 Task: Do not allow users to edit the policy record if surrendered and claimed.
Action: Mouse moved to (966, 110)
Screenshot: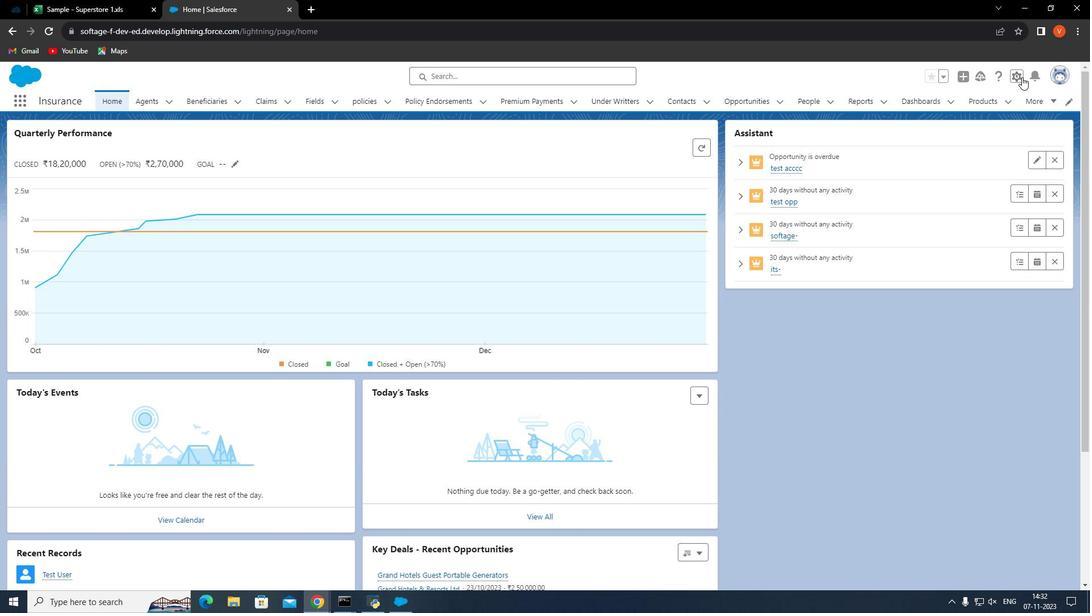 
Action: Mouse pressed left at (966, 110)
Screenshot: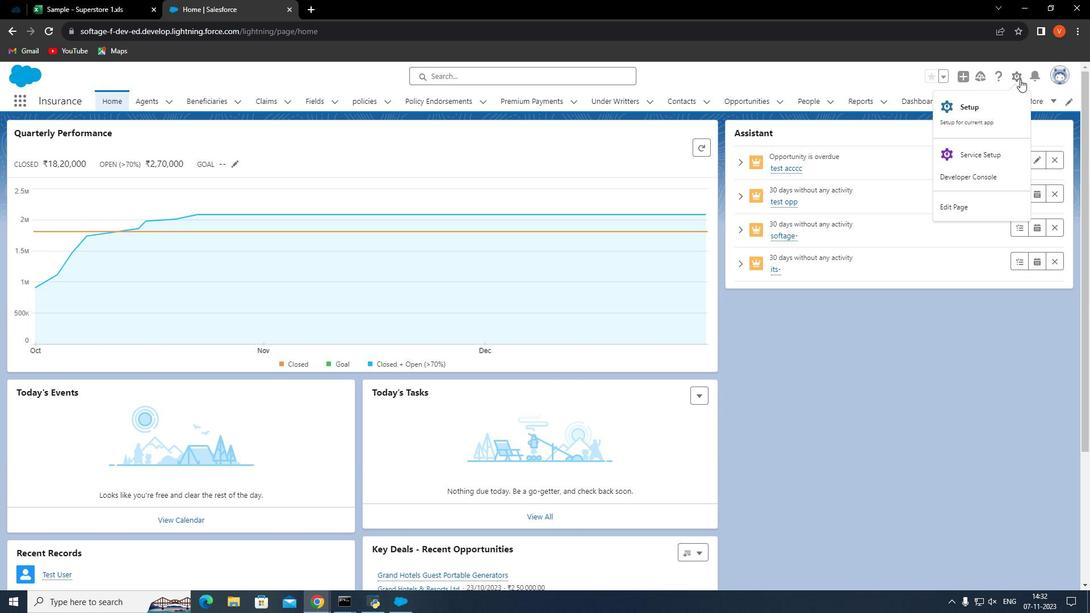 
Action: Mouse moved to (944, 134)
Screenshot: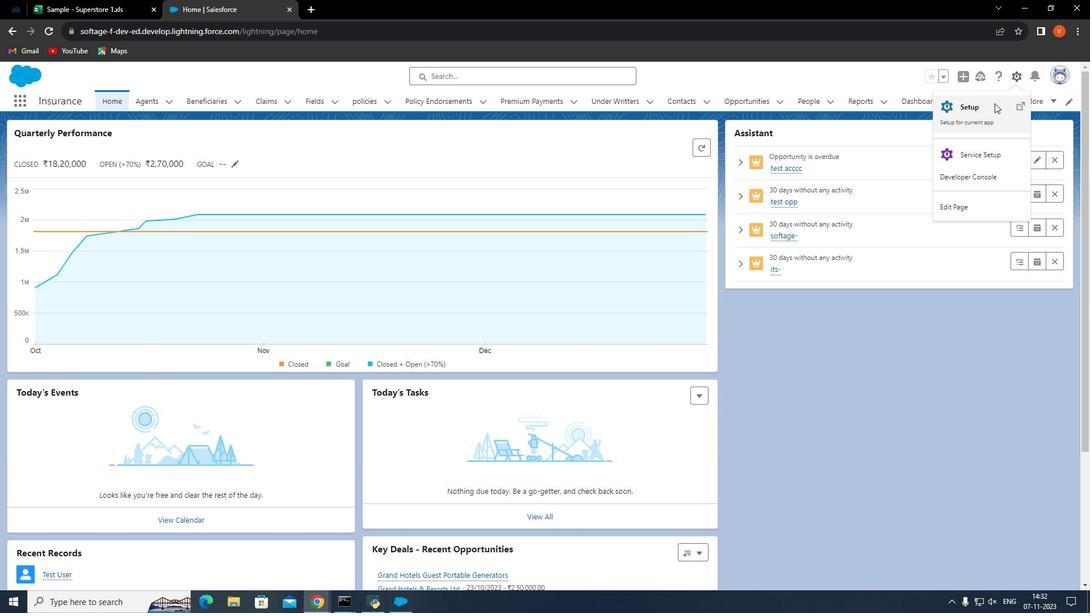 
Action: Mouse pressed left at (944, 134)
Screenshot: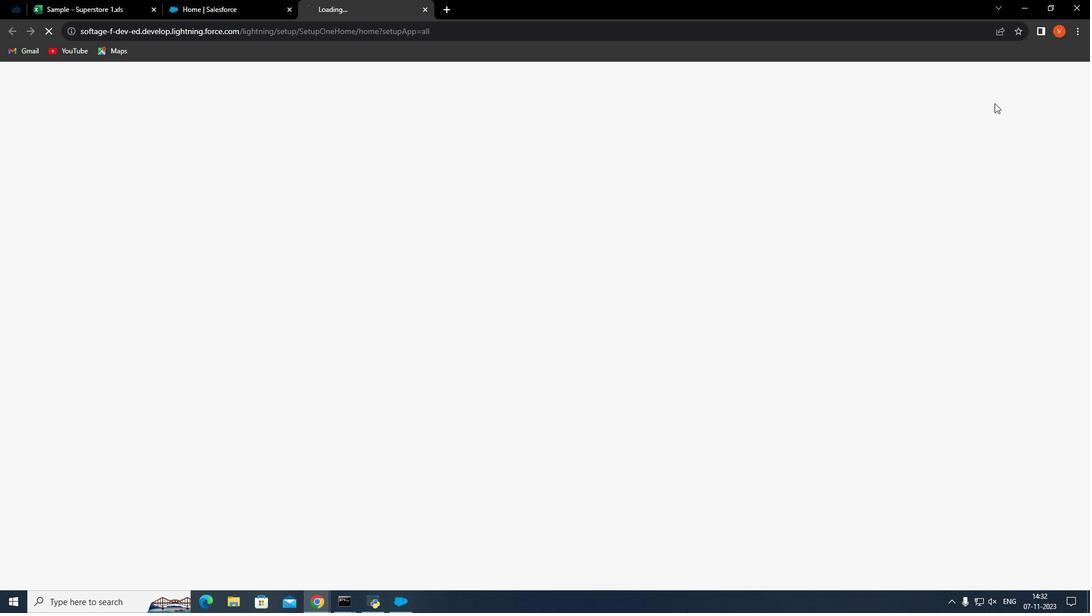 
Action: Mouse moved to (201, 160)
Screenshot: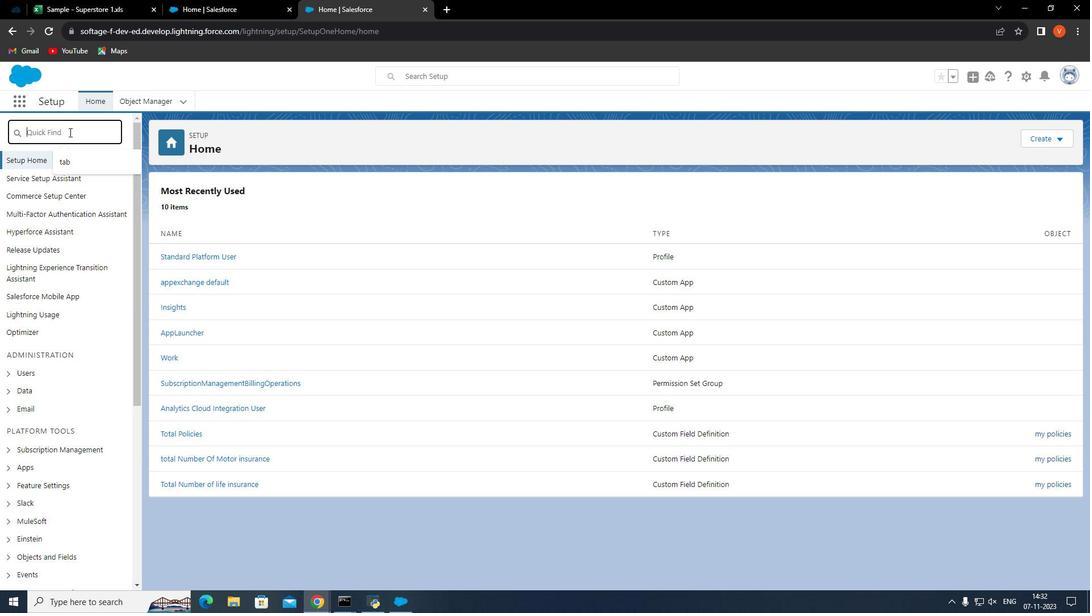 
Action: Mouse pressed left at (201, 160)
Screenshot: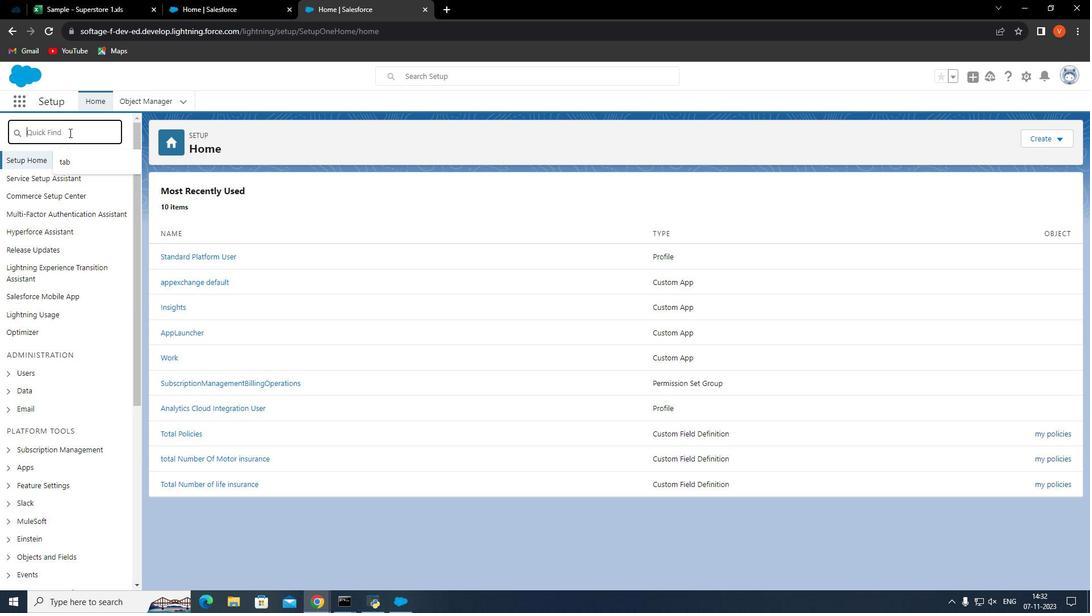 
Action: Mouse moved to (210, 168)
Screenshot: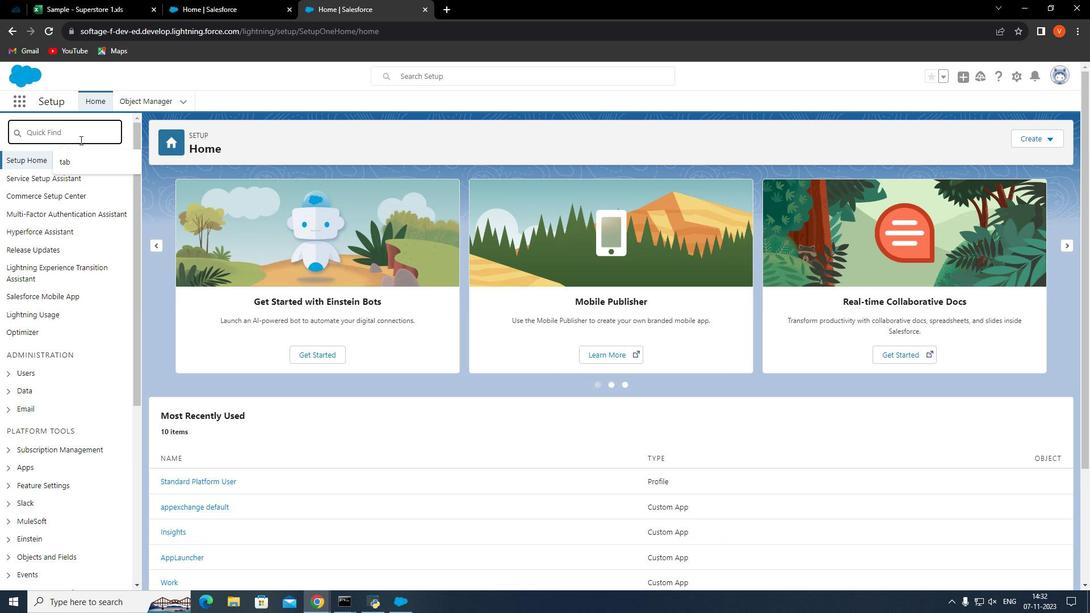 
Action: Key pressed profiles
Screenshot: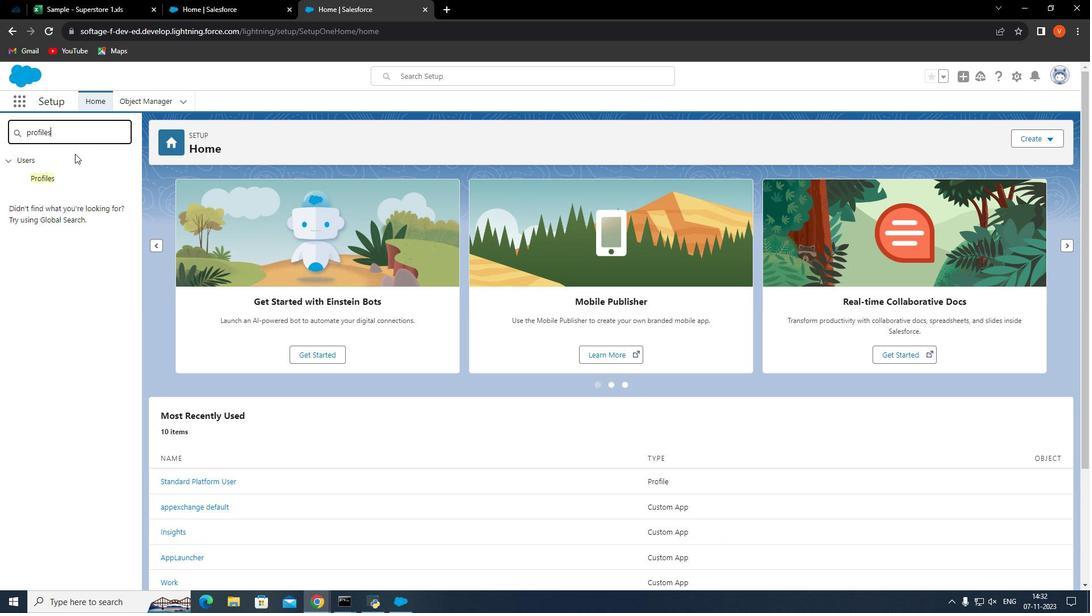 
Action: Mouse moved to (186, 201)
Screenshot: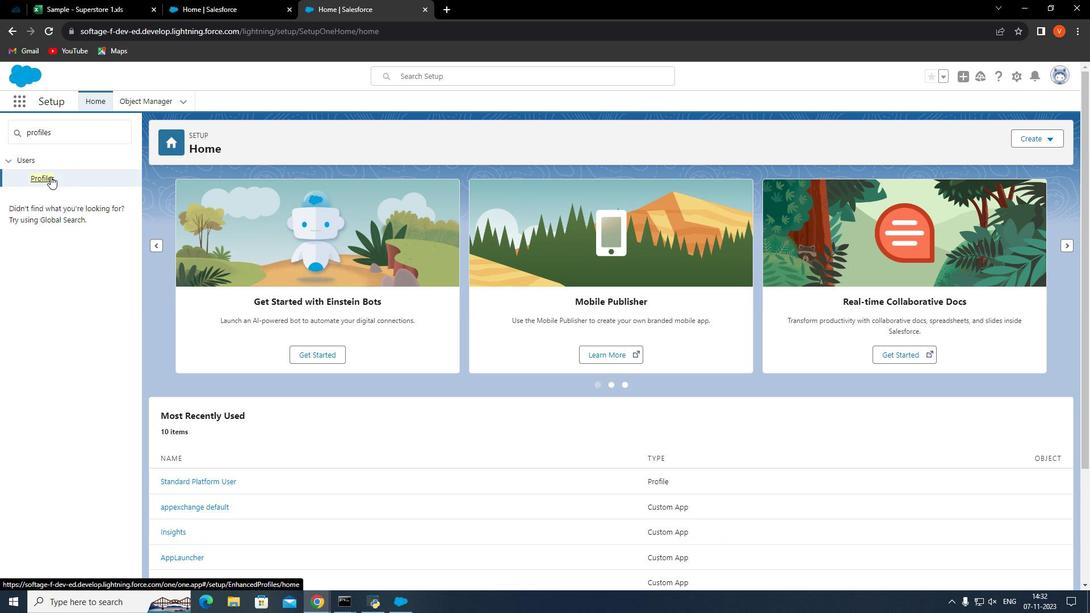 
Action: Mouse pressed left at (186, 201)
Screenshot: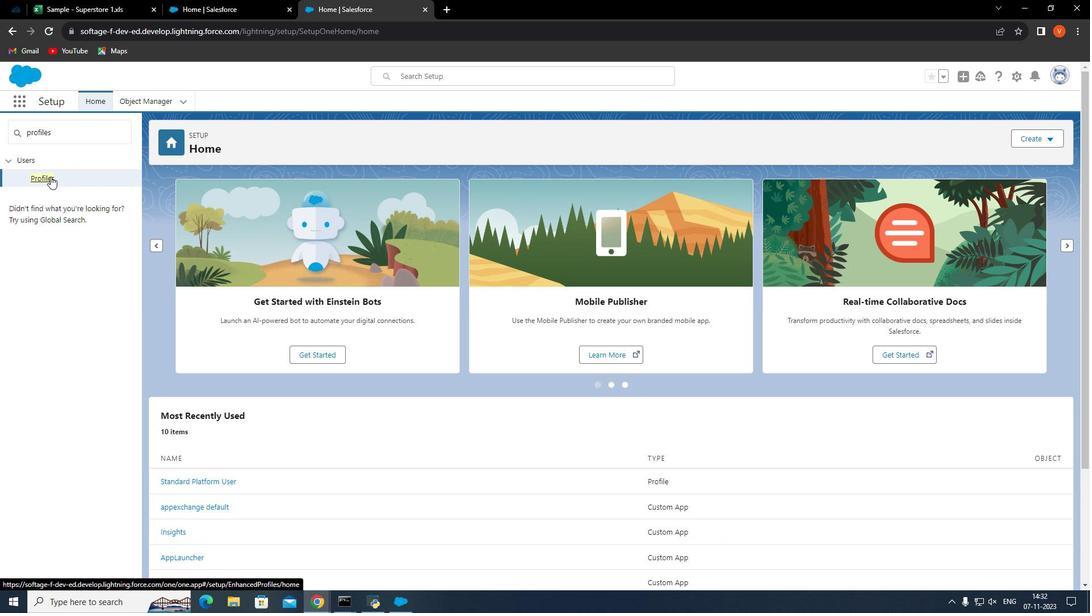 
Action: Mouse moved to (908, 252)
Screenshot: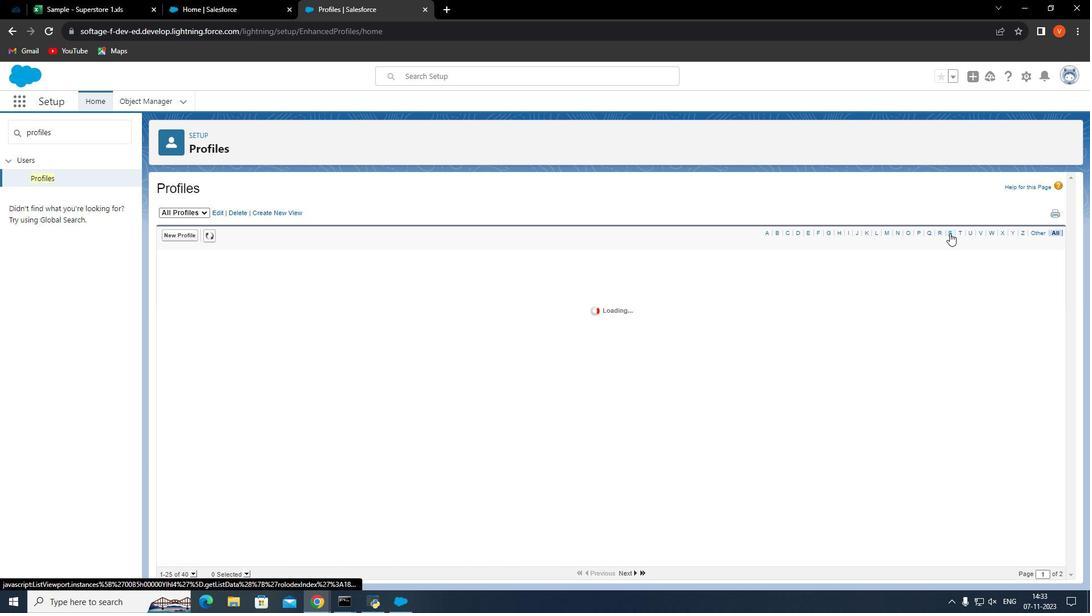 
Action: Mouse pressed left at (908, 252)
Screenshot: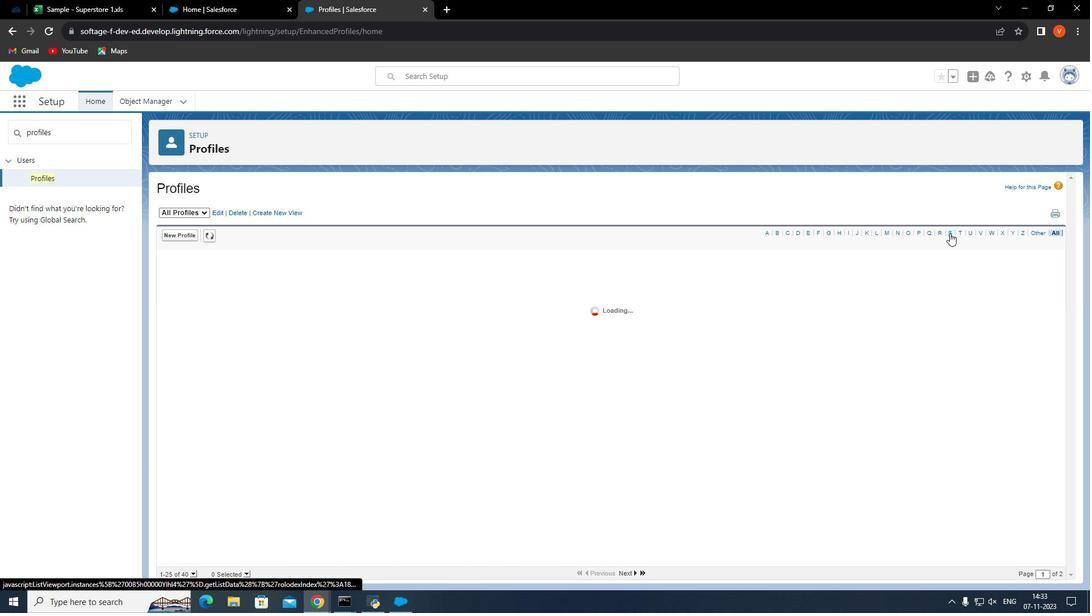 
Action: Mouse moved to (303, 319)
Screenshot: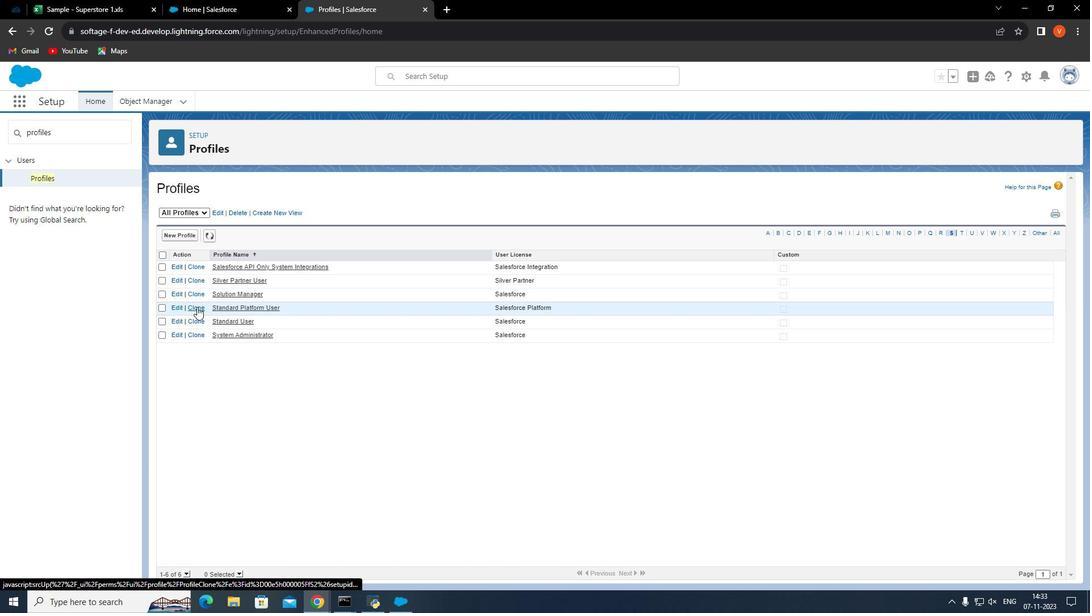 
Action: Mouse pressed left at (303, 319)
Screenshot: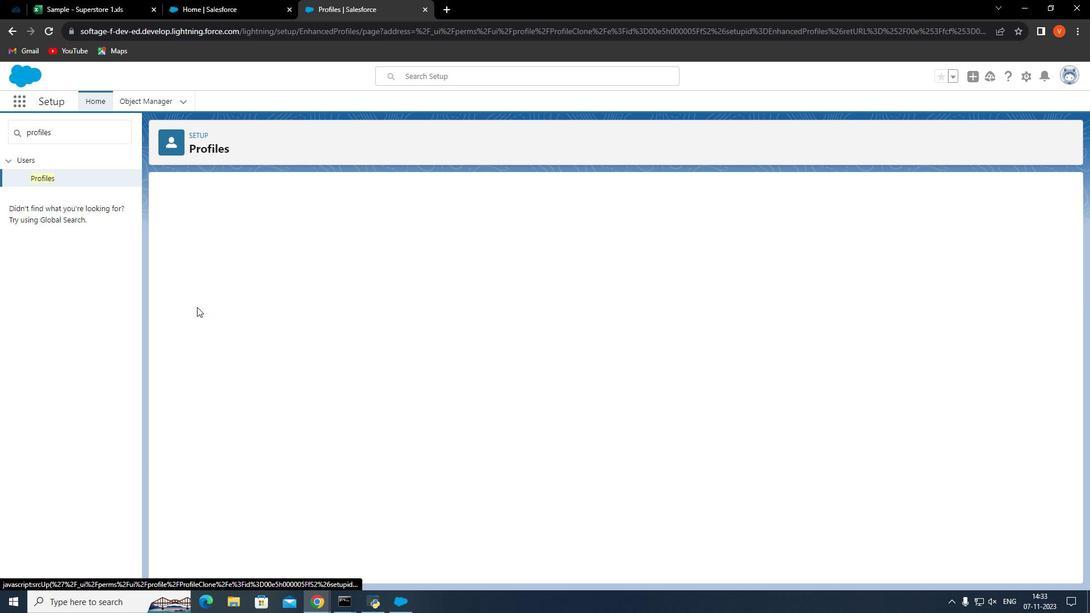 
Action: Mouse moved to (430, 292)
Screenshot: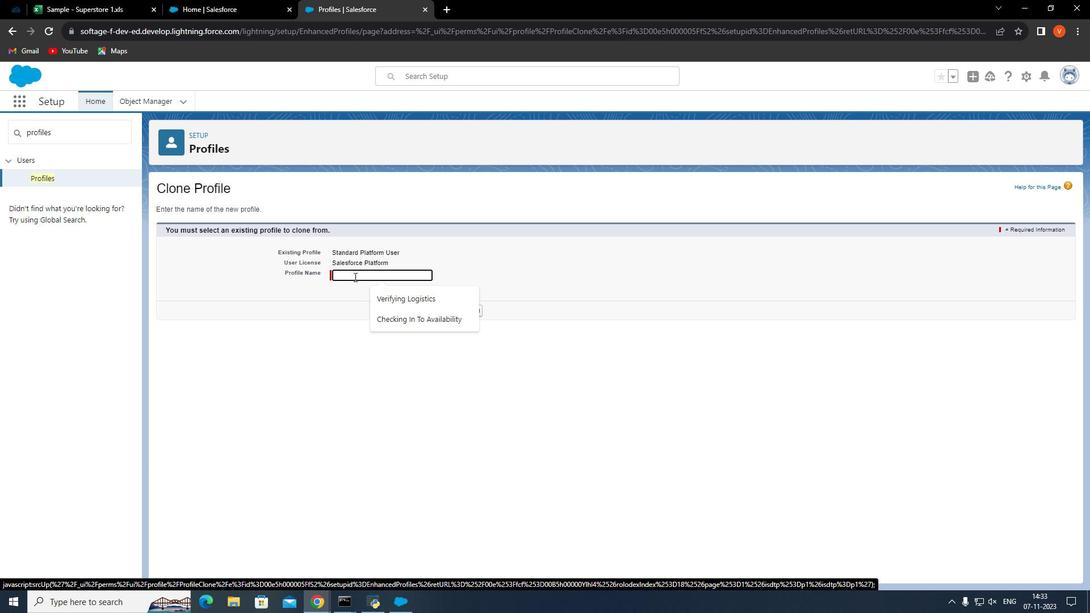 
Action: Mouse pressed left at (430, 292)
Screenshot: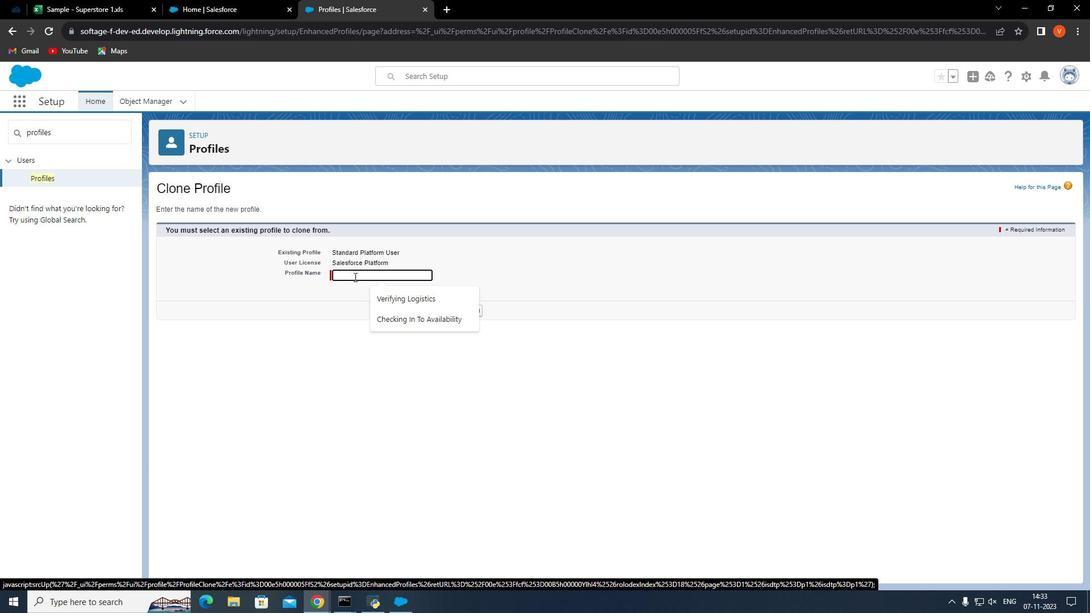 
Action: Mouse moved to (427, 290)
Screenshot: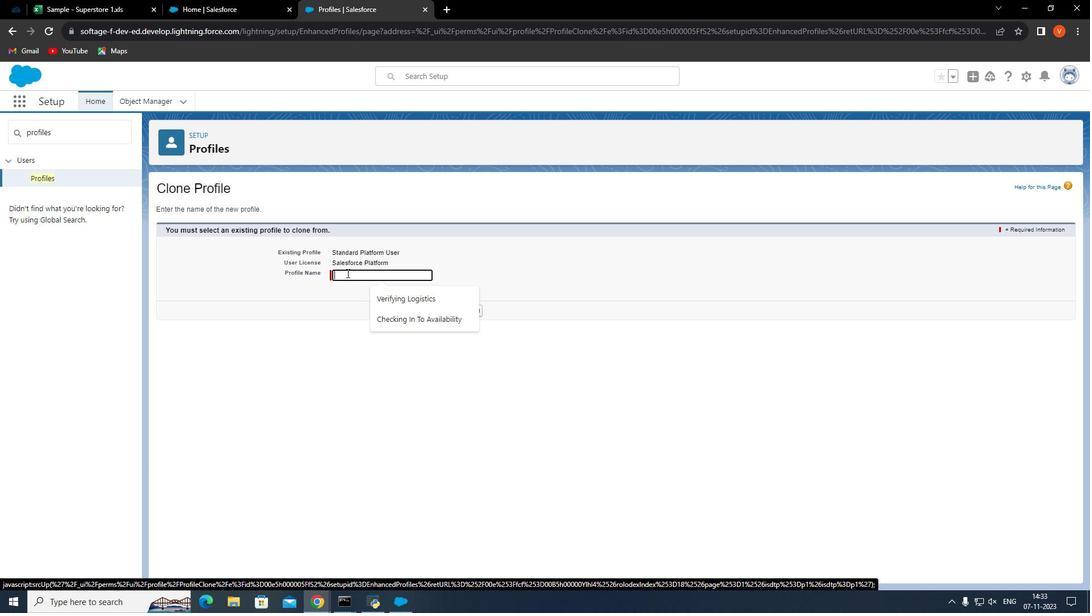 
Action: Key pressed <Key.shift>
Screenshot: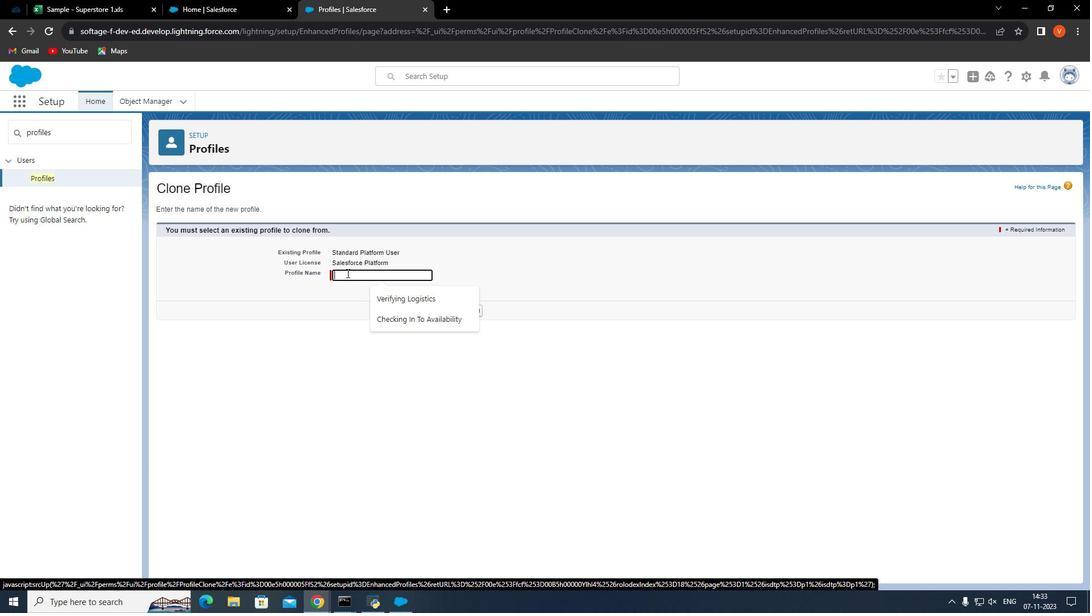 
Action: Mouse moved to (424, 288)
Screenshot: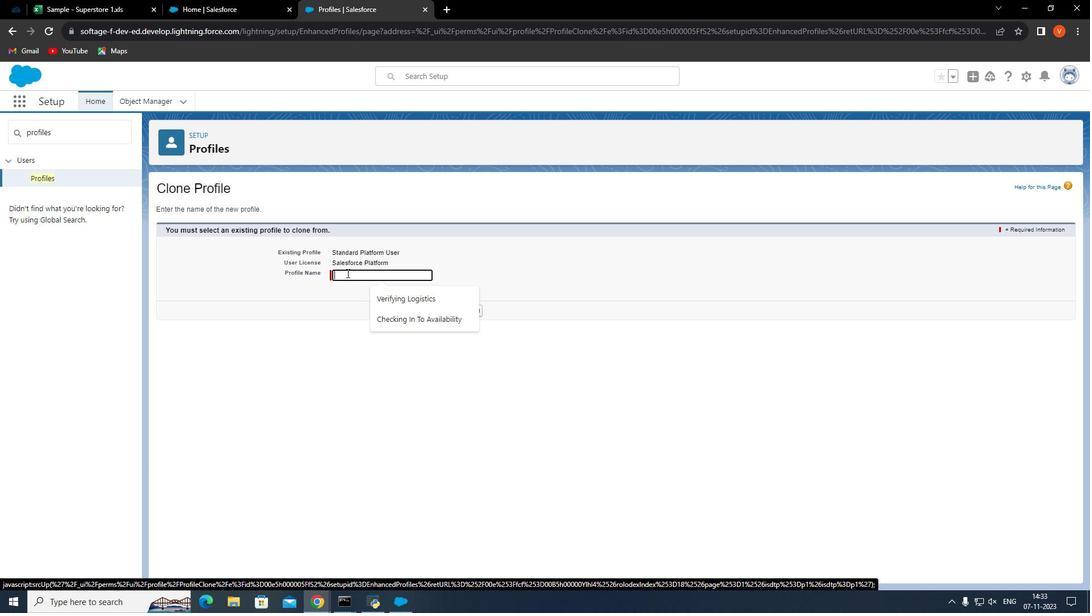 
Action: Key pressed <Key.shift><Key.shift><Key.shift>My<Key.space><Key.shift>Sran<Key.backspace><Key.backspace><Key.backspace>tandard<Key.space><Key.shift>User<Key.space><Key.shift>F<Key.backspace><Key.shift>Profile
Screenshot: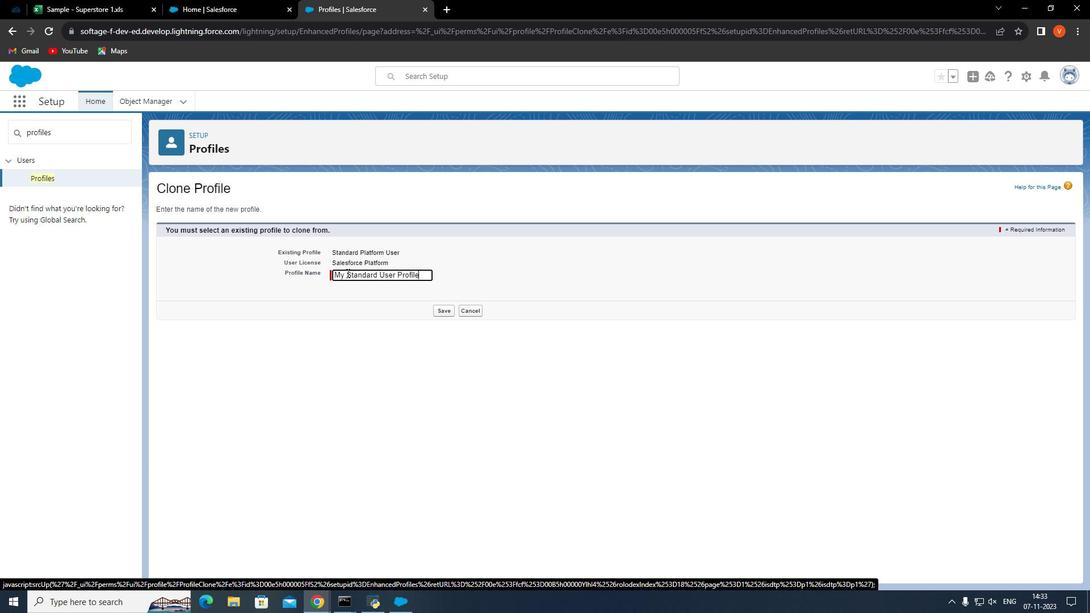
Action: Mouse moved to (508, 320)
Screenshot: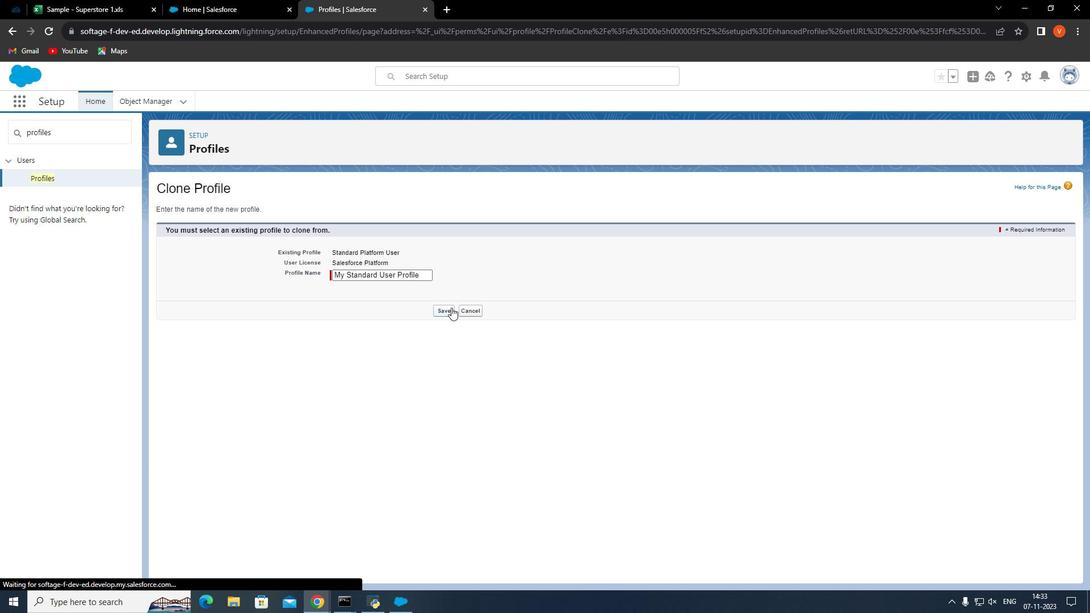 
Action: Mouse pressed left at (508, 320)
Screenshot: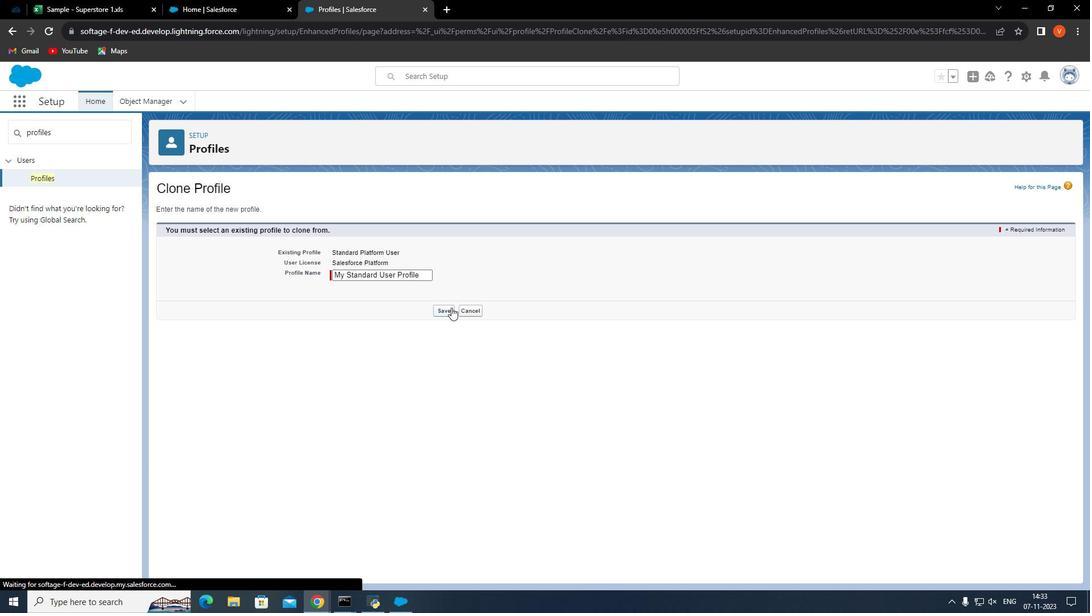 
Action: Mouse moved to (498, 290)
Screenshot: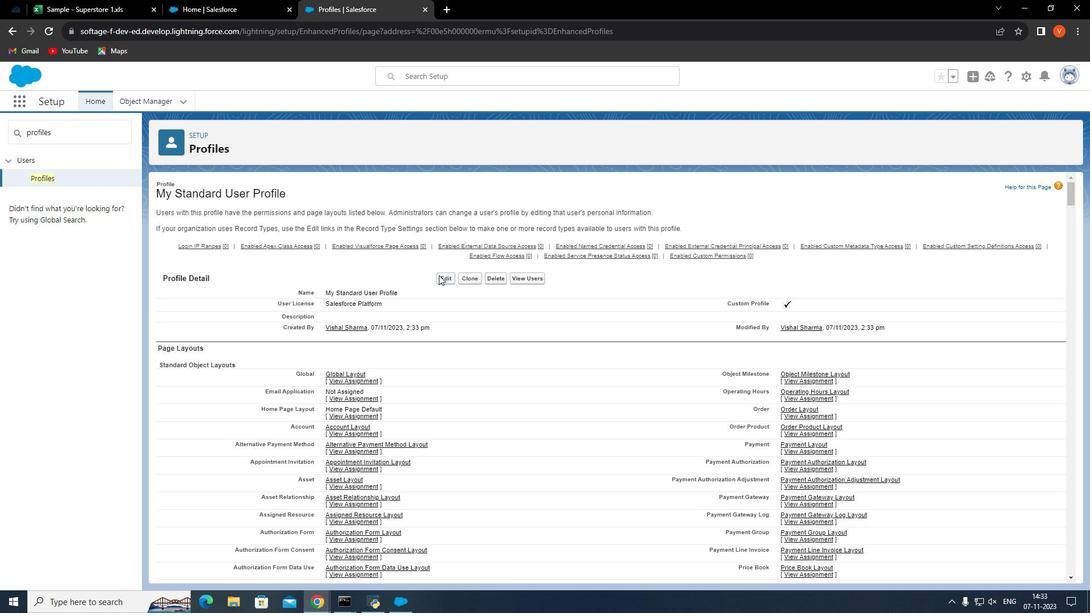 
Action: Mouse pressed left at (498, 290)
Screenshot: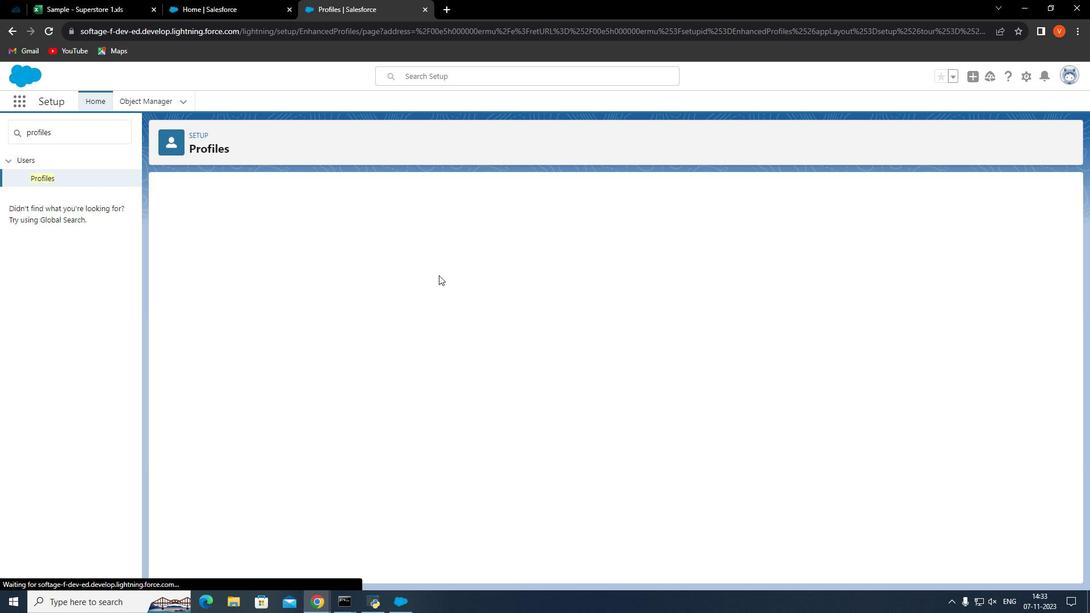 
Action: Mouse moved to (823, 428)
Screenshot: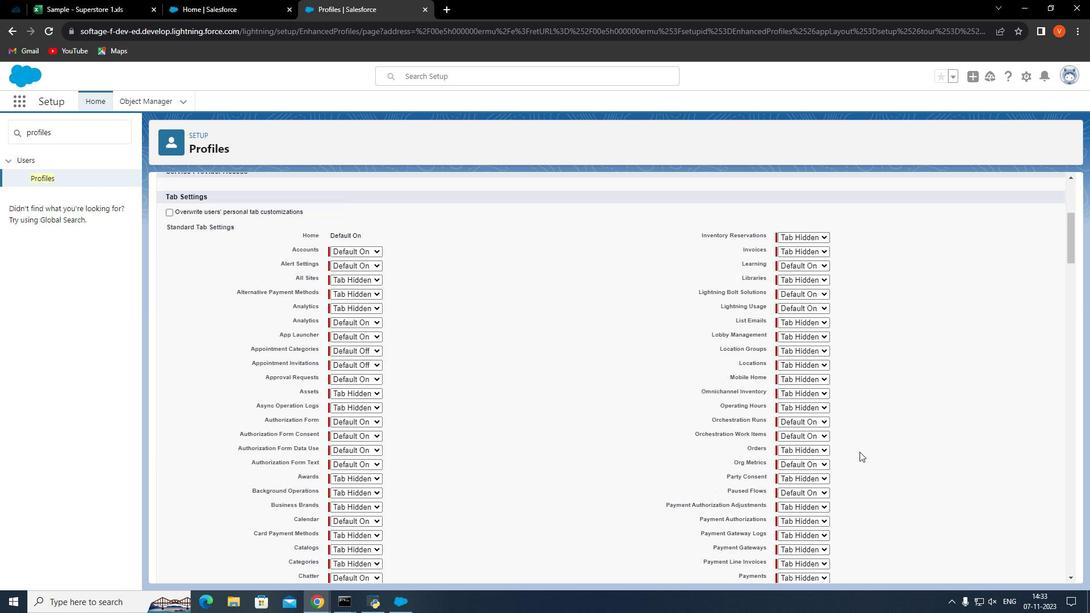 
Action: Mouse scrolled (823, 427) with delta (0, 0)
Screenshot: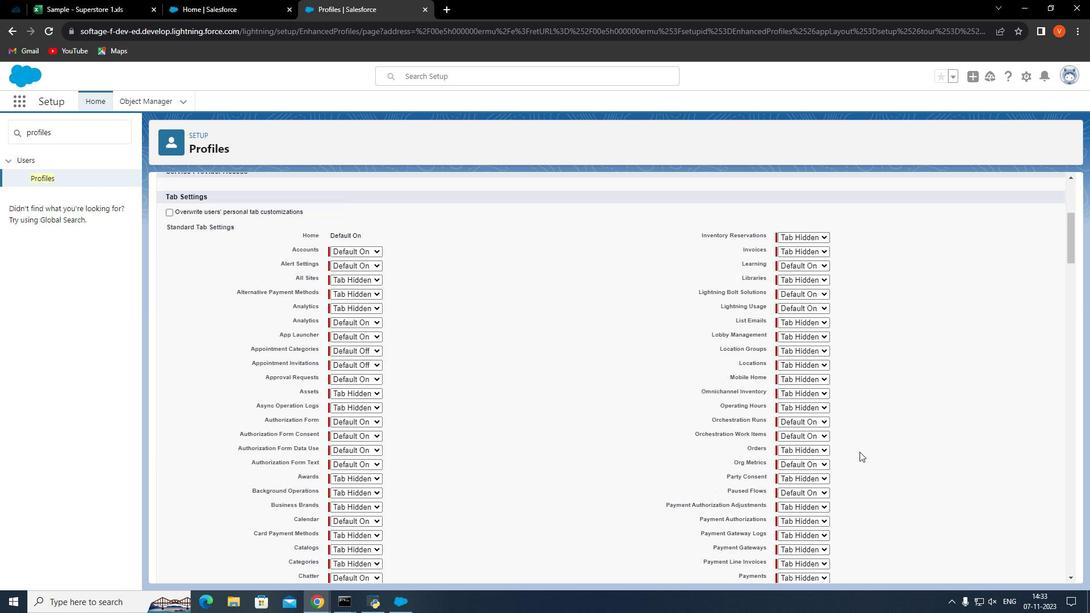 
Action: Mouse moved to (833, 443)
Screenshot: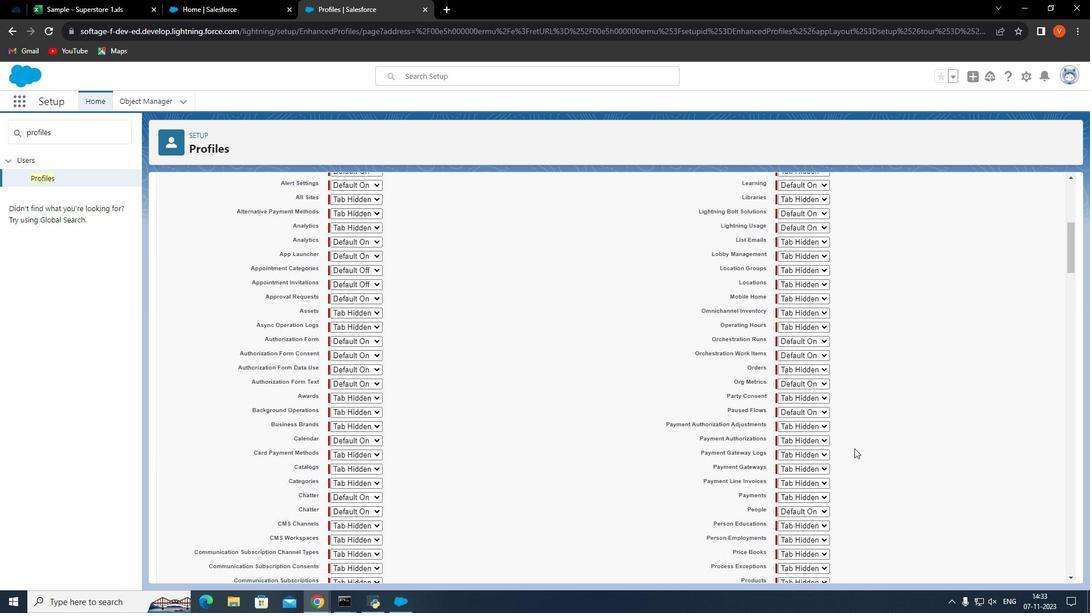 
Action: Mouse scrolled (833, 443) with delta (0, 0)
Screenshot: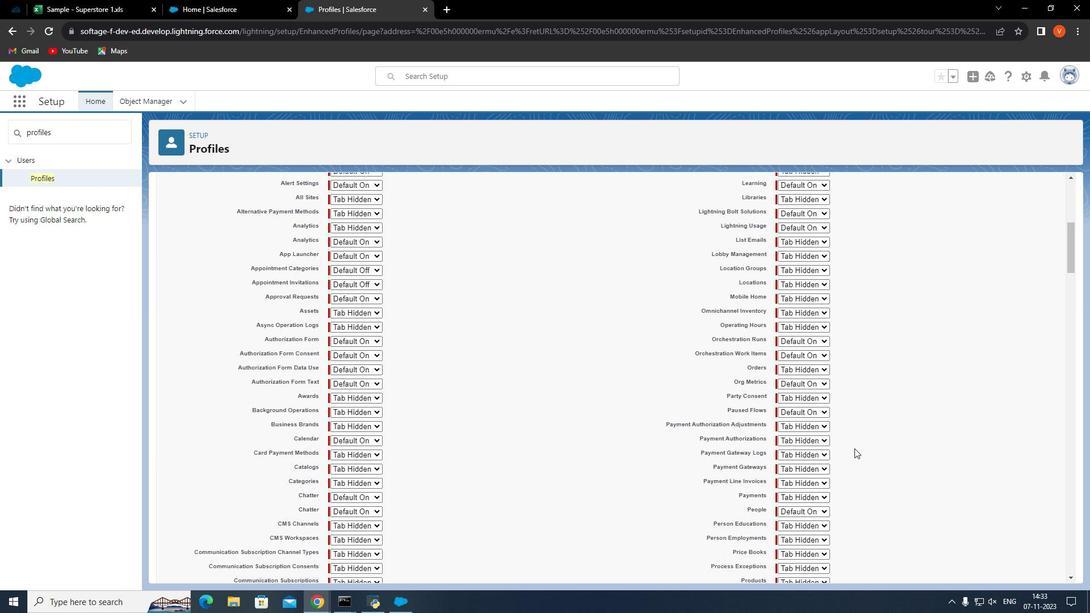 
Action: Mouse moved to (834, 447)
Screenshot: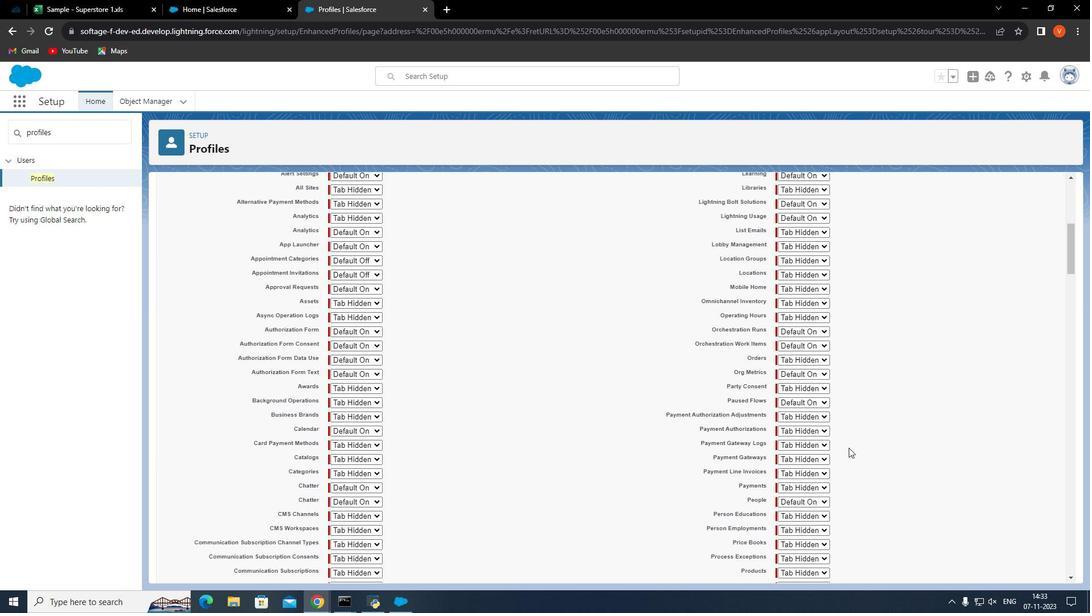 
Action: Mouse scrolled (834, 446) with delta (0, 0)
Screenshot: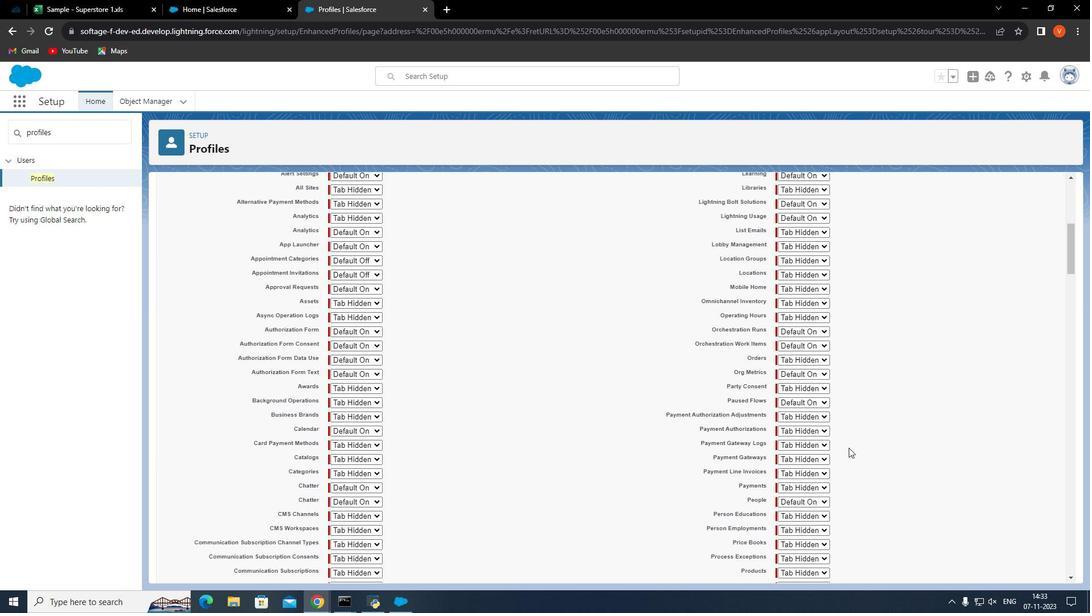 
Action: Mouse moved to (834, 448)
Screenshot: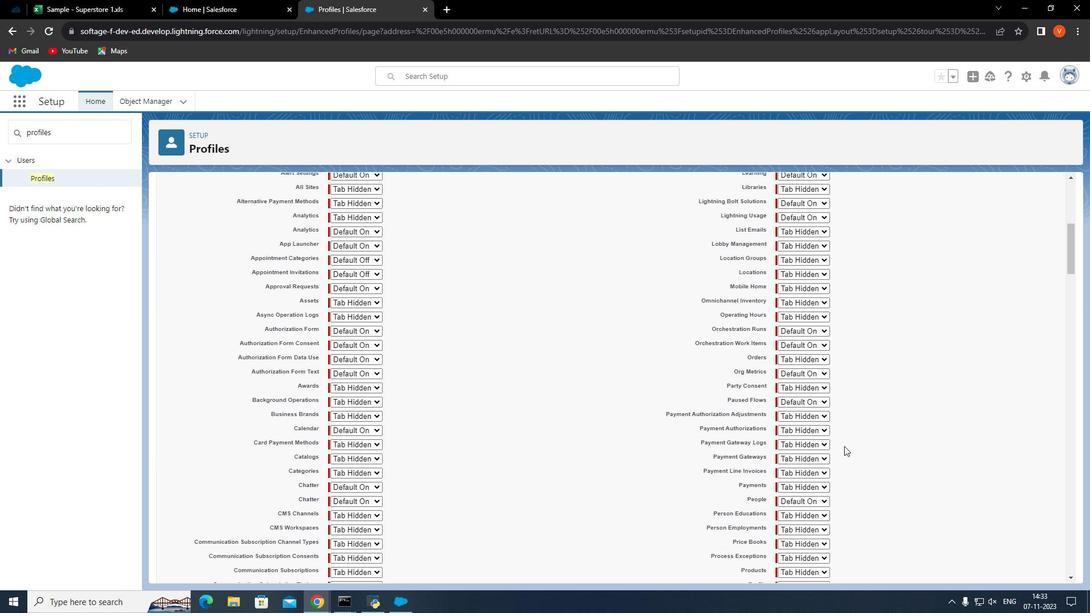 
Action: Mouse scrolled (834, 448) with delta (0, 0)
Screenshot: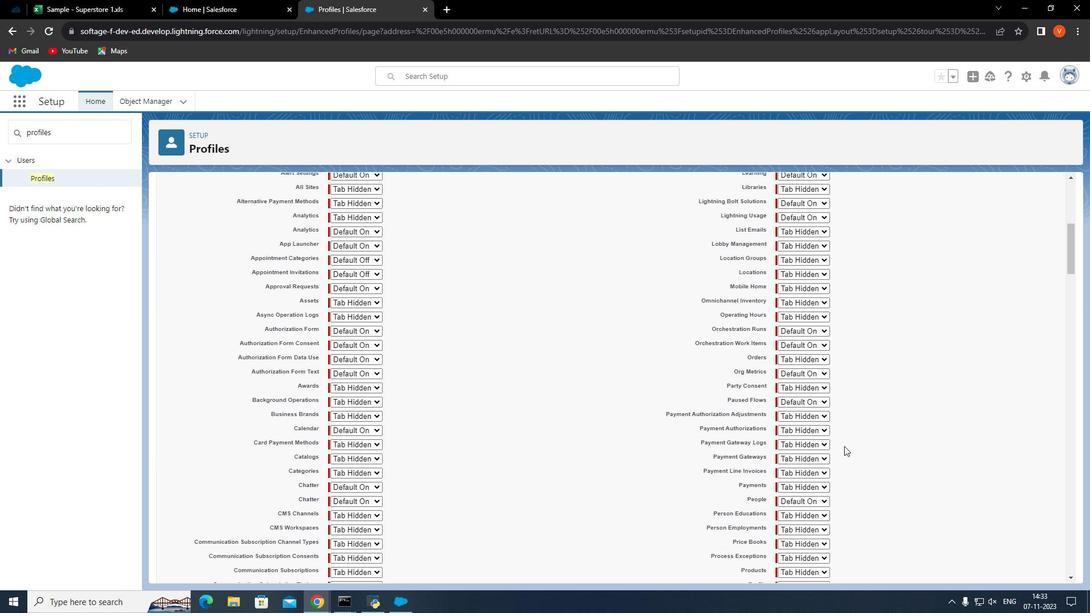 
Action: Mouse moved to (834, 450)
Screenshot: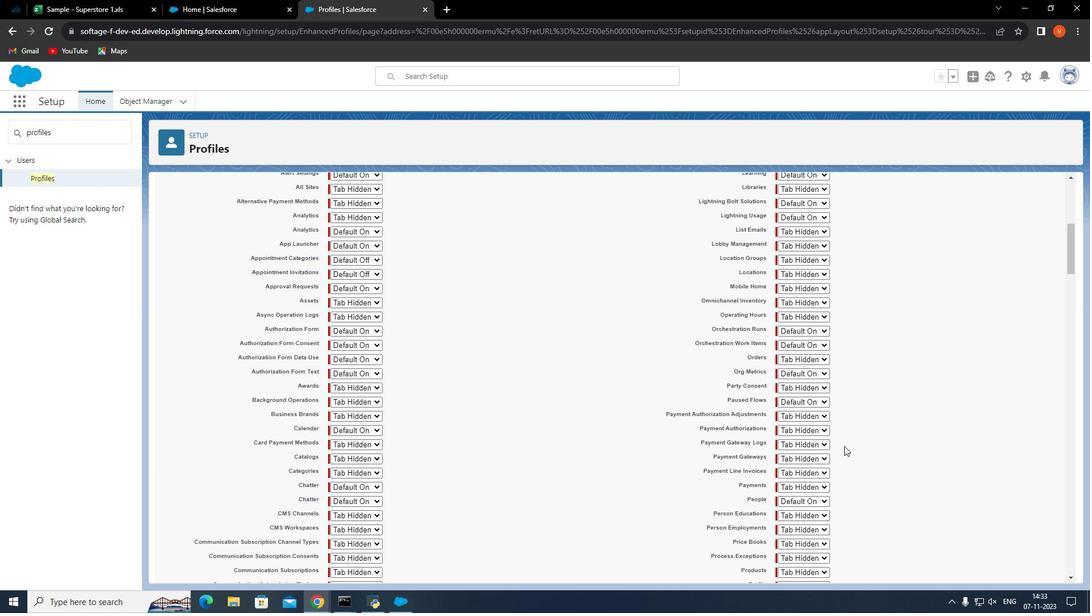 
Action: Mouse scrolled (834, 449) with delta (0, 0)
Screenshot: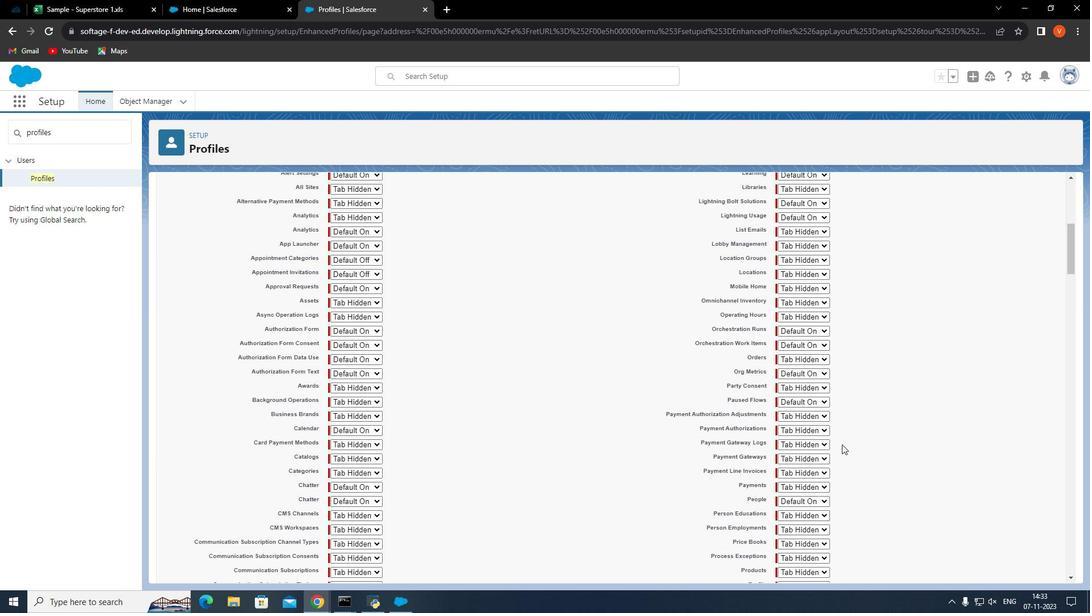 
Action: Mouse moved to (835, 451)
Screenshot: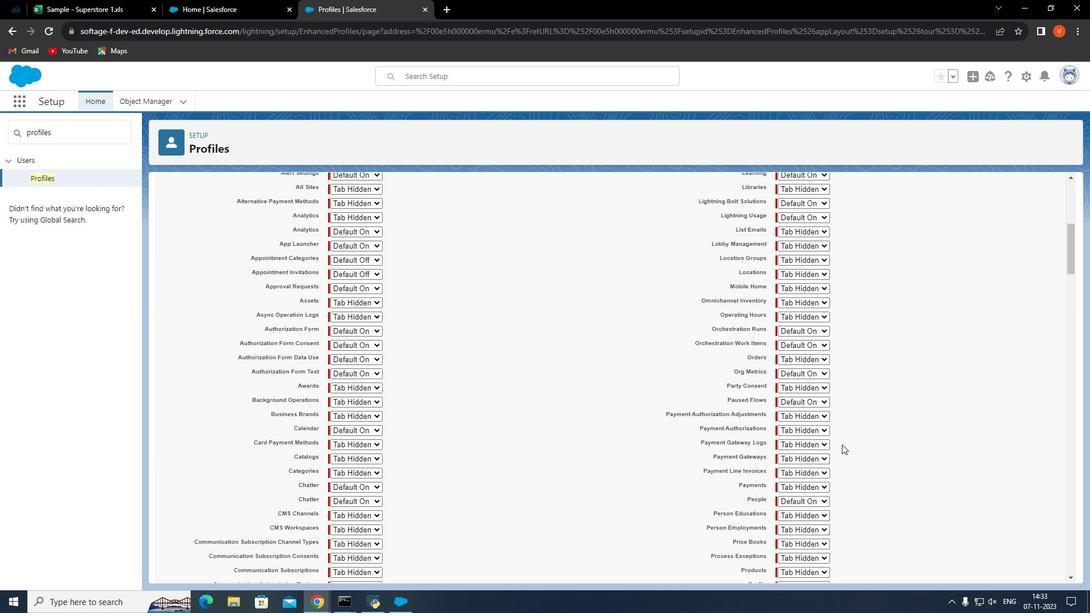 
Action: Mouse scrolled (835, 450) with delta (0, 0)
Screenshot: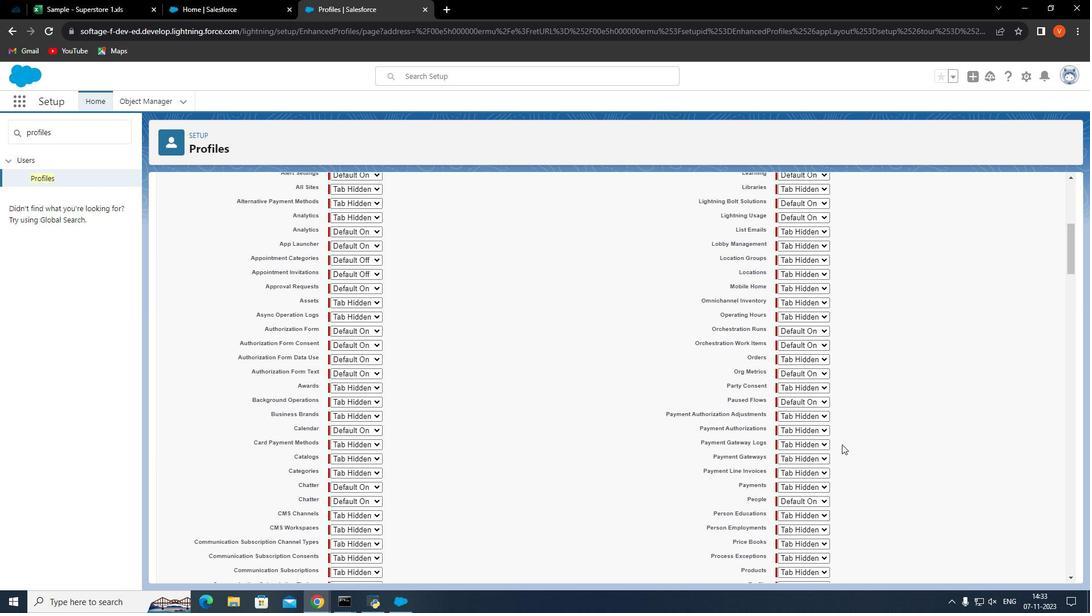 
Action: Mouse moved to (822, 444)
Screenshot: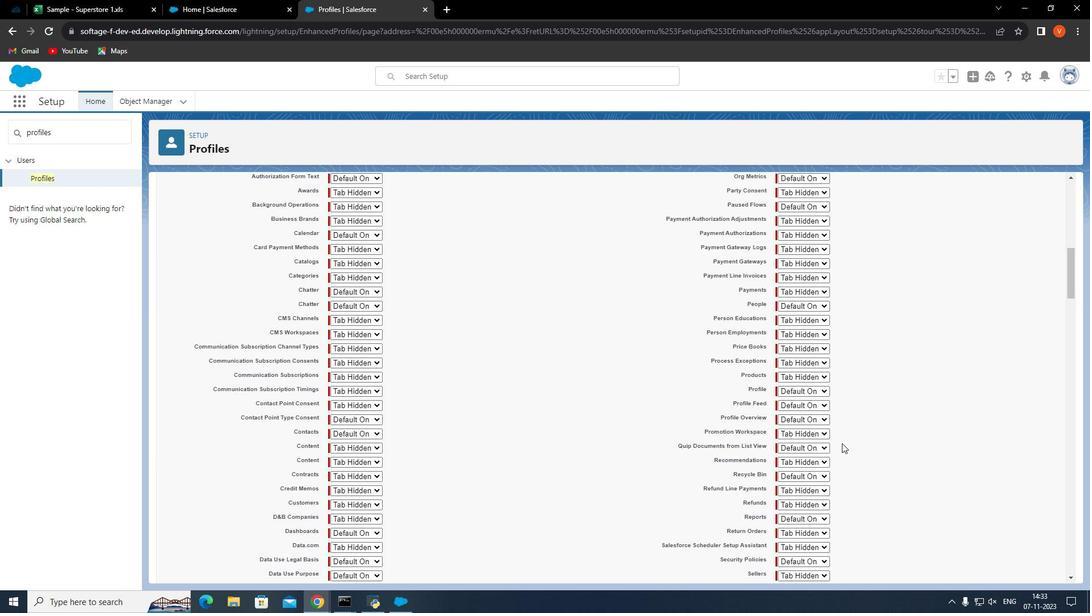 
Action: Mouse scrolled (822, 443) with delta (0, 0)
Screenshot: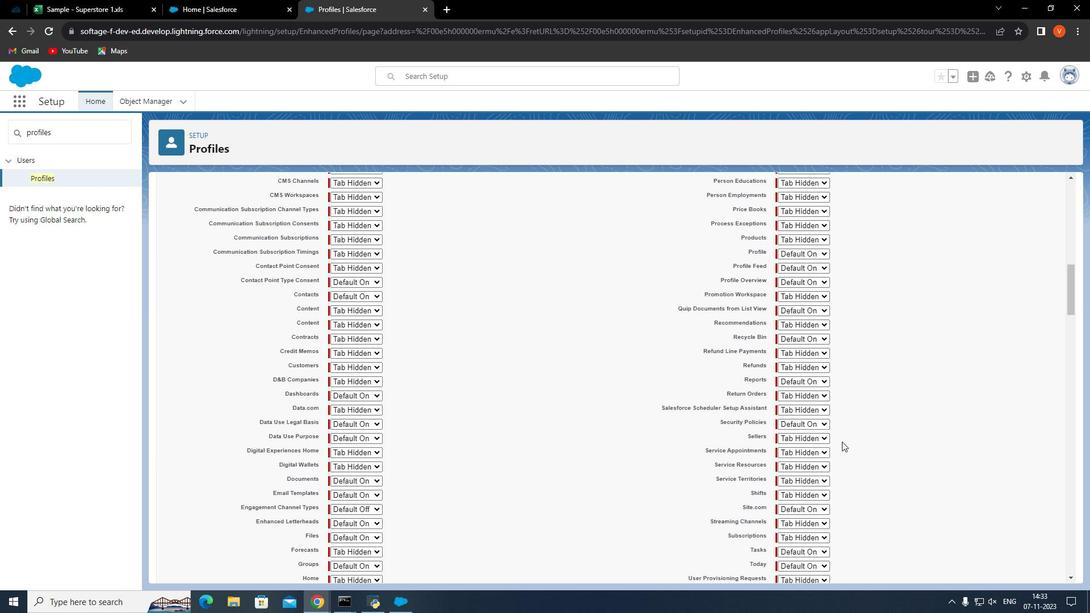 
Action: Mouse scrolled (822, 443) with delta (0, 0)
Screenshot: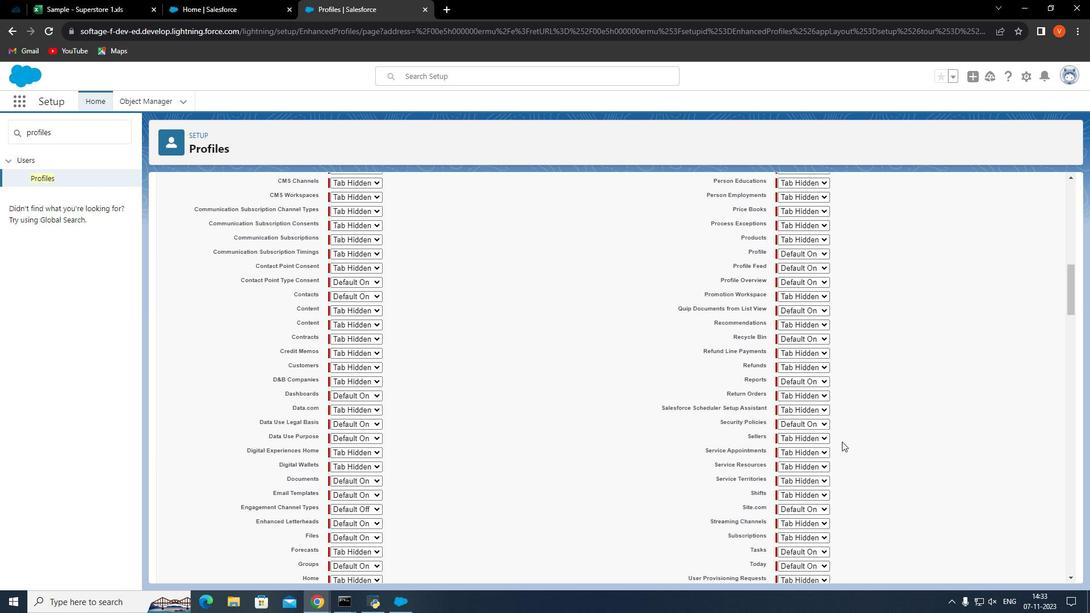 
Action: Mouse scrolled (822, 443) with delta (0, 0)
Screenshot: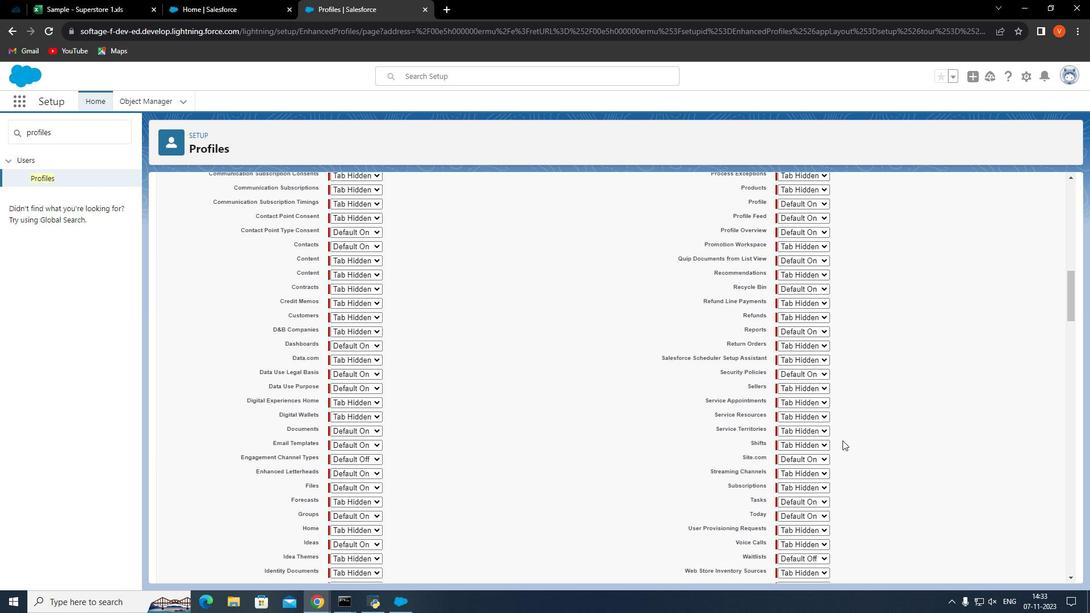 
Action: Mouse scrolled (822, 443) with delta (0, 0)
Screenshot: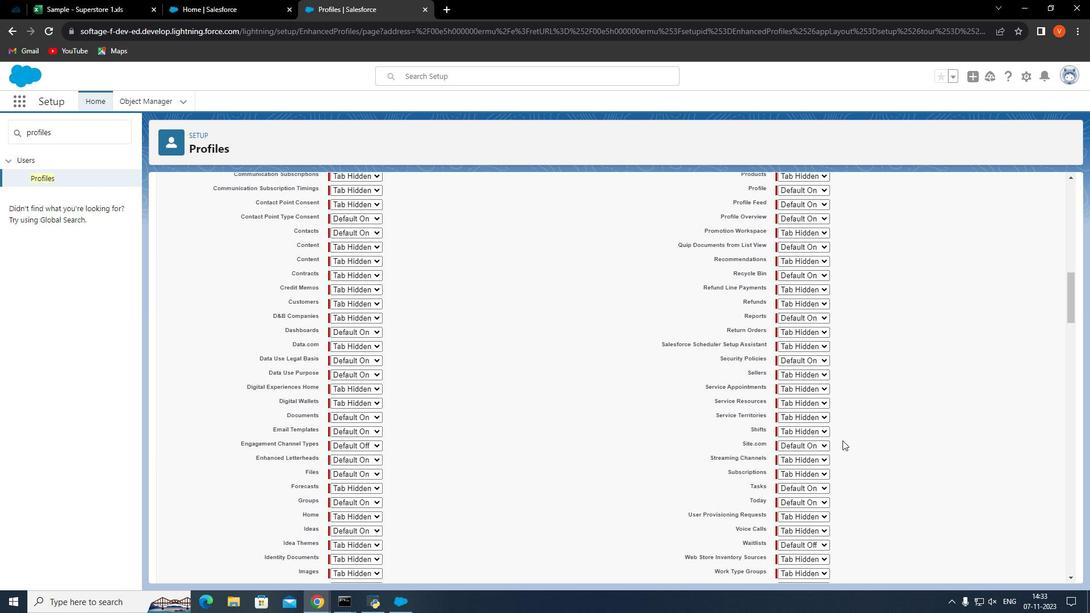 
Action: Mouse scrolled (822, 443) with delta (0, 0)
Screenshot: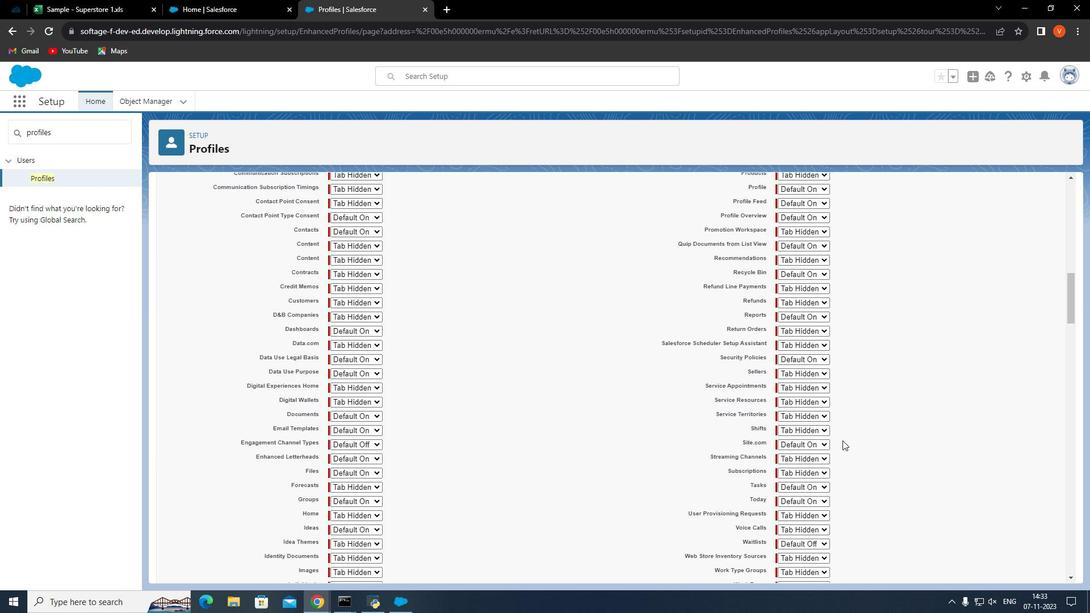 
Action: Mouse moved to (822, 443)
Screenshot: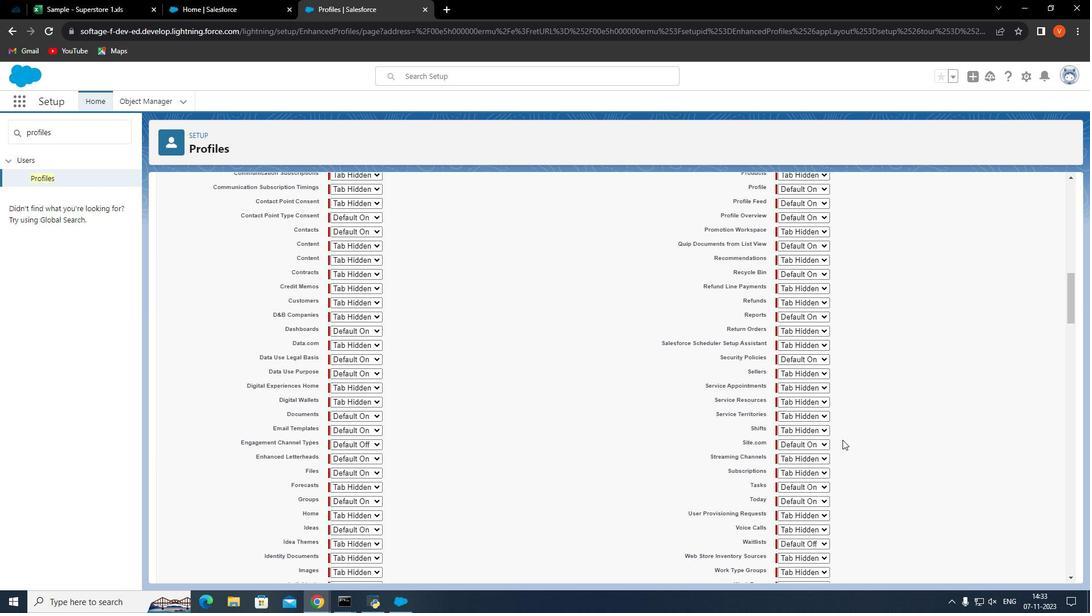 
Action: Mouse scrolled (822, 443) with delta (0, 0)
Screenshot: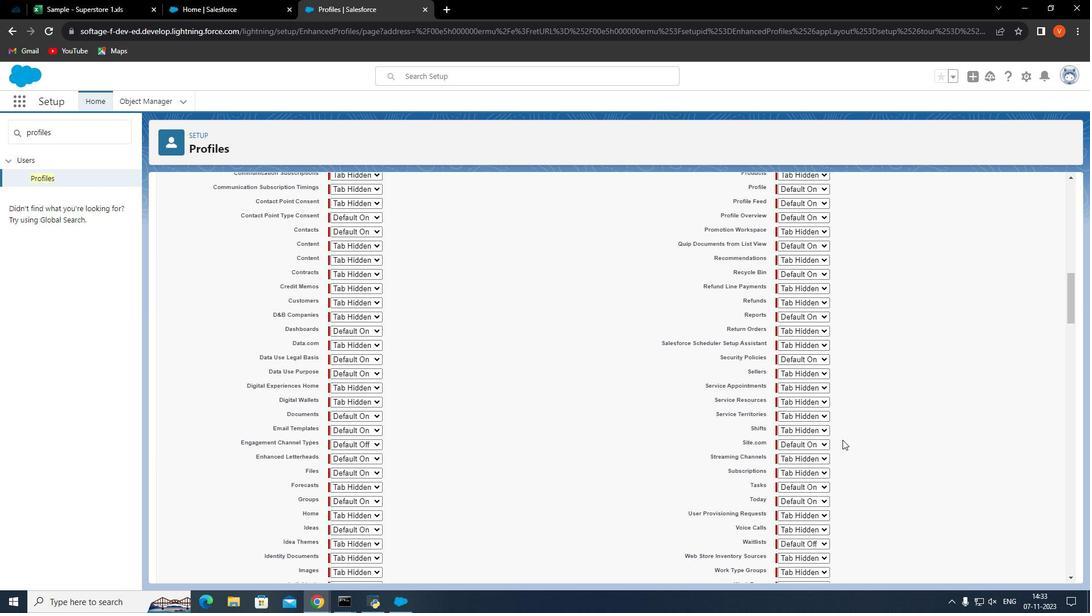 
Action: Mouse moved to (822, 442)
Screenshot: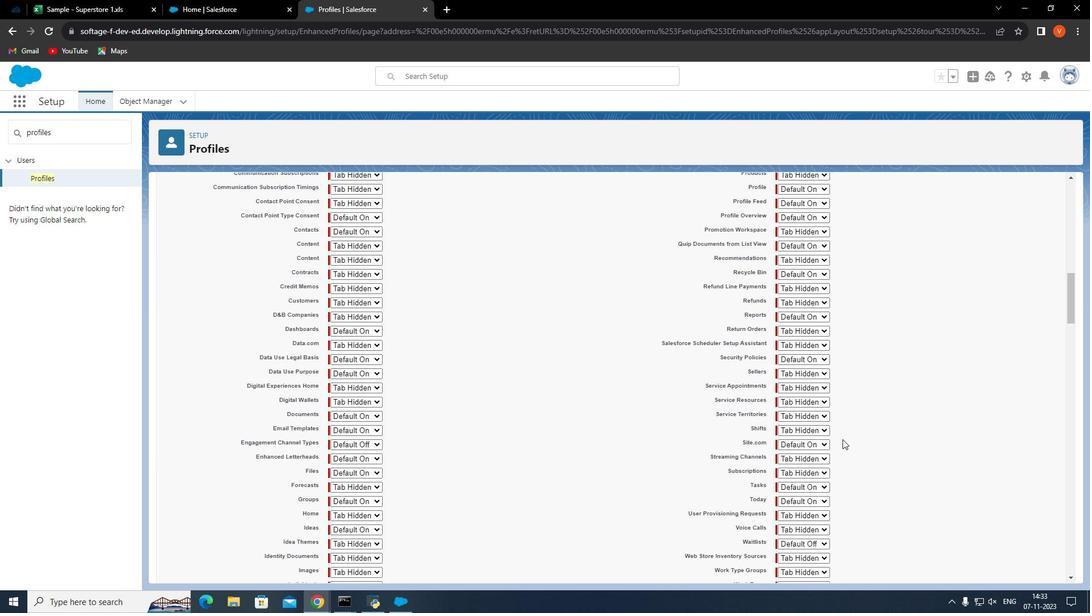 
Action: Mouse scrolled (822, 442) with delta (0, 0)
Screenshot: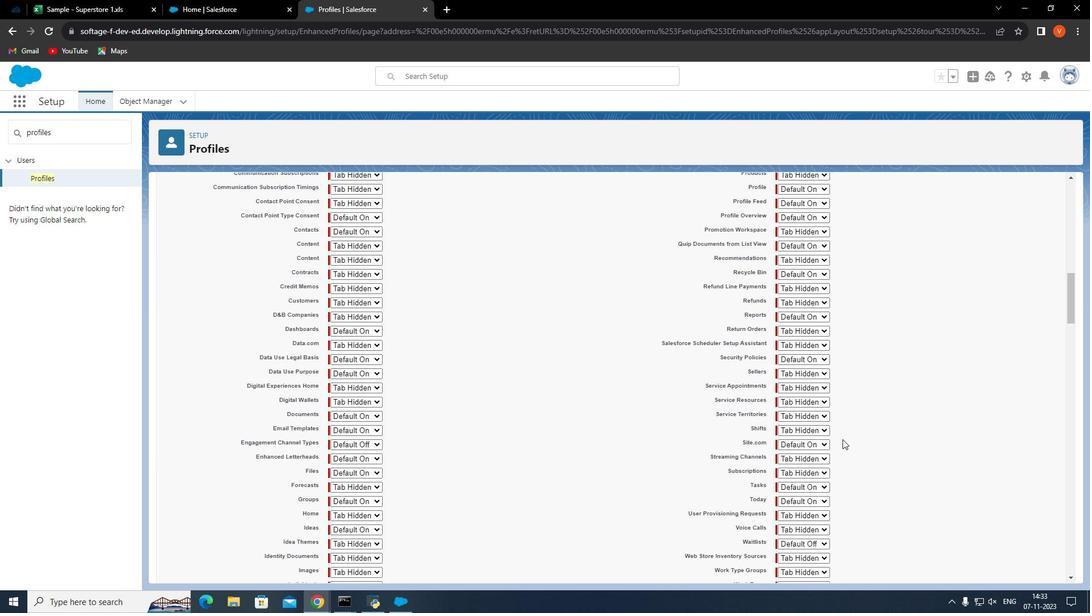 
Action: Mouse moved to (822, 439)
Screenshot: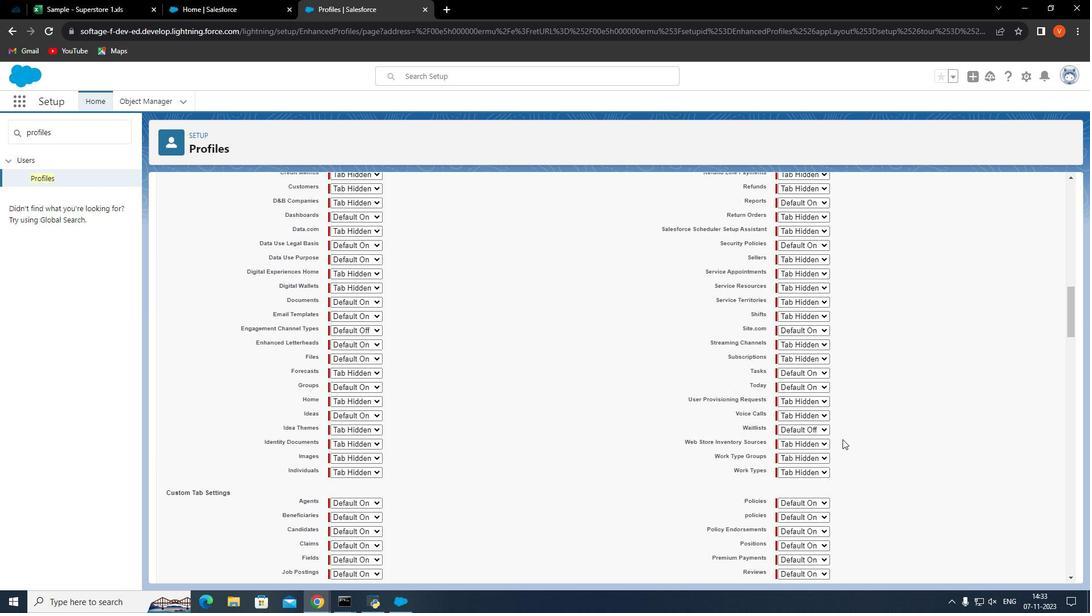 
Action: Mouse scrolled (822, 439) with delta (0, 0)
Screenshot: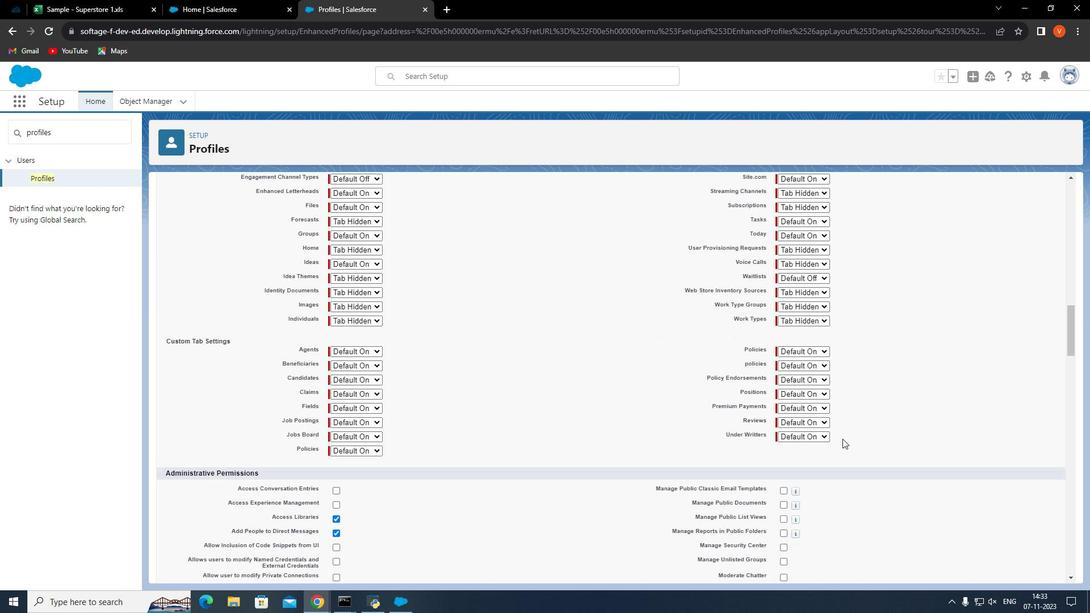 
Action: Mouse scrolled (822, 439) with delta (0, 0)
Screenshot: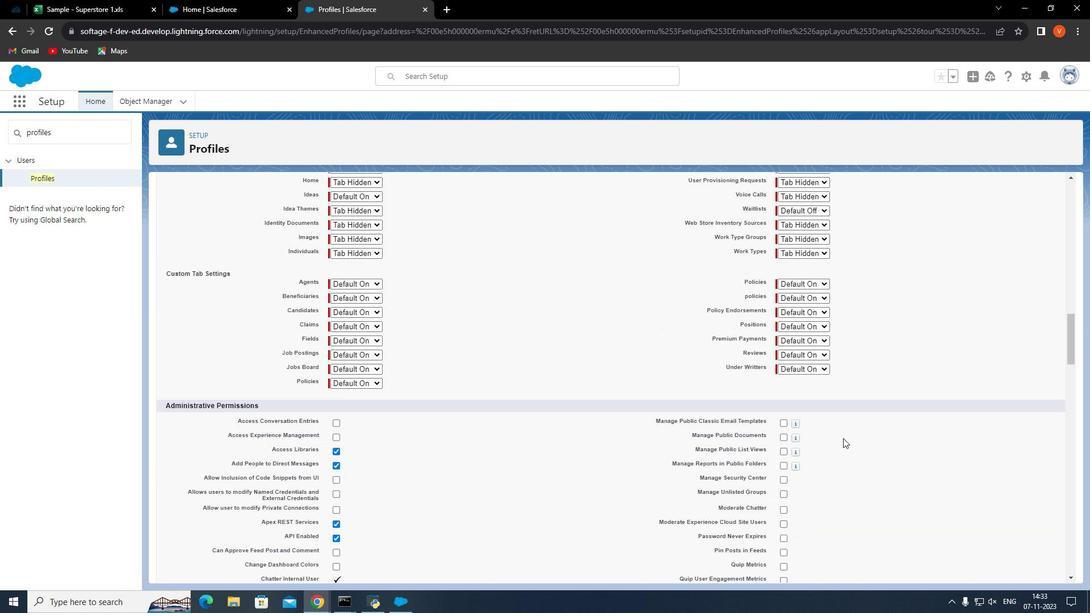 
Action: Mouse scrolled (822, 439) with delta (0, 0)
Screenshot: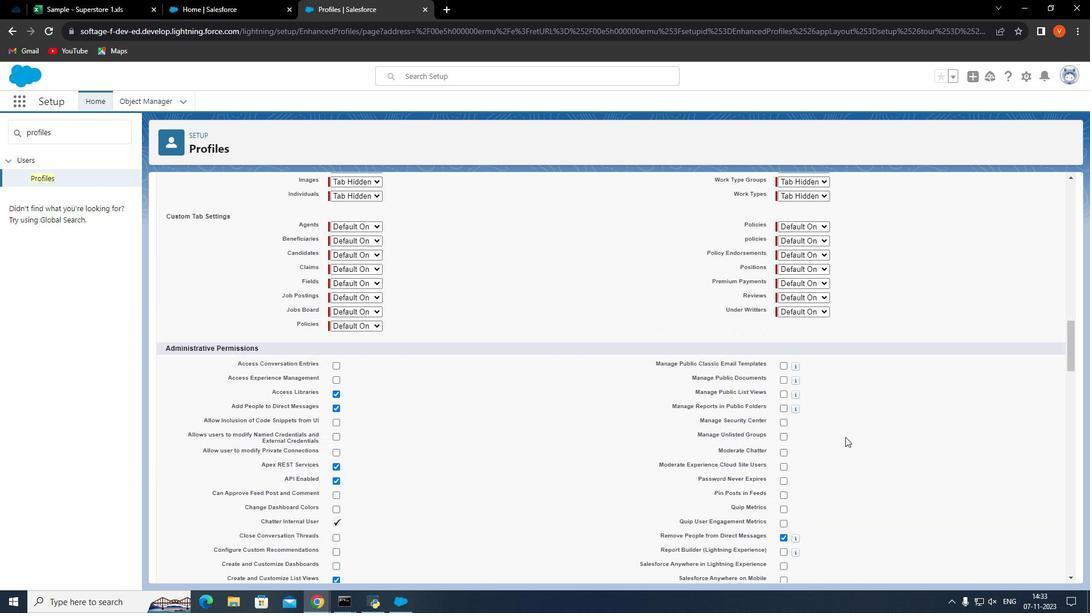 
Action: Mouse scrolled (822, 439) with delta (0, 0)
Screenshot: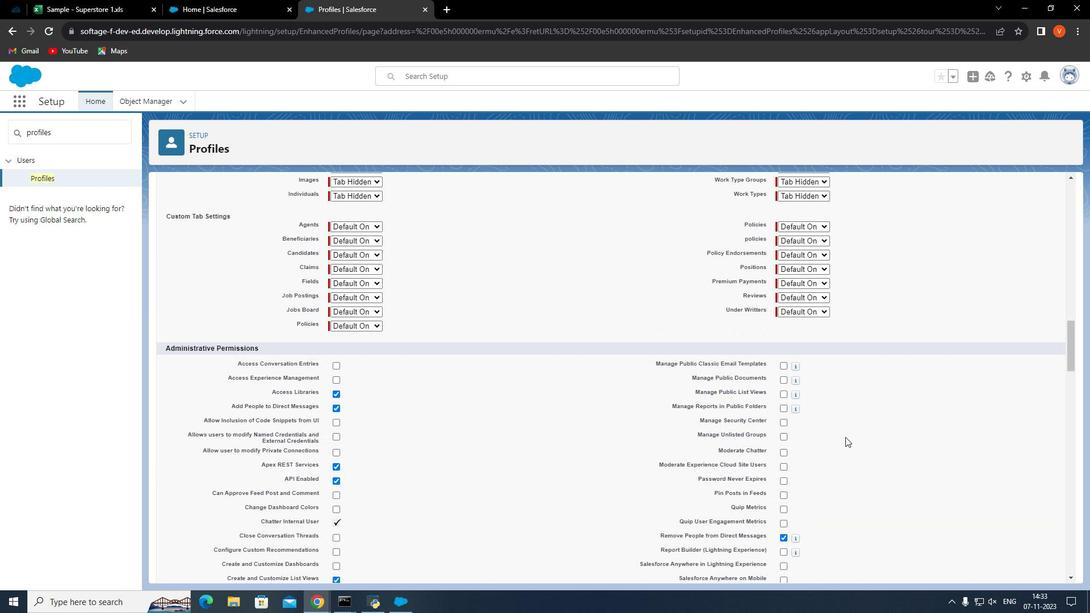 
Action: Mouse scrolled (822, 439) with delta (0, 0)
Screenshot: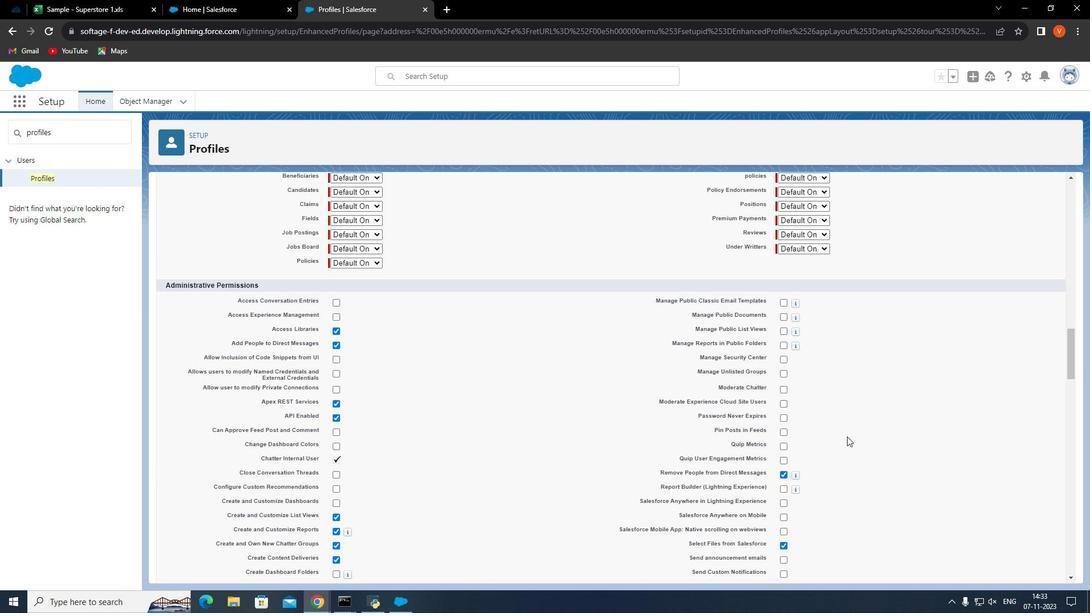 
Action: Mouse scrolled (822, 439) with delta (0, 0)
Screenshot: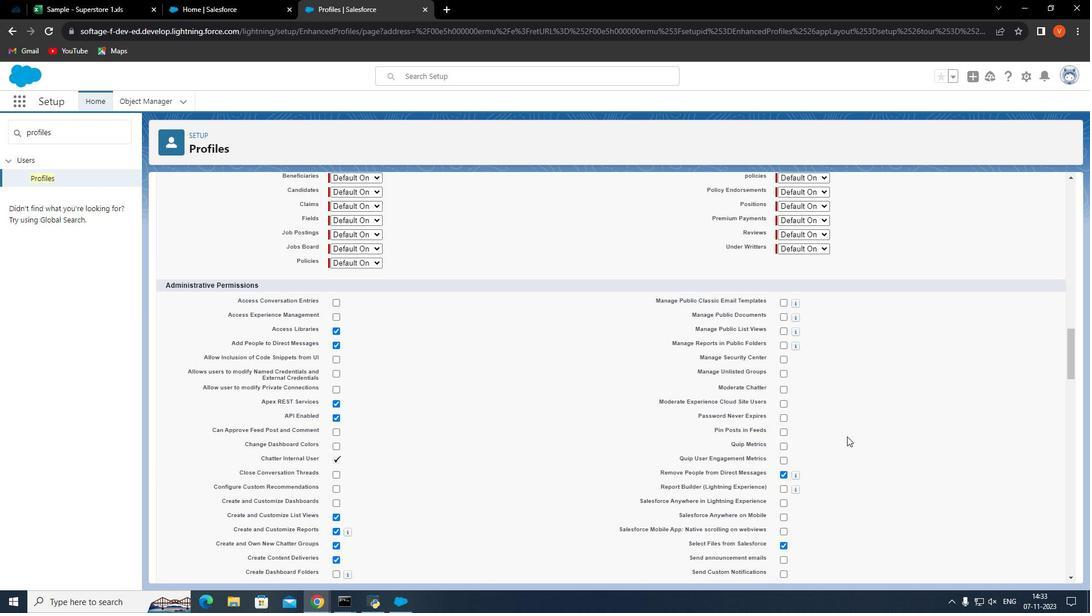 
Action: Mouse scrolled (822, 439) with delta (0, 0)
Screenshot: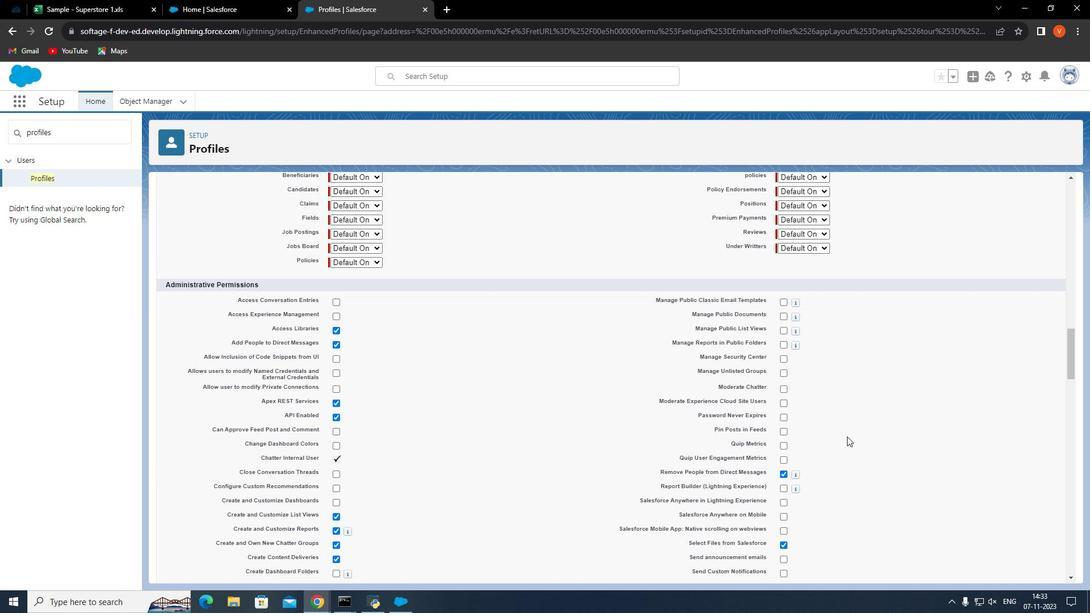 
Action: Mouse moved to (823, 438)
Screenshot: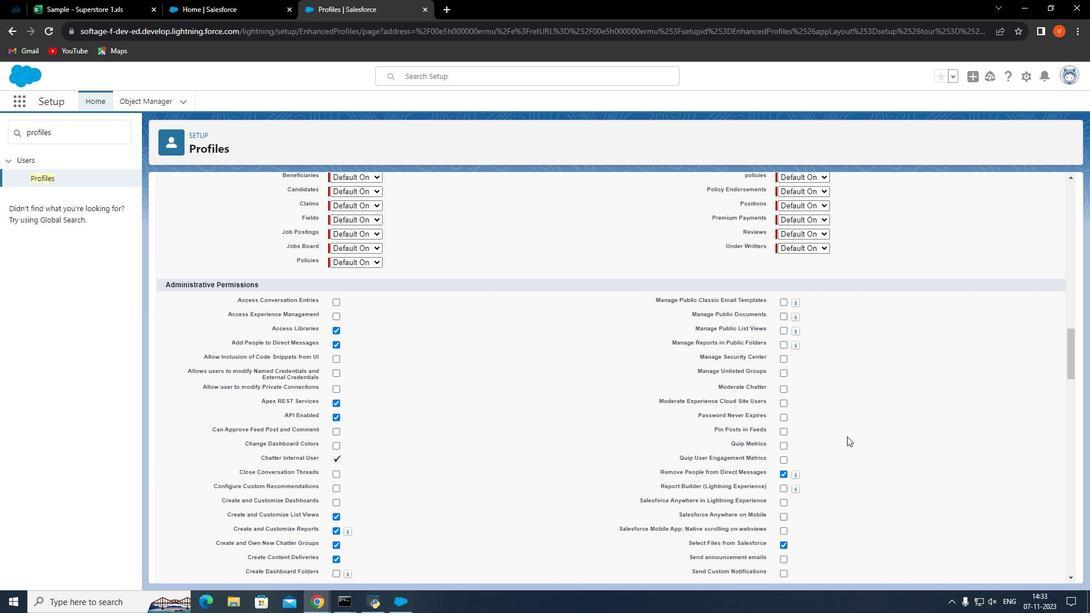 
Action: Mouse scrolled (823, 438) with delta (0, 0)
Screenshot: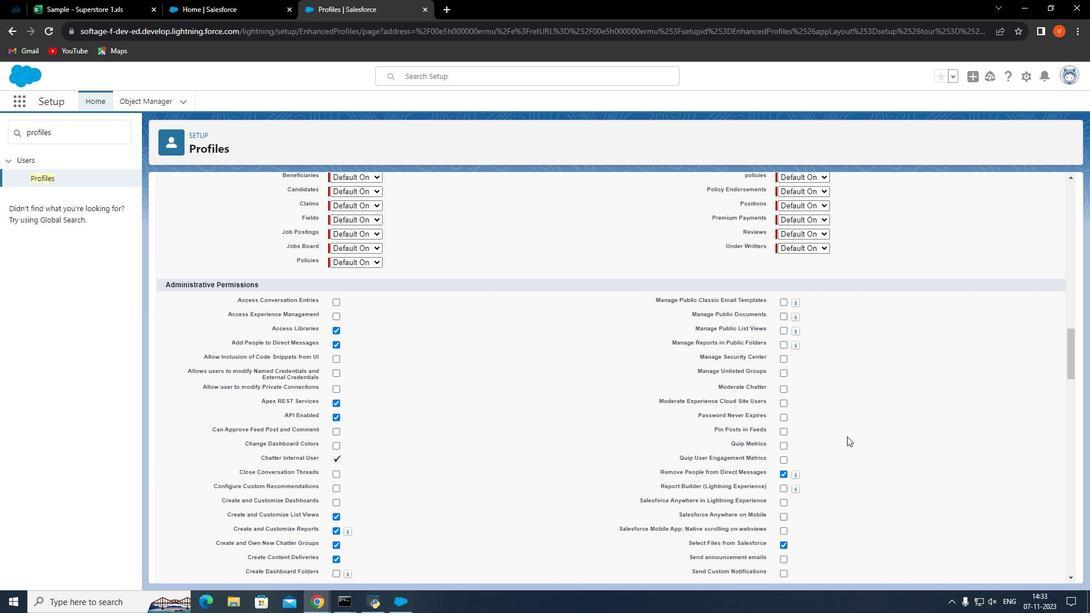
Action: Mouse moved to (826, 436)
Screenshot: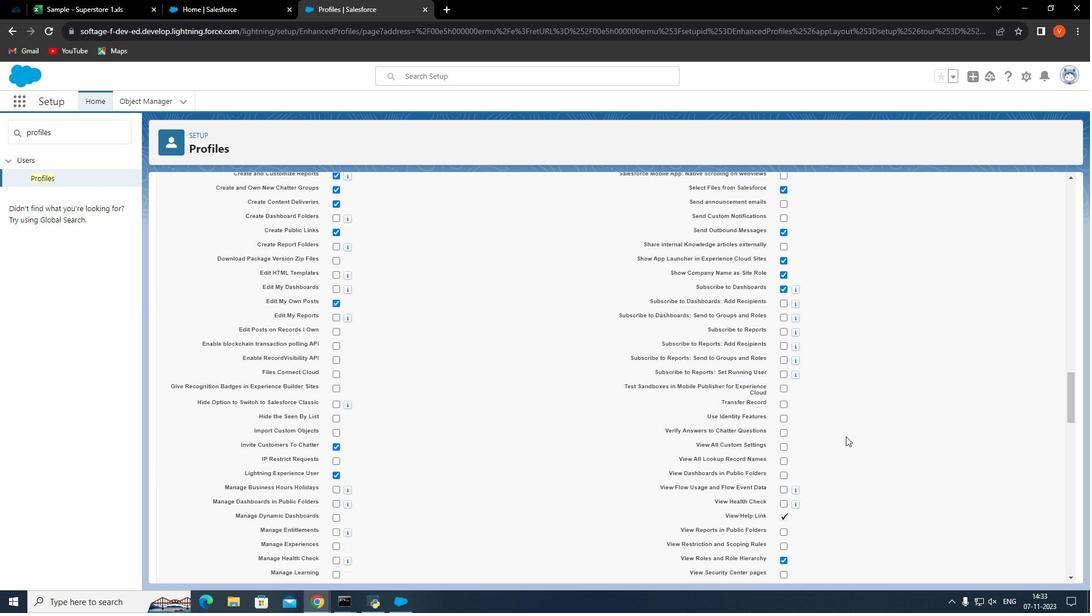 
Action: Mouse scrolled (826, 436) with delta (0, 0)
Screenshot: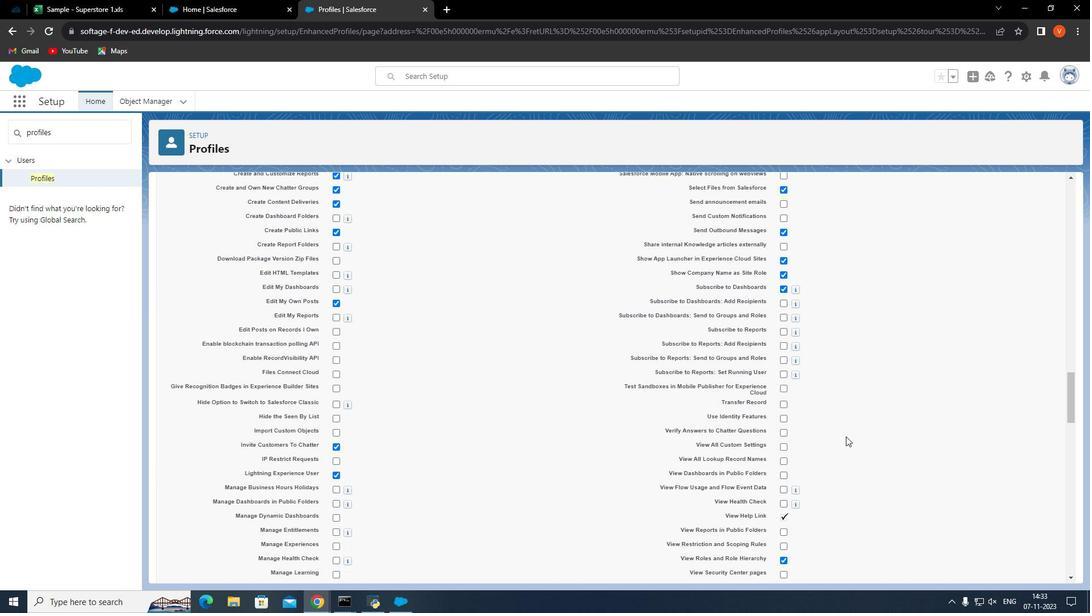 
Action: Mouse scrolled (826, 436) with delta (0, 0)
Screenshot: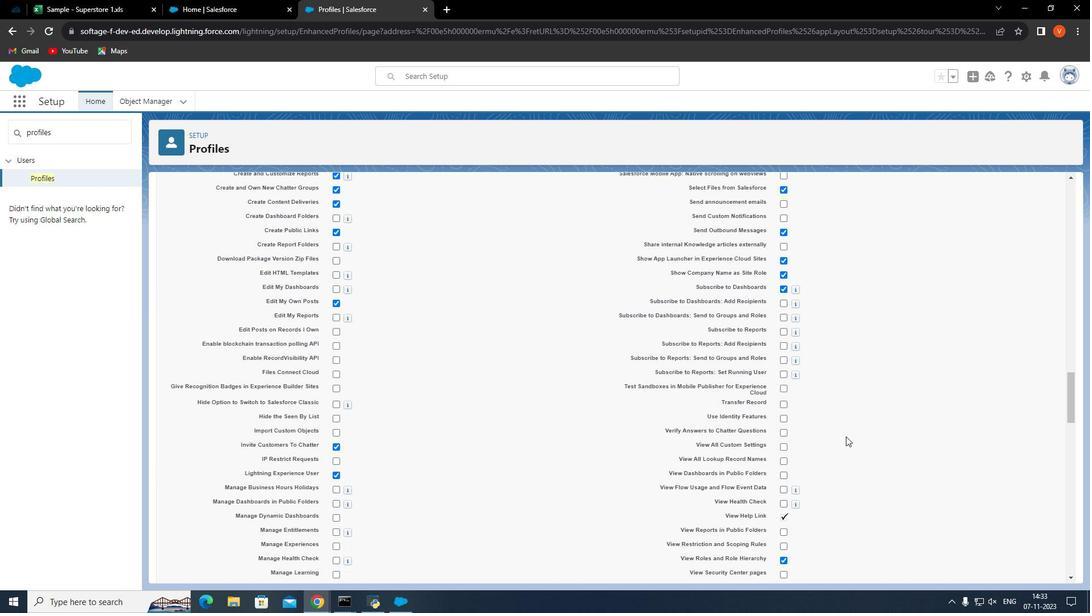 
Action: Mouse scrolled (826, 436) with delta (0, 0)
Screenshot: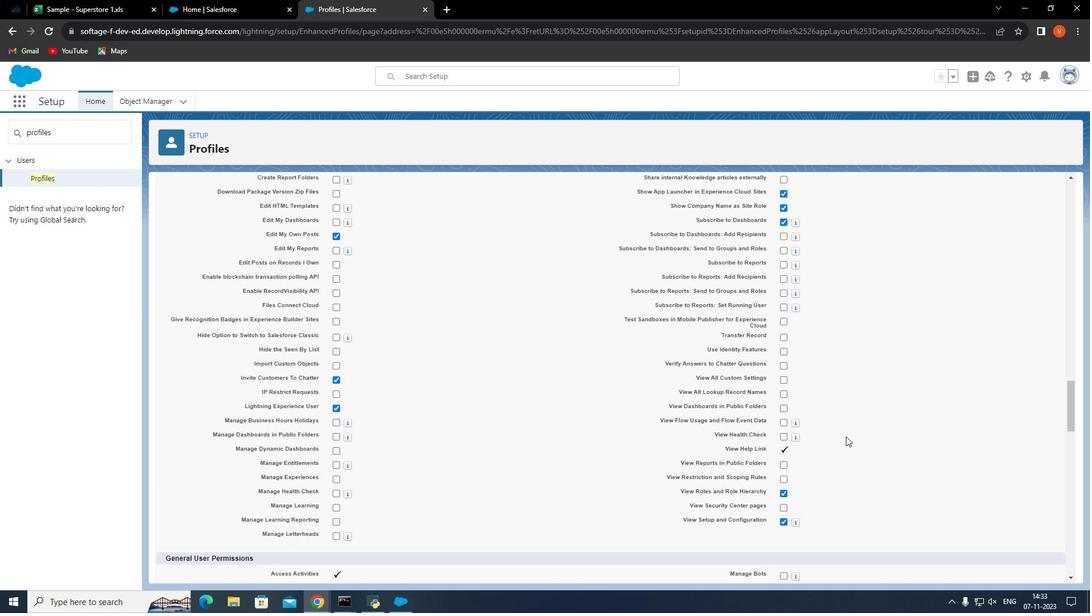 
Action: Mouse scrolled (826, 436) with delta (0, 0)
Screenshot: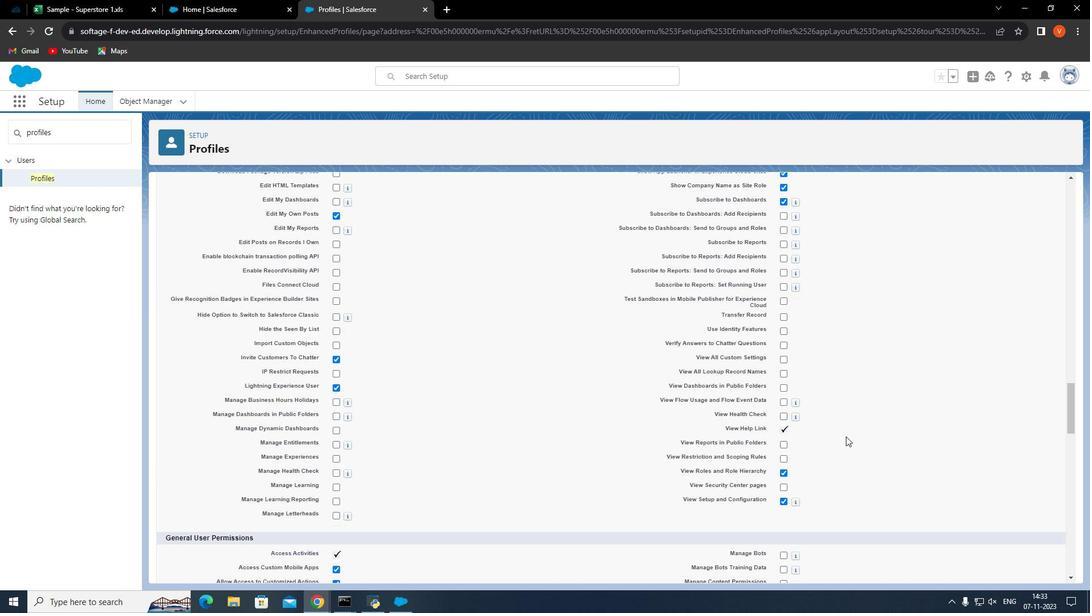 
Action: Mouse scrolled (826, 436) with delta (0, 0)
Screenshot: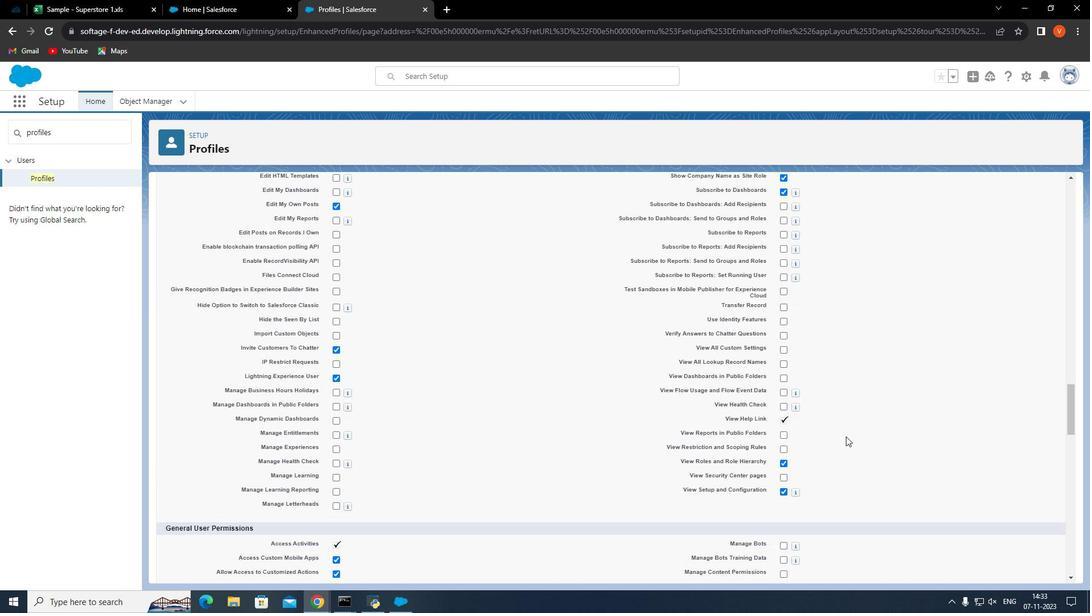 
Action: Mouse scrolled (826, 436) with delta (0, 0)
Screenshot: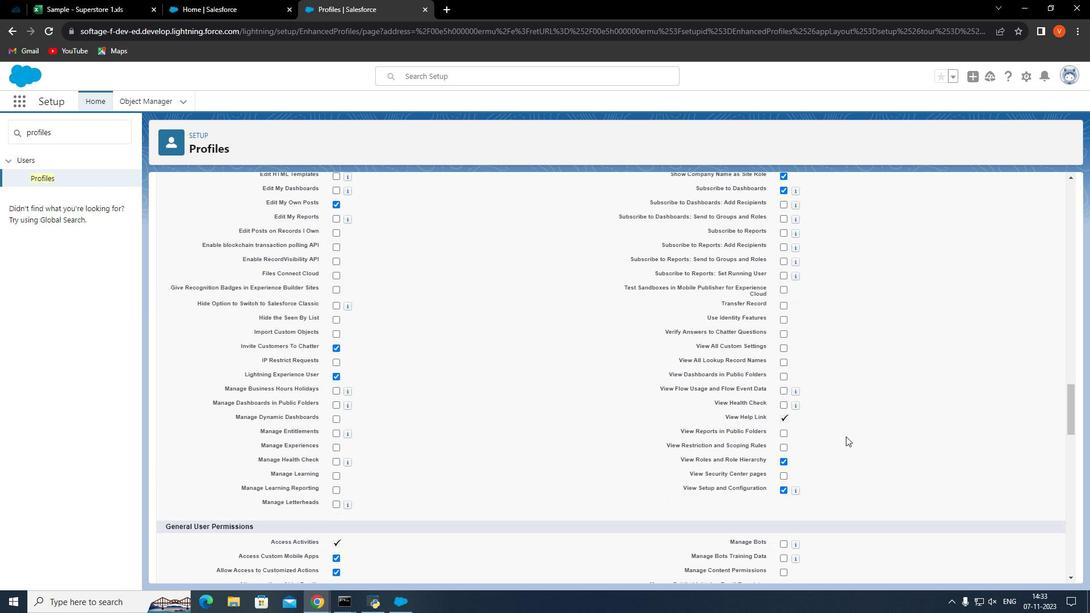 
Action: Mouse moved to (825, 436)
Screenshot: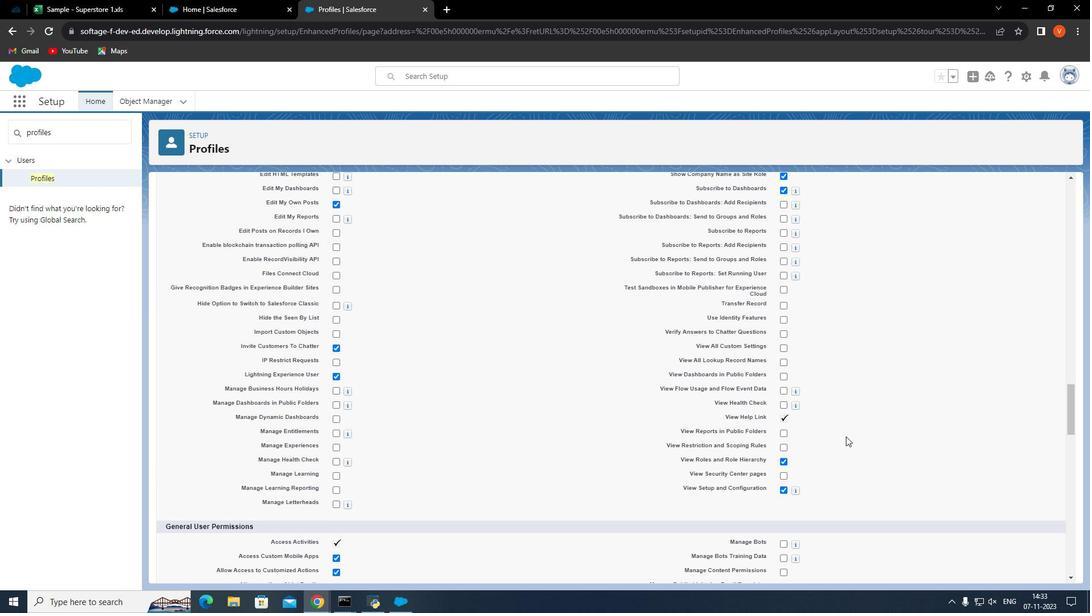 
Action: Mouse scrolled (825, 436) with delta (0, 0)
Screenshot: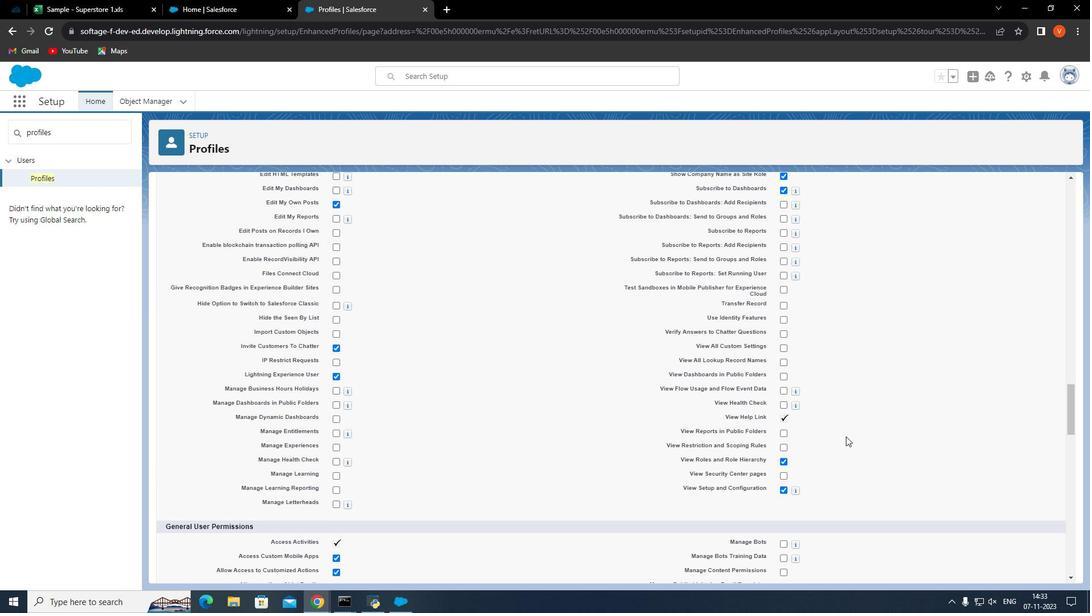 
Action: Mouse scrolled (825, 436) with delta (0, 0)
Screenshot: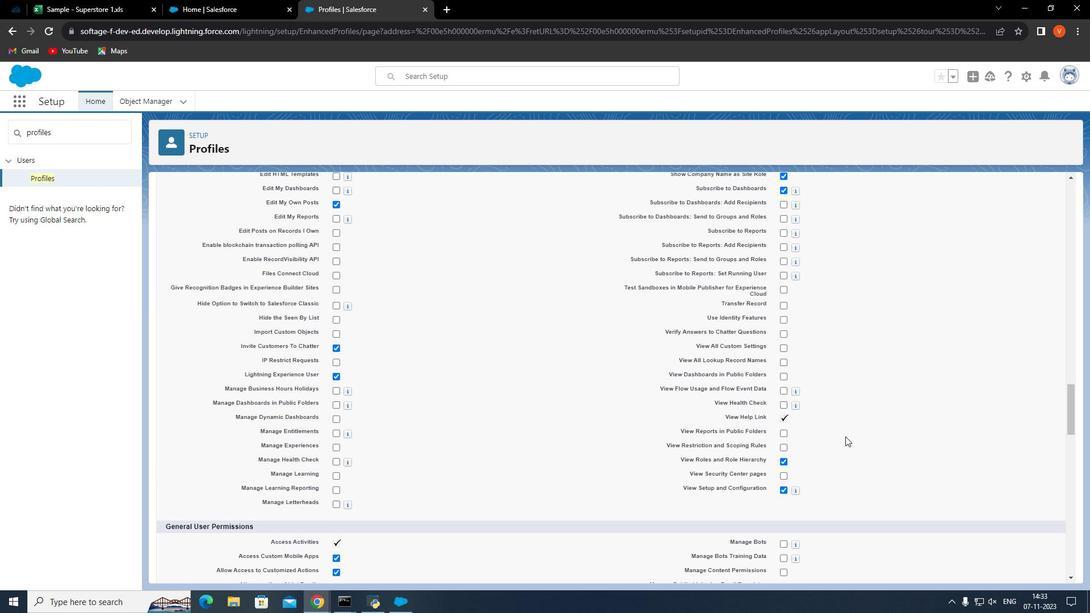 
Action: Mouse moved to (824, 436)
Screenshot: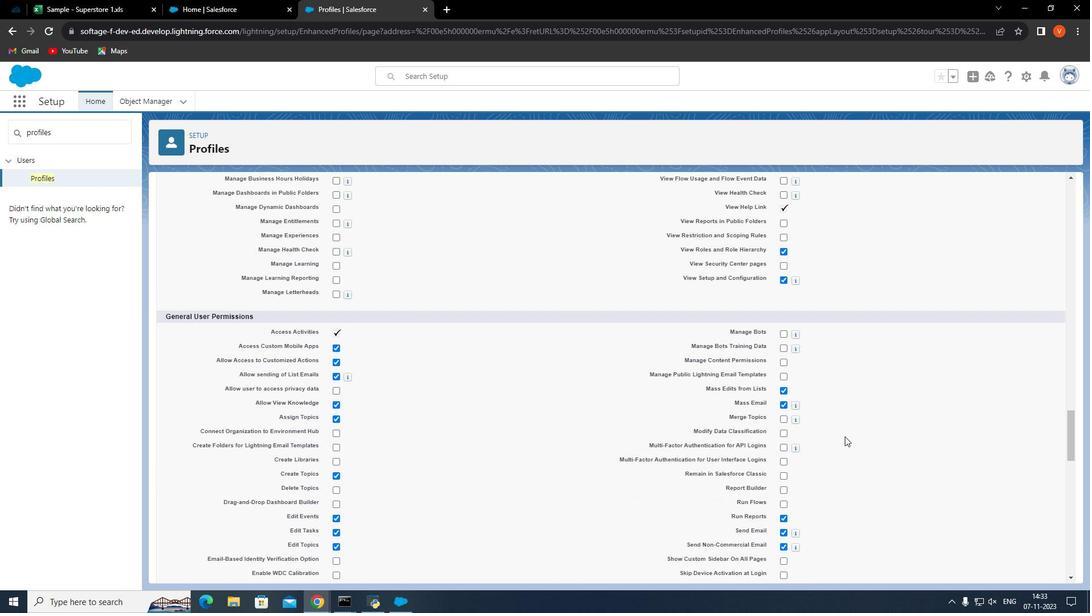 
Action: Mouse scrolled (824, 436) with delta (0, 0)
Screenshot: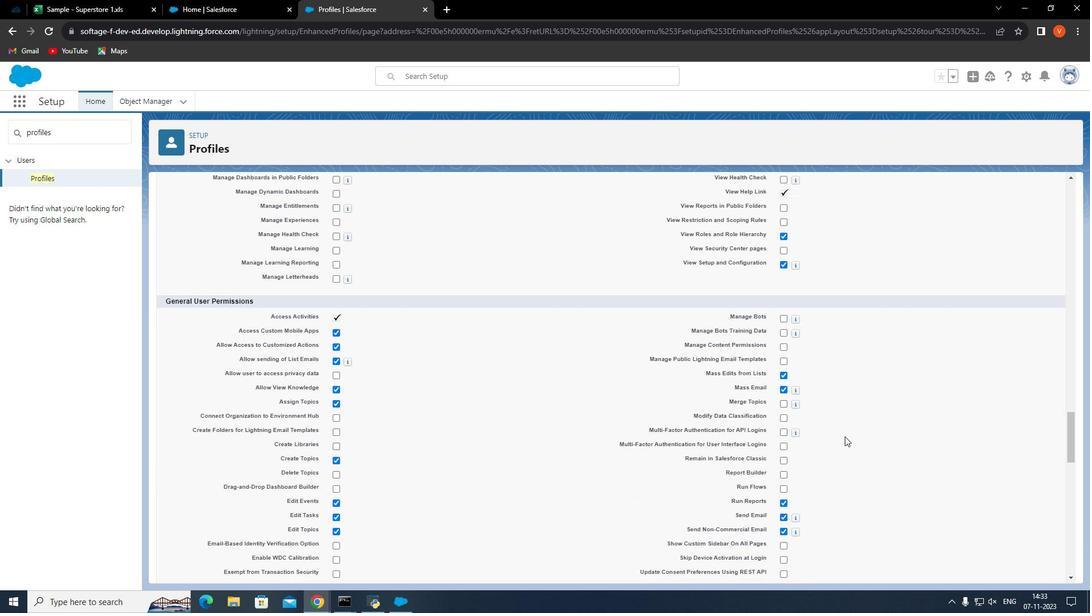 
Action: Mouse scrolled (824, 436) with delta (0, 0)
Screenshot: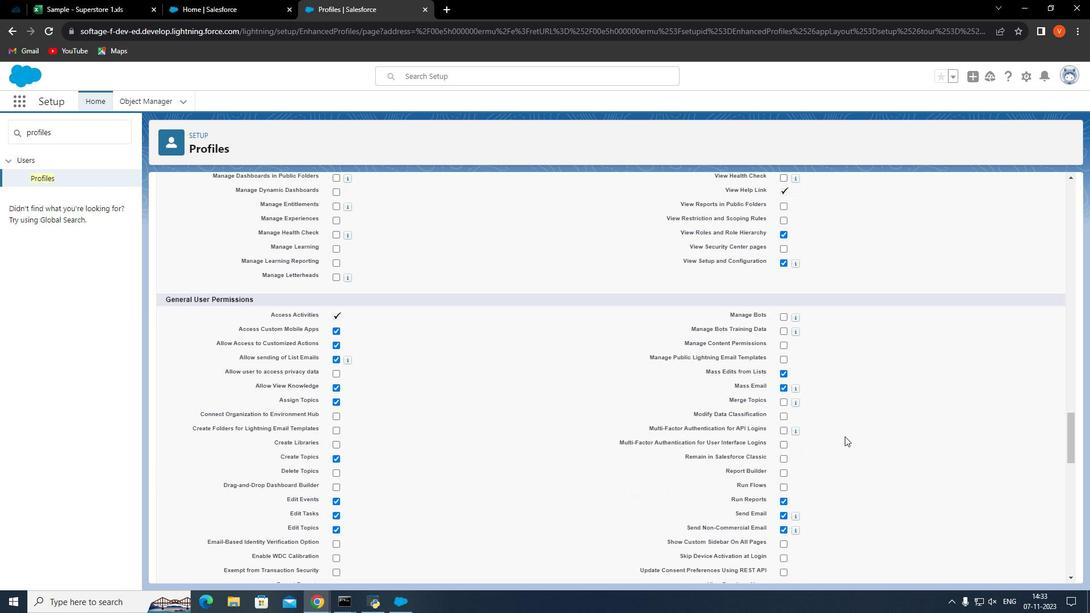 
Action: Mouse scrolled (824, 436) with delta (0, 0)
Screenshot: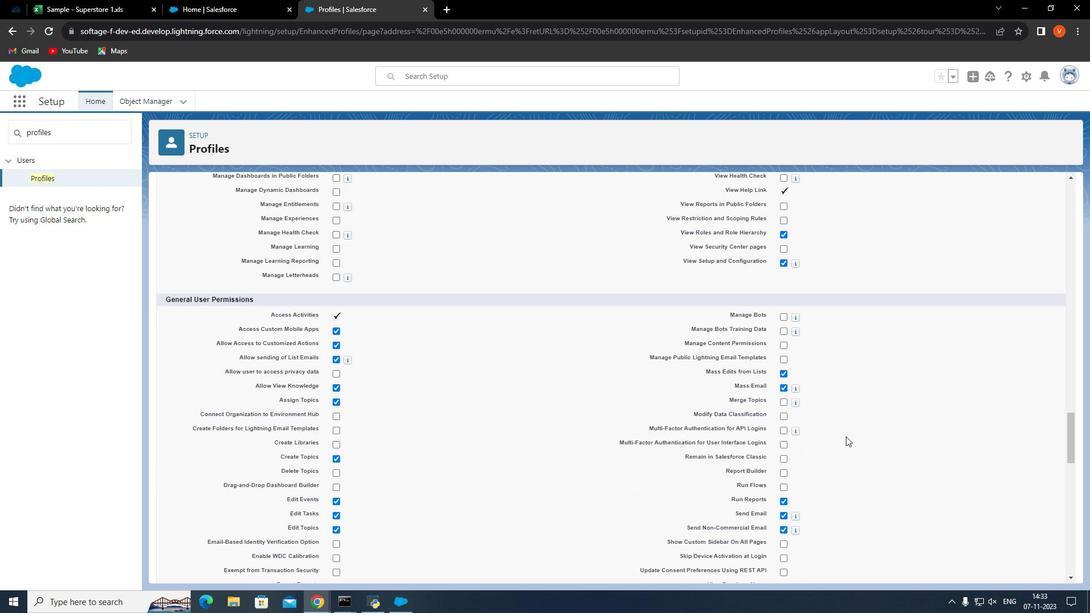 
Action: Mouse scrolled (824, 436) with delta (0, 0)
Screenshot: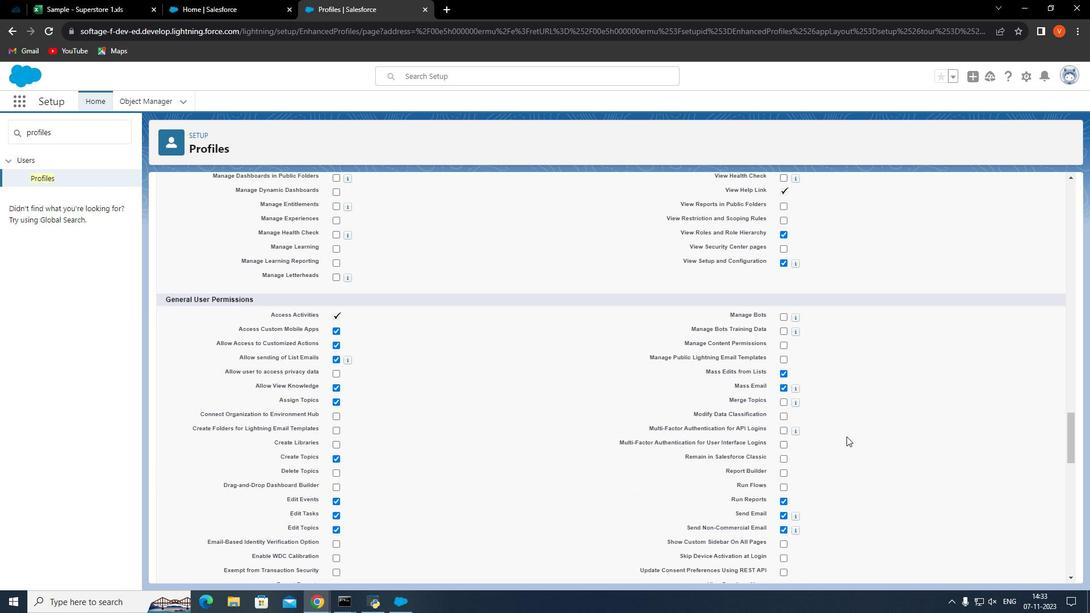 
Action: Mouse moved to (825, 436)
Screenshot: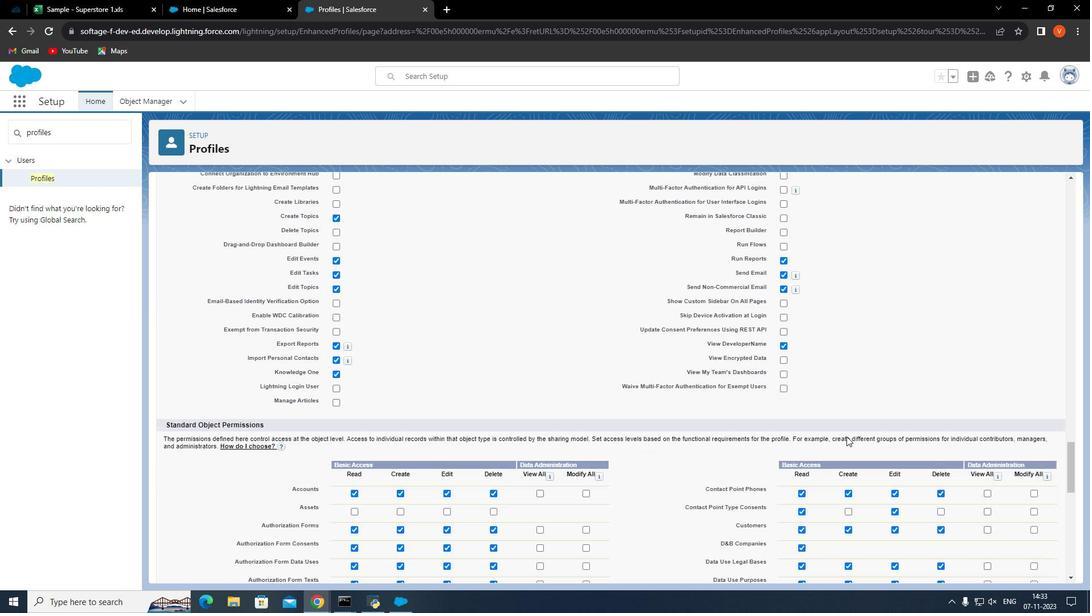 
Action: Mouse scrolled (825, 436) with delta (0, 0)
Screenshot: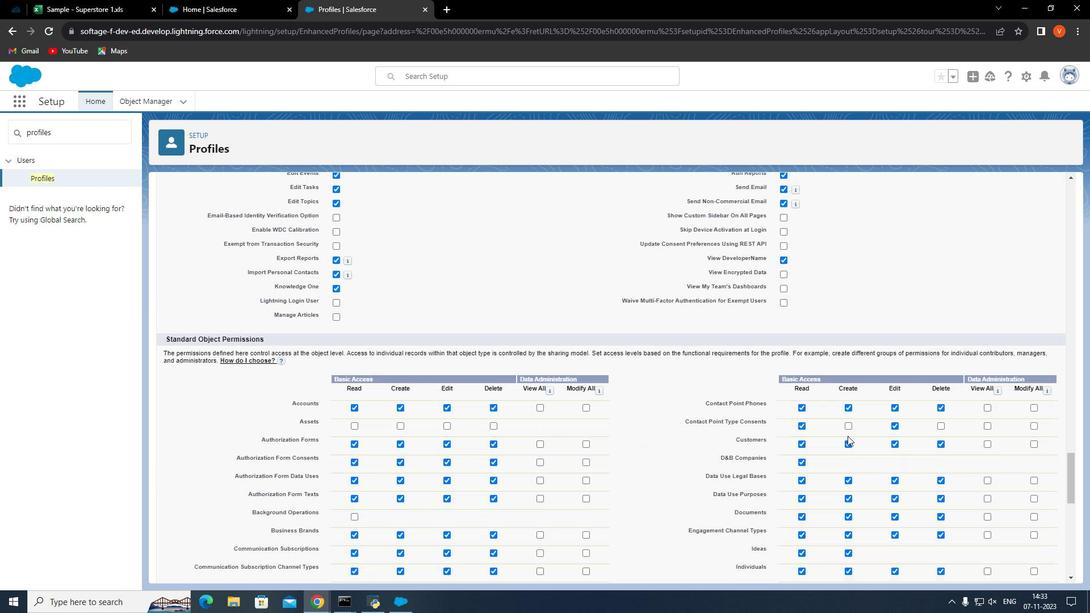 
Action: Mouse scrolled (825, 436) with delta (0, 0)
Screenshot: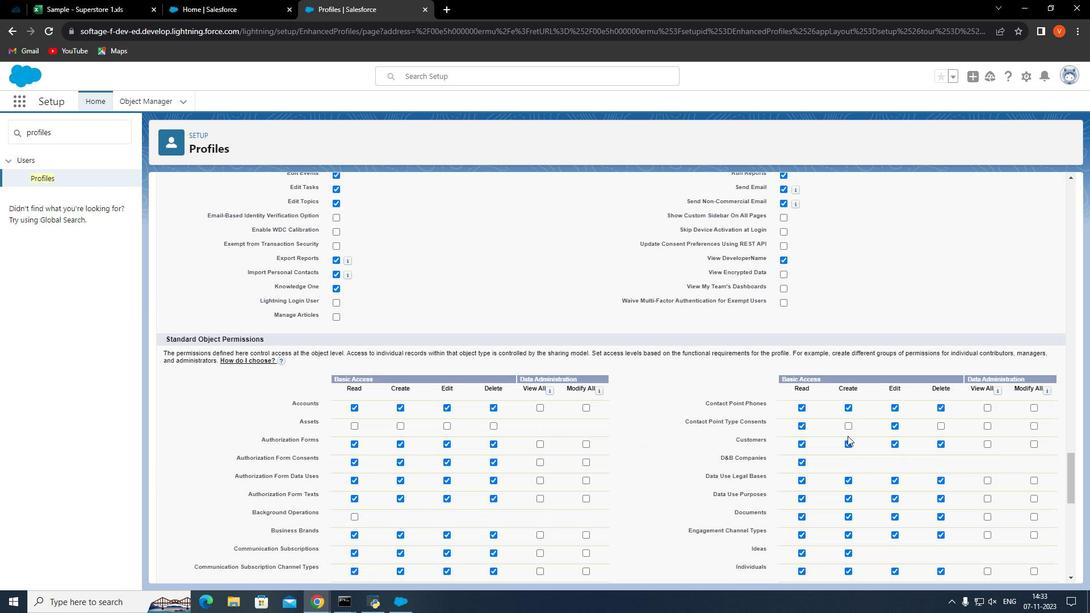 
Action: Mouse scrolled (825, 436) with delta (0, 0)
Screenshot: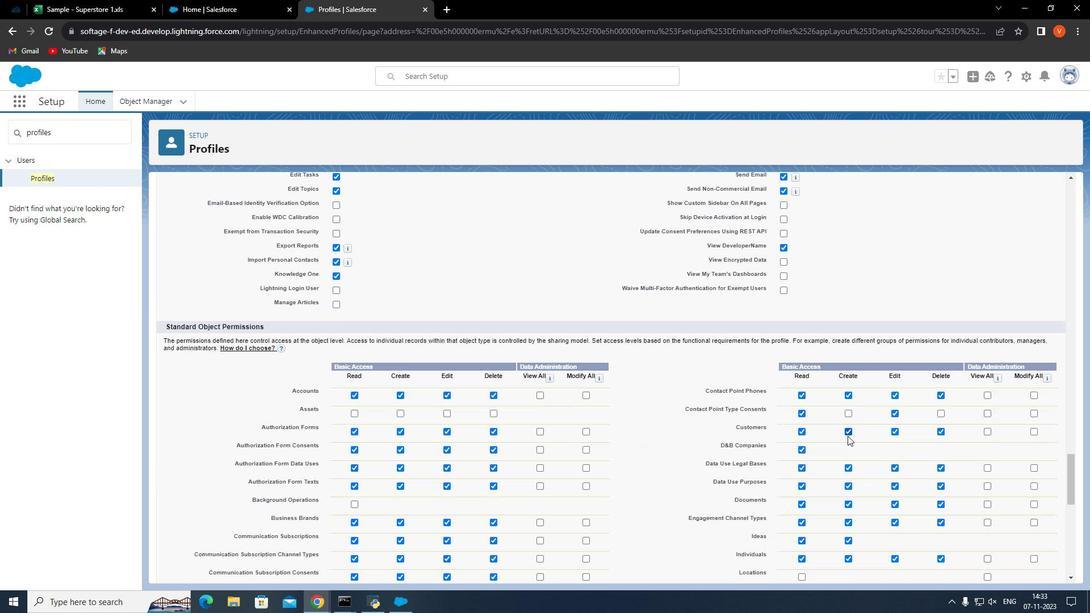 
Action: Mouse scrolled (825, 436) with delta (0, 0)
Screenshot: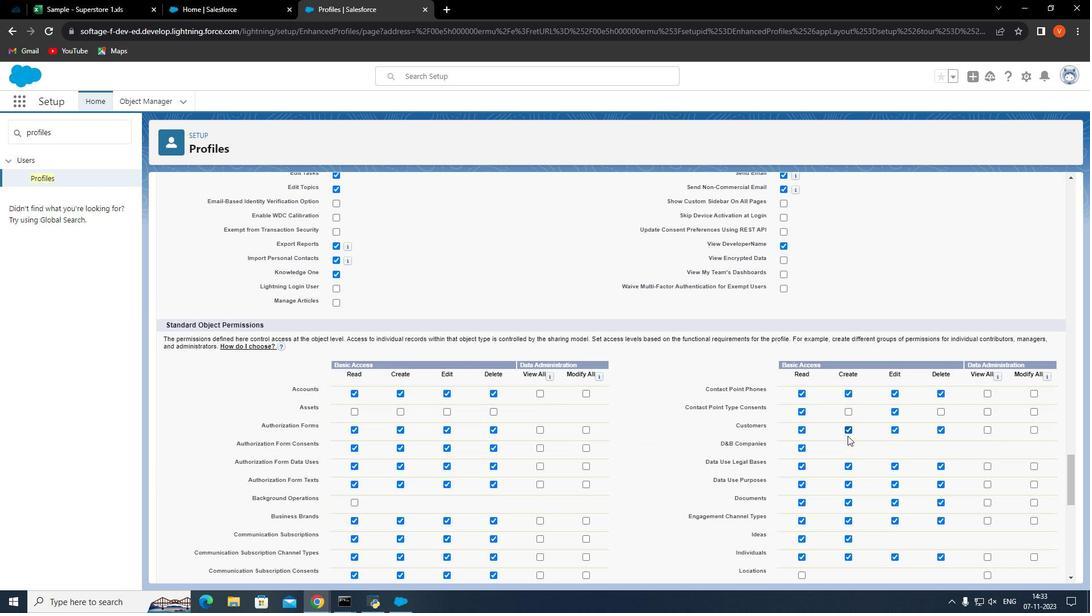
Action: Mouse scrolled (825, 436) with delta (0, 0)
Screenshot: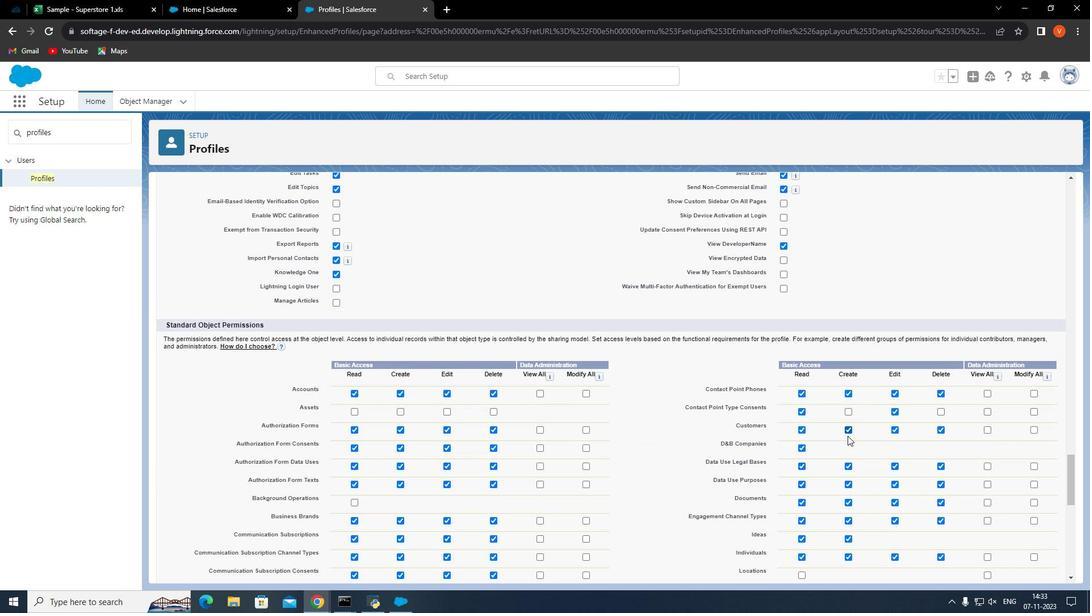 
Action: Mouse scrolled (825, 436) with delta (0, 0)
Screenshot: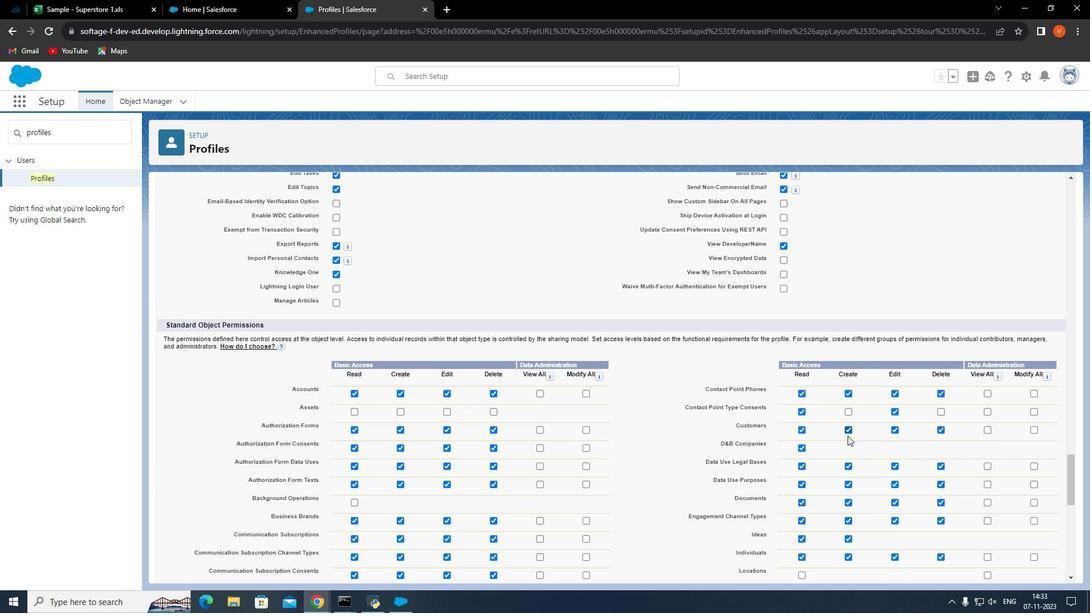 
Action: Mouse moved to (797, 418)
Screenshot: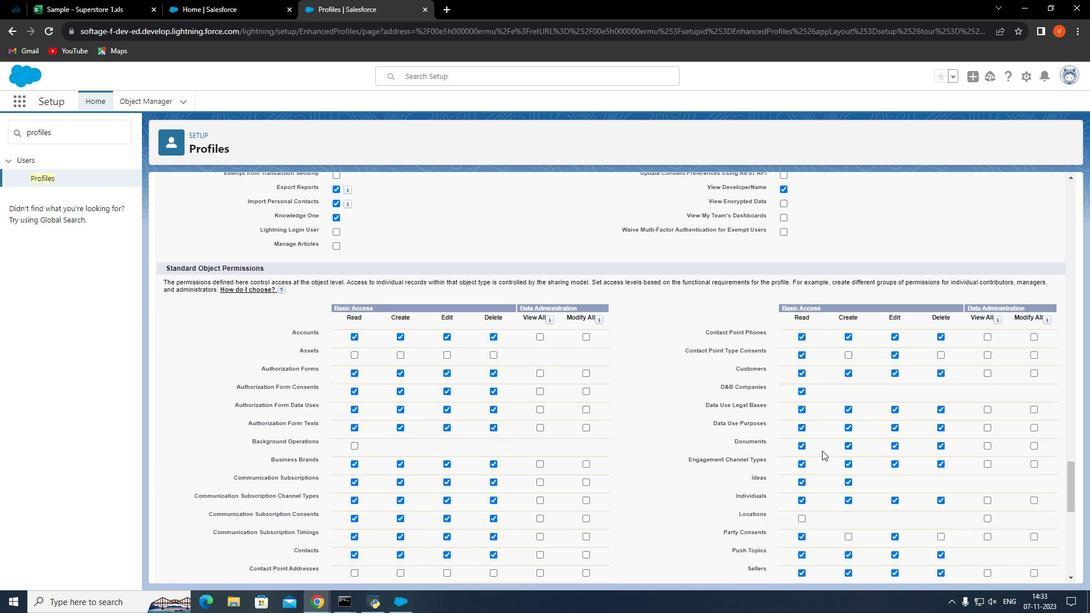 
Action: Mouse scrolled (797, 418) with delta (0, 0)
Screenshot: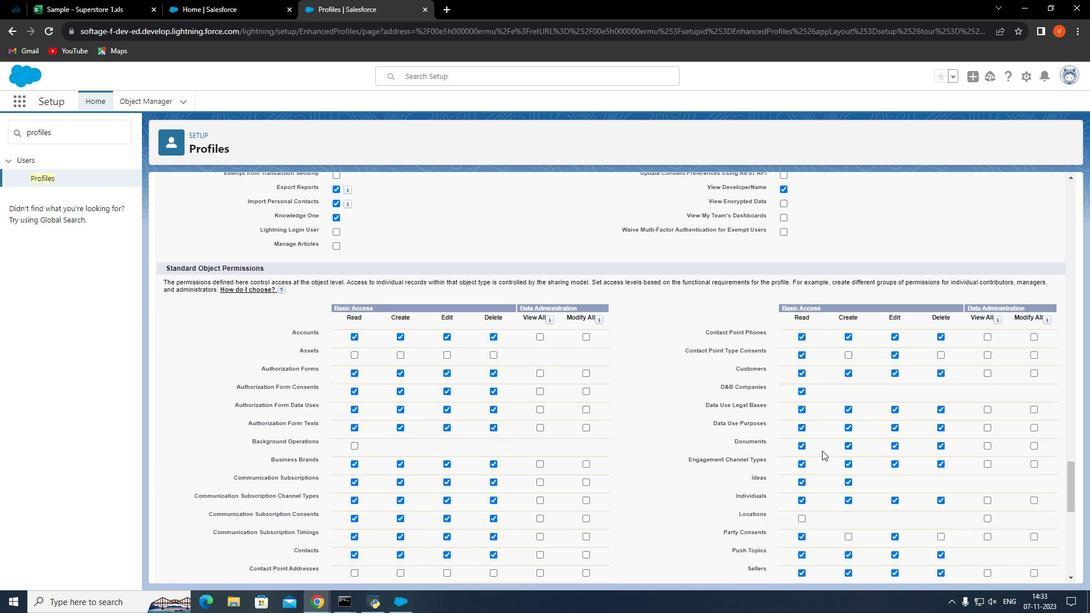 
Action: Mouse moved to (811, 473)
Screenshot: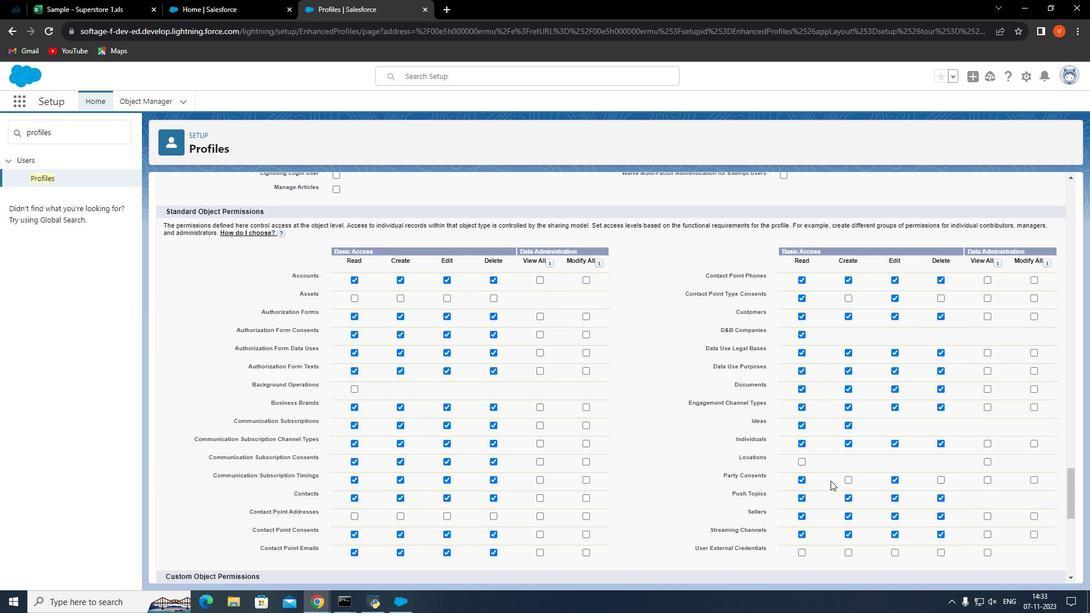 
Action: Mouse scrolled (811, 473) with delta (0, 0)
Screenshot: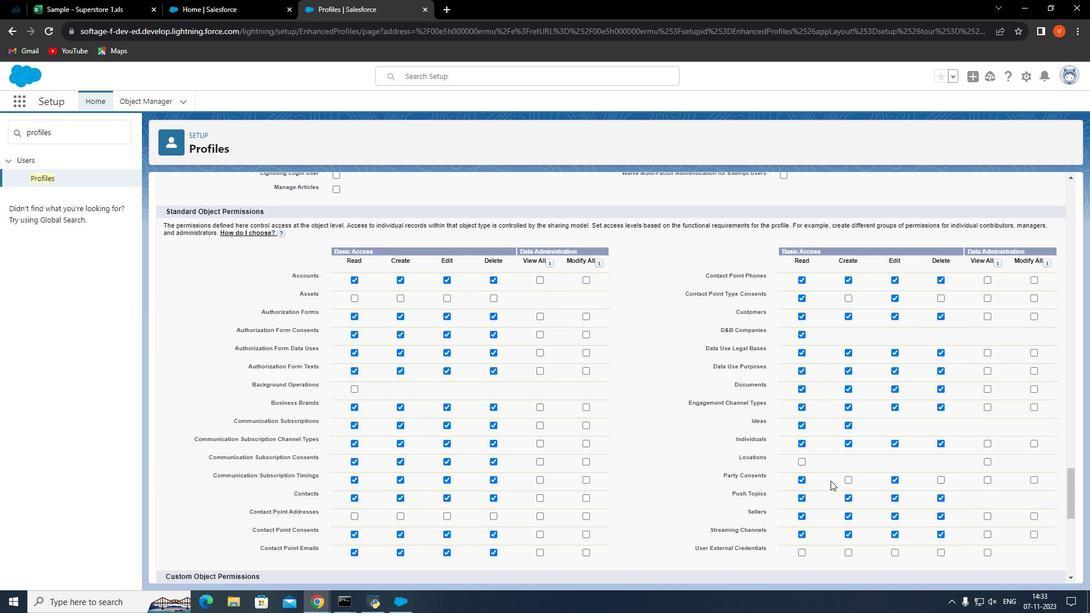 
Action: Mouse moved to (813, 476)
Screenshot: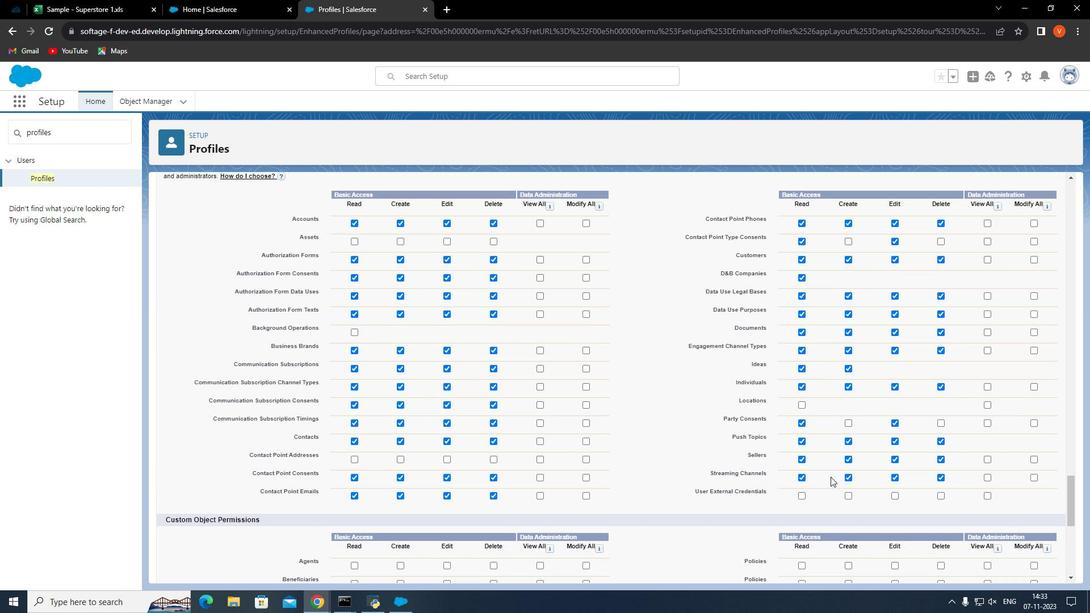 
Action: Mouse scrolled (813, 476) with delta (0, 0)
Screenshot: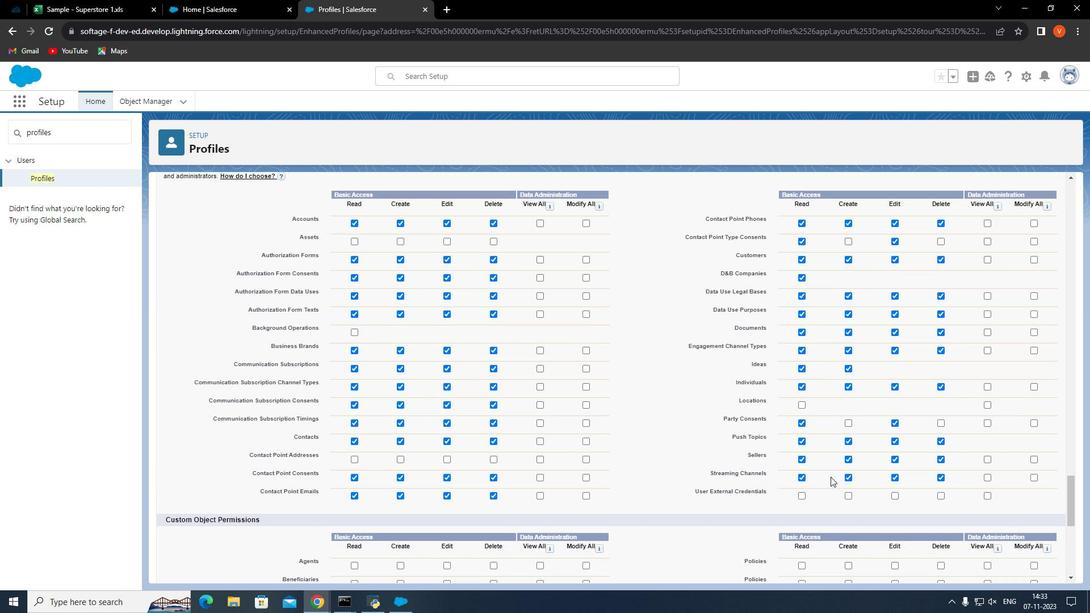 
Action: Mouse moved to (742, 499)
Screenshot: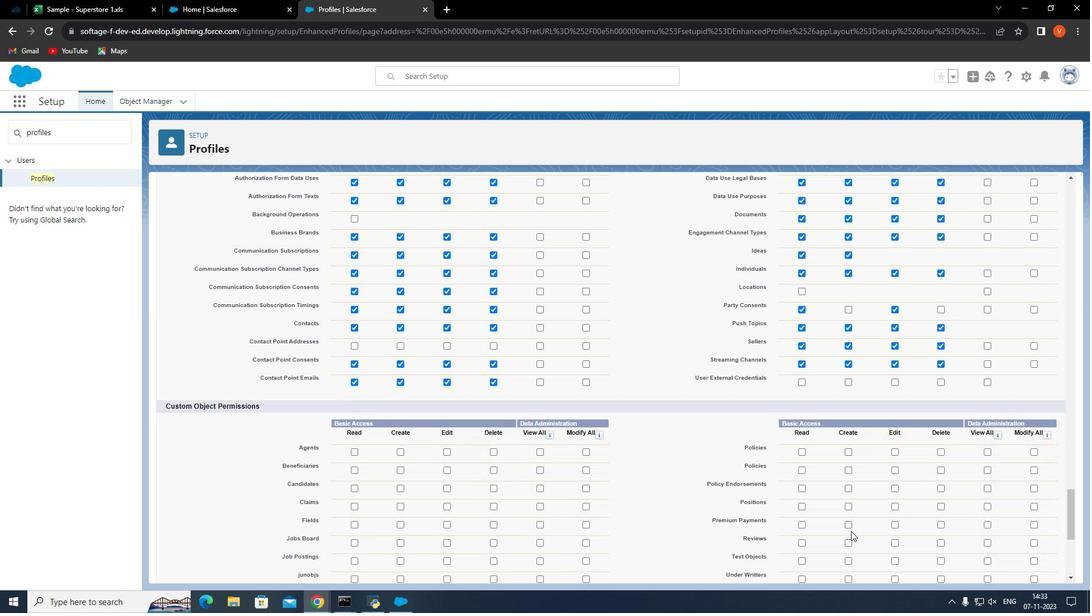 
Action: Mouse scrolled (742, 499) with delta (0, 0)
Screenshot: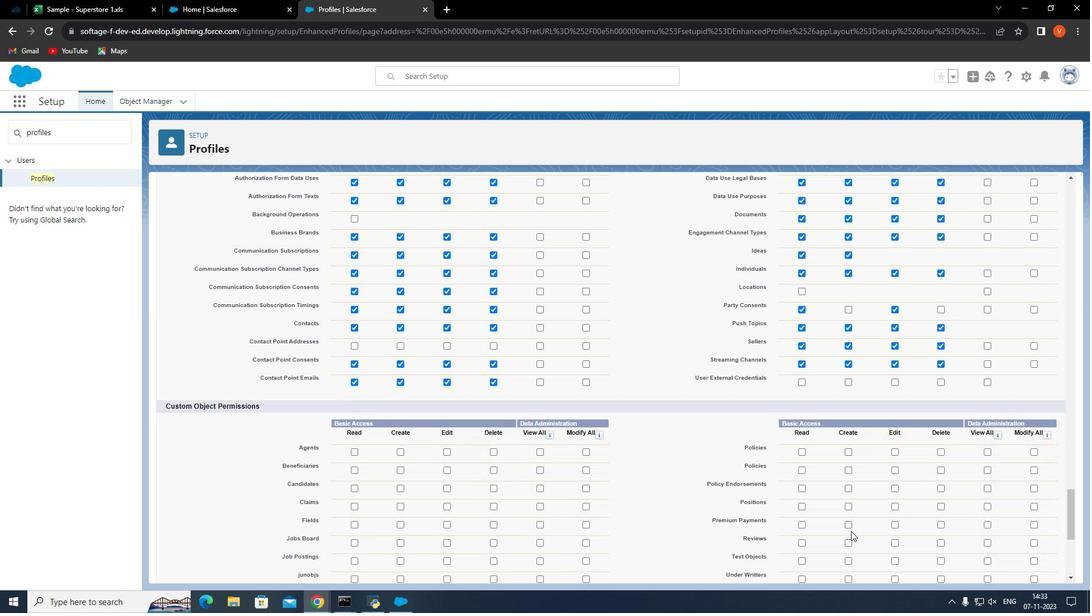 
Action: Mouse moved to (805, 519)
Screenshot: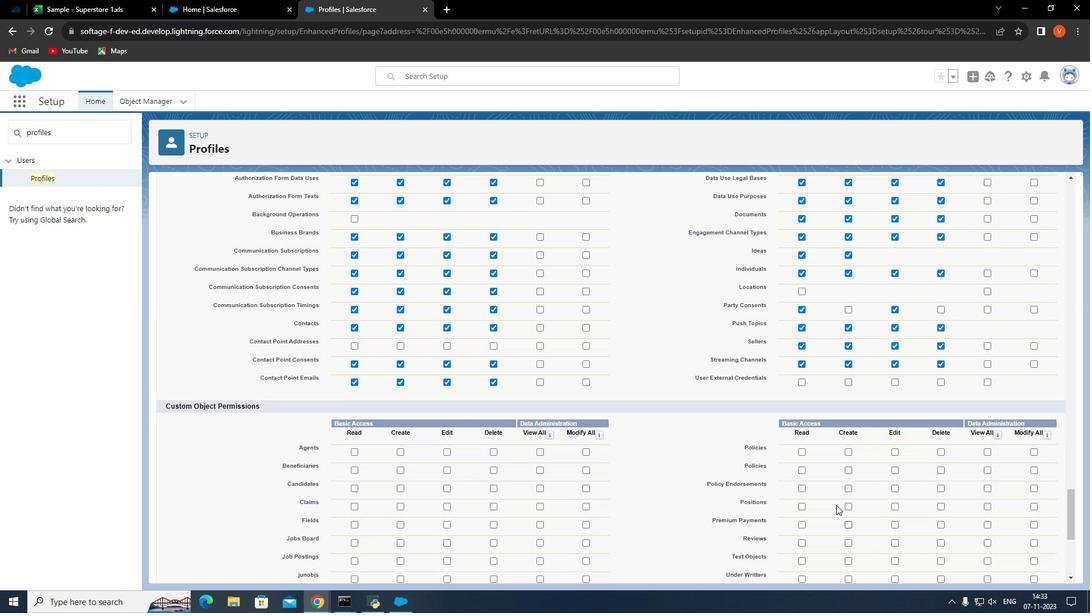 
Action: Mouse scrolled (805, 519) with delta (0, 0)
Screenshot: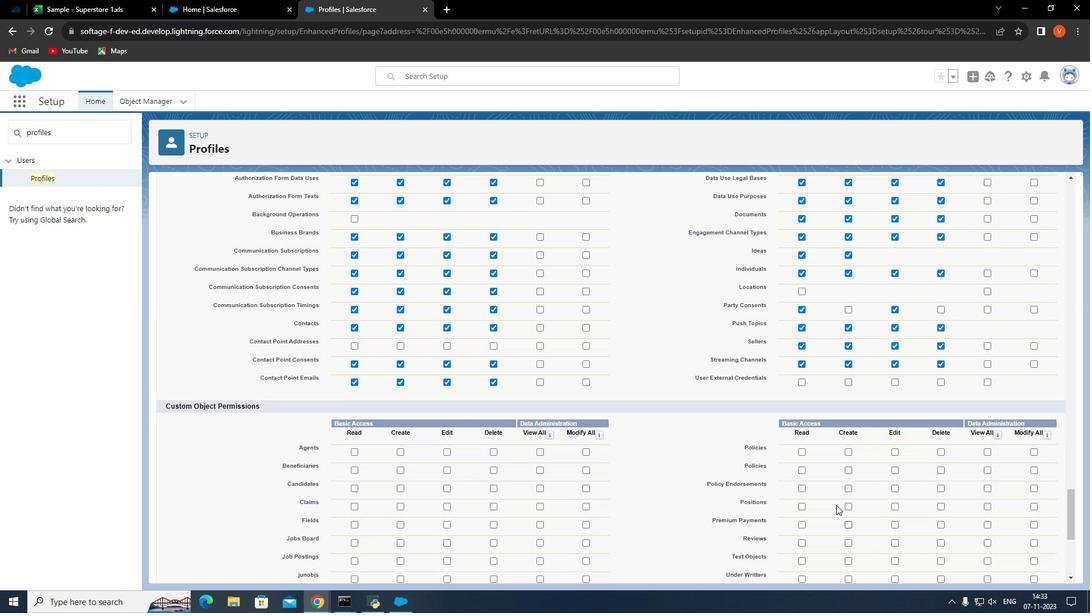 
Action: Mouse moved to (790, 453)
Screenshot: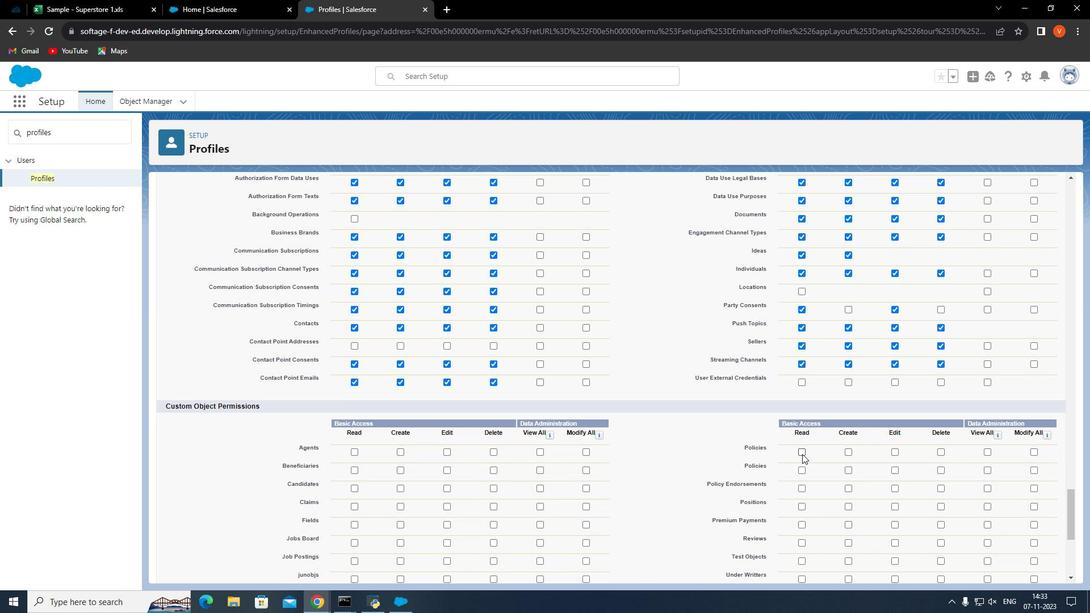 
Action: Mouse pressed left at (790, 453)
Screenshot: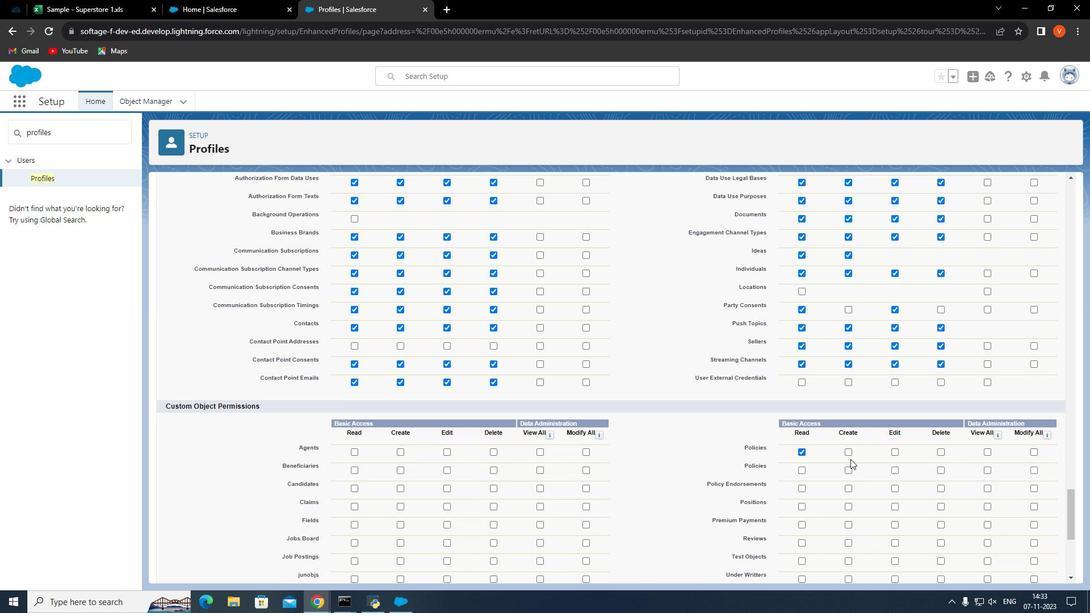 
Action: Mouse moved to (827, 449)
Screenshot: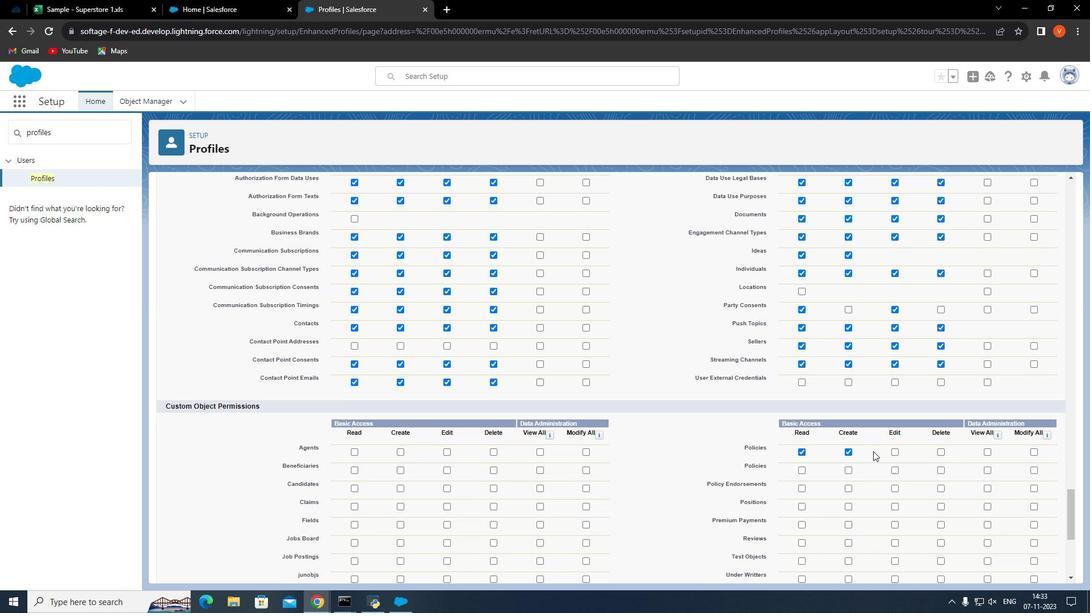 
Action: Mouse pressed left at (827, 449)
Screenshot: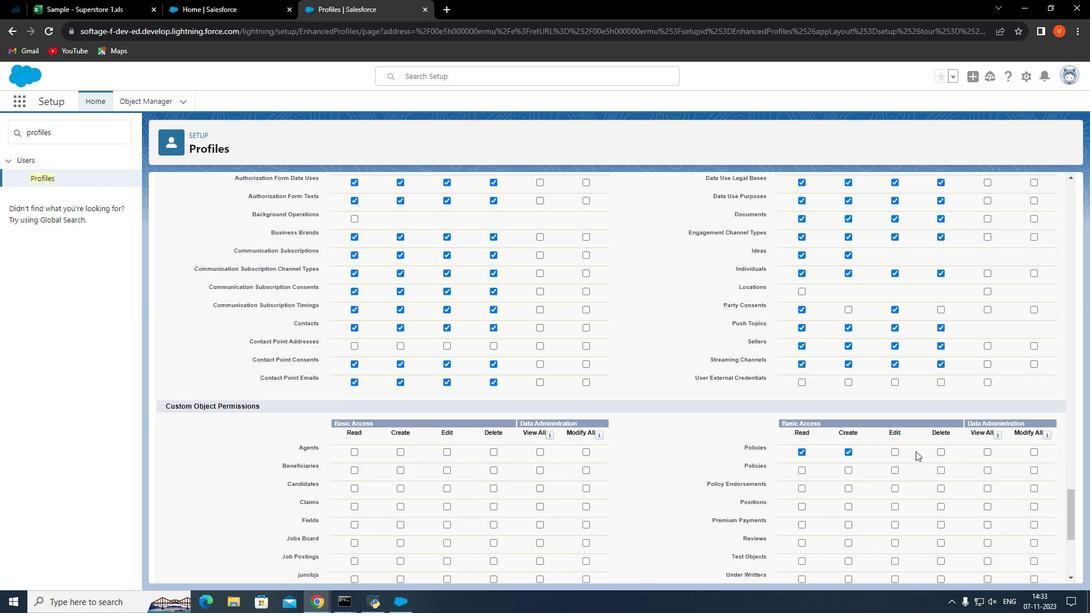 
Action: Mouse moved to (903, 451)
Screenshot: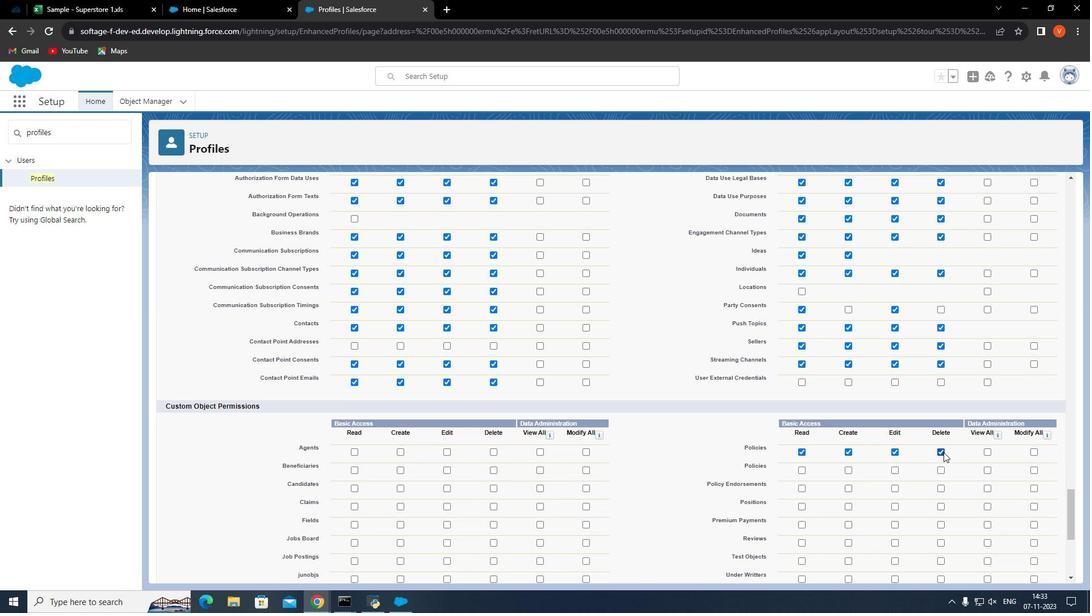 
Action: Mouse pressed left at (903, 451)
Screenshot: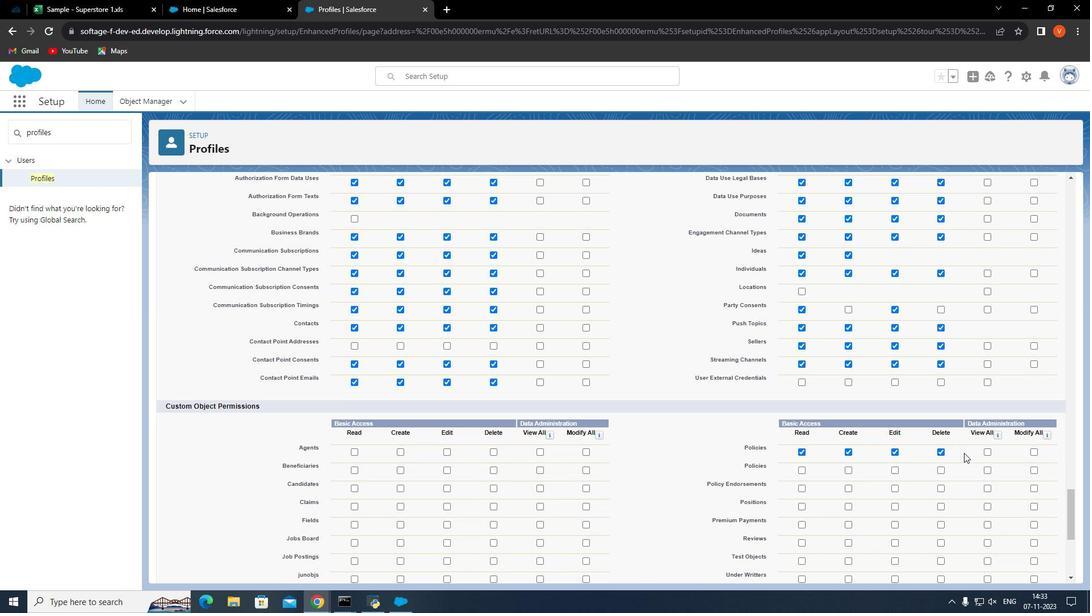 
Action: Mouse moved to (899, 451)
Screenshot: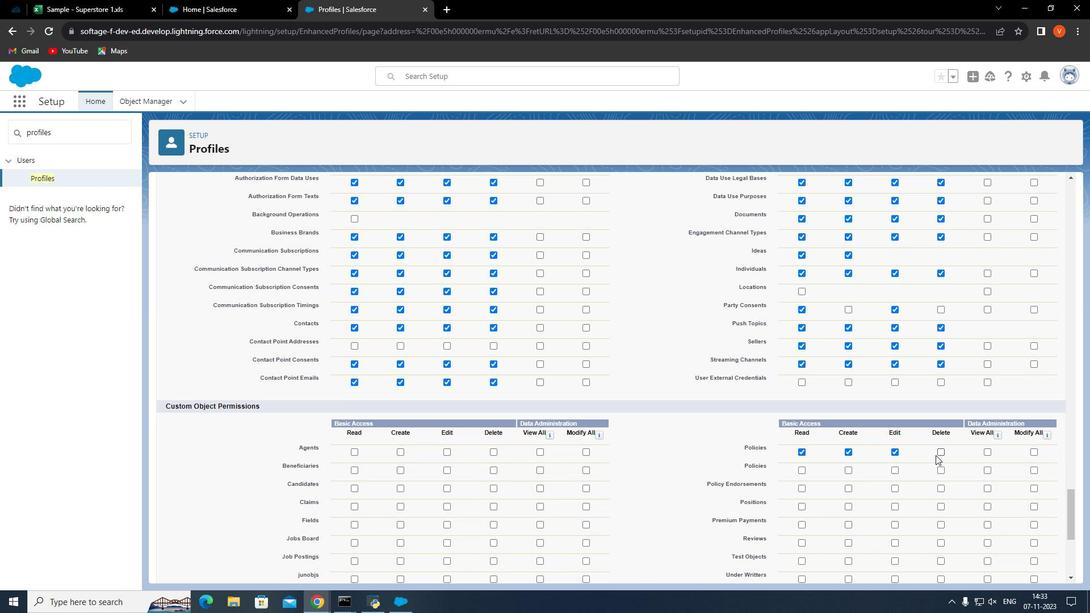 
Action: Mouse pressed left at (899, 451)
Screenshot: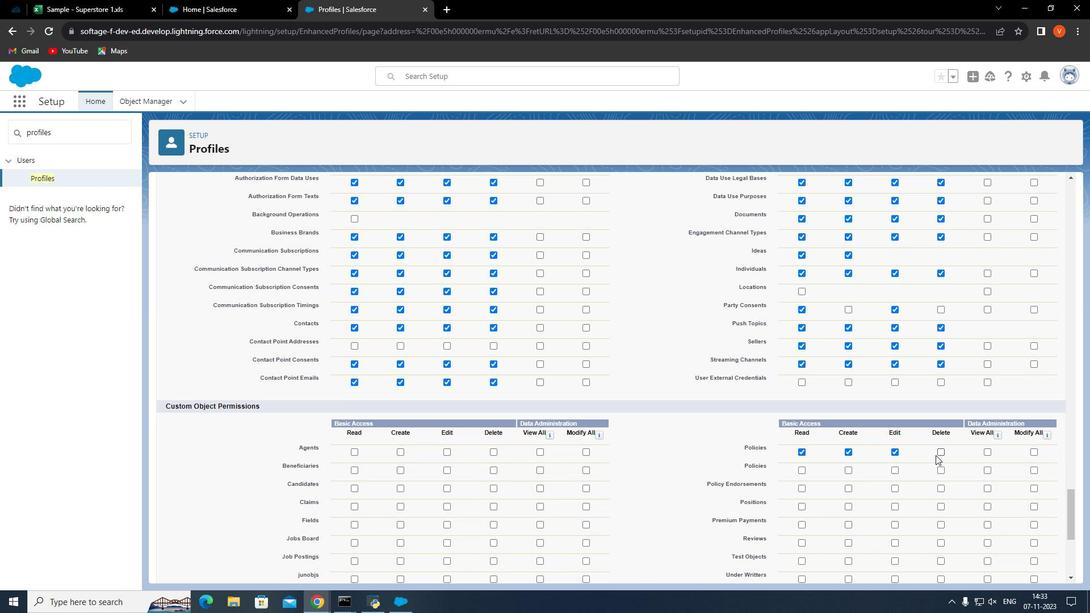 
Action: Mouse moved to (866, 452)
Screenshot: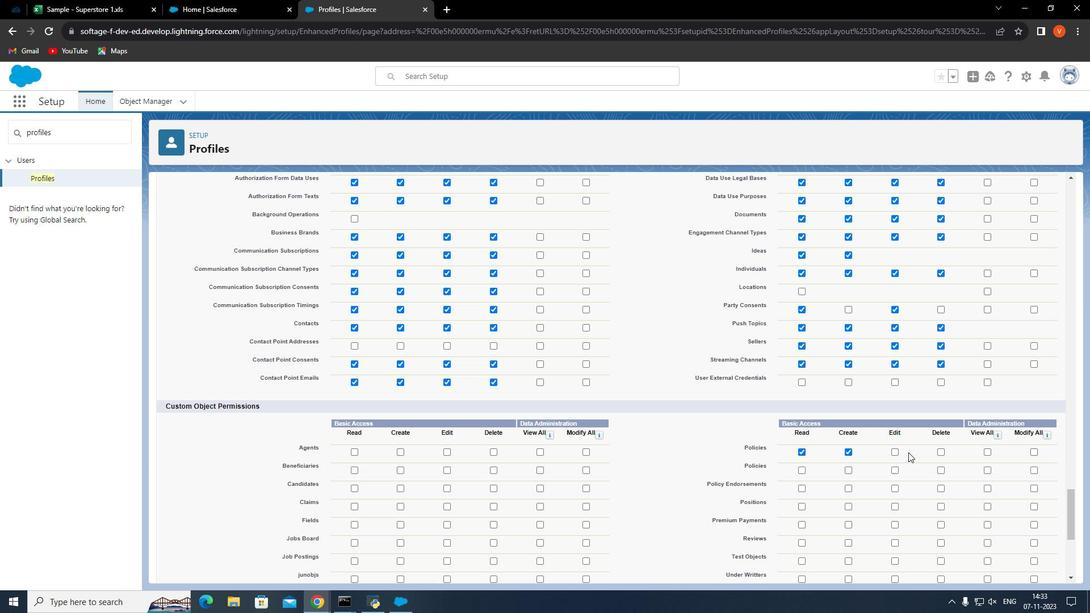 
Action: Mouse pressed left at (866, 452)
Screenshot: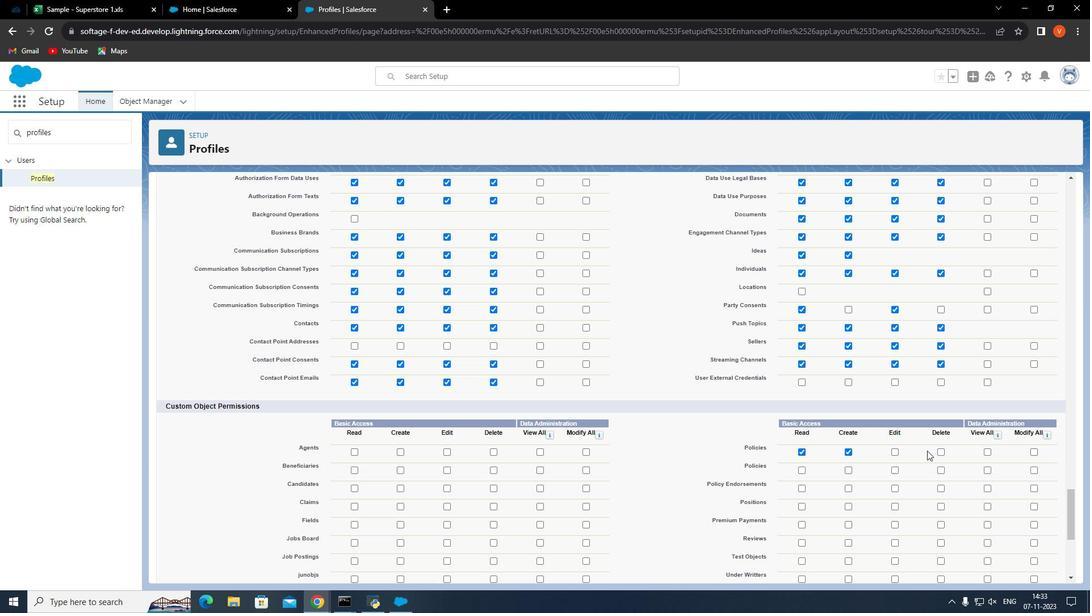 
Action: Mouse moved to (937, 453)
Screenshot: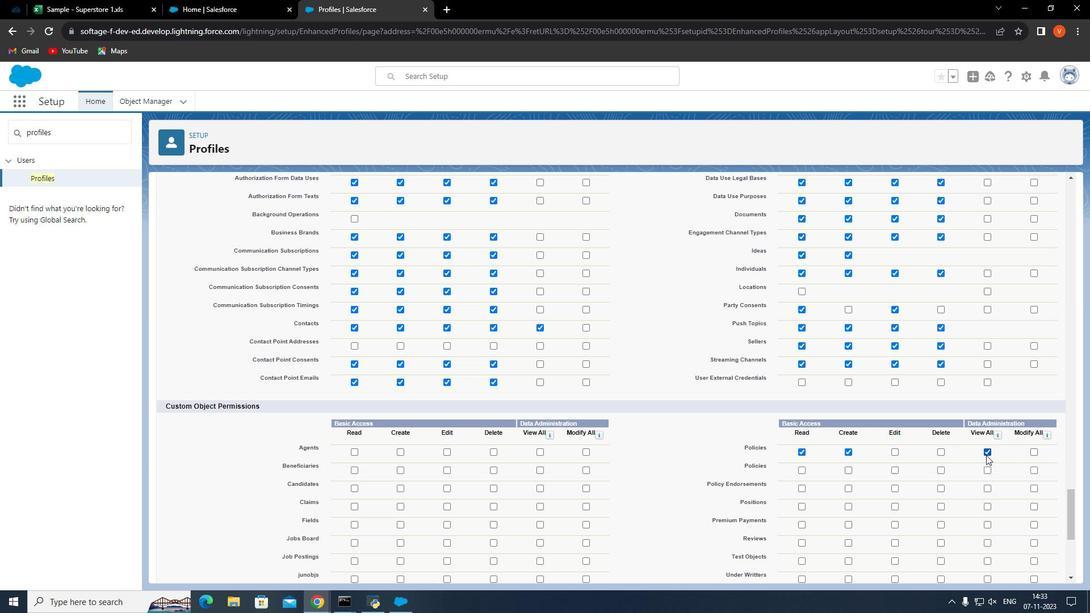 
Action: Mouse pressed left at (937, 453)
Screenshot: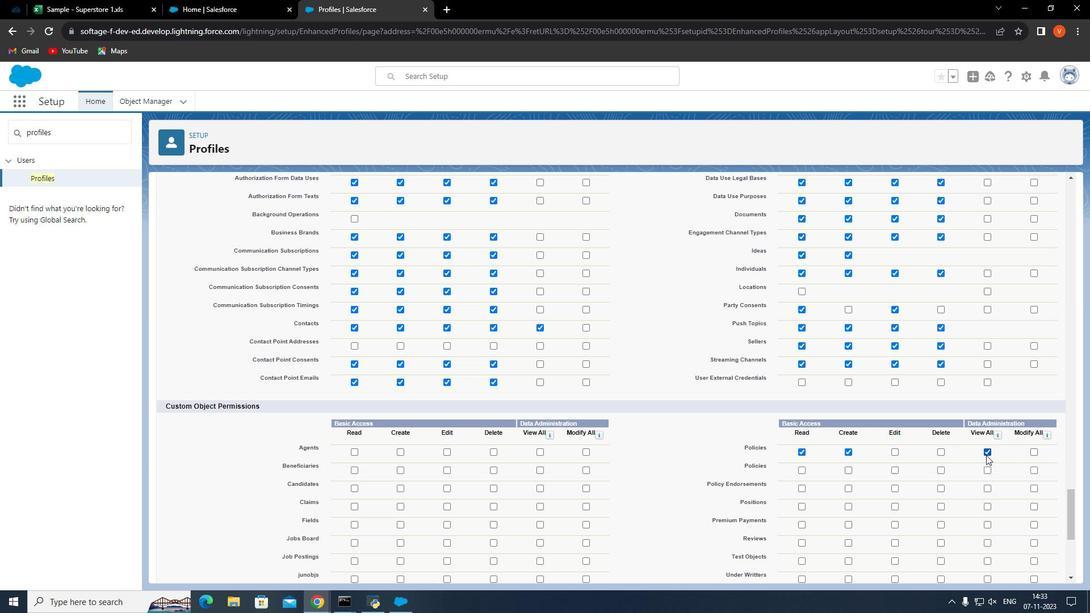 
Action: Mouse moved to (790, 470)
Screenshot: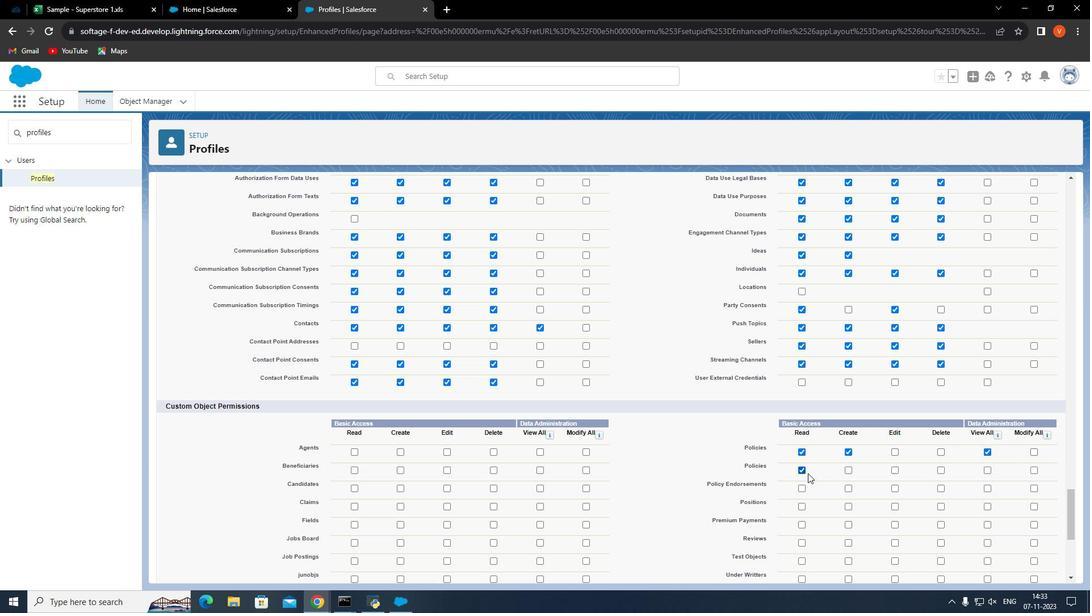 
Action: Mouse pressed left at (790, 470)
Screenshot: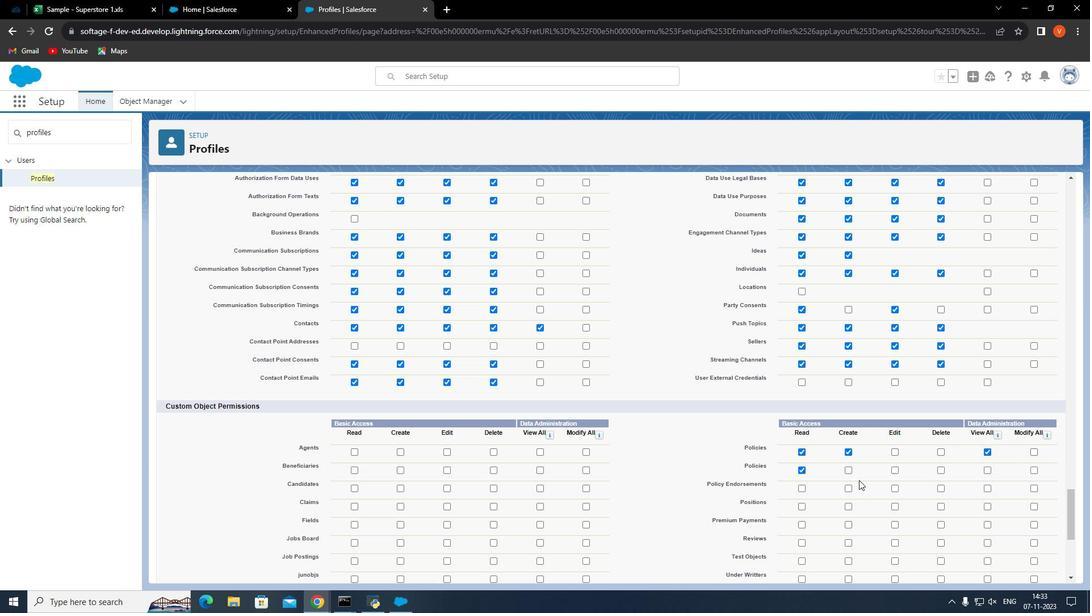 
Action: Mouse moved to (825, 467)
Screenshot: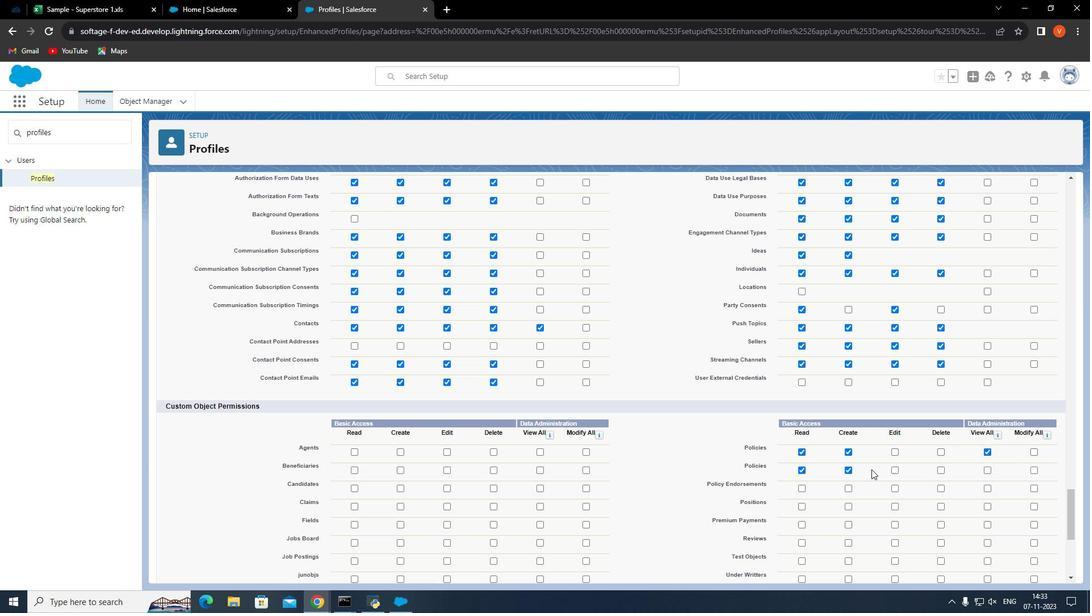 
Action: Mouse pressed left at (825, 467)
Screenshot: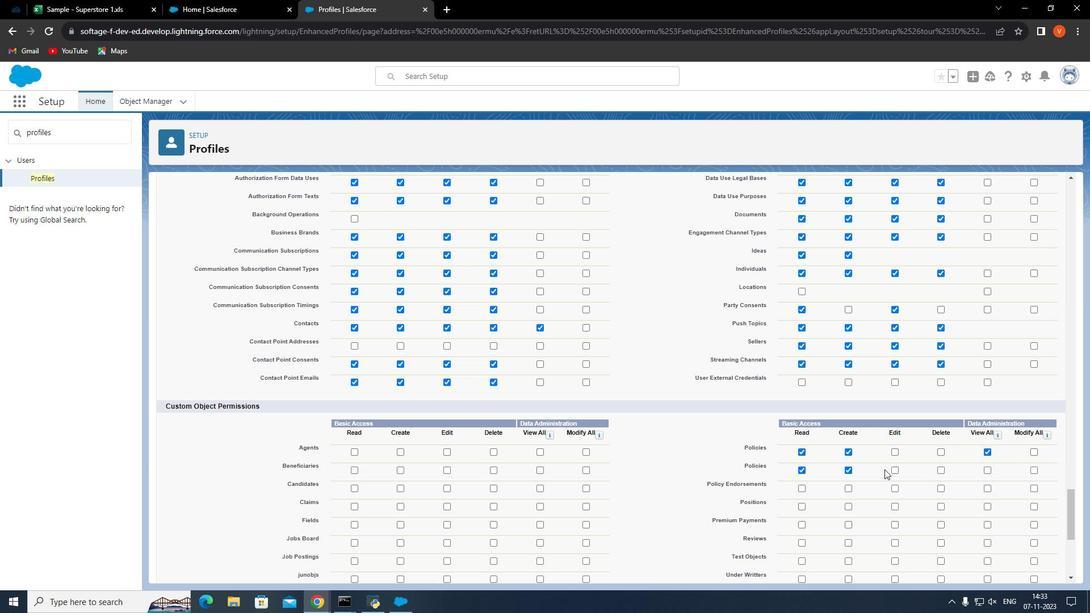 
Action: Mouse moved to (939, 470)
Screenshot: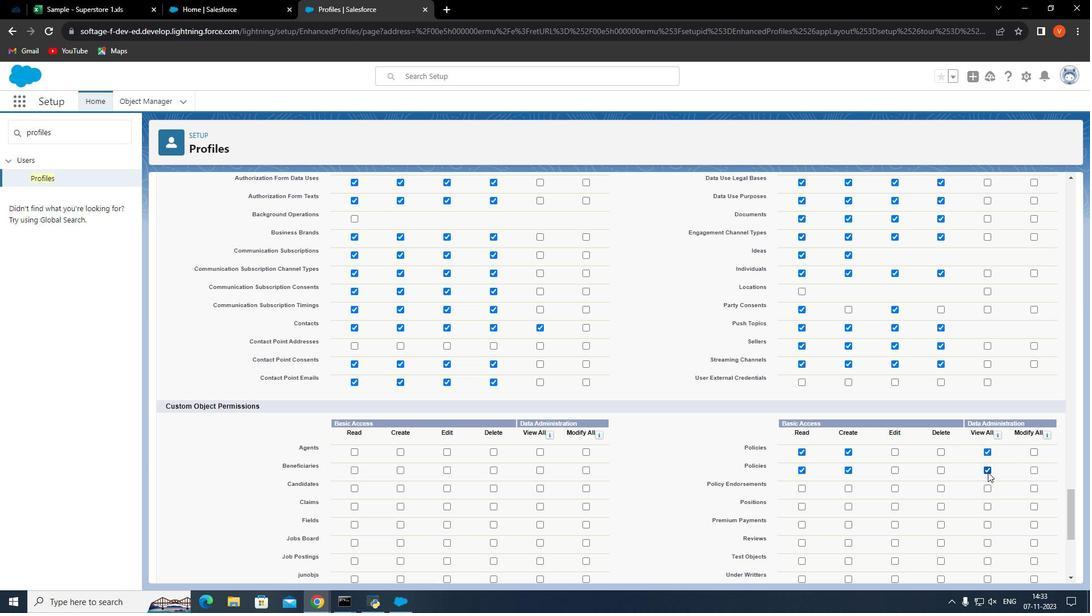 
Action: Mouse pressed left at (939, 470)
Screenshot: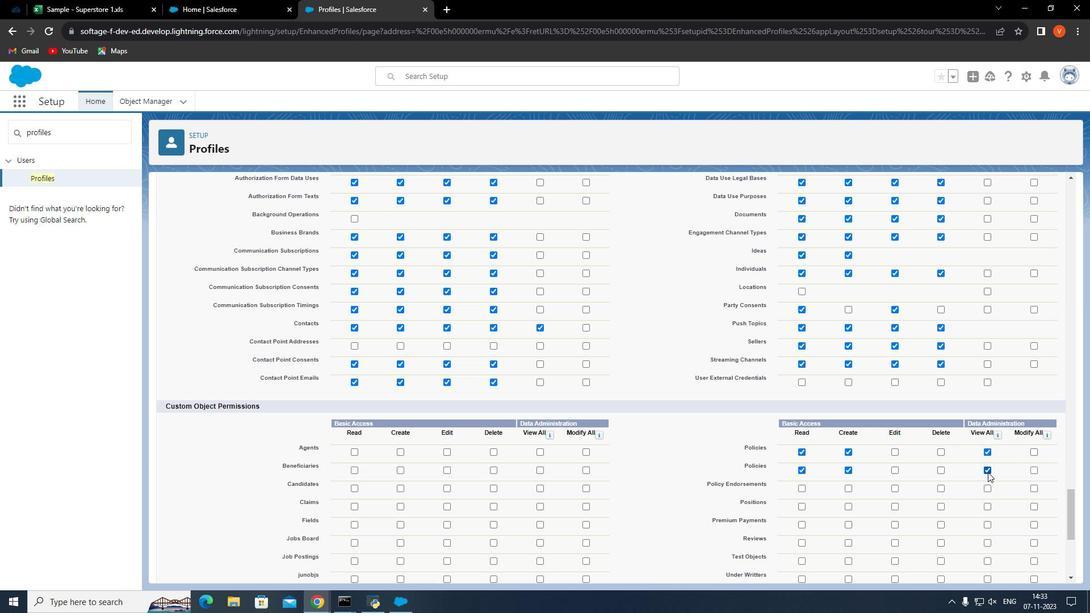 
Action: Mouse moved to (766, 497)
Screenshot: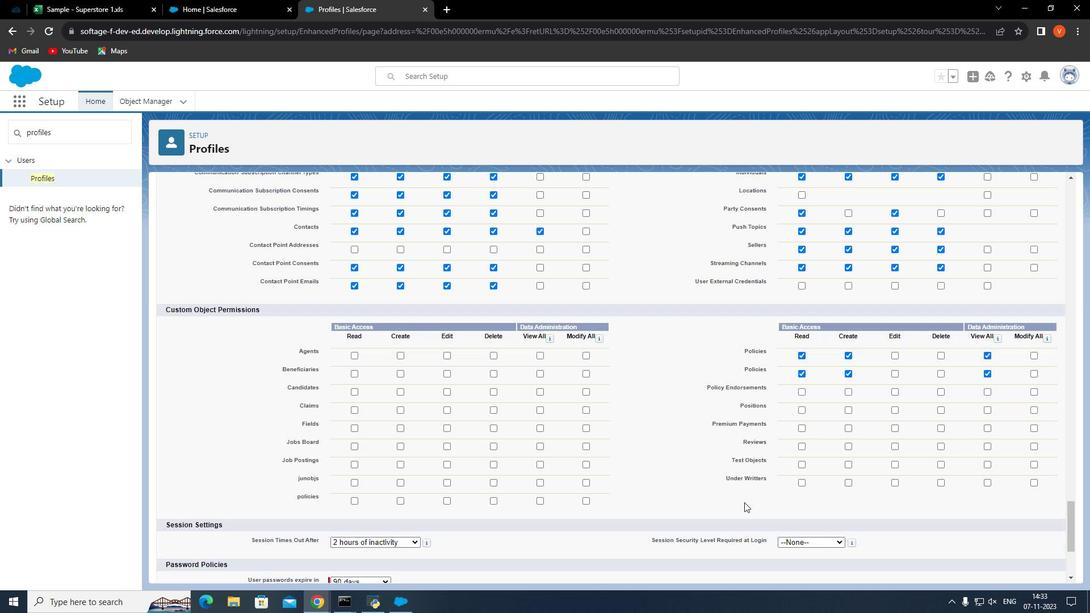 
Action: Mouse scrolled (766, 497) with delta (0, 0)
Screenshot: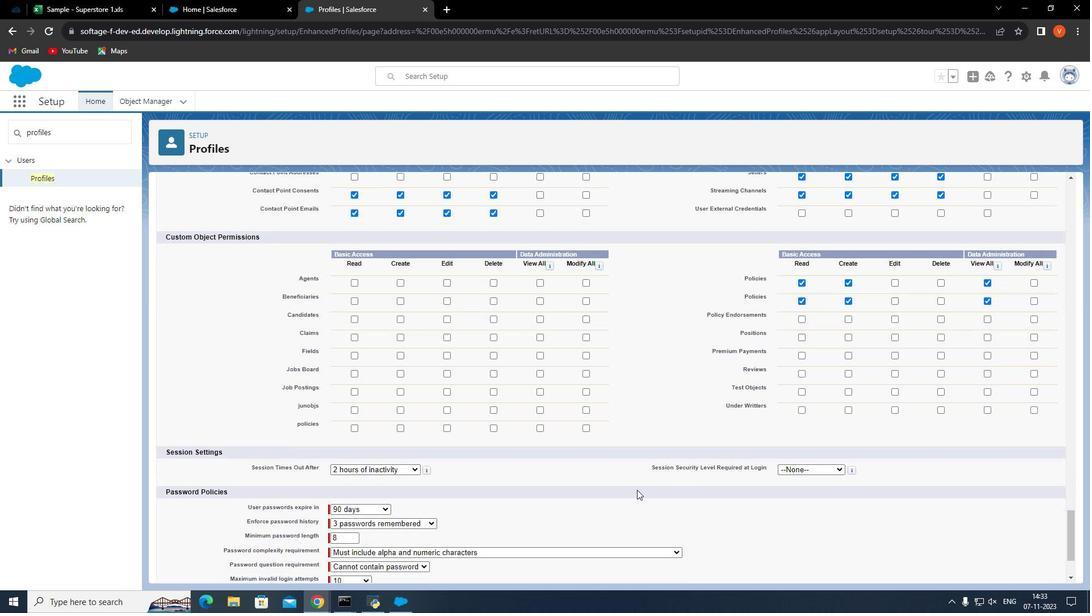 
Action: Mouse moved to (761, 498)
Screenshot: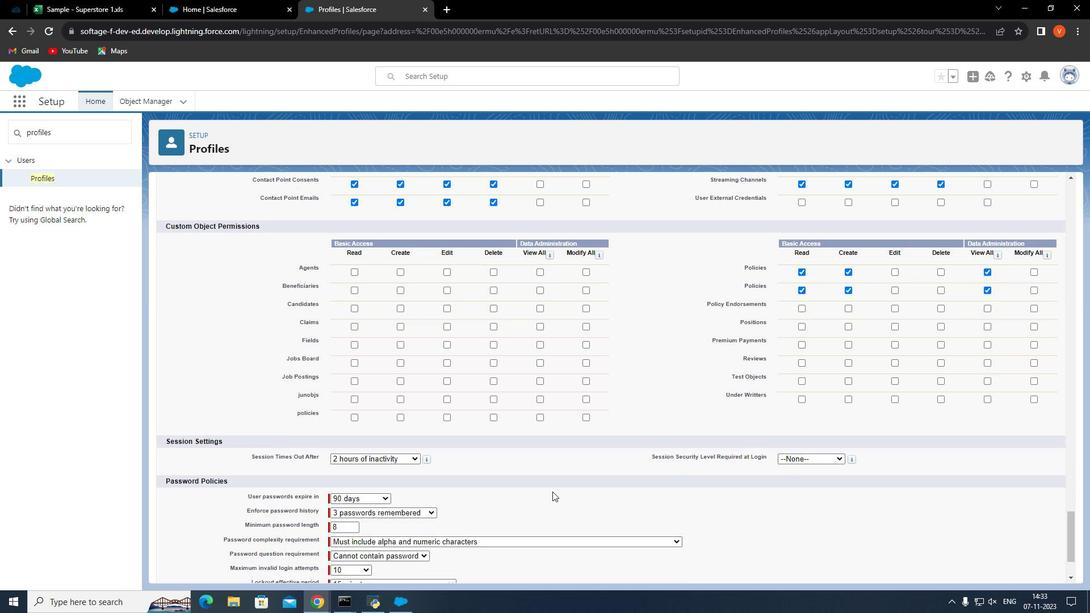 
Action: Mouse scrolled (761, 497) with delta (0, 0)
Screenshot: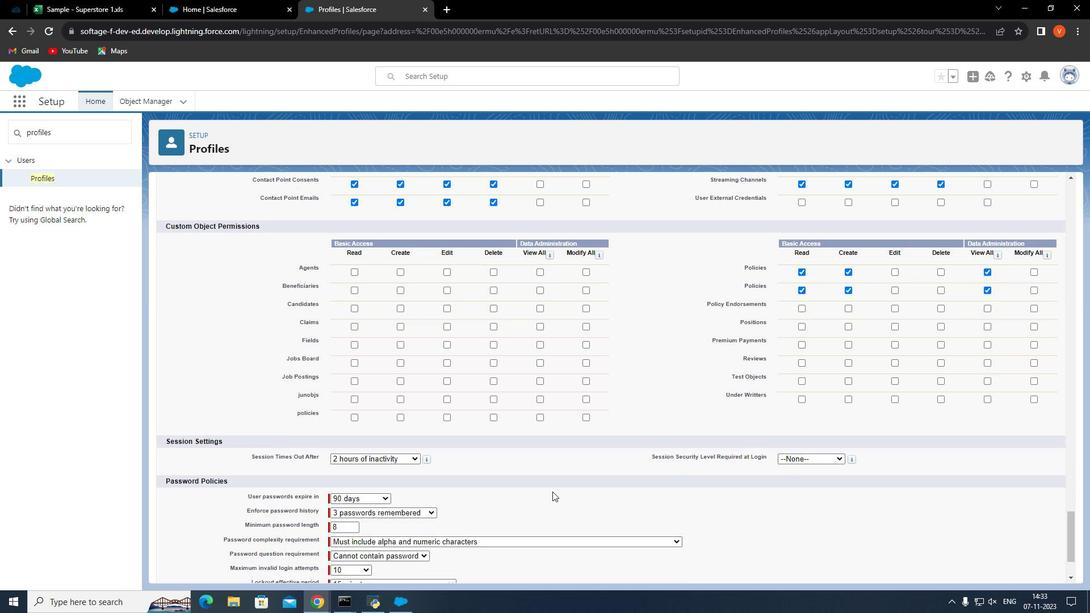 
Action: Mouse moved to (751, 497)
Screenshot: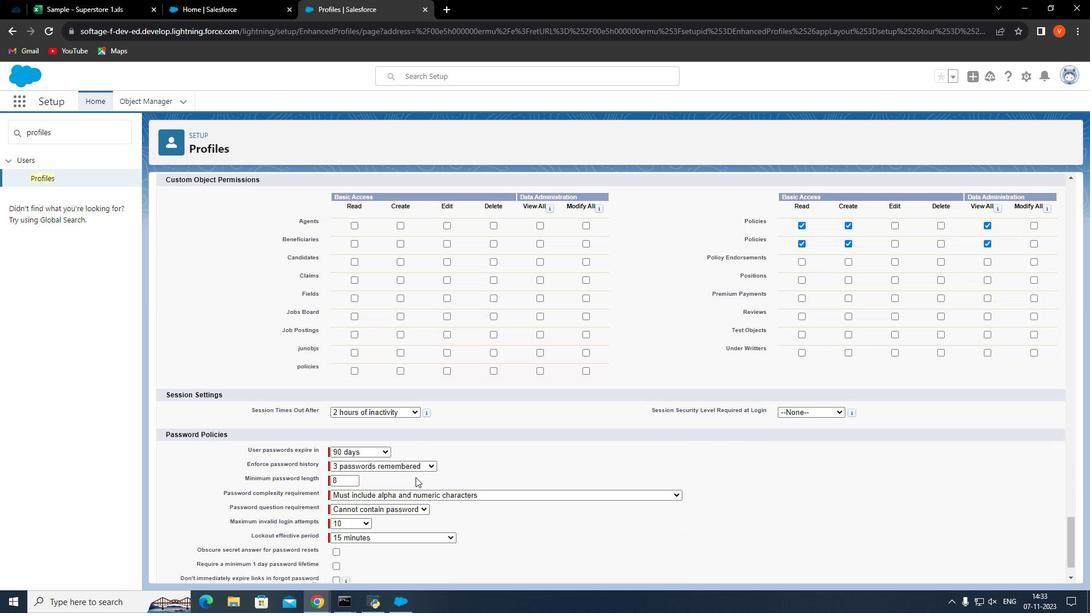 
Action: Mouse scrolled (751, 497) with delta (0, 0)
Screenshot: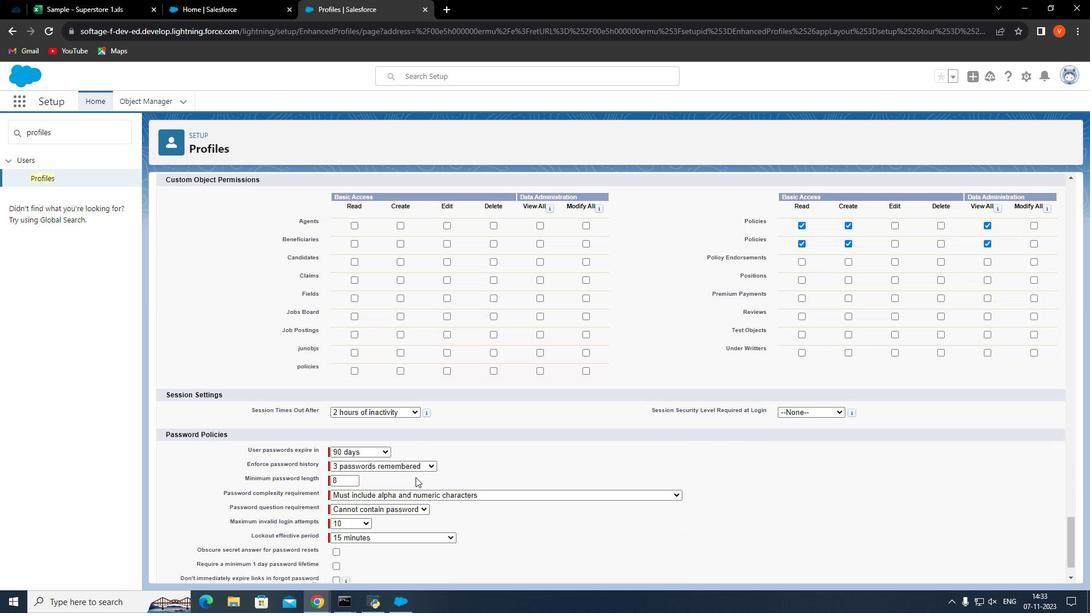 
Action: Mouse moved to (677, 486)
Screenshot: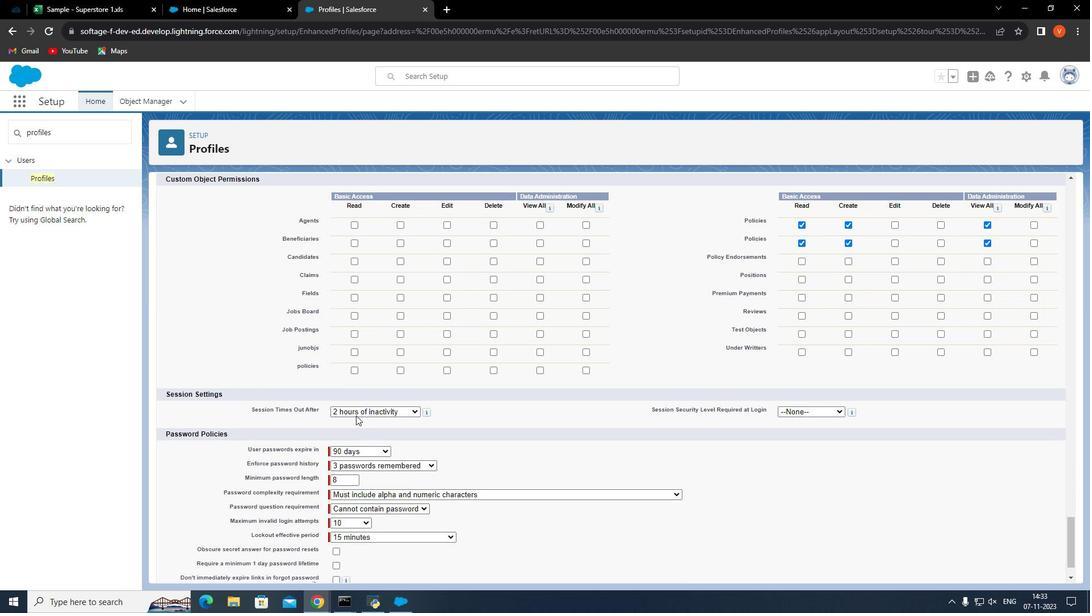 
Action: Mouse scrolled (677, 486) with delta (0, 0)
Screenshot: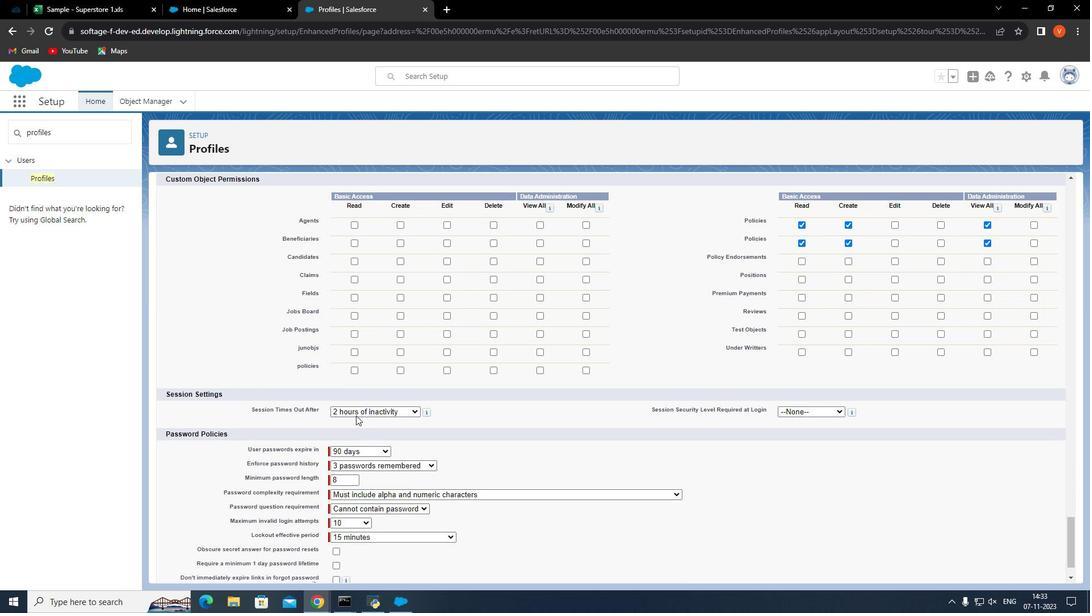 
Action: Mouse moved to (430, 376)
Screenshot: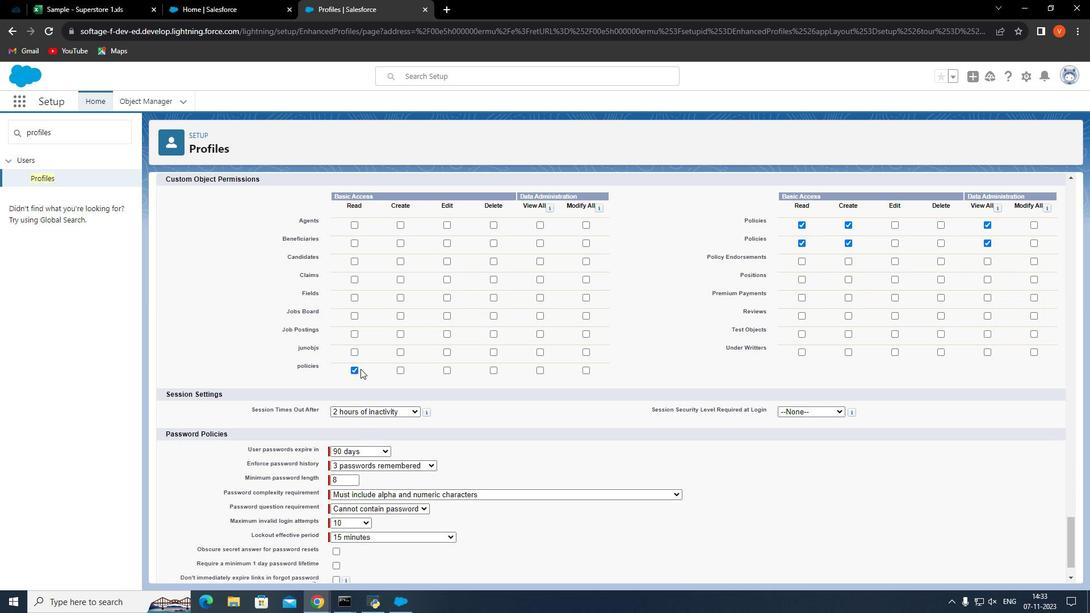 
Action: Mouse pressed left at (430, 376)
Screenshot: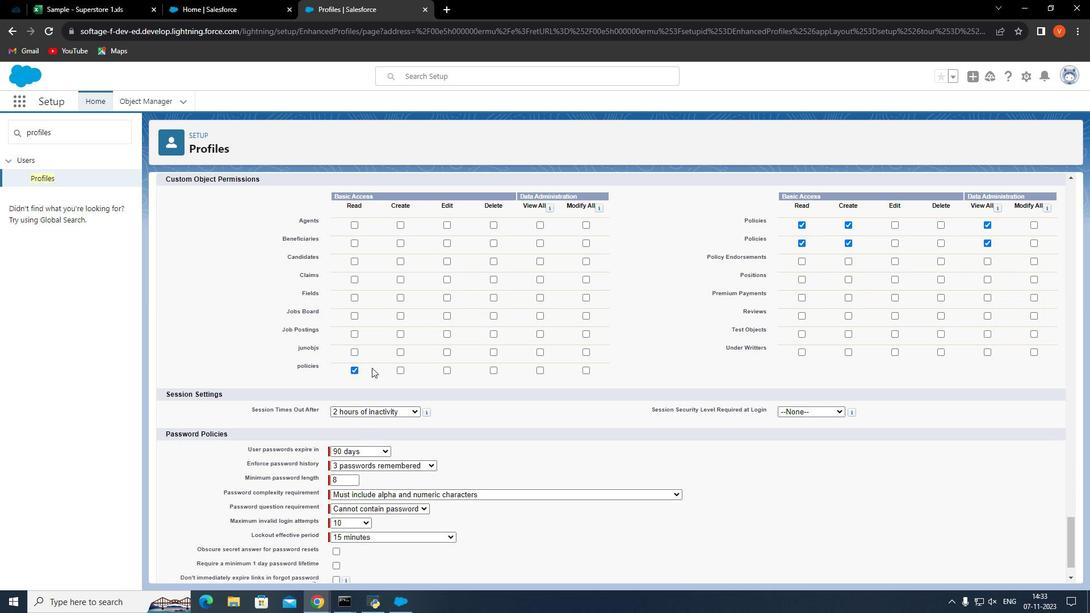 
Action: Mouse moved to (466, 376)
Screenshot: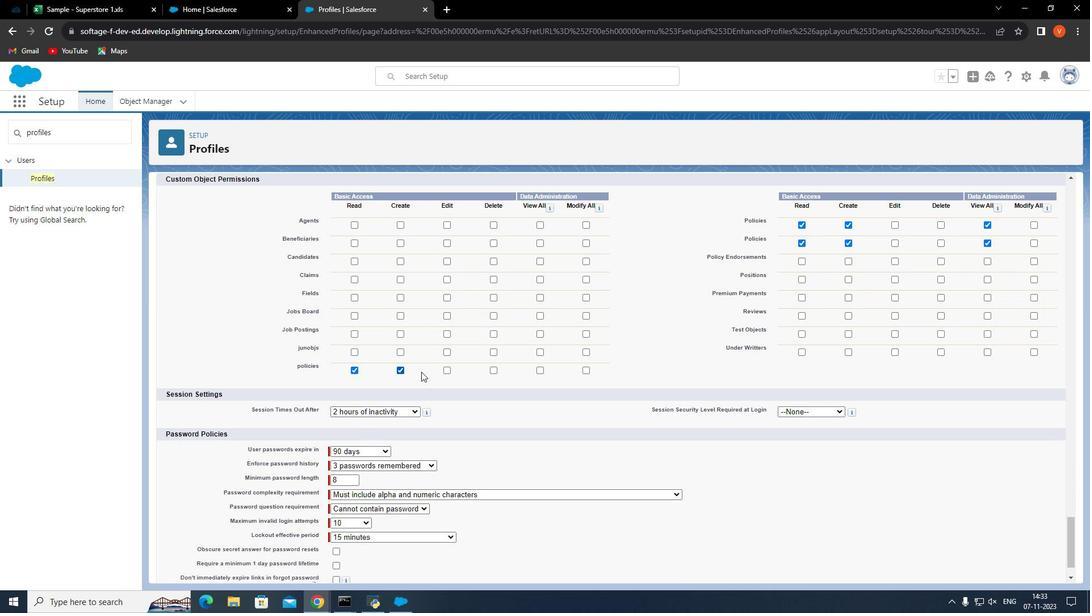 
Action: Mouse pressed left at (466, 376)
Screenshot: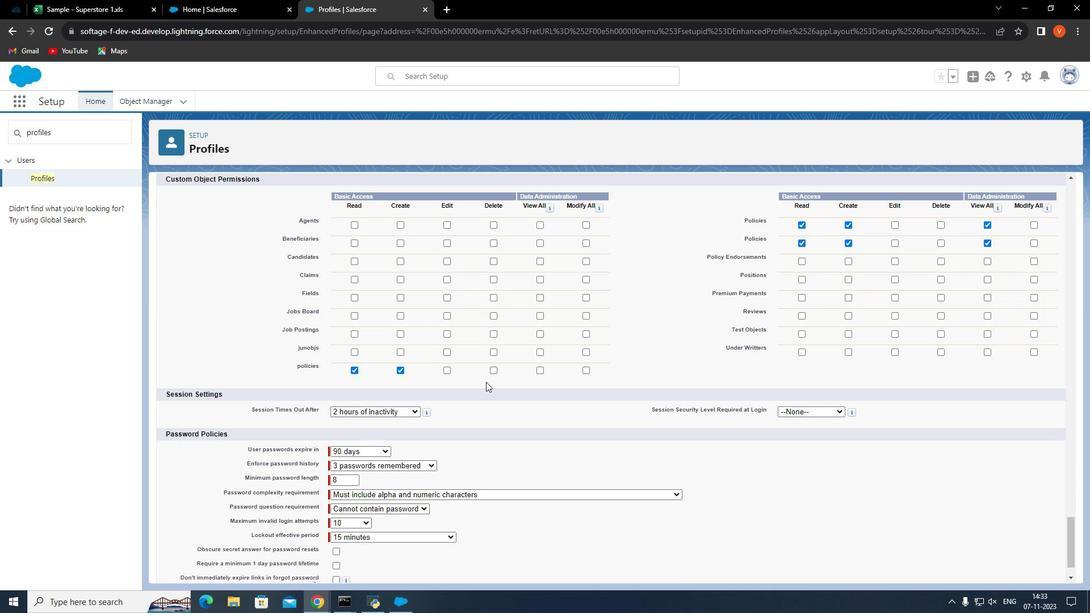 
Action: Mouse moved to (581, 376)
Screenshot: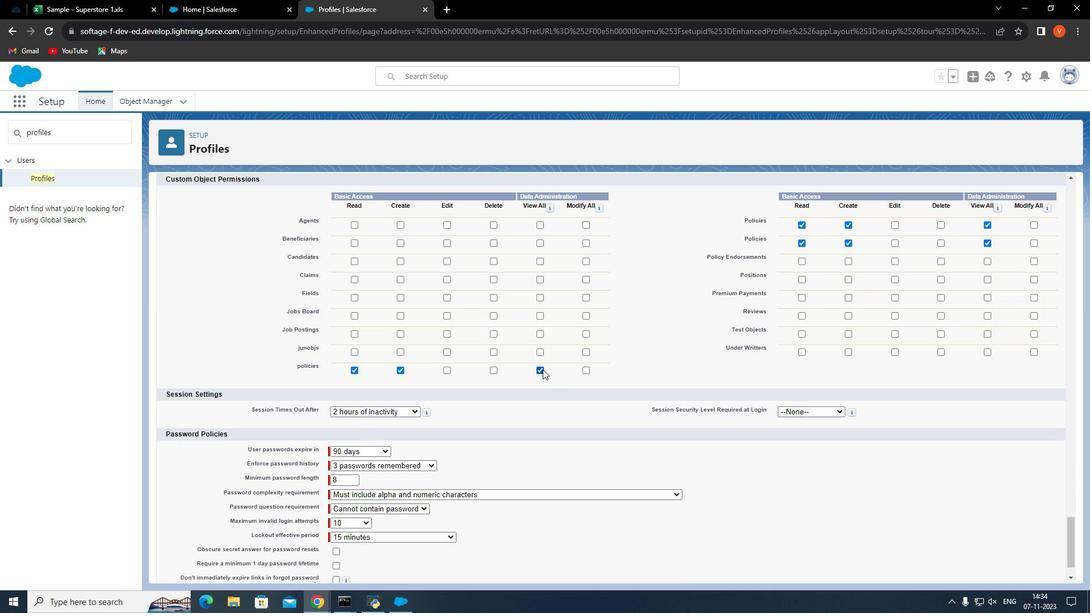 
Action: Mouse pressed left at (581, 376)
Screenshot: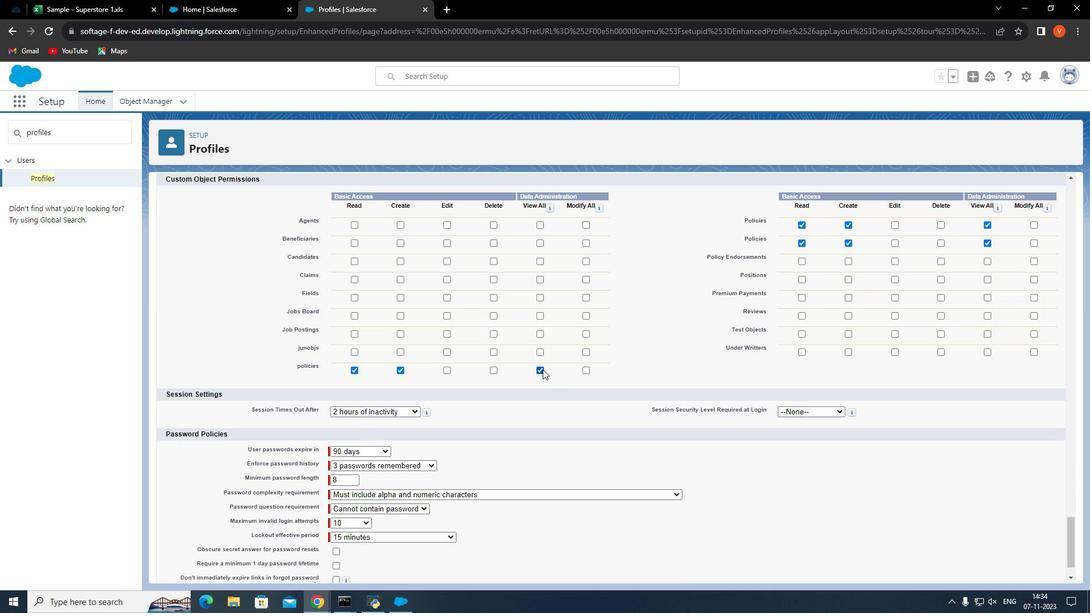 
Action: Mouse moved to (781, 417)
Screenshot: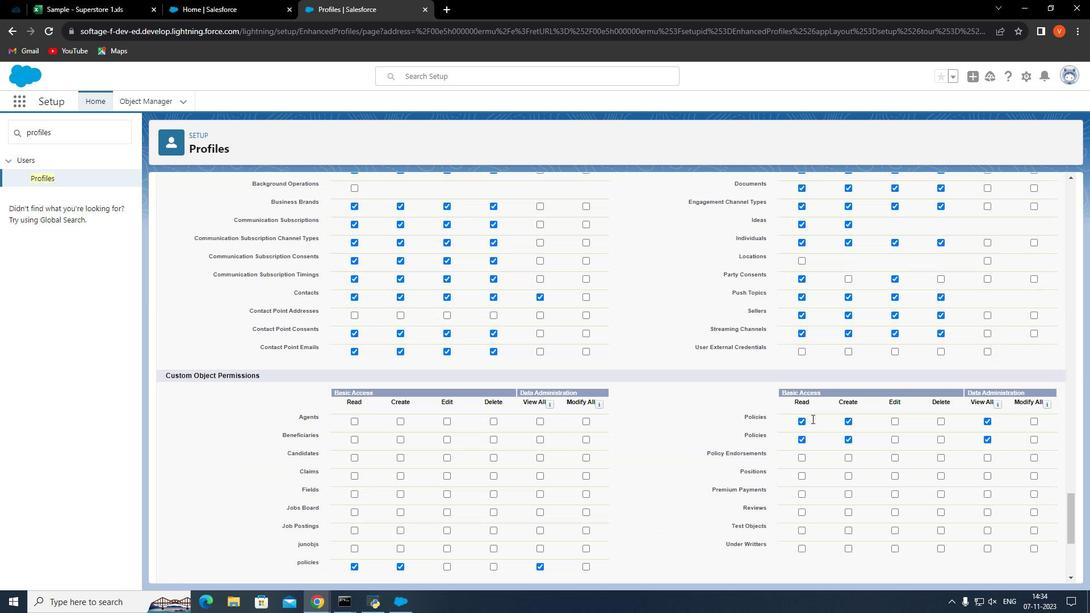 
Action: Mouse scrolled (781, 418) with delta (0, 0)
Screenshot: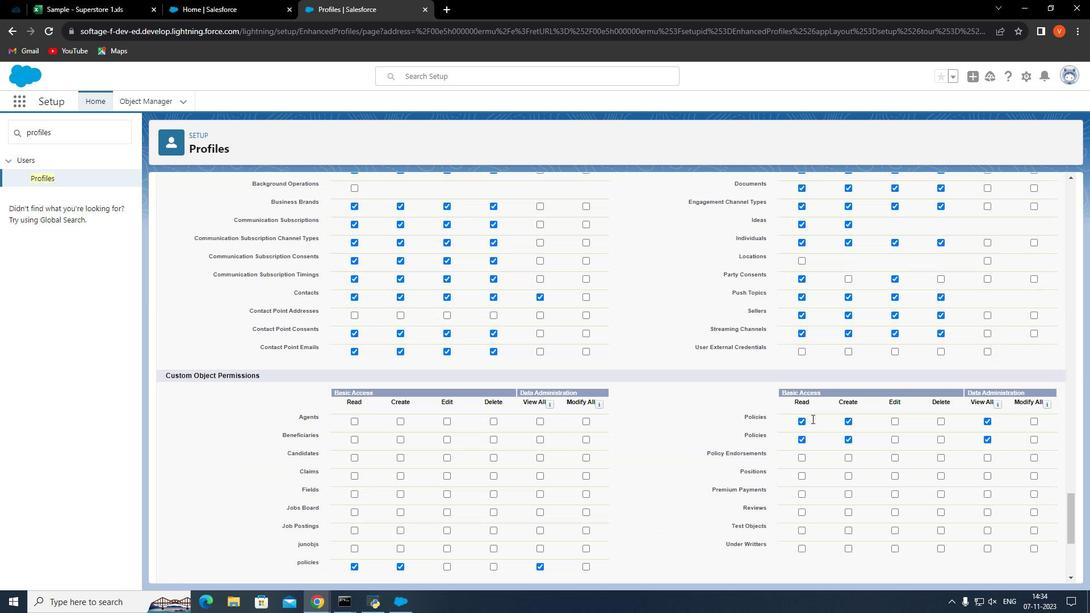 
Action: Mouse moved to (783, 417)
Screenshot: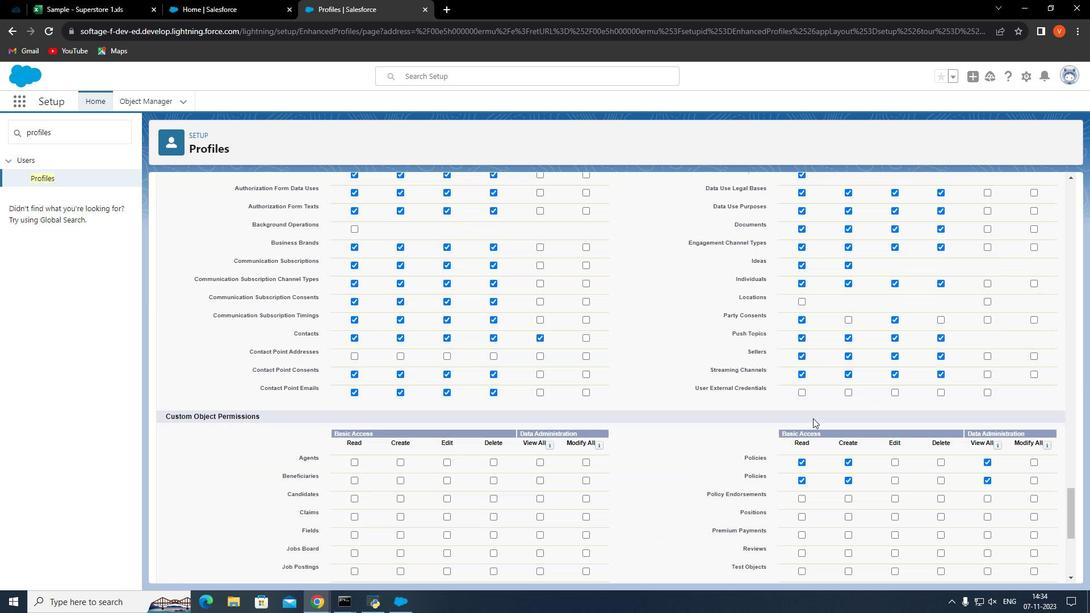 
Action: Mouse scrolled (783, 418) with delta (0, 0)
Screenshot: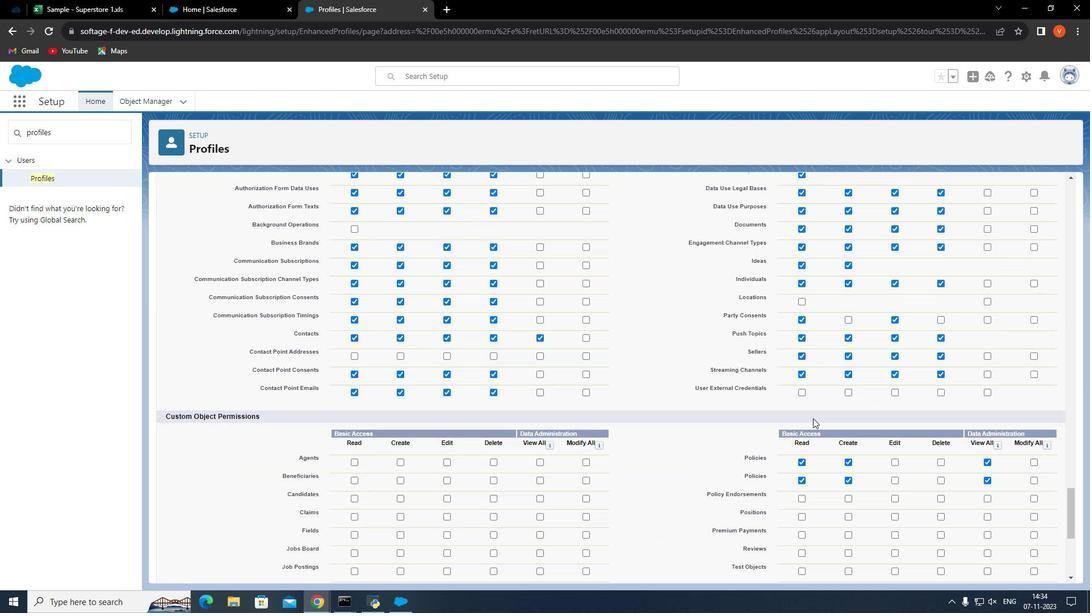 
Action: Mouse moved to (784, 418)
Screenshot: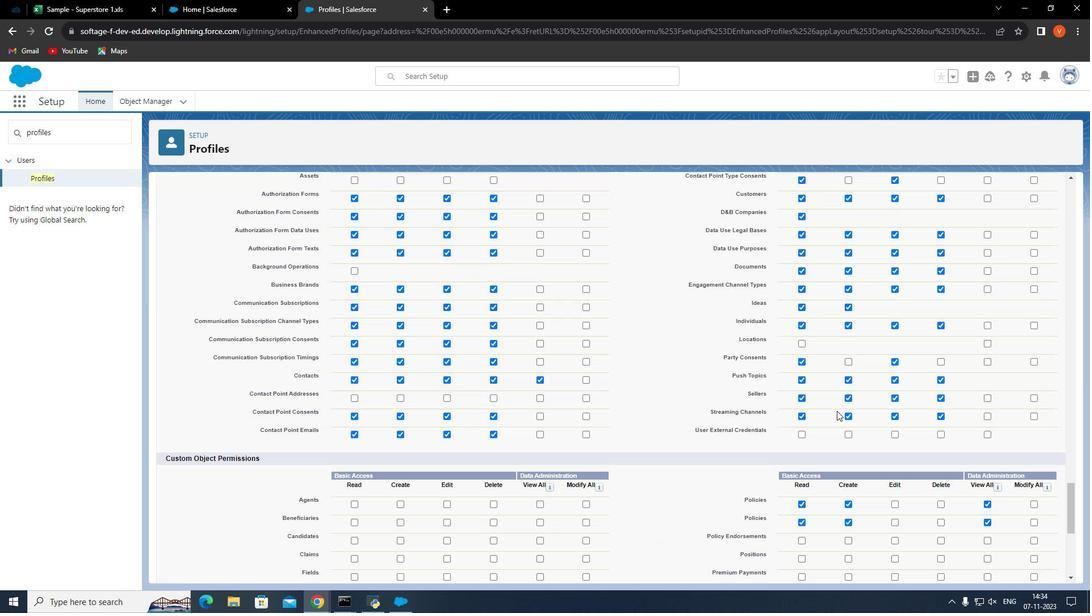 
Action: Mouse scrolled (784, 418) with delta (0, 0)
Screenshot: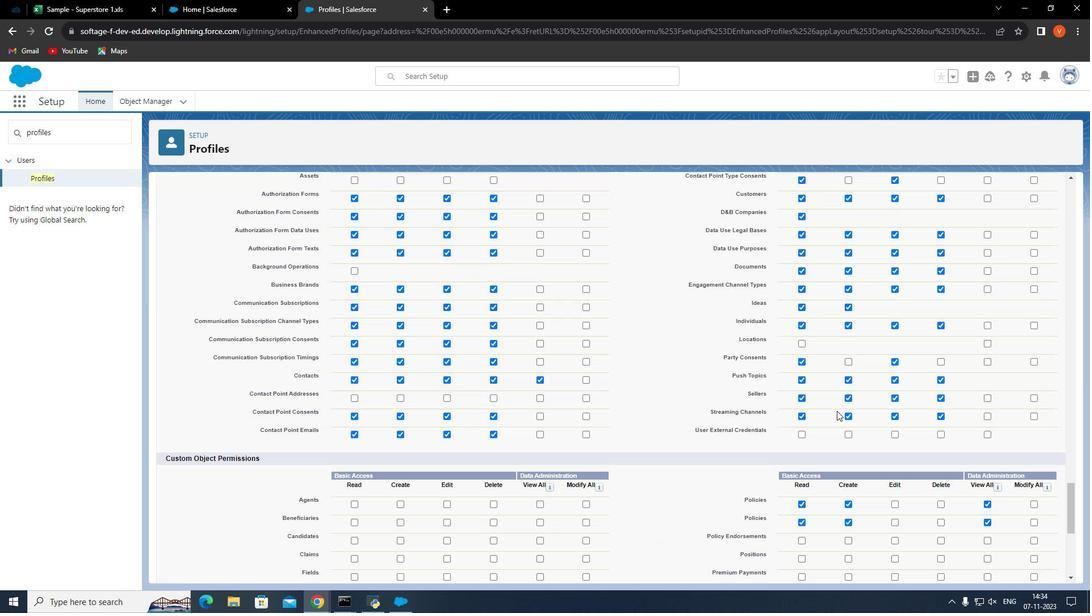
Action: Mouse moved to (789, 422)
Screenshot: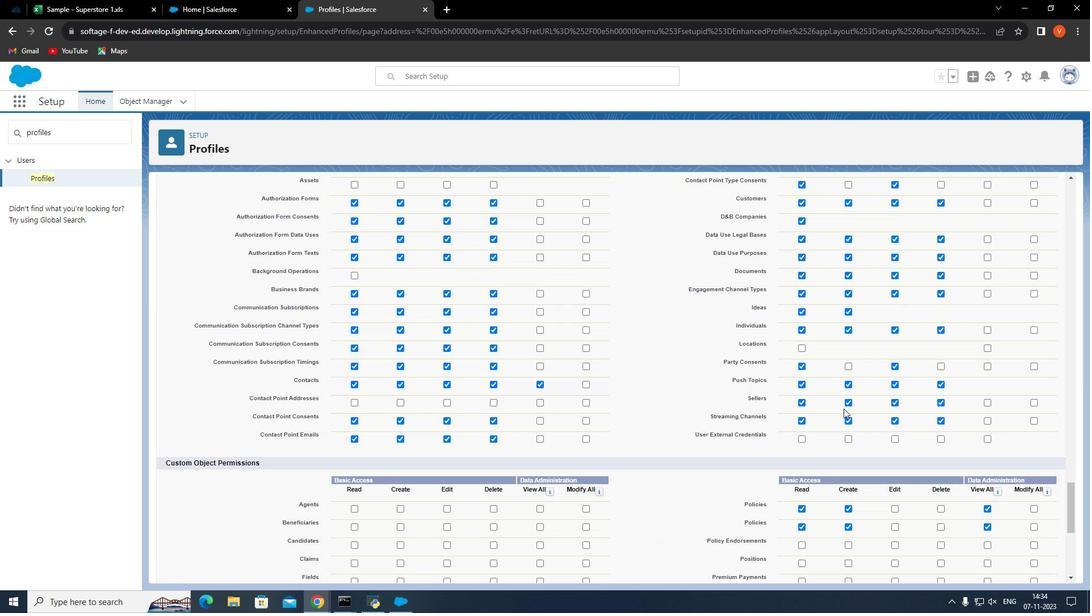 
Action: Mouse scrolled (789, 423) with delta (0, 0)
Screenshot: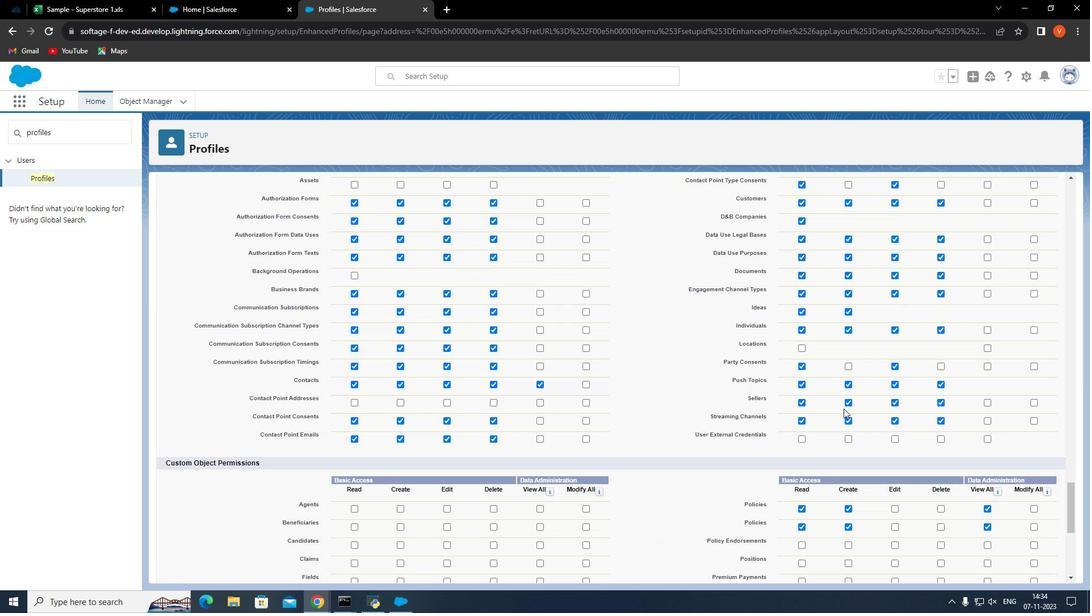 
Action: Mouse moved to (797, 420)
Screenshot: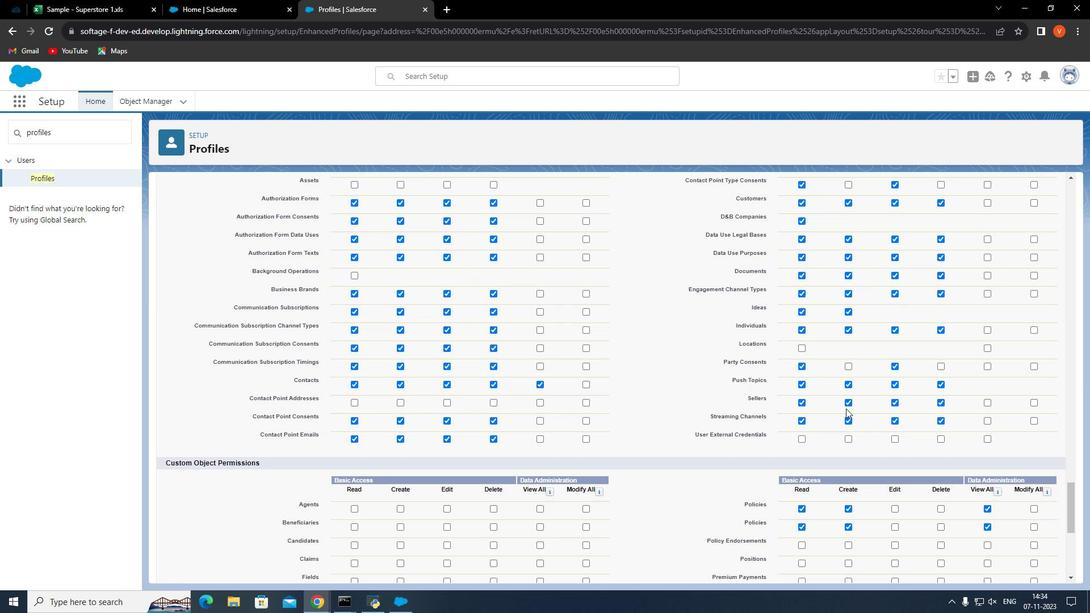 
Action: Mouse scrolled (797, 421) with delta (0, 0)
Screenshot: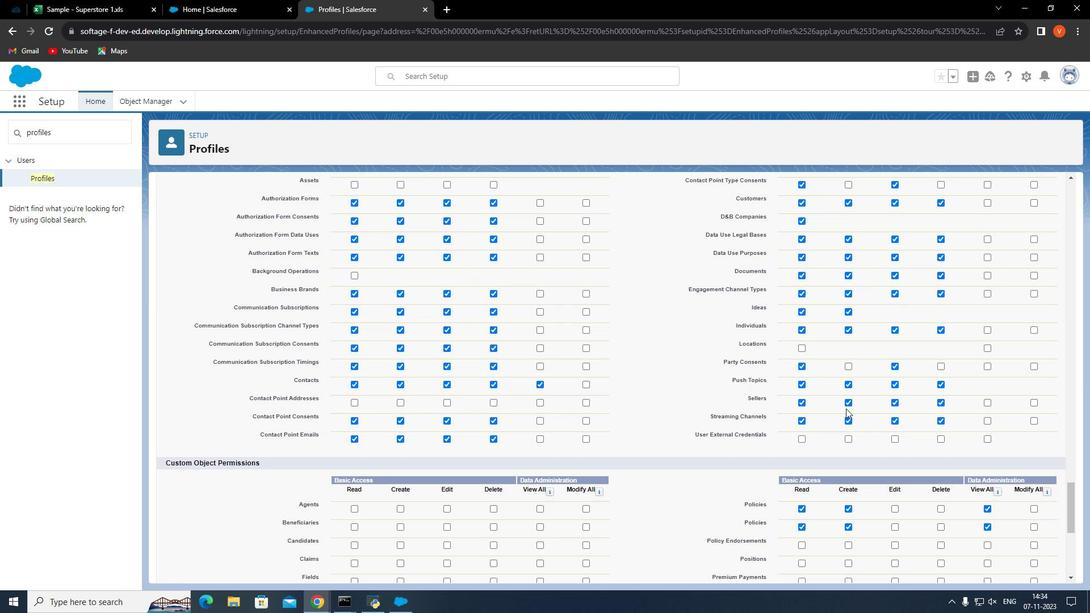 
Action: Mouse moved to (826, 411)
Screenshot: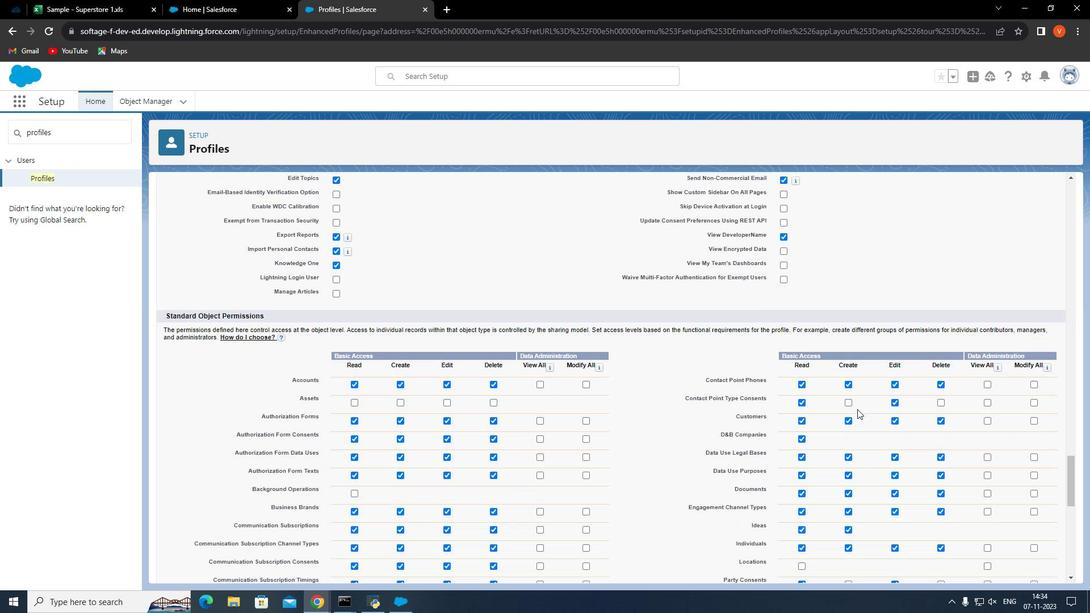 
Action: Mouse scrolled (826, 412) with delta (0, 0)
Screenshot: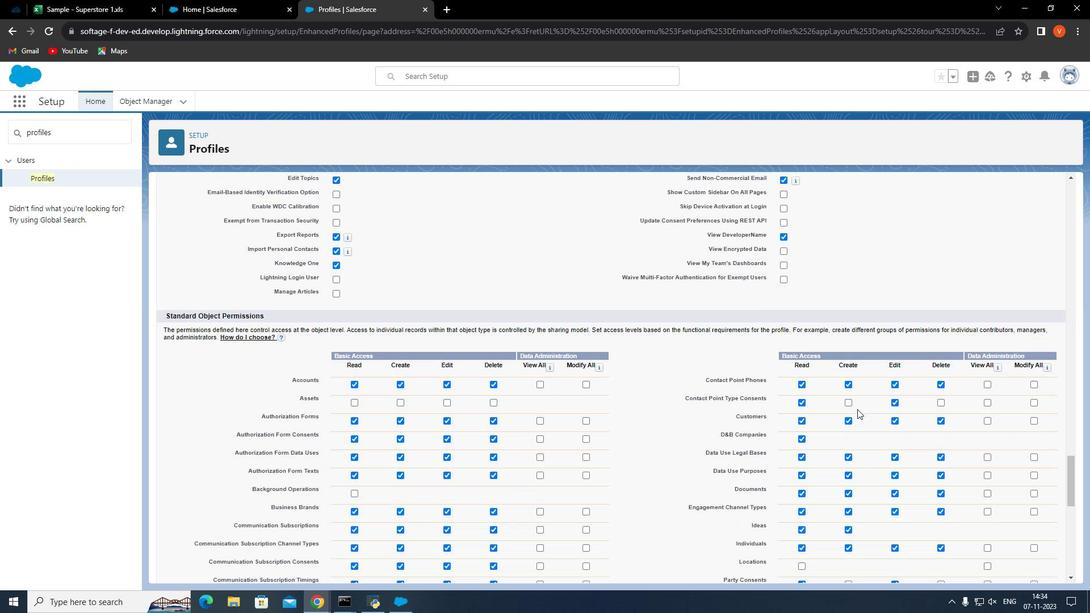 
Action: Mouse moved to (827, 411)
Screenshot: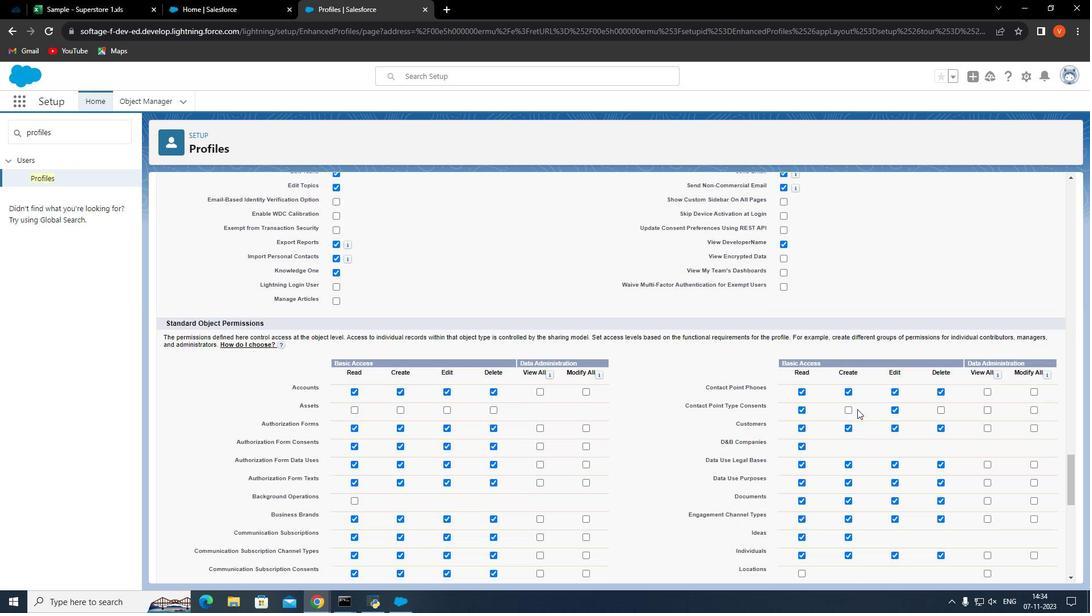
Action: Mouse scrolled (827, 412) with delta (0, 0)
Screenshot: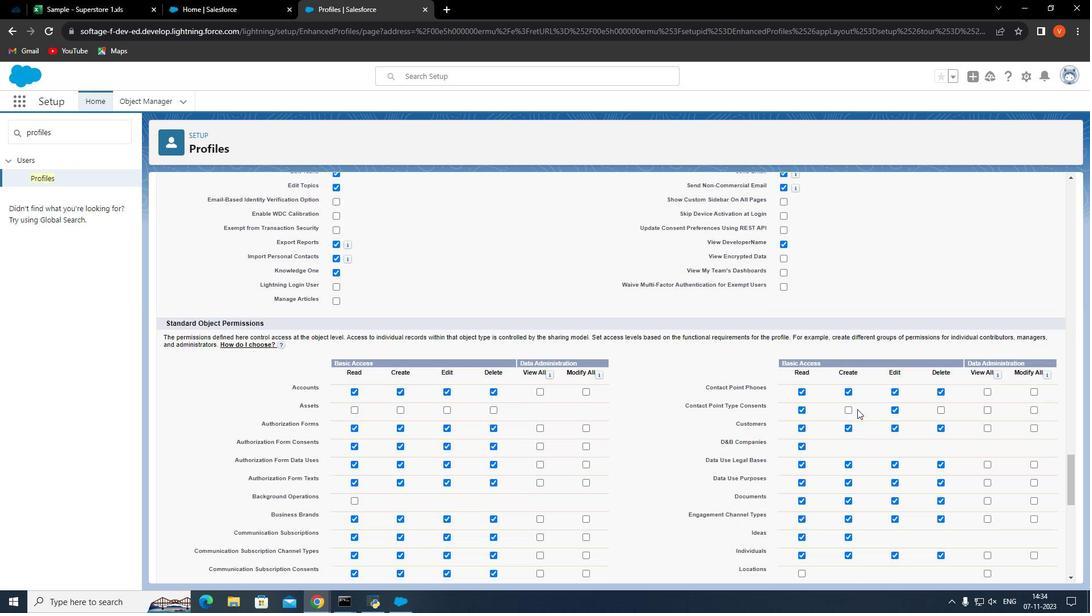 
Action: Mouse moved to (829, 412)
Screenshot: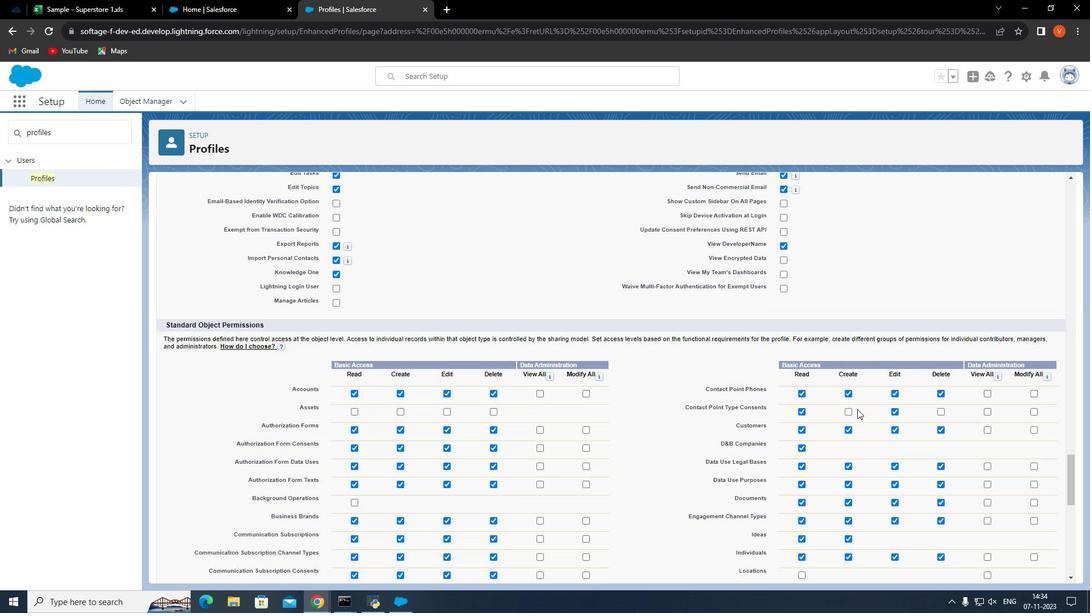 
Action: Mouse scrolled (829, 413) with delta (0, 0)
Screenshot: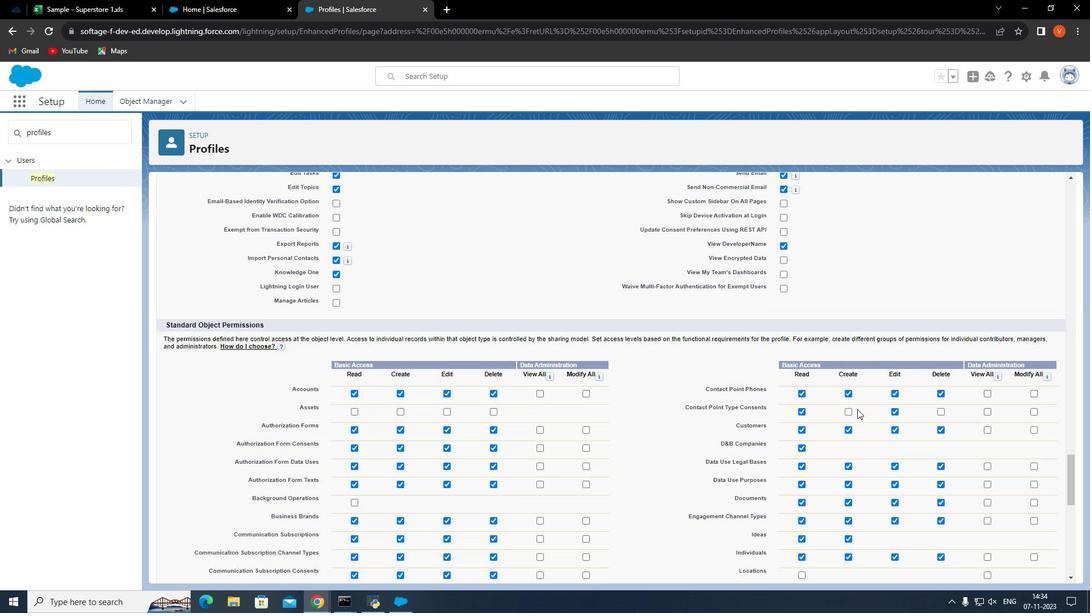 
Action: Mouse moved to (831, 412)
Screenshot: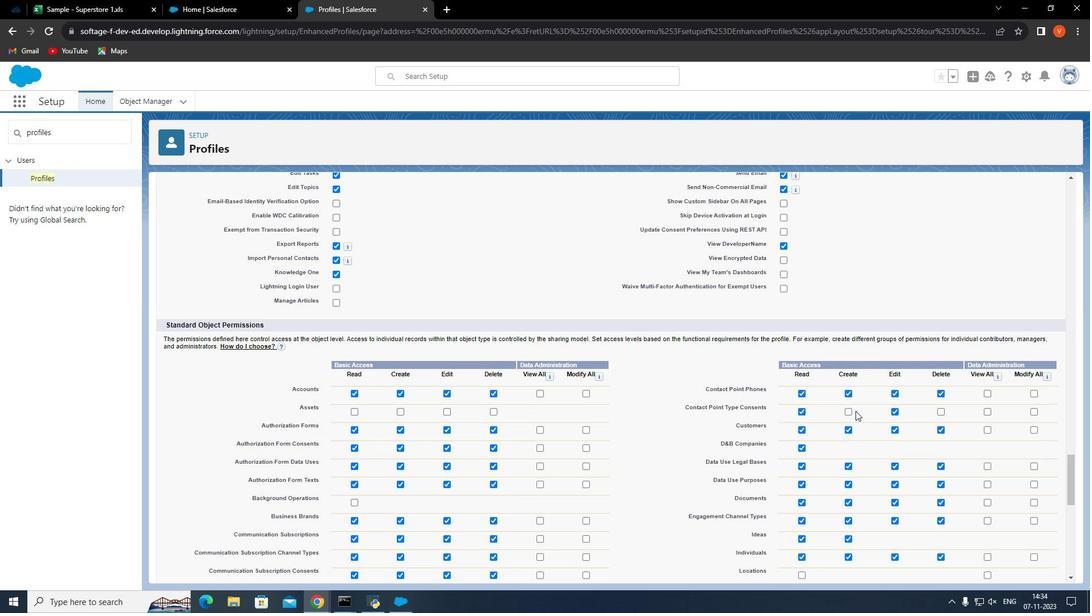 
Action: Mouse scrolled (831, 413) with delta (0, 0)
Screenshot: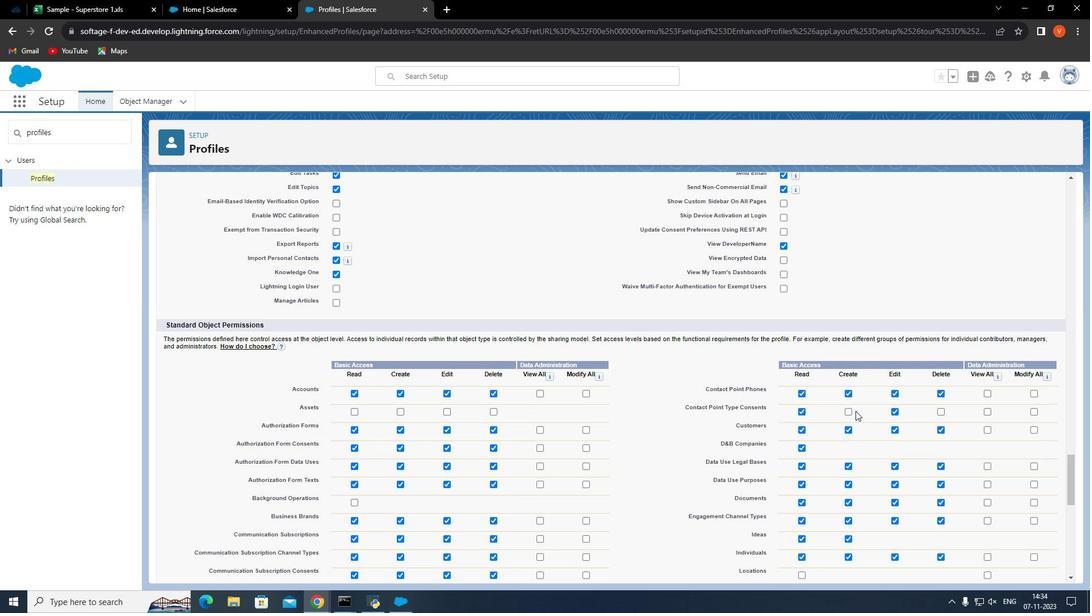 
Action: Mouse moved to (832, 414)
Screenshot: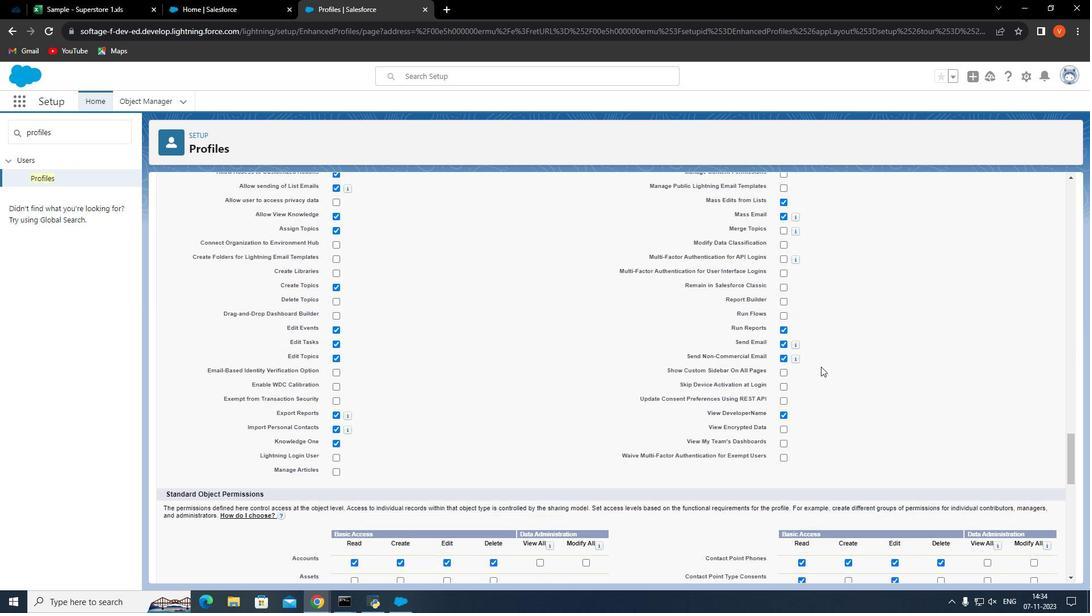
Action: Mouse scrolled (832, 414) with delta (0, 0)
Screenshot: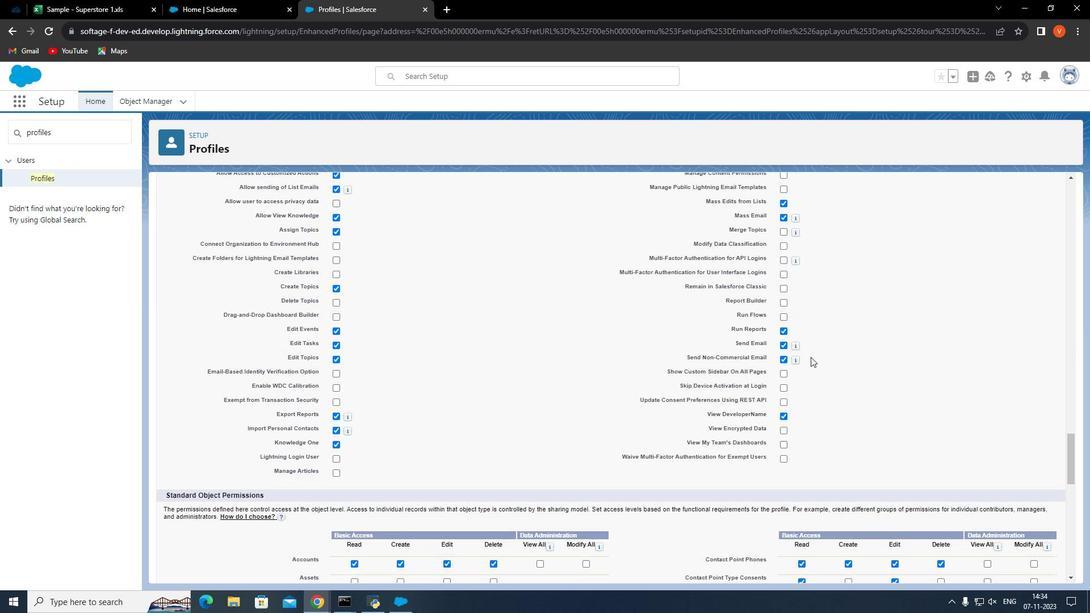 
Action: Mouse moved to (832, 414)
Screenshot: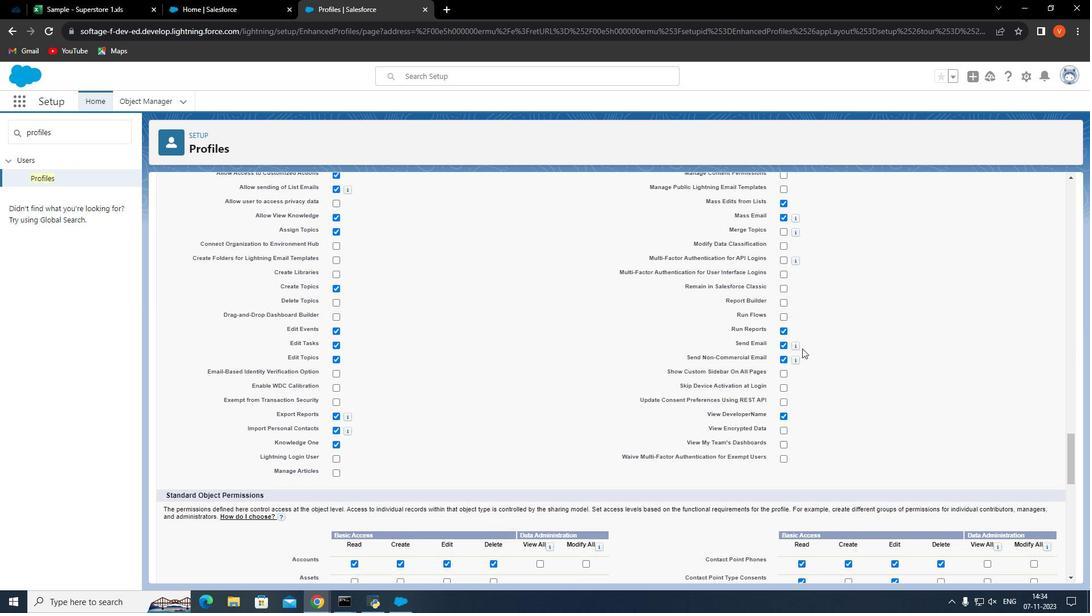 
Action: Mouse scrolled (832, 414) with delta (0, 0)
Screenshot: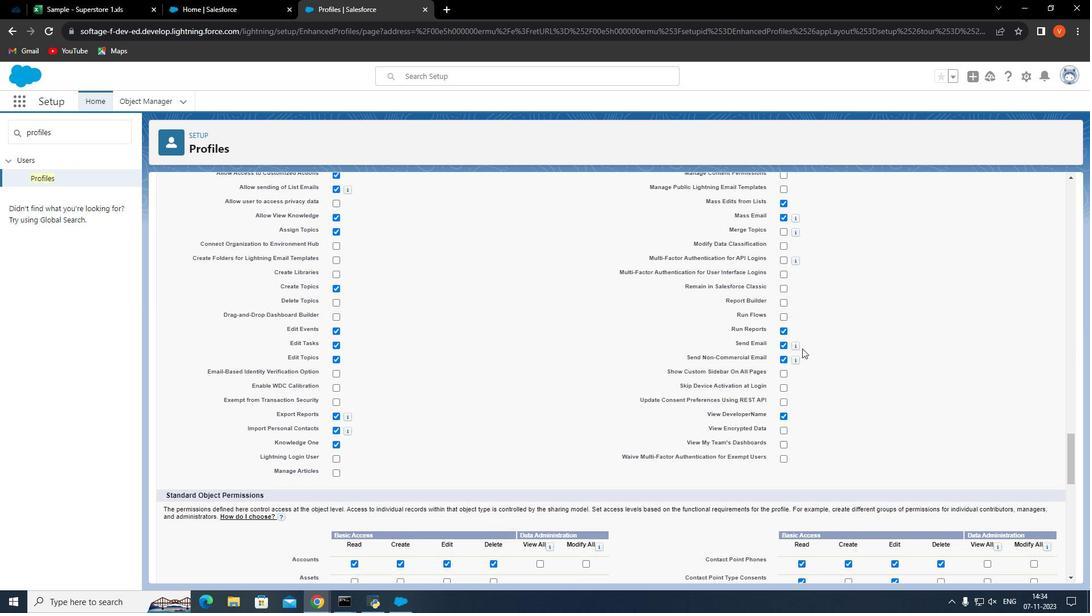 
Action: Mouse moved to (831, 413)
Screenshot: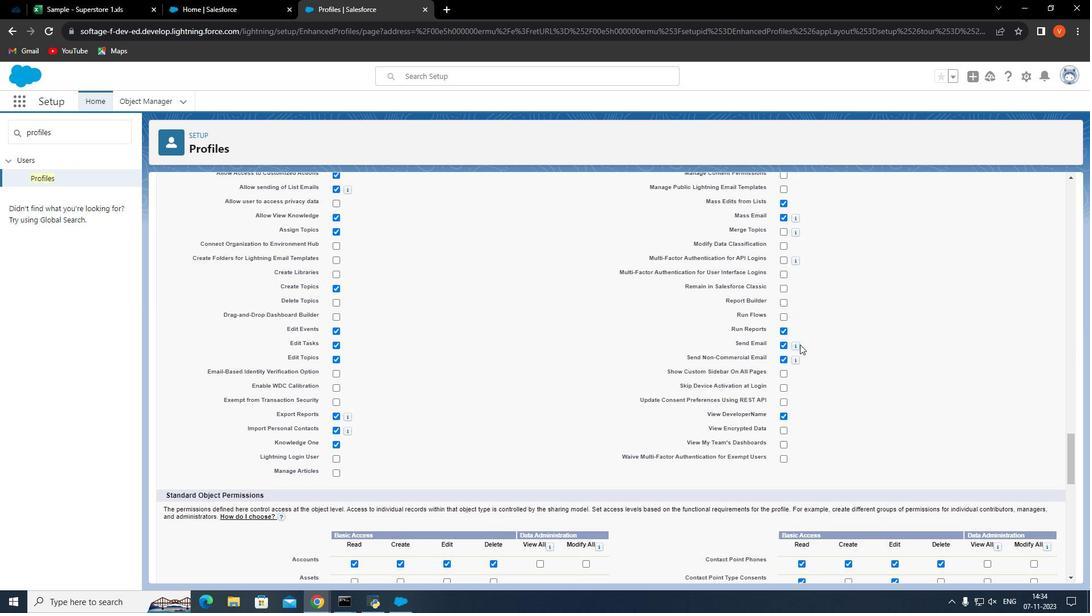 
Action: Mouse scrolled (831, 414) with delta (0, 0)
Screenshot: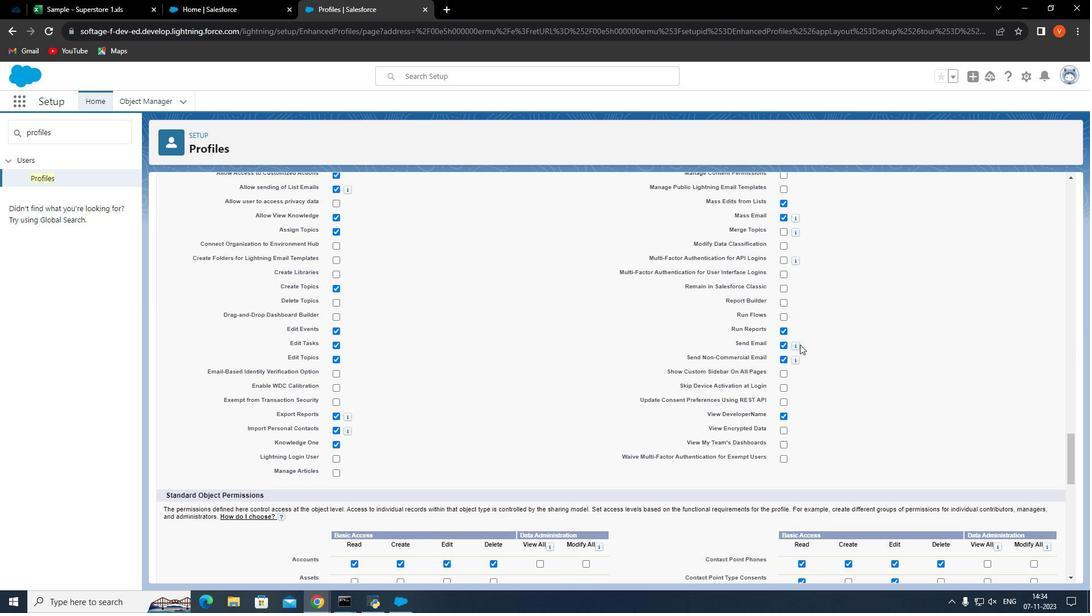 
Action: Mouse moved to (788, 353)
Screenshot: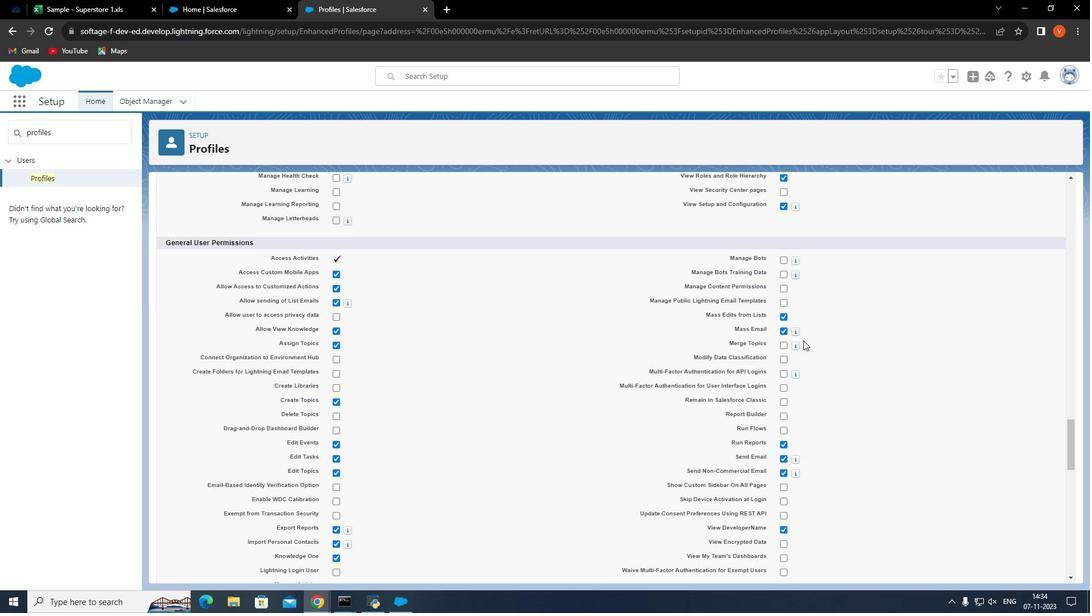 
Action: Mouse scrolled (788, 353) with delta (0, 0)
Screenshot: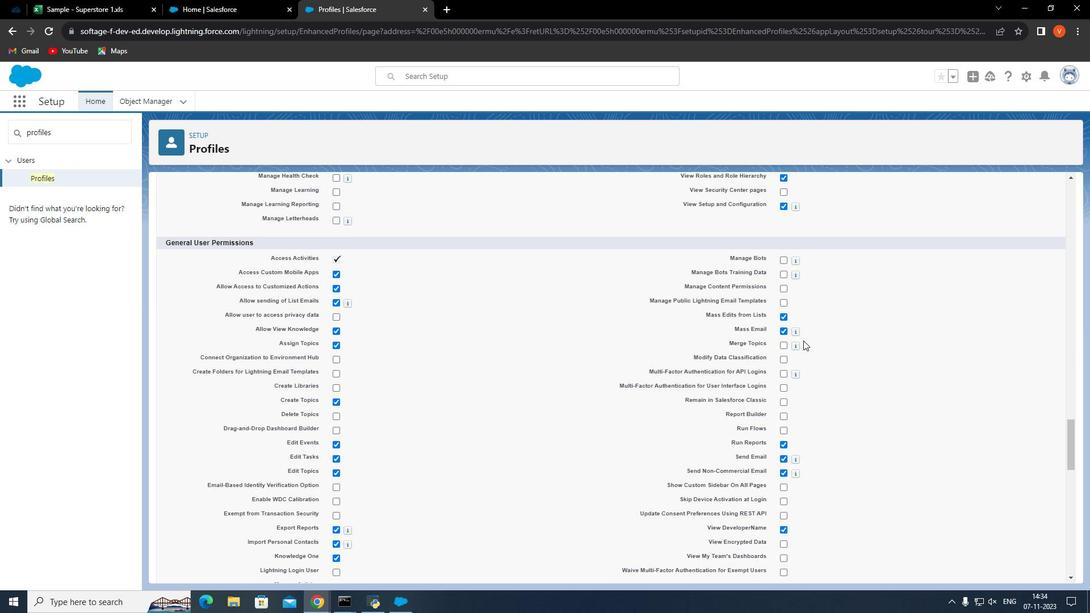 
Action: Mouse moved to (789, 351)
Screenshot: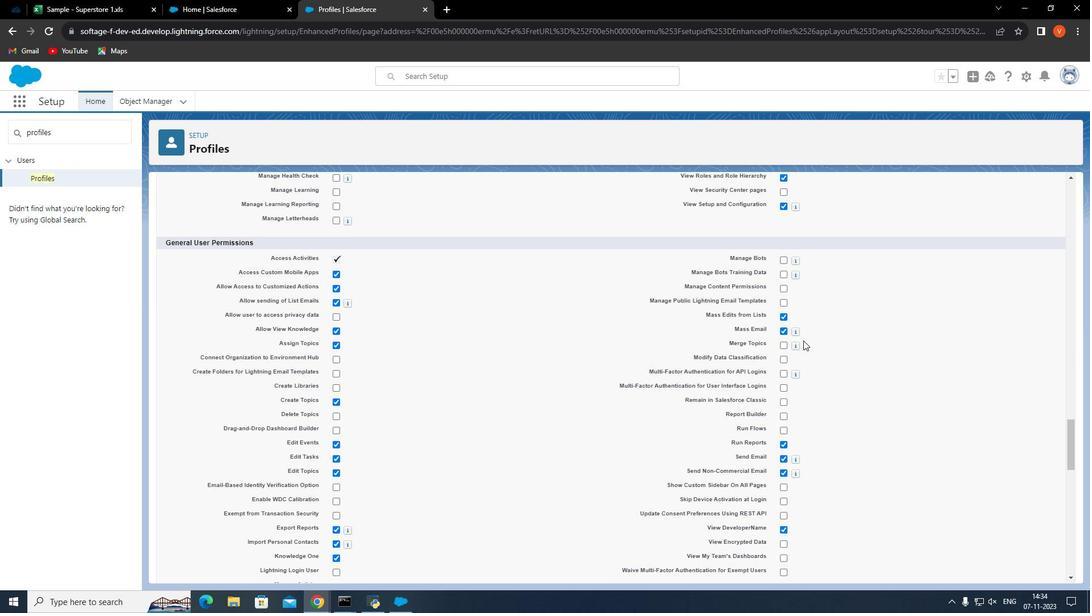 
Action: Mouse scrolled (789, 352) with delta (0, 0)
Screenshot: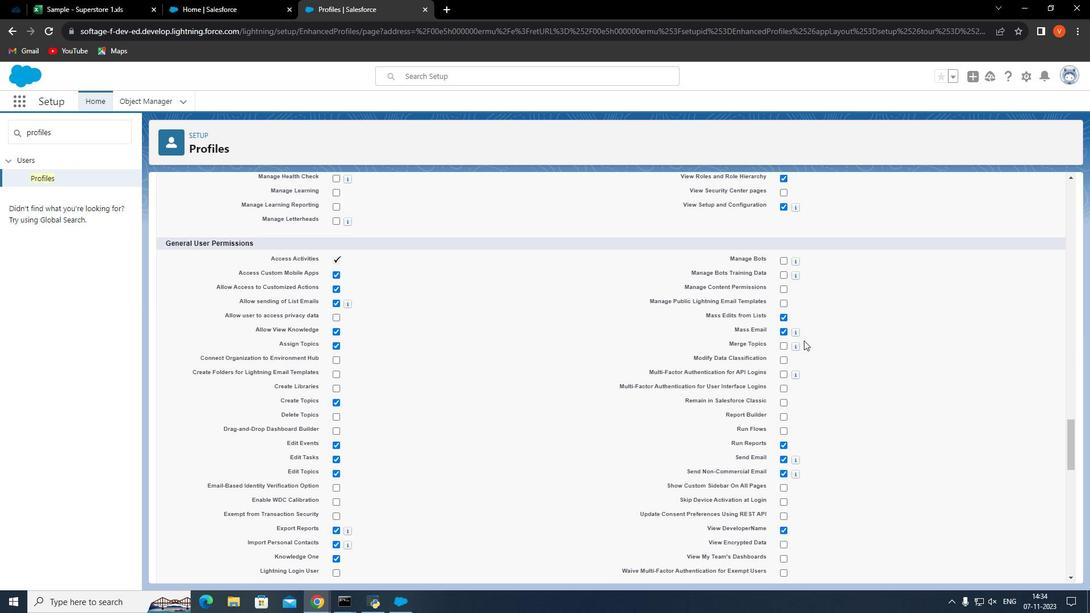 
Action: Mouse moved to (790, 349)
Screenshot: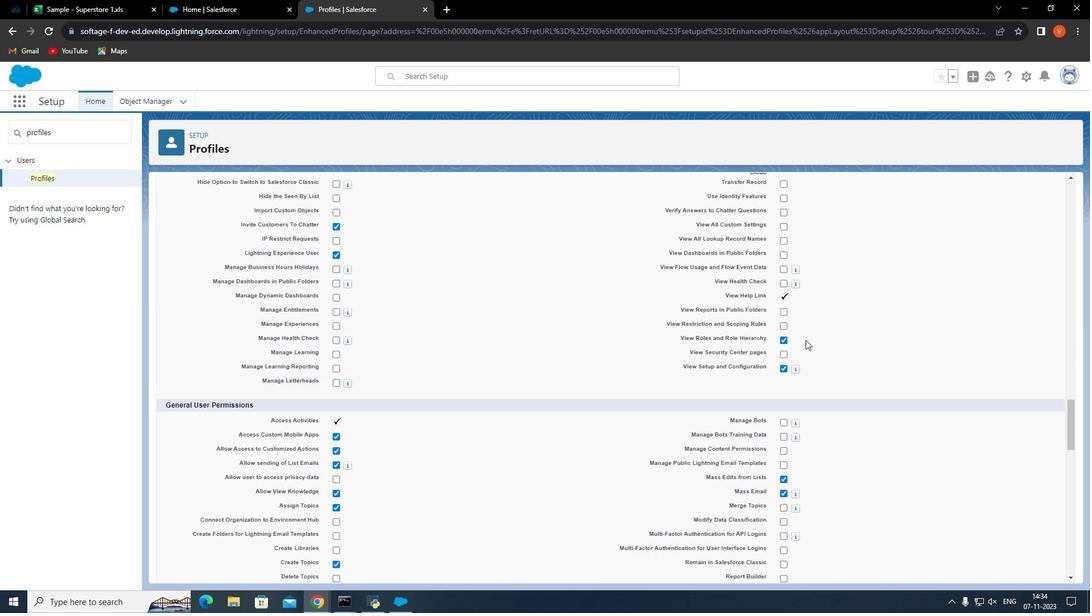 
Action: Mouse scrolled (790, 350) with delta (0, 0)
Screenshot: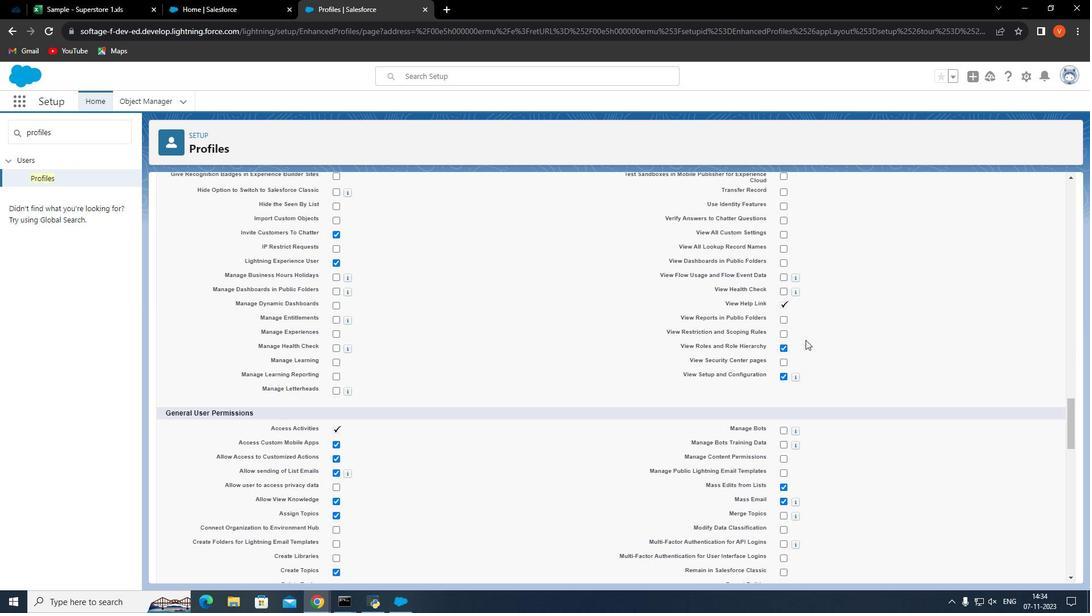 
Action: Mouse moved to (791, 349)
Screenshot: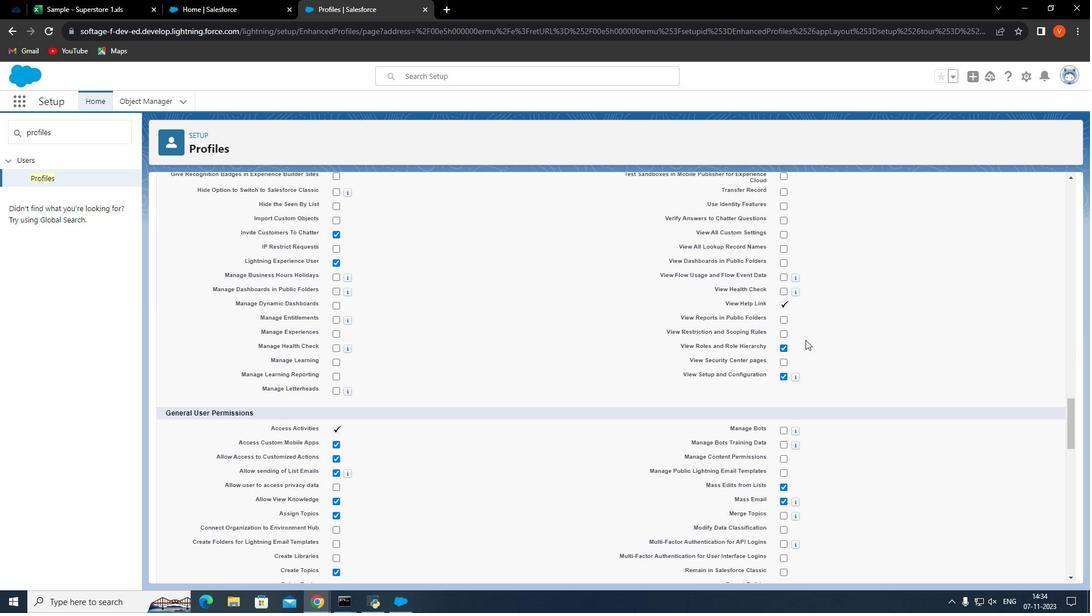 
Action: Mouse scrolled (791, 350) with delta (0, 0)
Screenshot: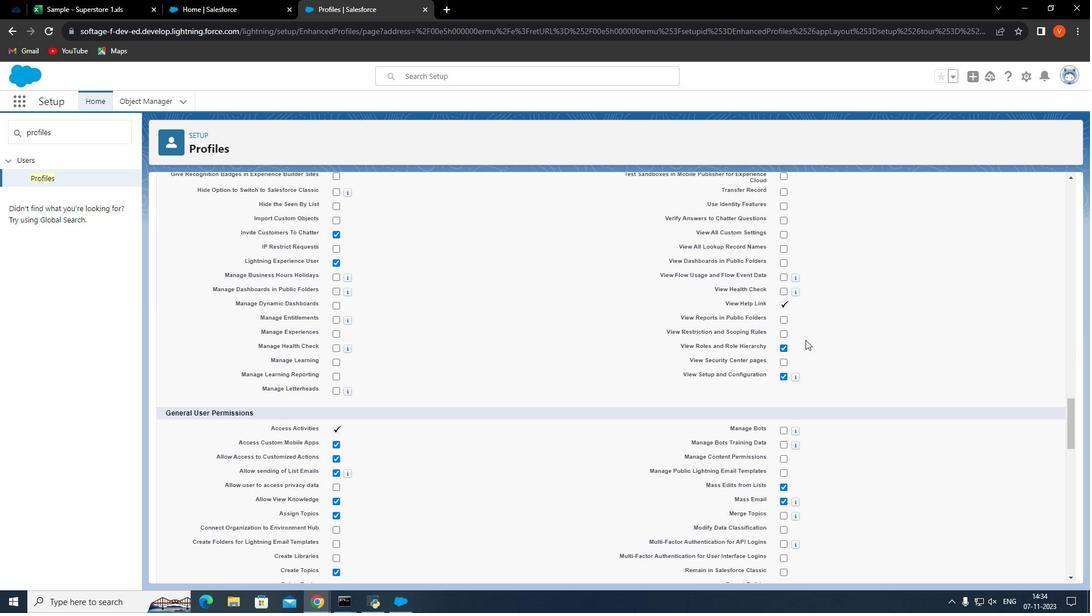 
Action: Mouse moved to (791, 349)
Screenshot: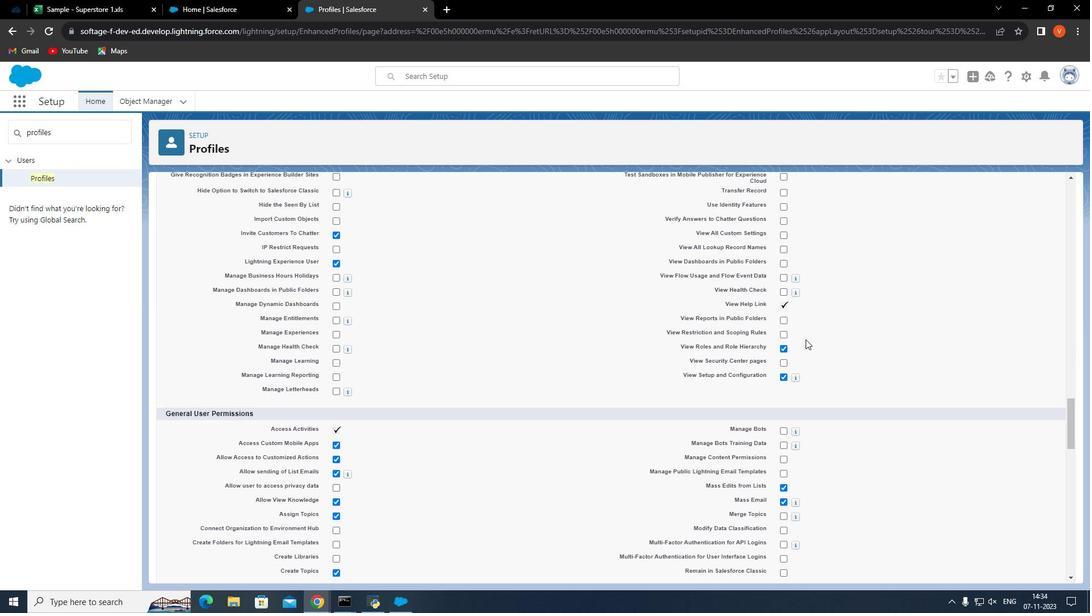 
Action: Mouse scrolled (791, 350) with delta (0, 0)
Screenshot: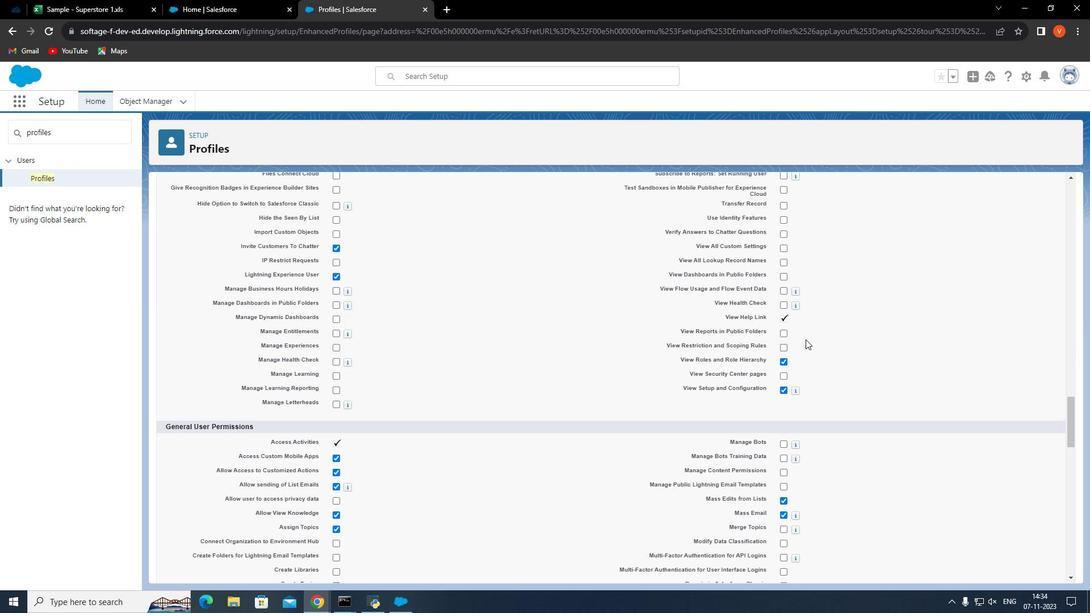 
Action: Mouse moved to (793, 349)
Screenshot: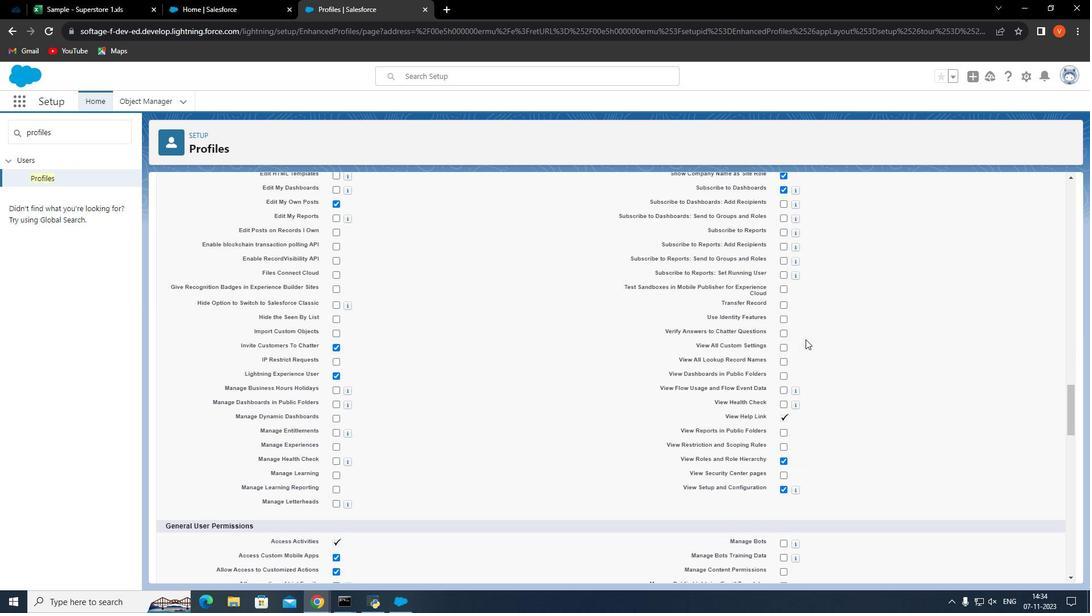 
Action: Mouse scrolled (793, 349) with delta (0, 0)
Screenshot: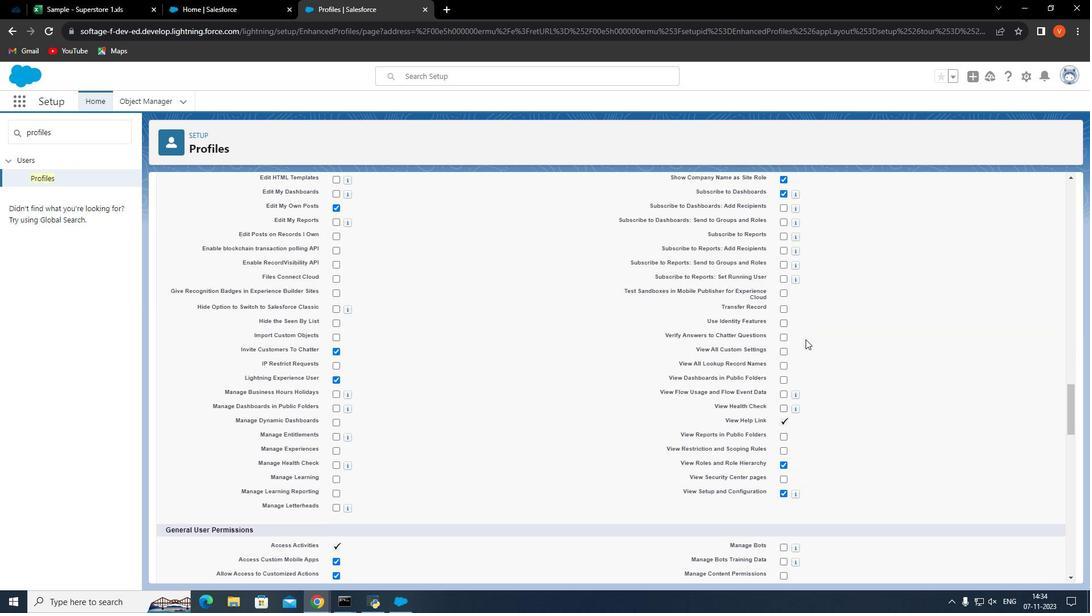 
Action: Mouse moved to (793, 348)
Screenshot: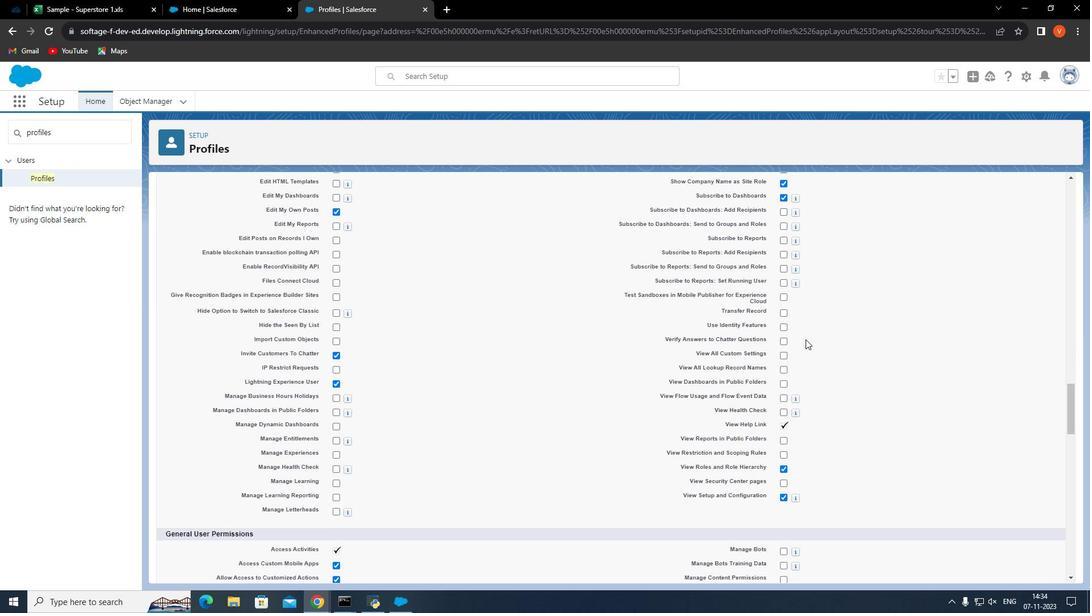 
Action: Mouse scrolled (793, 349) with delta (0, 0)
Screenshot: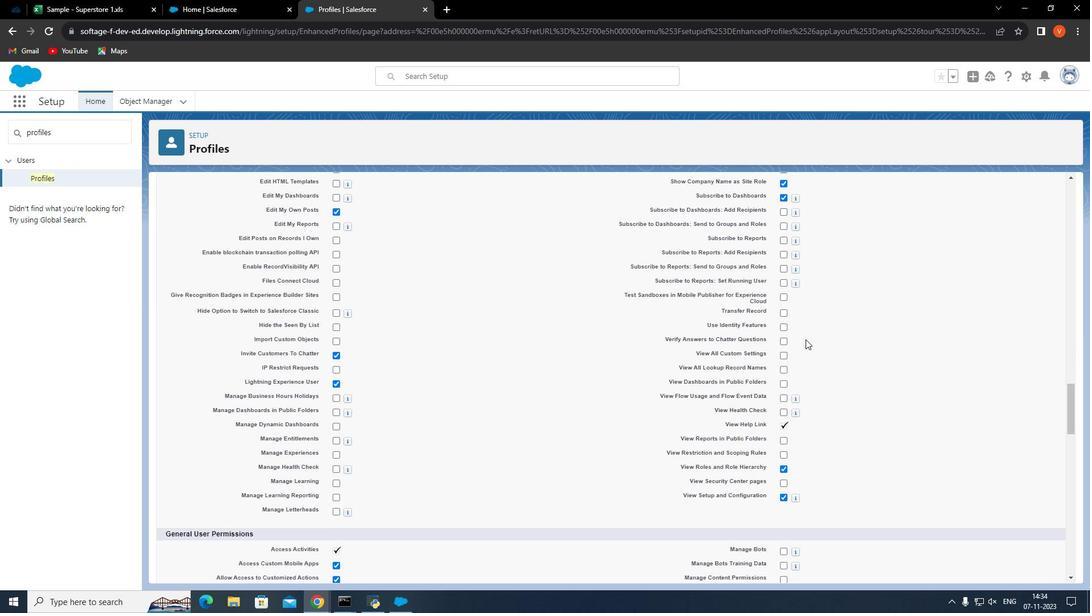 
Action: Mouse scrolled (793, 349) with delta (0, 0)
Screenshot: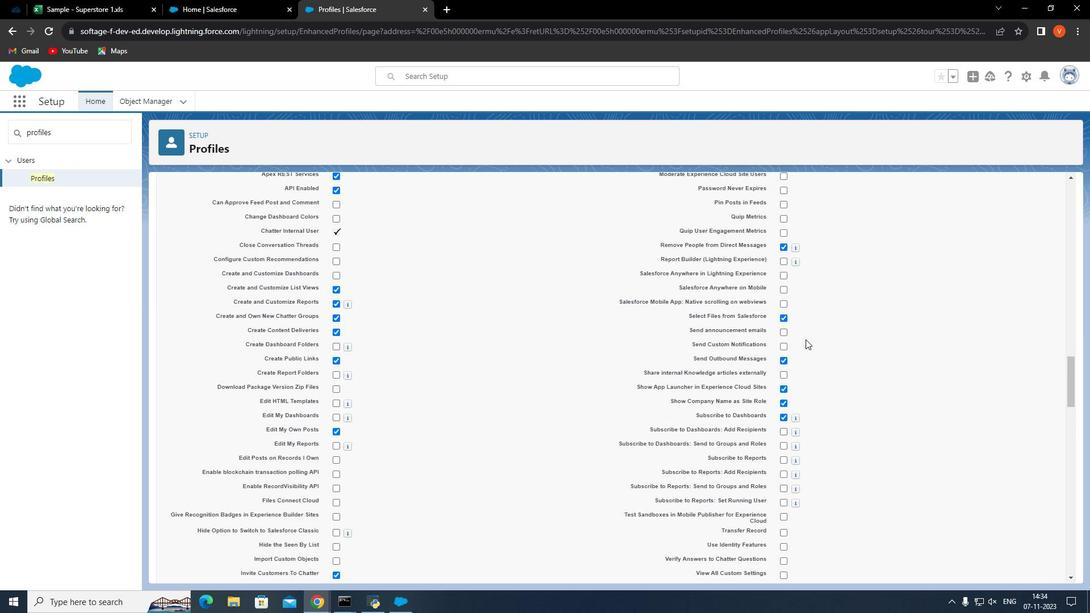 
Action: Mouse scrolled (793, 349) with delta (0, 0)
Screenshot: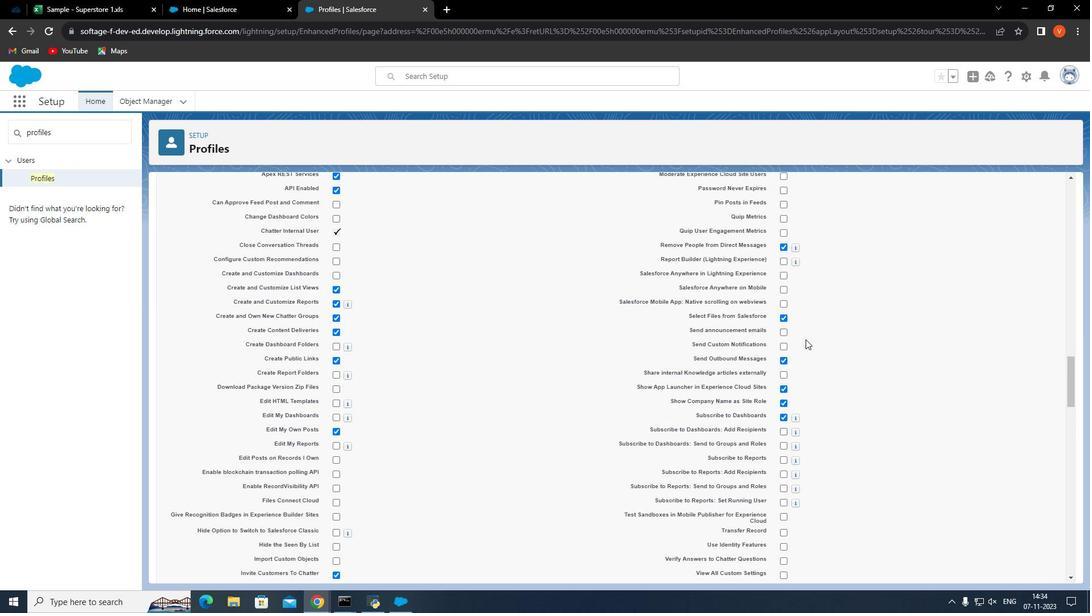 
Action: Mouse scrolled (793, 349) with delta (0, 0)
Screenshot: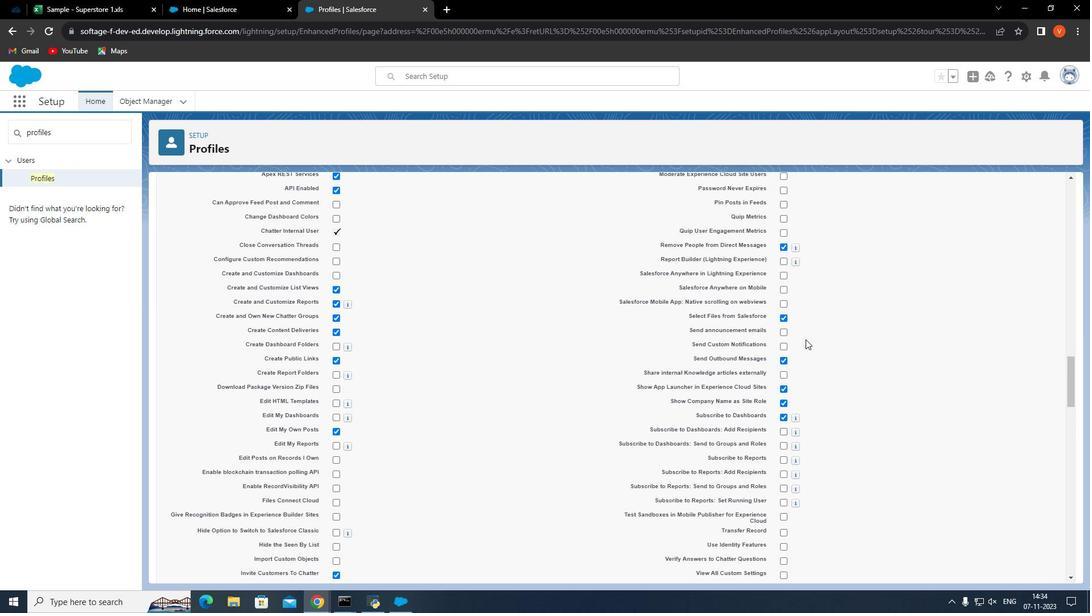 
Action: Mouse scrolled (793, 349) with delta (0, 0)
Screenshot: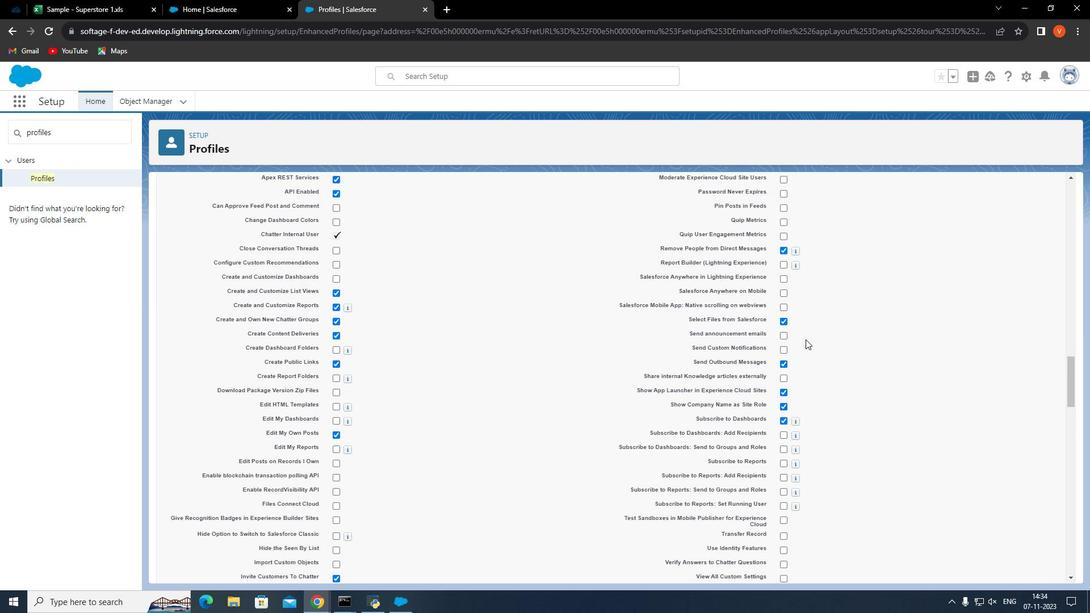 
Action: Mouse scrolled (793, 349) with delta (0, 0)
Screenshot: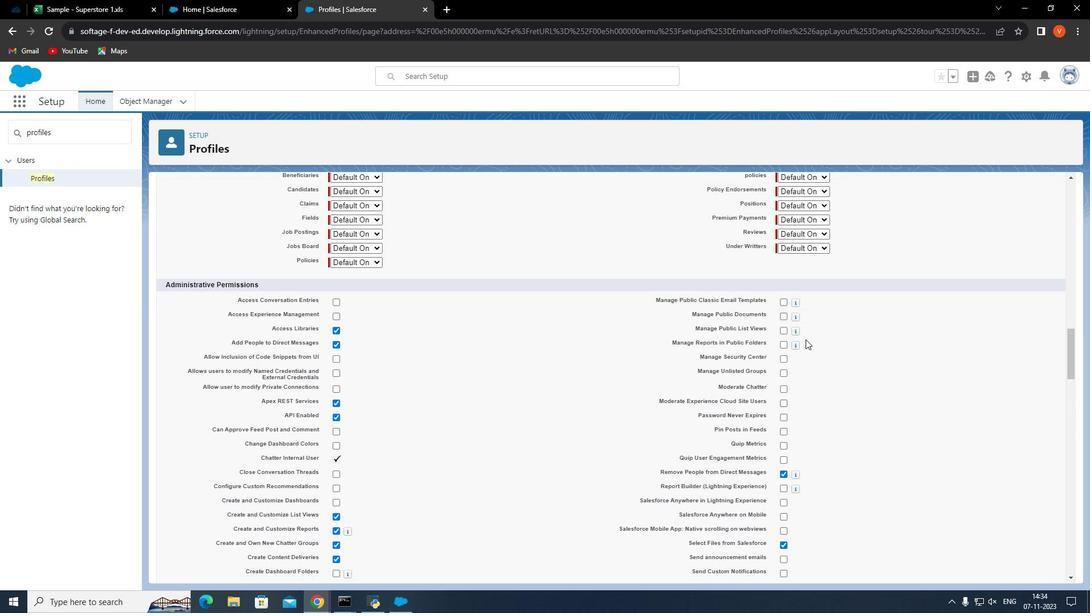 
Action: Mouse scrolled (793, 349) with delta (0, 0)
Screenshot: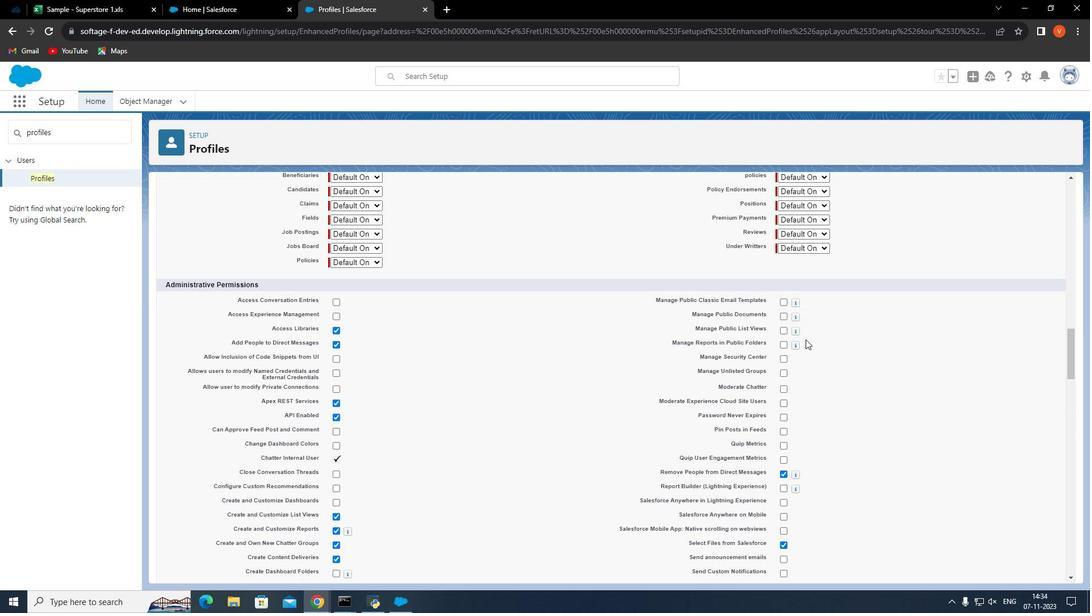 
Action: Mouse scrolled (793, 349) with delta (0, 0)
Screenshot: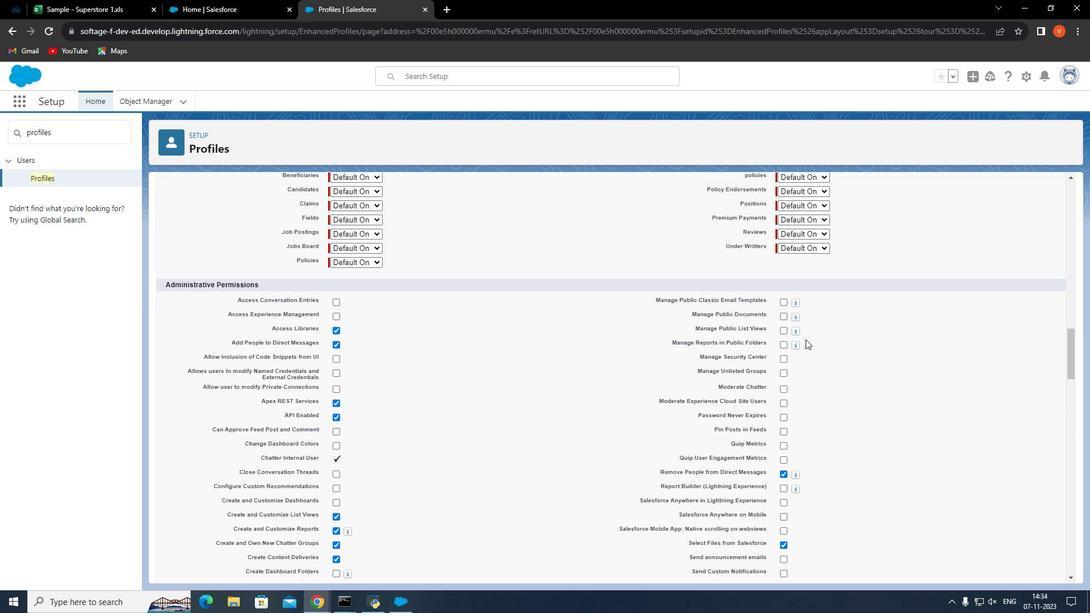 
Action: Mouse scrolled (793, 349) with delta (0, 0)
Screenshot: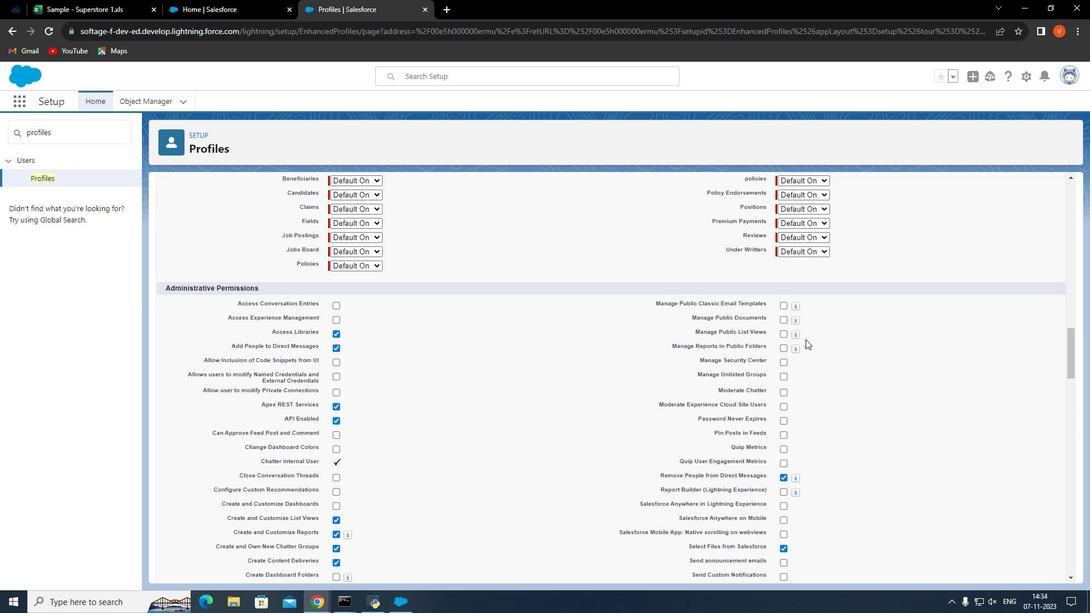 
Action: Mouse scrolled (793, 349) with delta (0, 0)
Screenshot: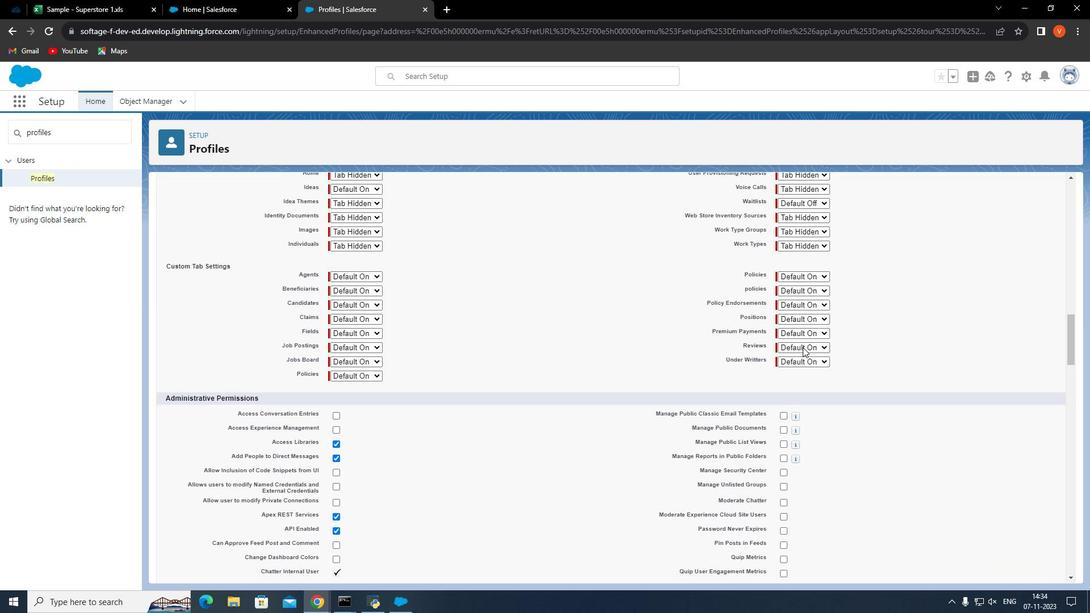 
Action: Mouse scrolled (793, 349) with delta (0, 0)
Screenshot: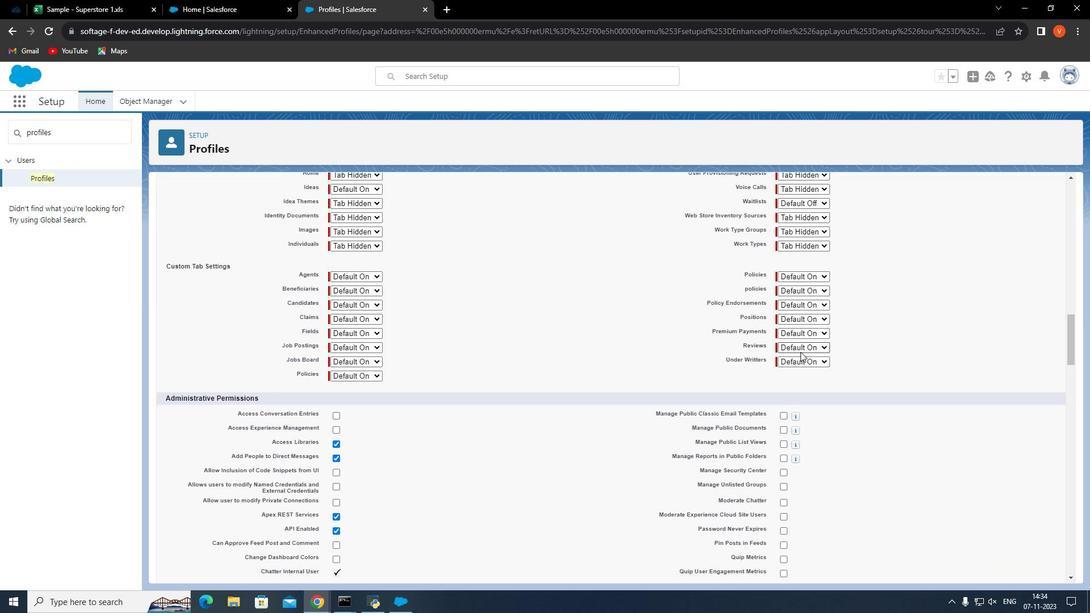 
Action: Mouse moved to (797, 359)
Screenshot: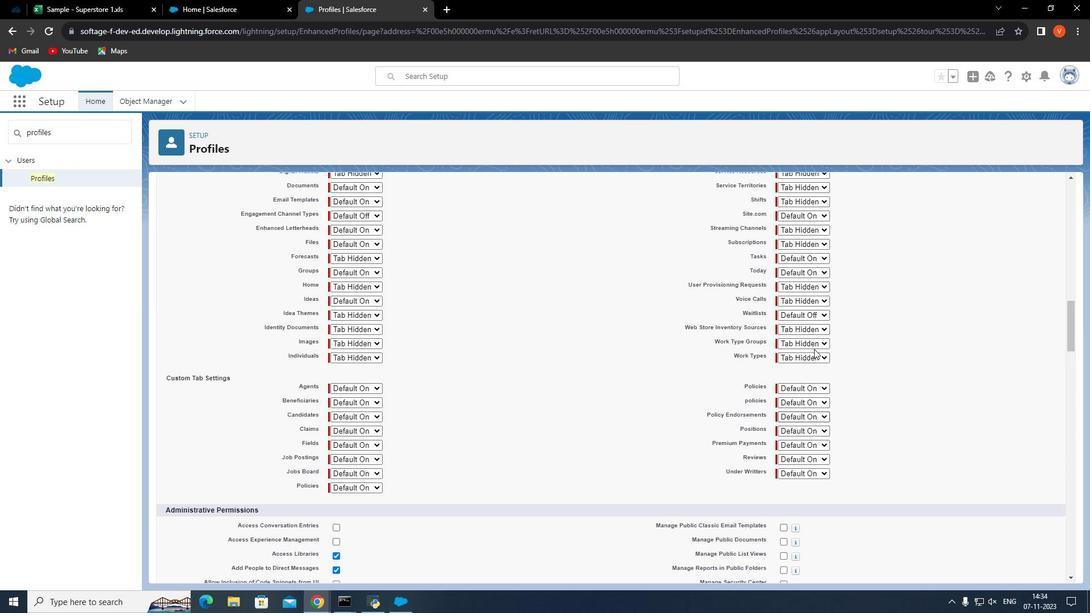 
Action: Mouse scrolled (797, 359) with delta (0, 0)
Screenshot: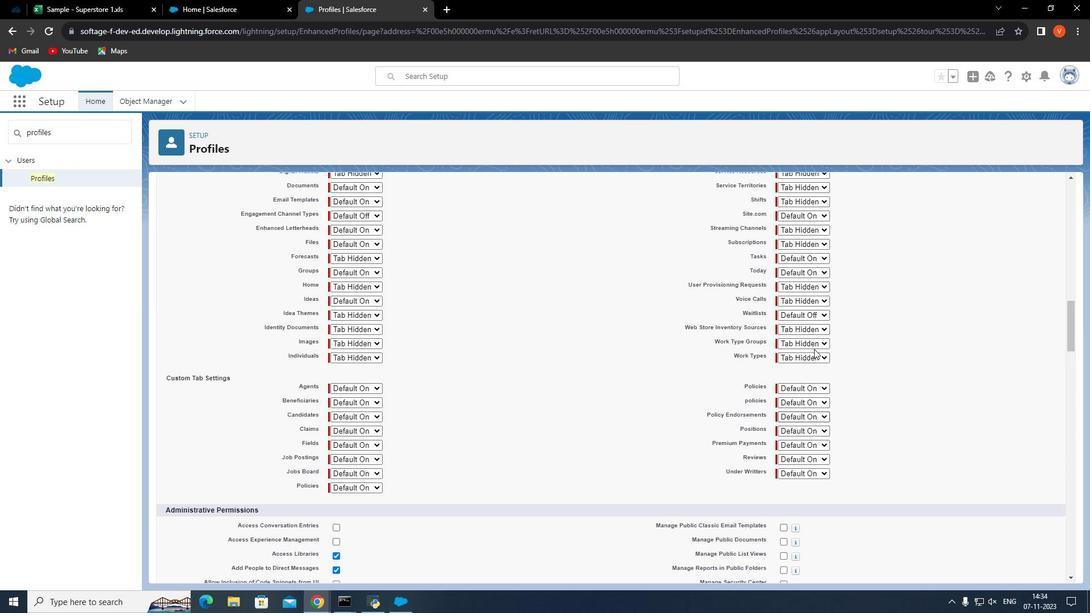 
Action: Mouse moved to (799, 357)
Screenshot: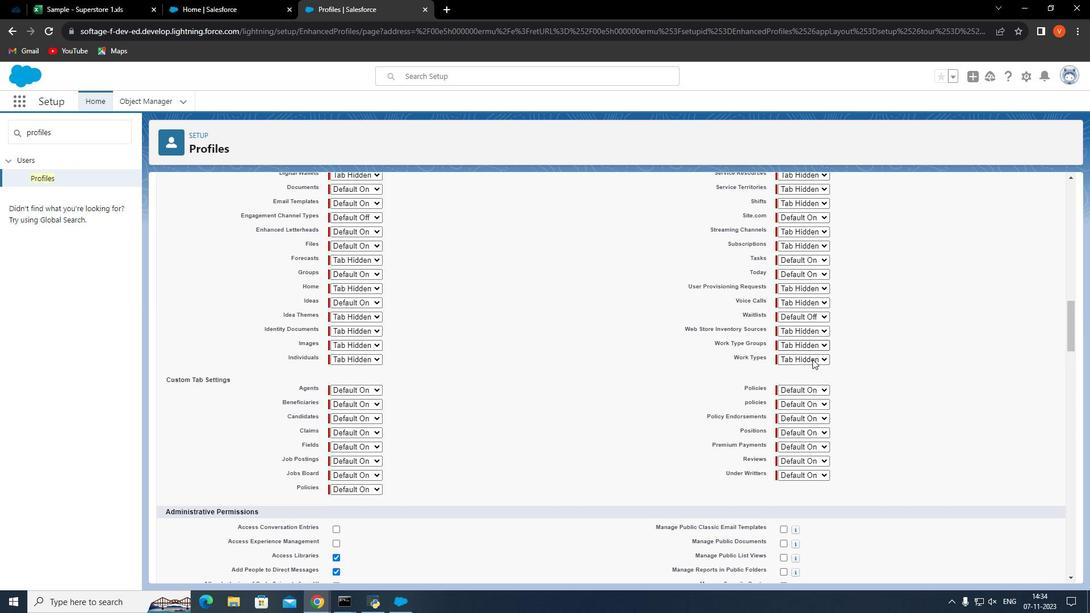 
Action: Mouse scrolled (799, 358) with delta (0, 0)
Screenshot: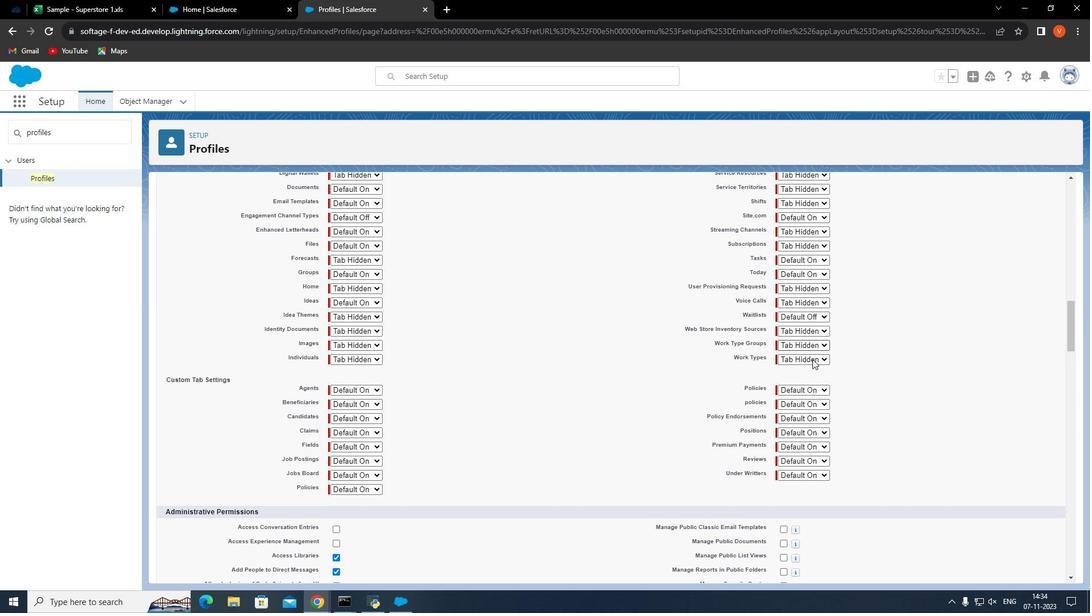 
Action: Mouse moved to (802, 392)
Screenshot: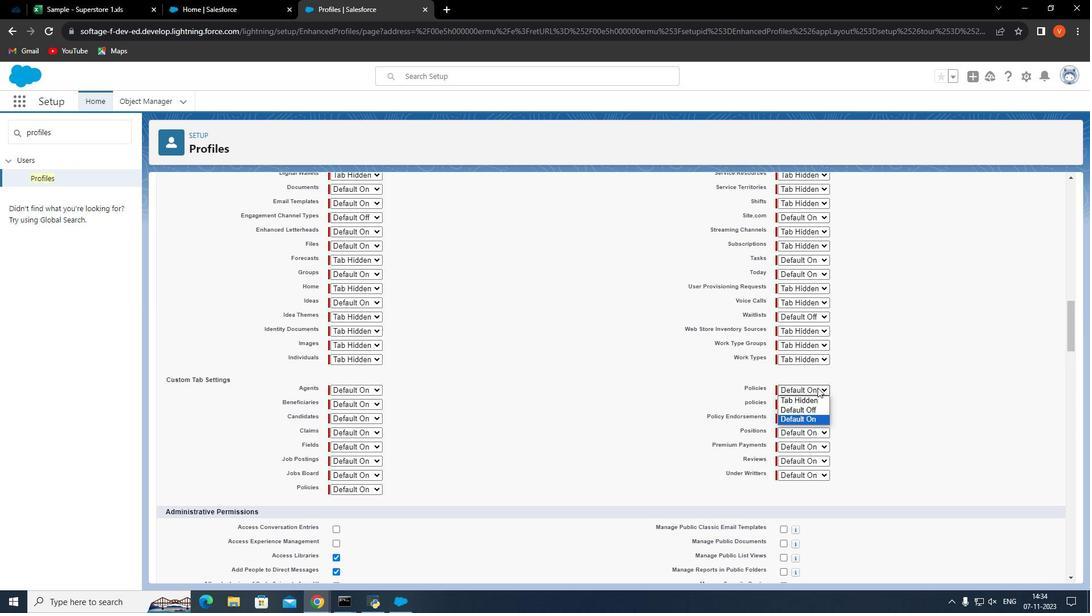 
Action: Mouse pressed left at (802, 392)
Screenshot: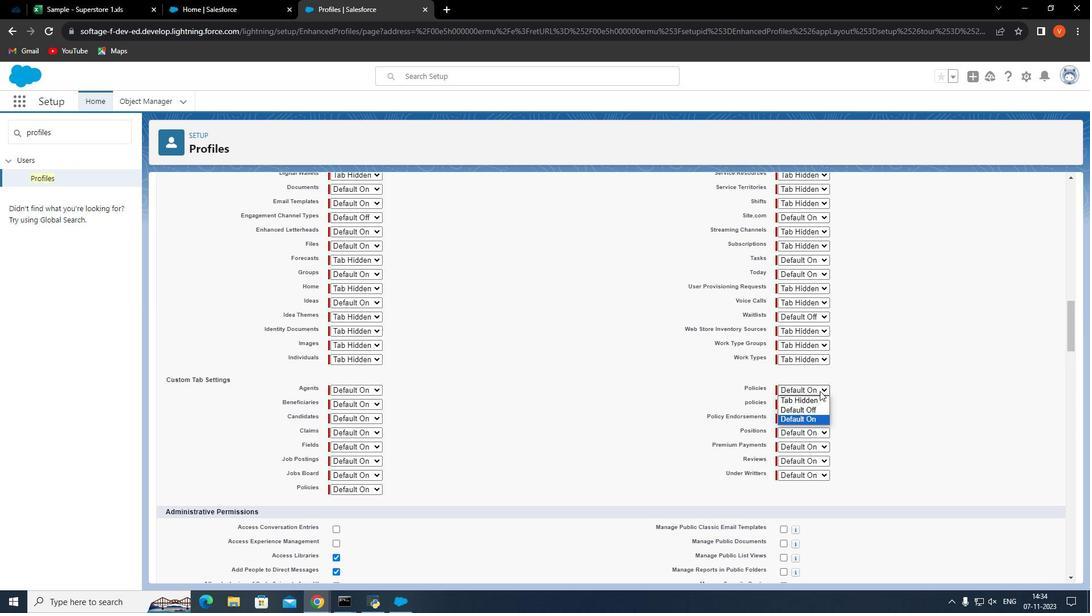 
Action: Mouse moved to (805, 411)
Screenshot: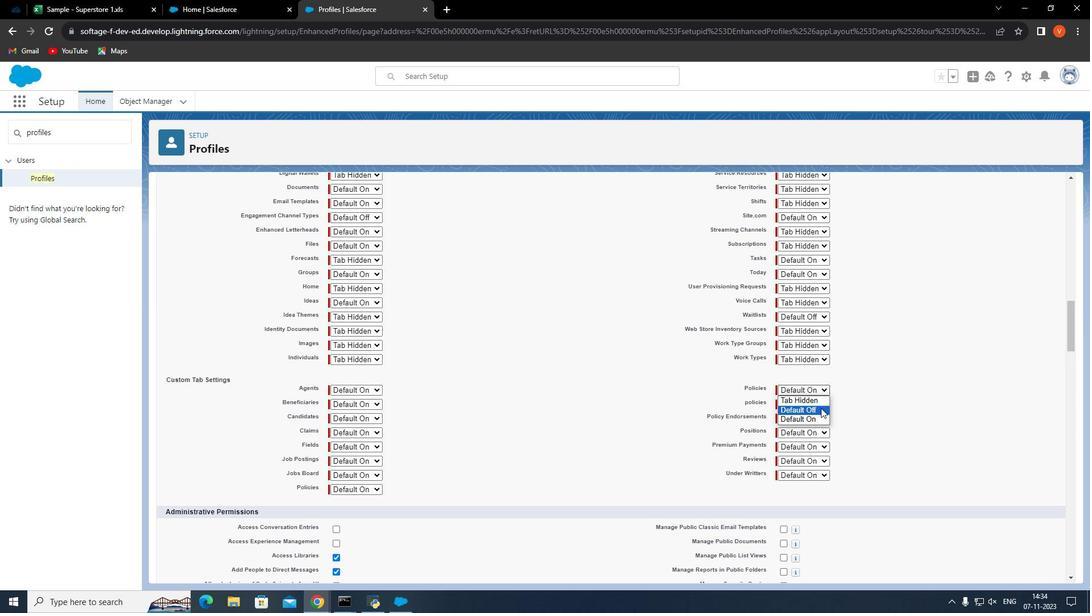 
Action: Mouse pressed left at (805, 411)
Screenshot: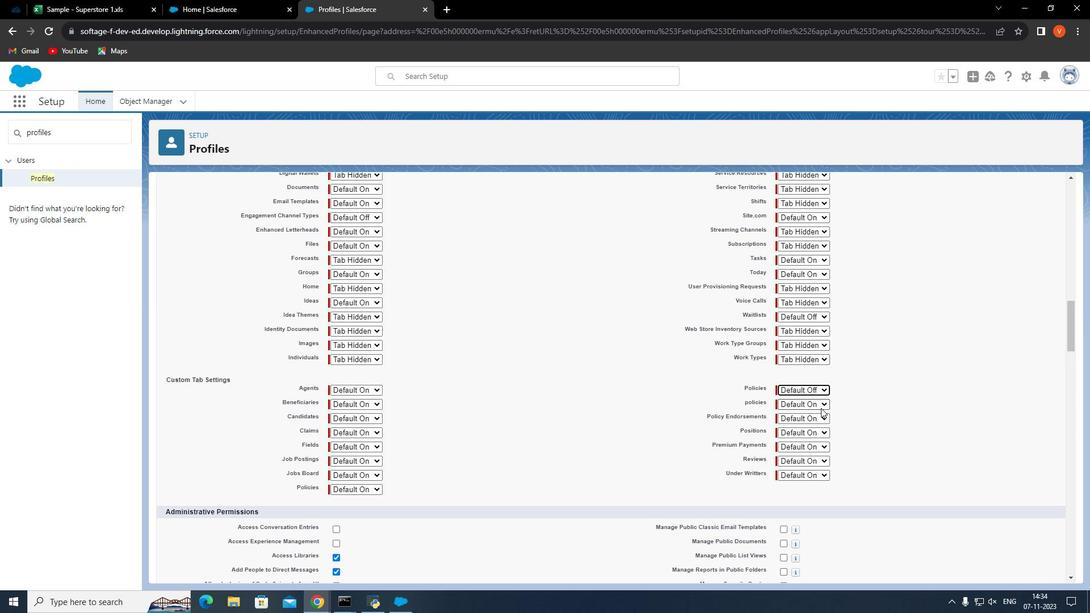 
Action: Mouse moved to (799, 409)
Screenshot: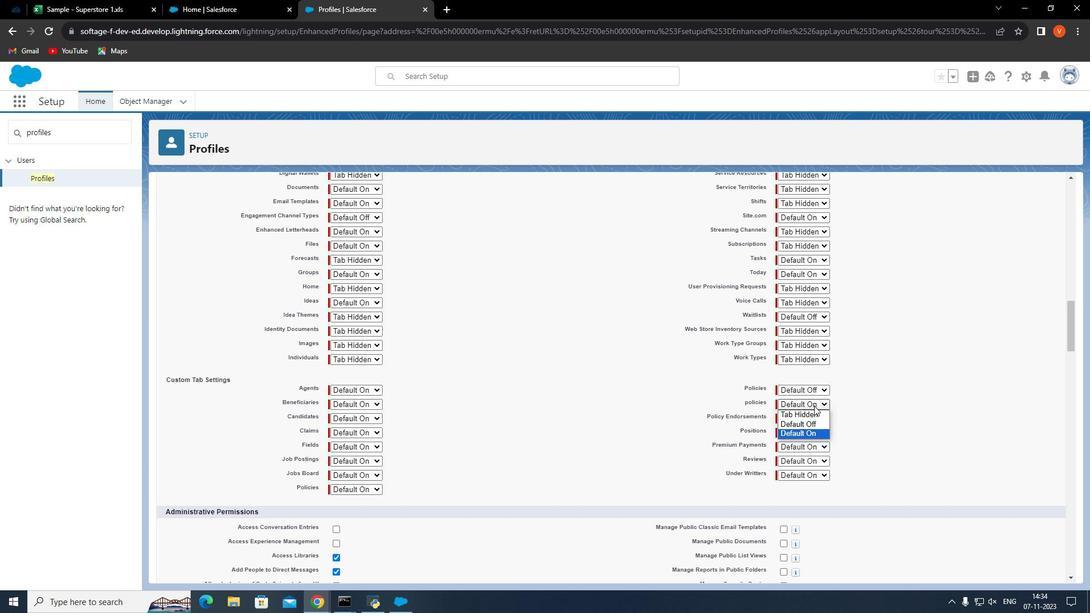 
Action: Mouse pressed left at (799, 409)
Screenshot: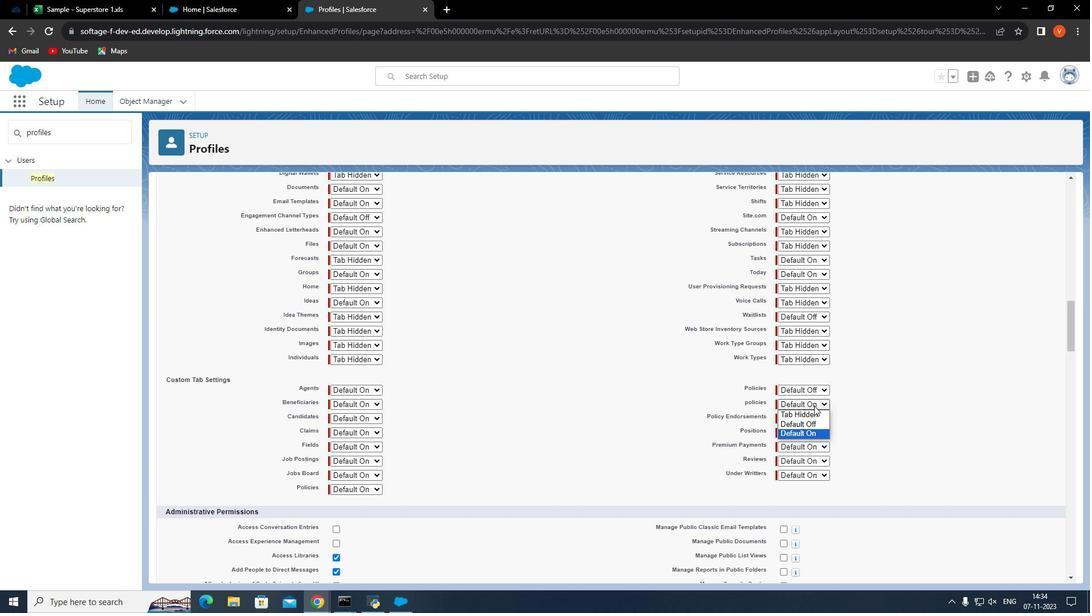 
Action: Mouse moved to (797, 427)
Screenshot: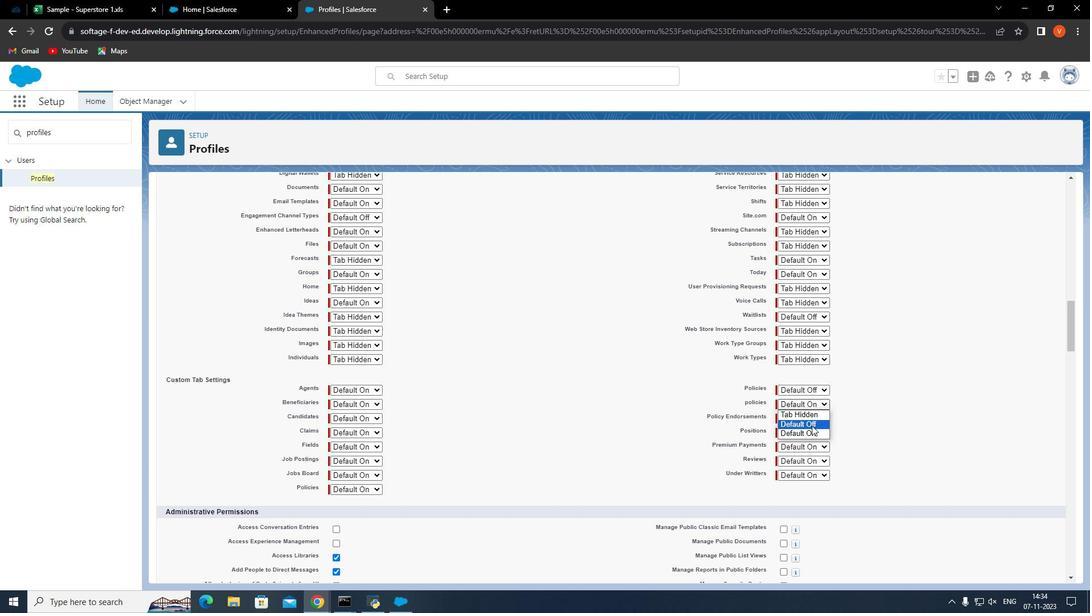 
Action: Mouse pressed left at (797, 427)
Screenshot: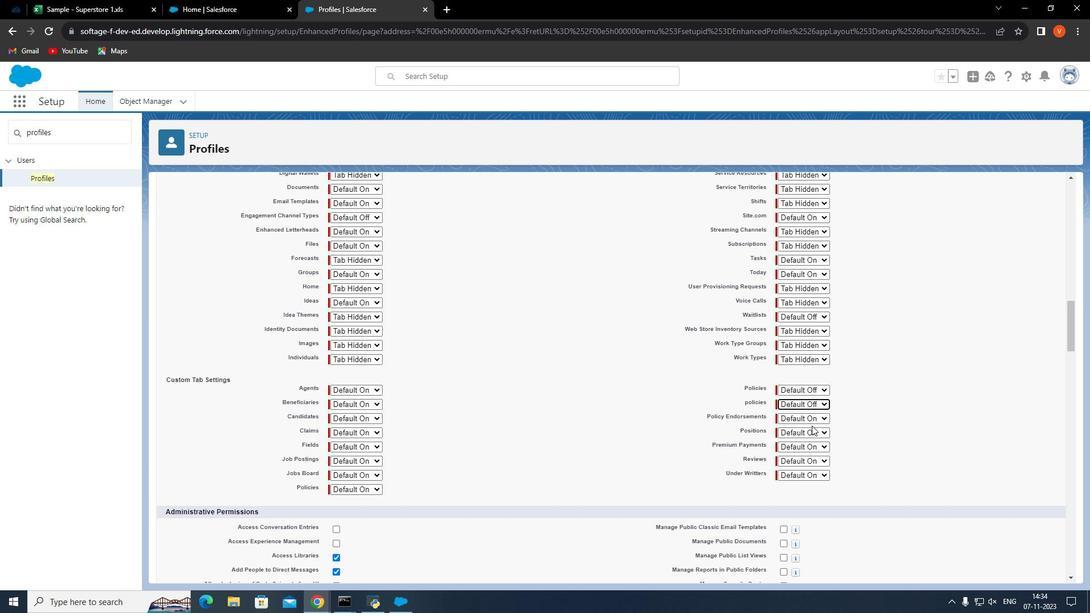 
Action: Mouse moved to (432, 484)
Screenshot: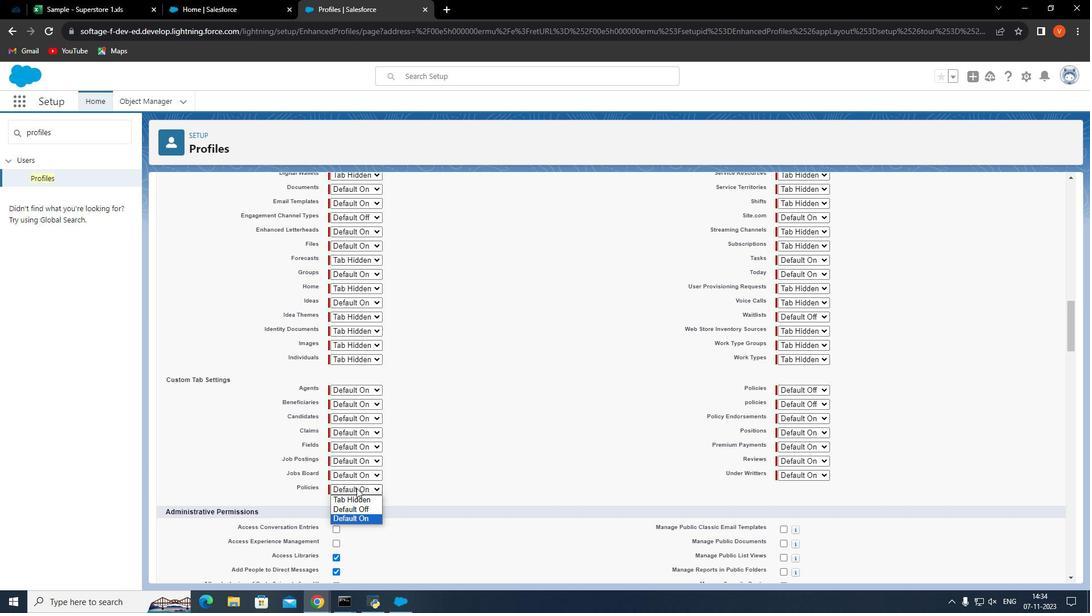
Action: Mouse pressed left at (432, 484)
Screenshot: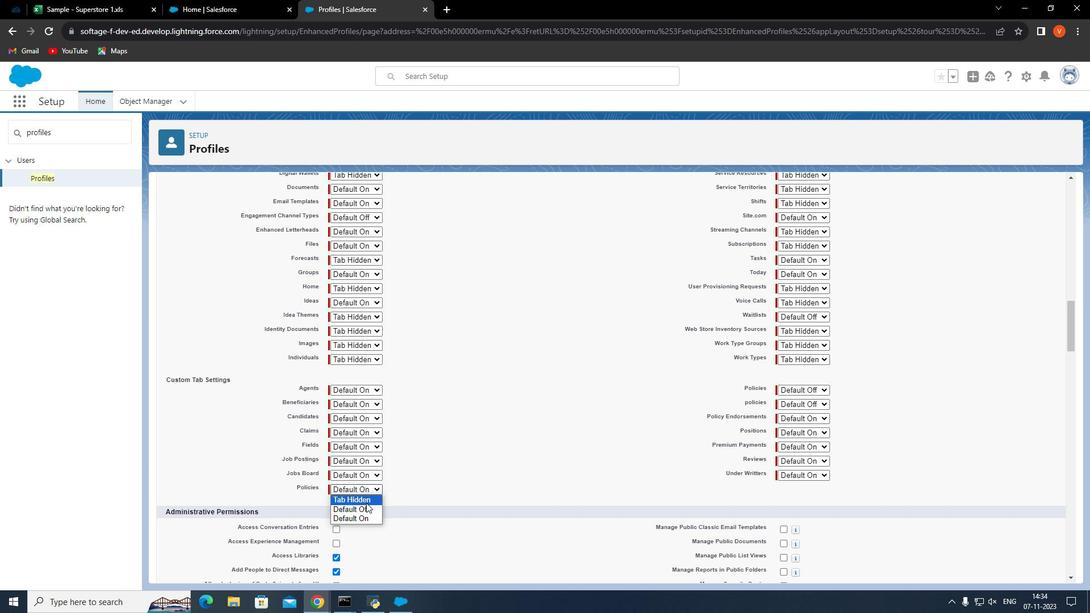 
Action: Mouse moved to (443, 504)
Screenshot: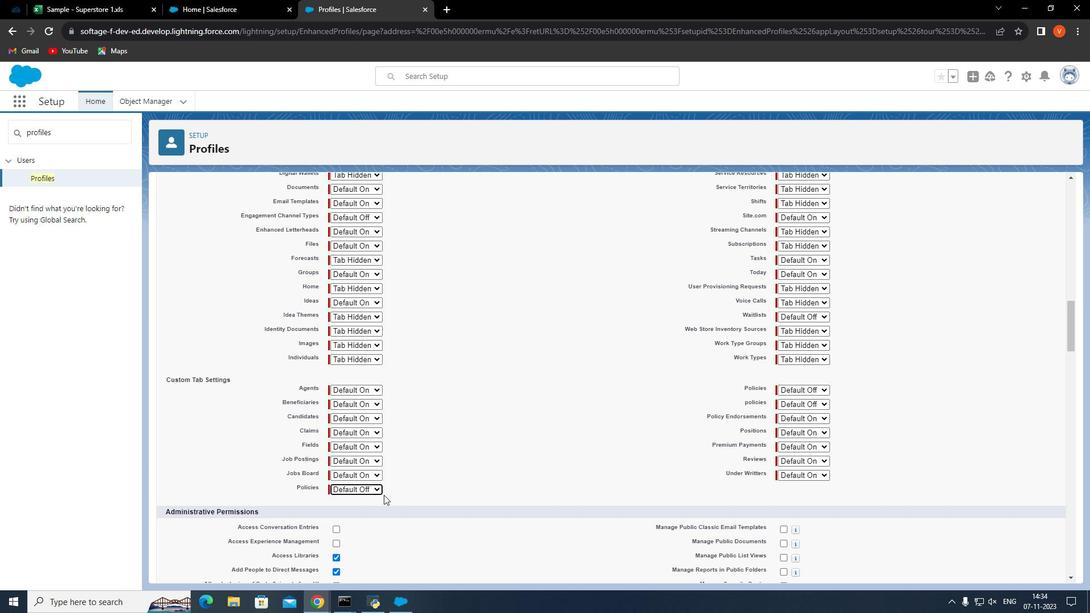 
Action: Mouse pressed left at (443, 504)
Screenshot: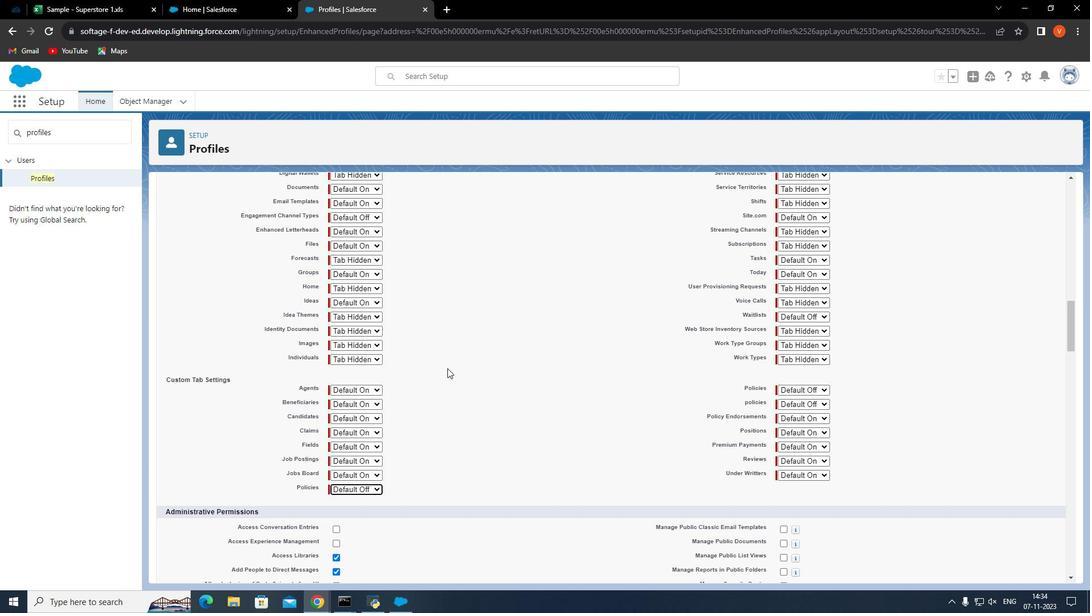 
Action: Mouse moved to (545, 347)
Screenshot: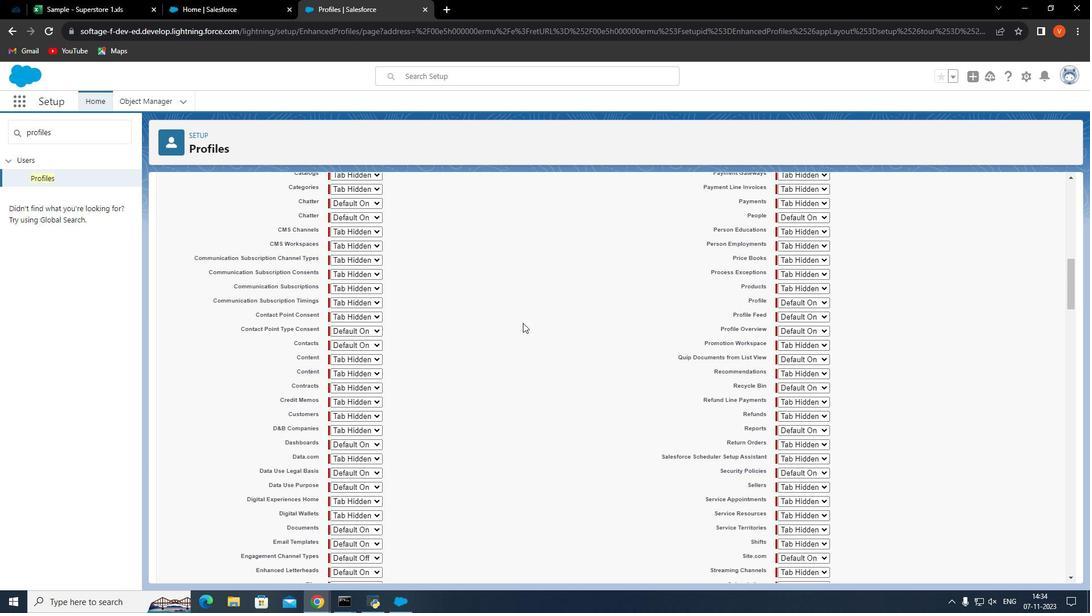 
Action: Mouse scrolled (545, 347) with delta (0, 0)
Screenshot: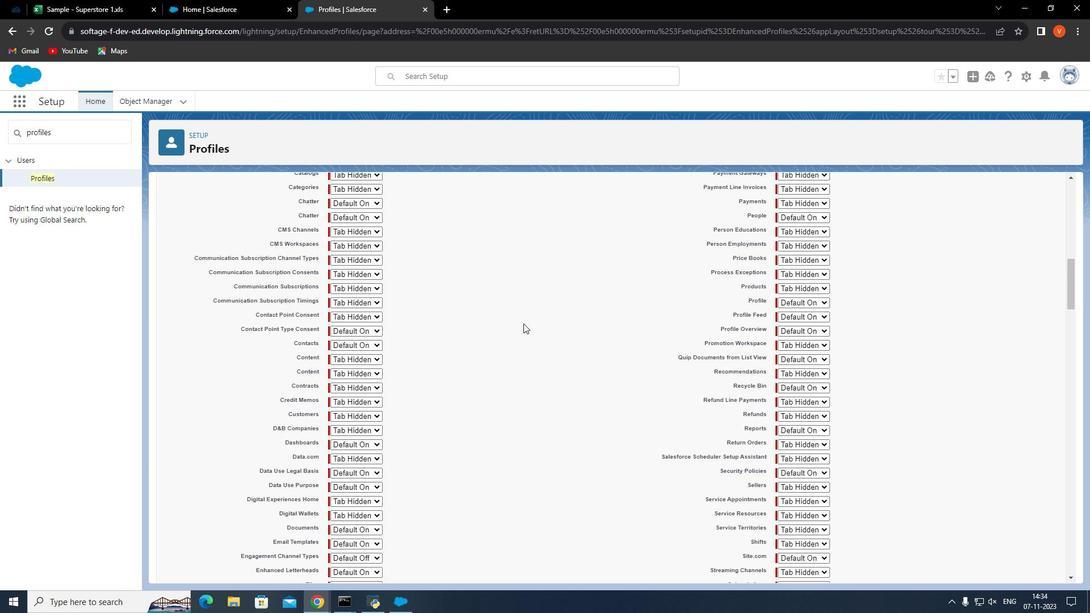 
Action: Mouse moved to (546, 346)
Screenshot: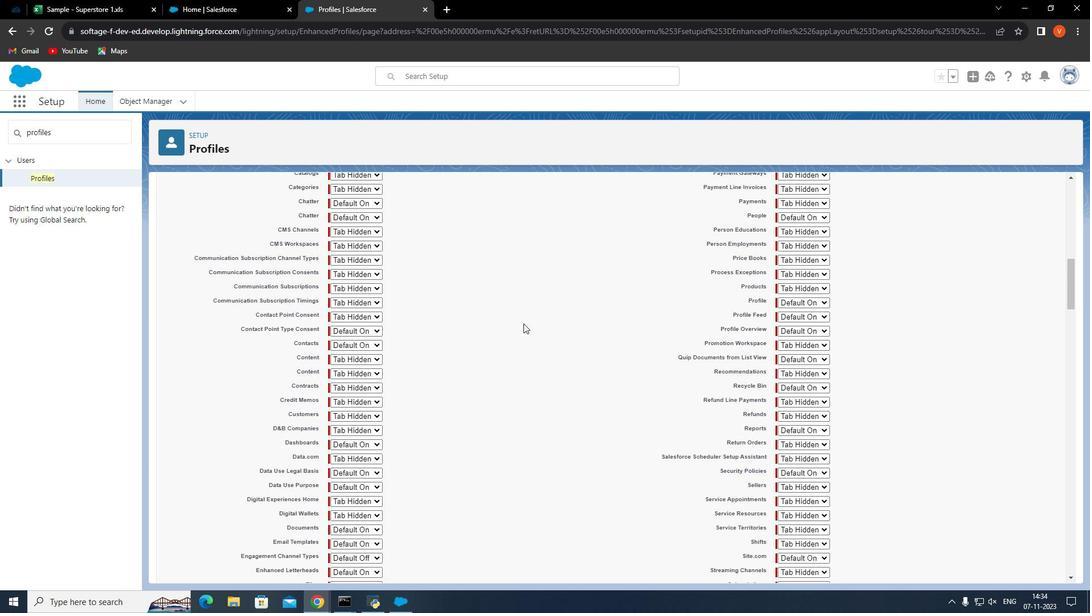 
Action: Mouse scrolled (546, 347) with delta (0, 0)
Screenshot: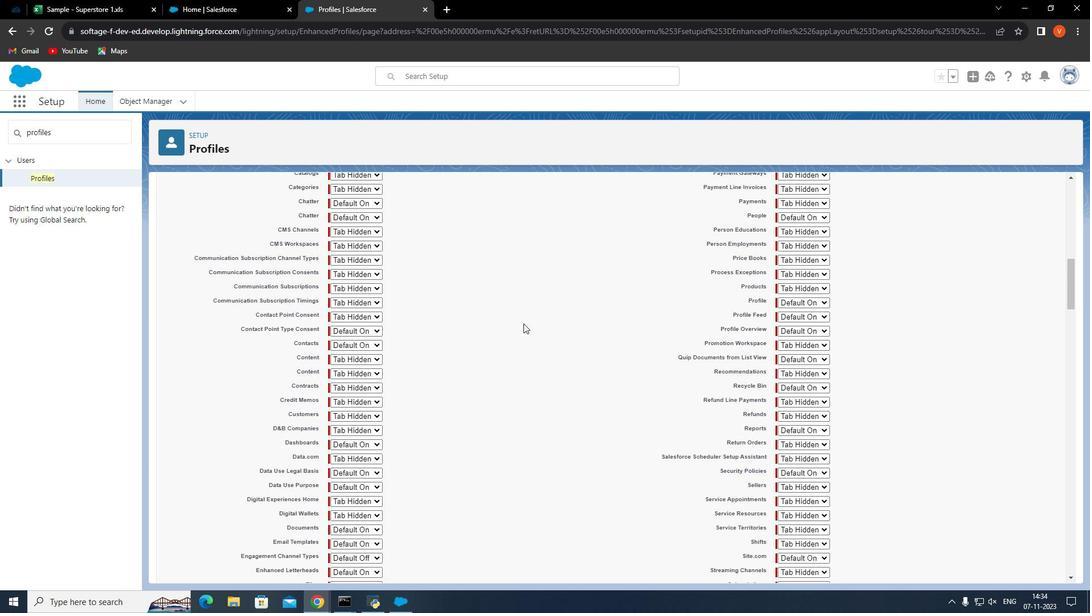
Action: Mouse moved to (549, 344)
Screenshot: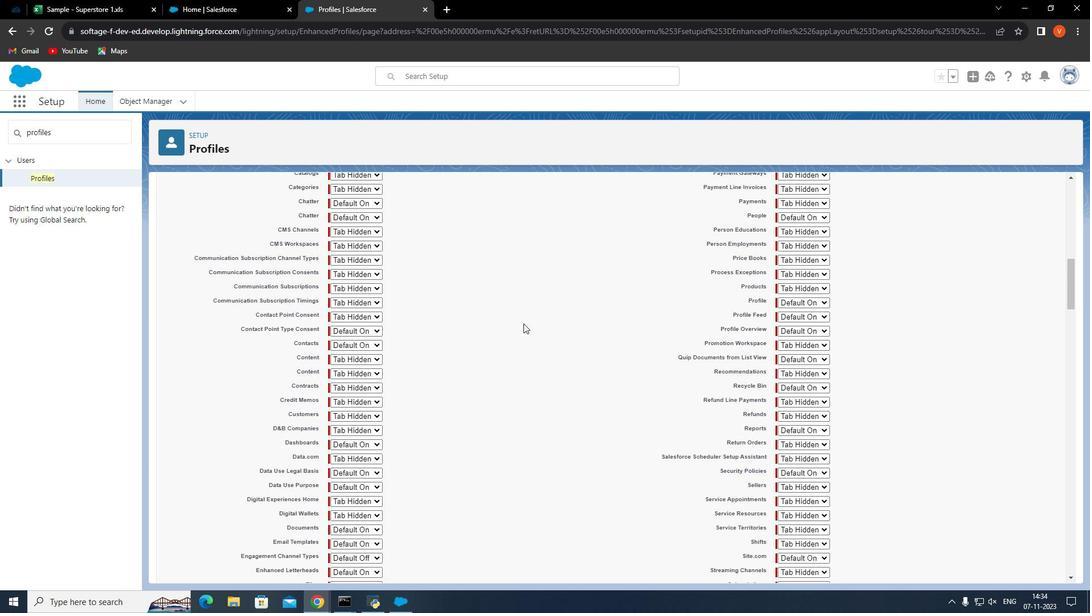 
Action: Mouse scrolled (549, 345) with delta (0, 0)
Screenshot: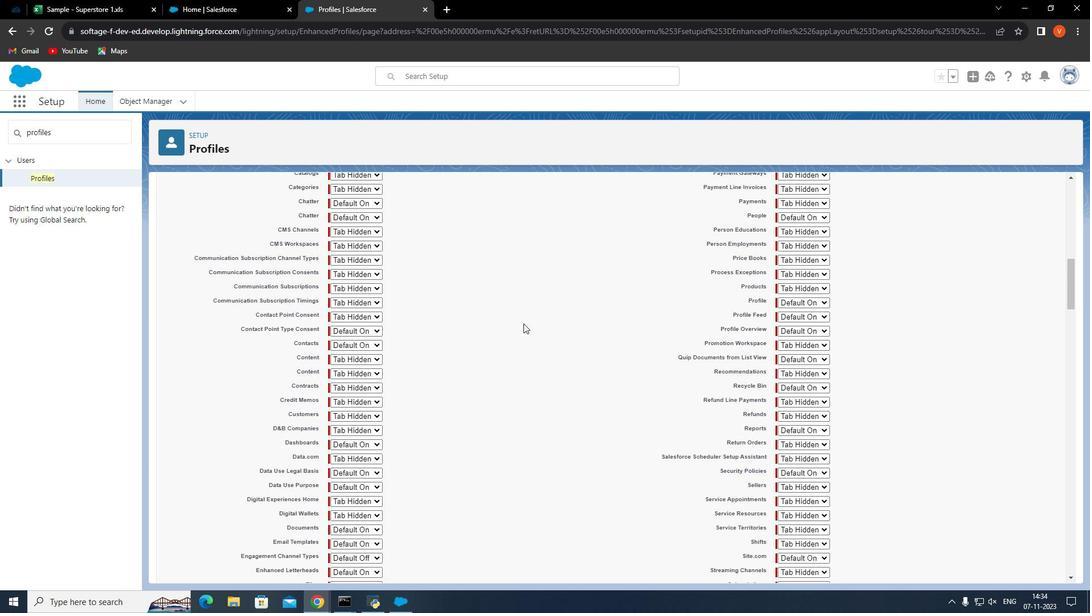 
Action: Mouse moved to (552, 343)
Screenshot: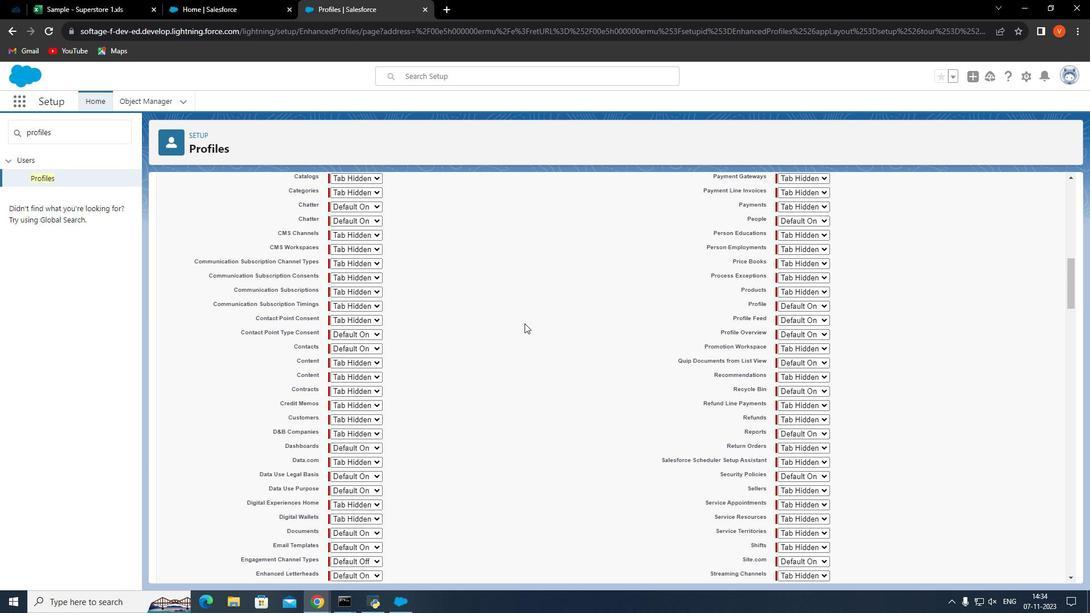 
Action: Mouse scrolled (552, 343) with delta (0, 0)
Screenshot: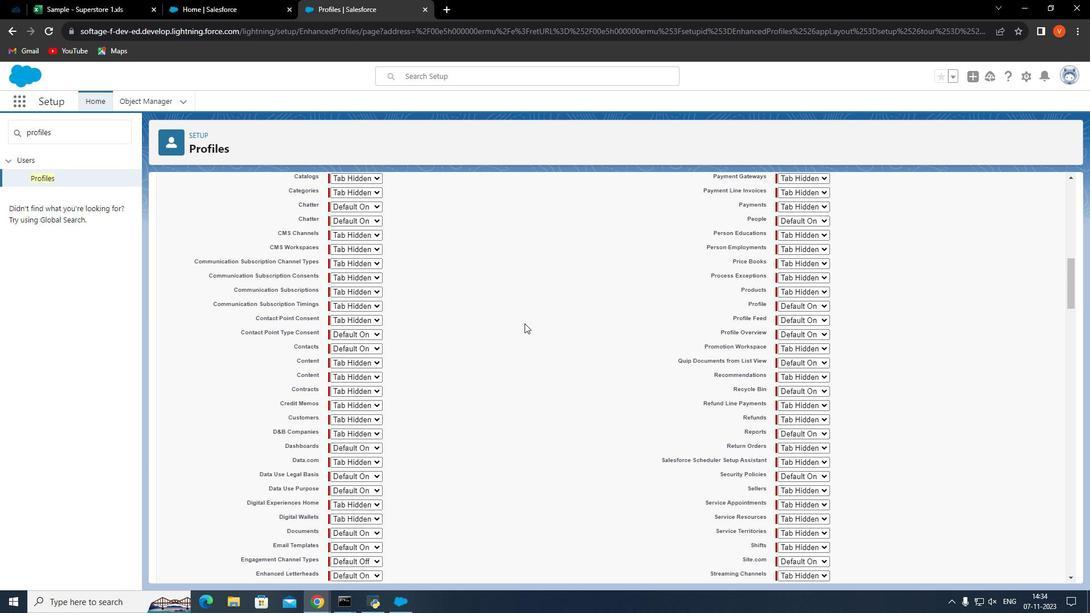 
Action: Mouse moved to (559, 338)
Screenshot: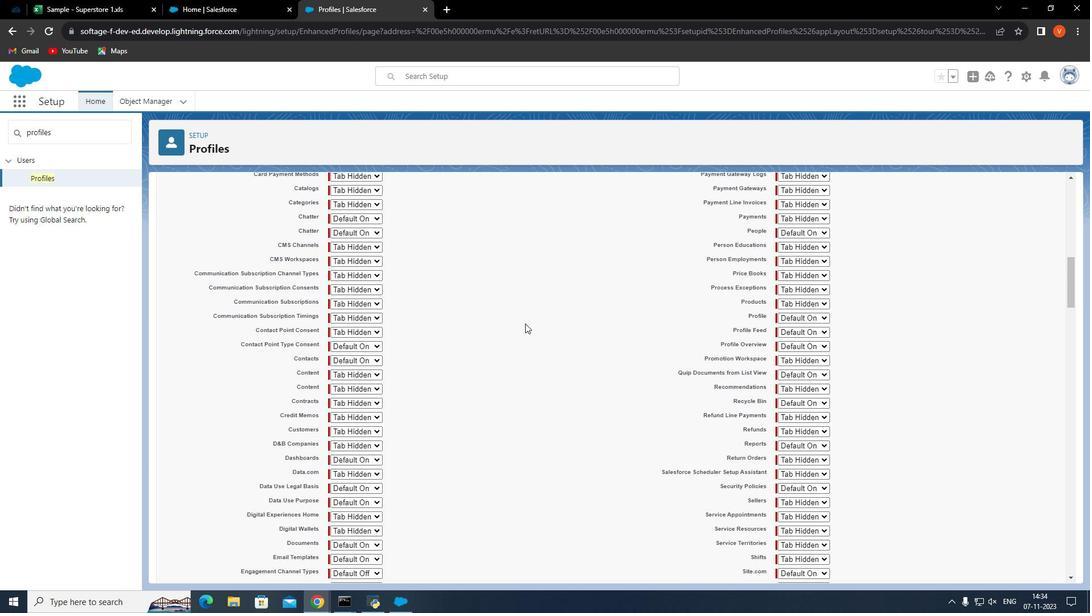 
Action: Mouse scrolled (559, 338) with delta (0, 0)
Screenshot: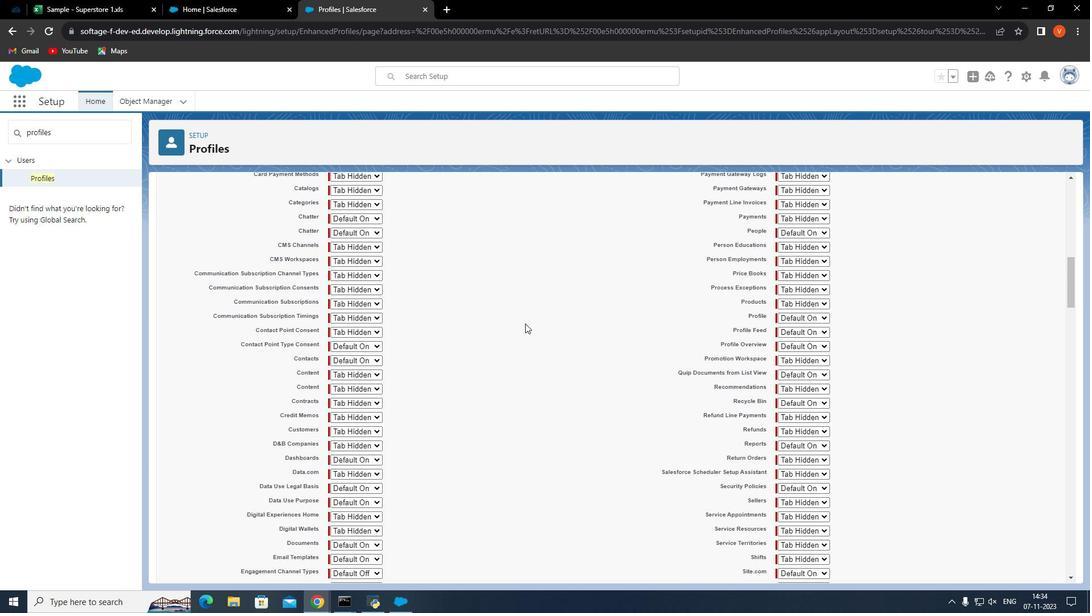 
Action: Mouse moved to (564, 334)
Screenshot: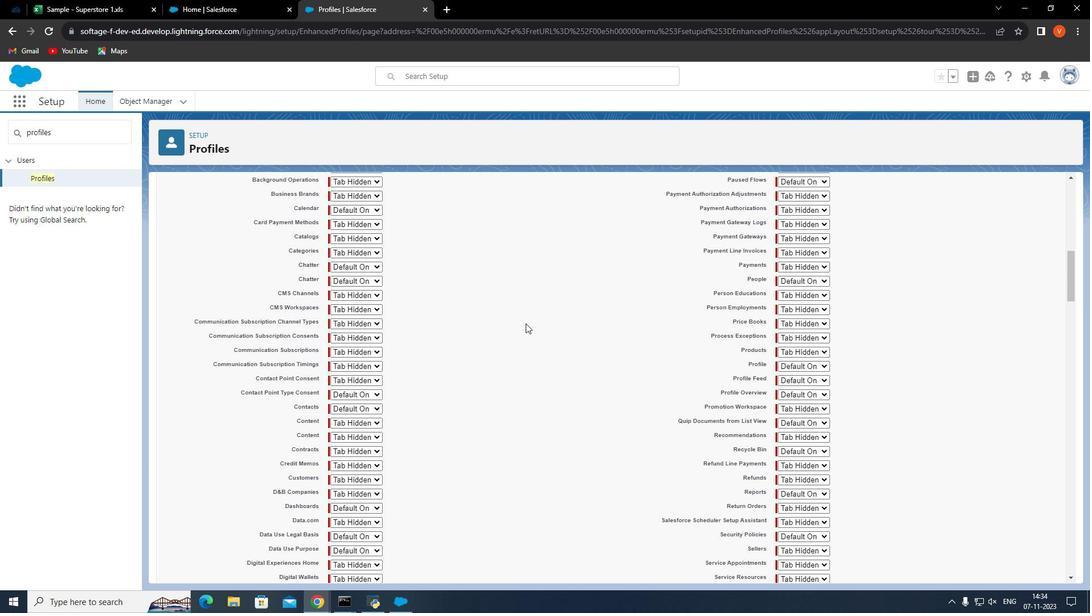 
Action: Mouse scrolled (564, 335) with delta (0, 0)
Screenshot: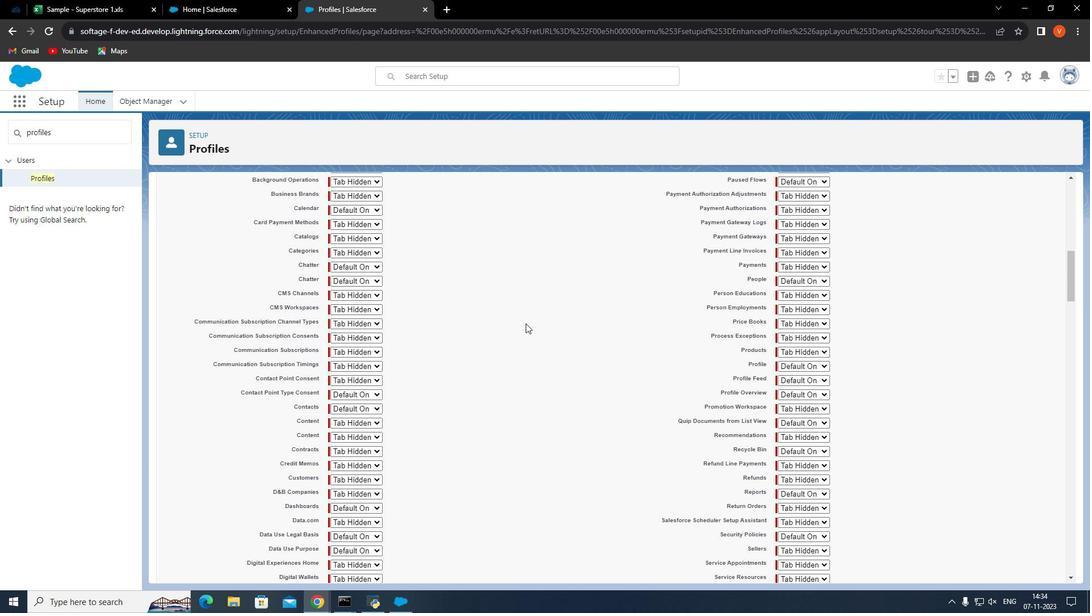 
Action: Mouse moved to (565, 334)
Screenshot: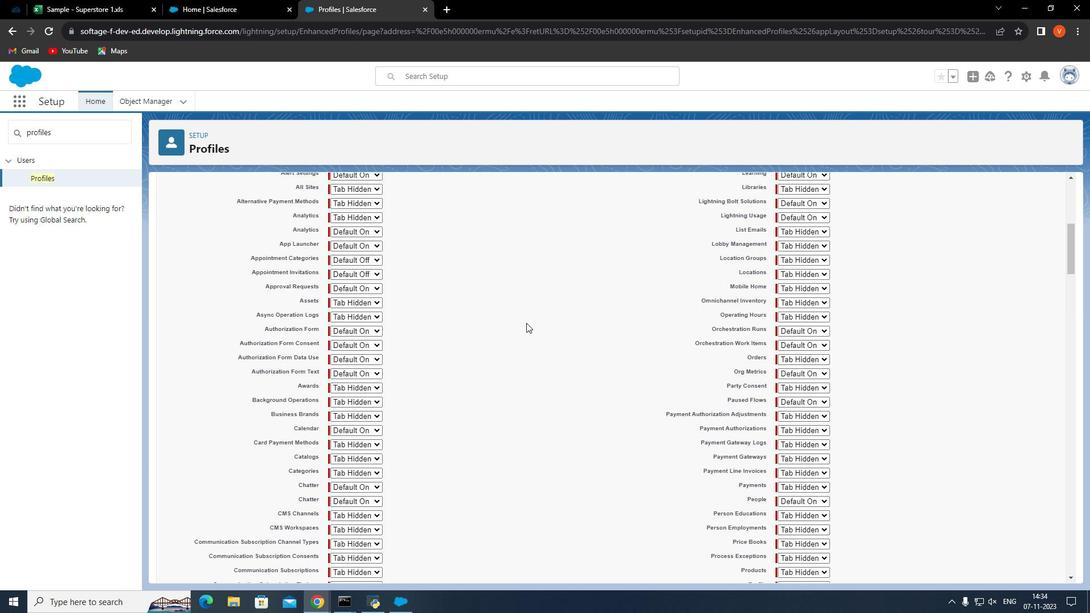 
Action: Mouse scrolled (565, 334) with delta (0, 0)
Screenshot: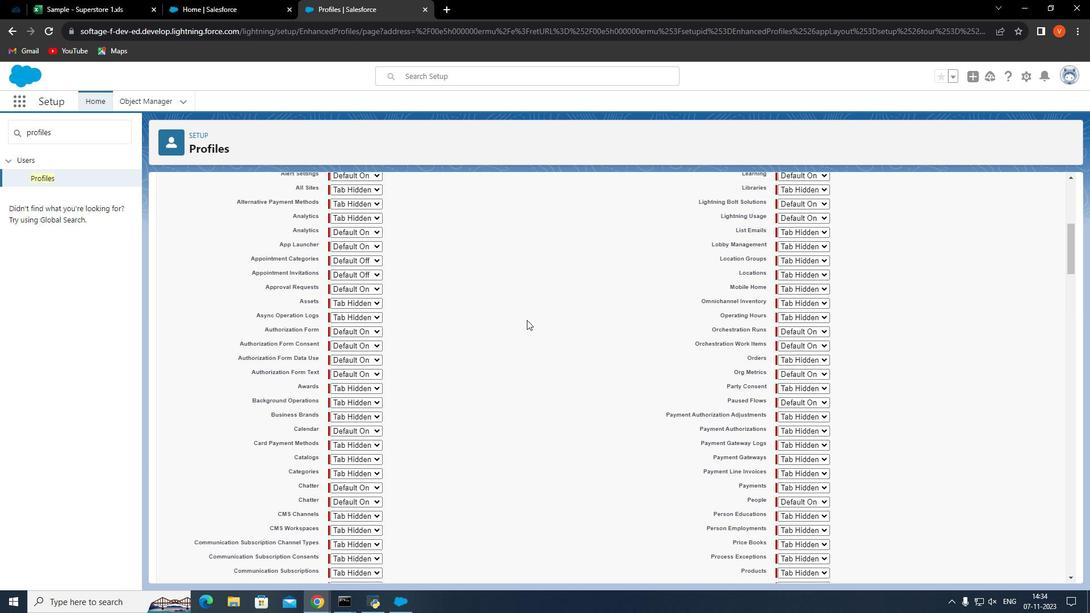 
Action: Mouse moved to (566, 334)
Screenshot: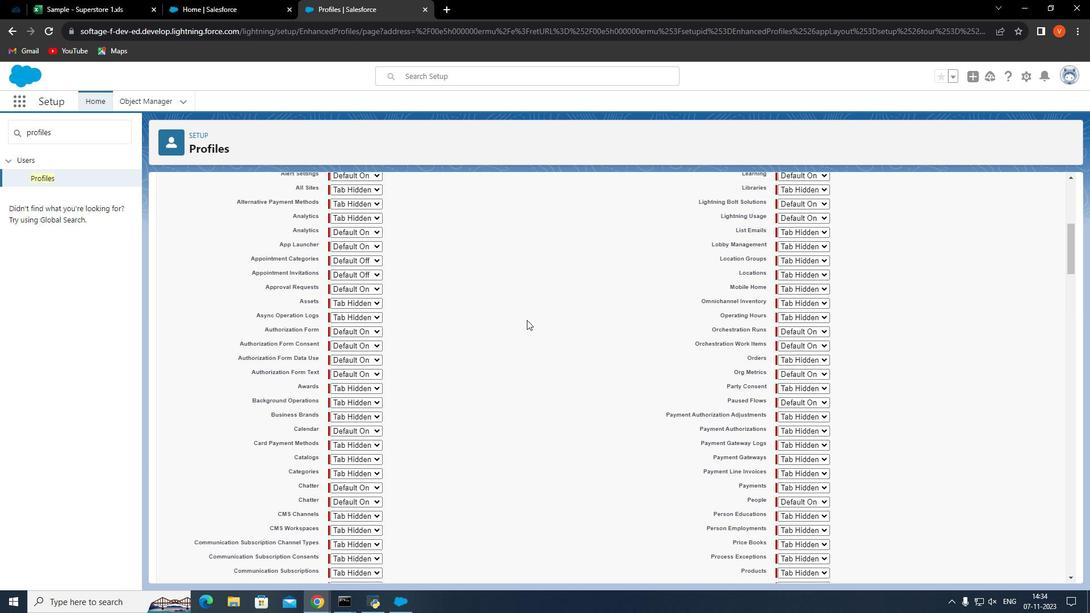 
Action: Mouse scrolled (566, 335) with delta (0, 0)
Screenshot: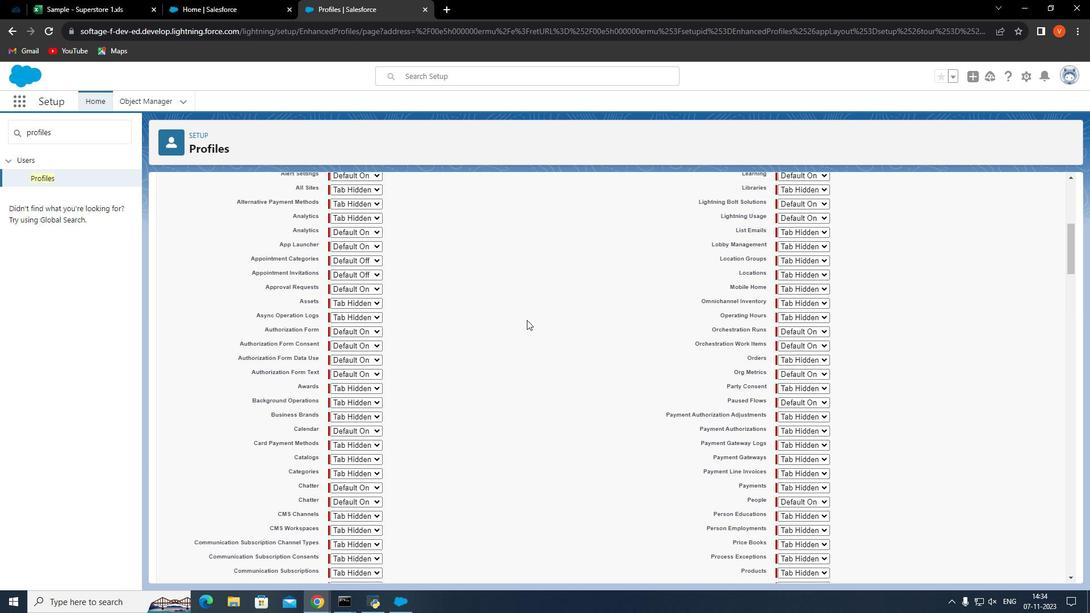 
Action: Mouse moved to (567, 334)
Screenshot: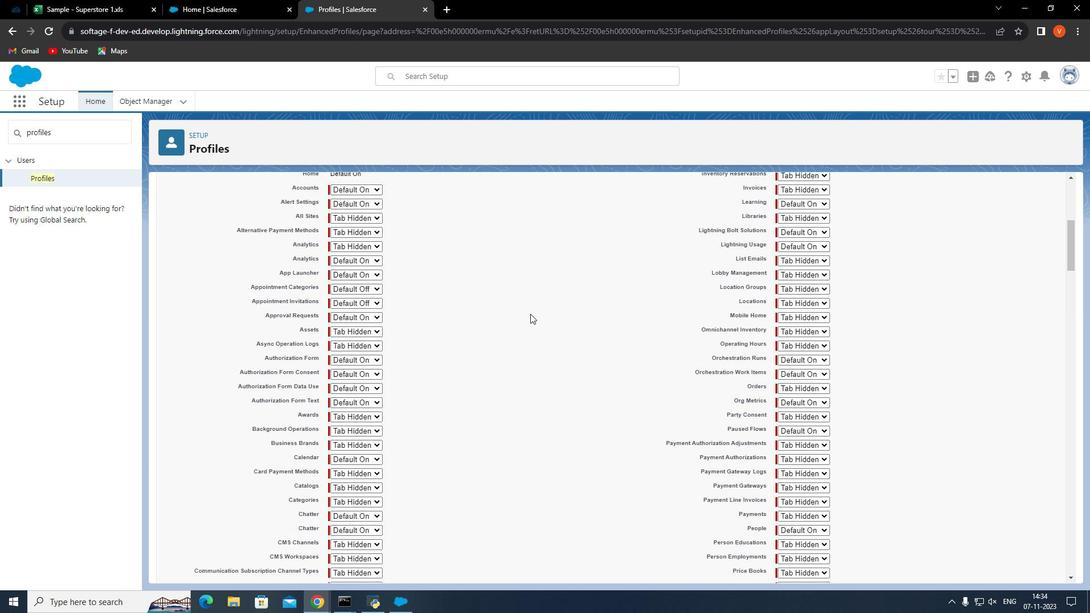 
Action: Mouse scrolled (567, 335) with delta (0, 0)
Screenshot: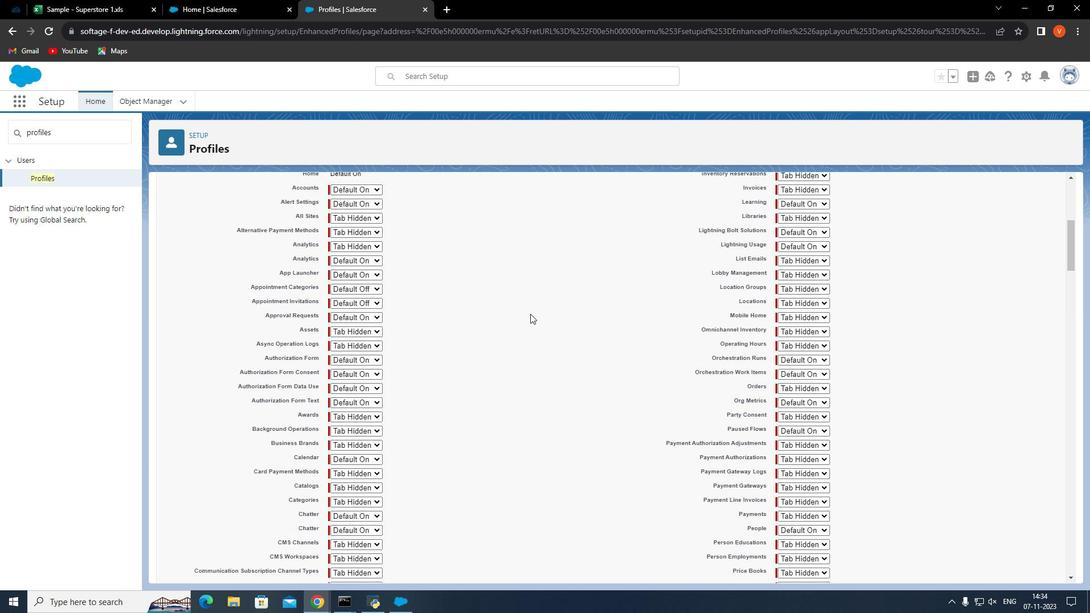 
Action: Mouse scrolled (567, 335) with delta (0, 0)
Screenshot: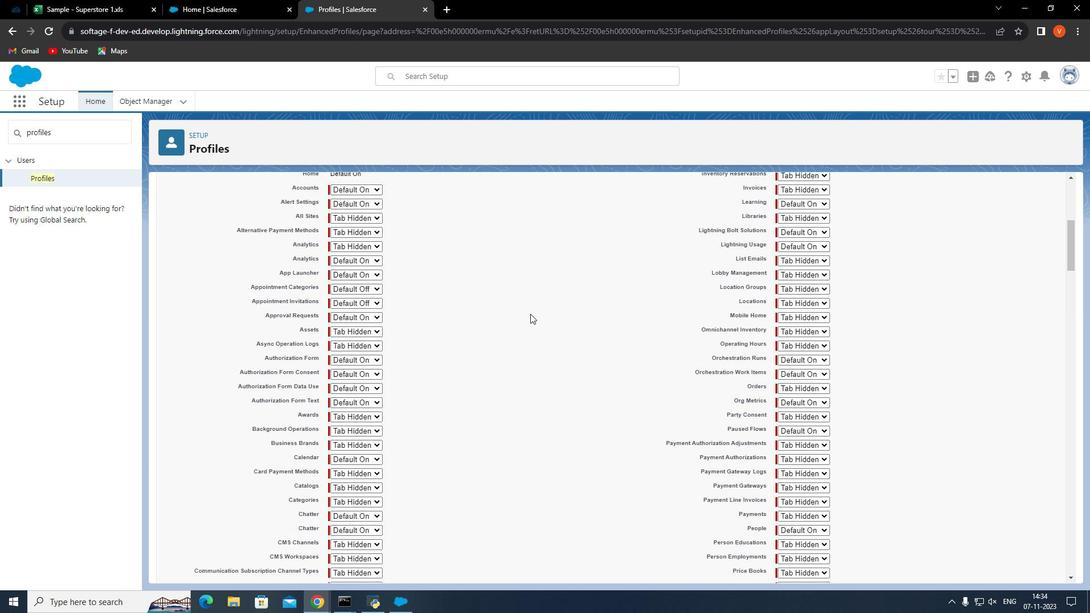 
Action: Mouse moved to (567, 334)
Screenshot: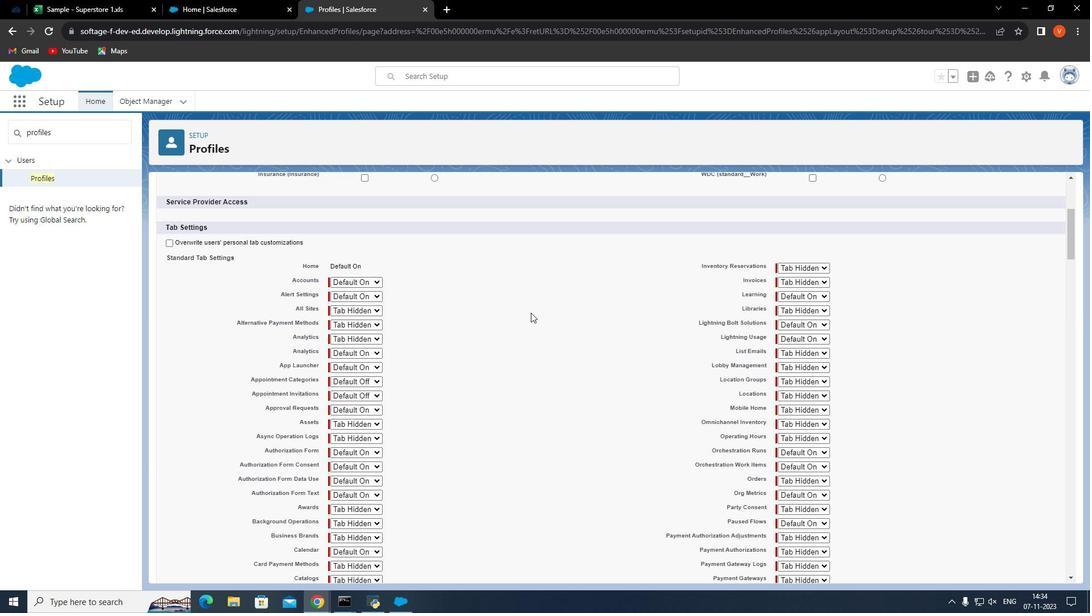 
Action: Mouse scrolled (567, 335) with delta (0, 0)
Screenshot: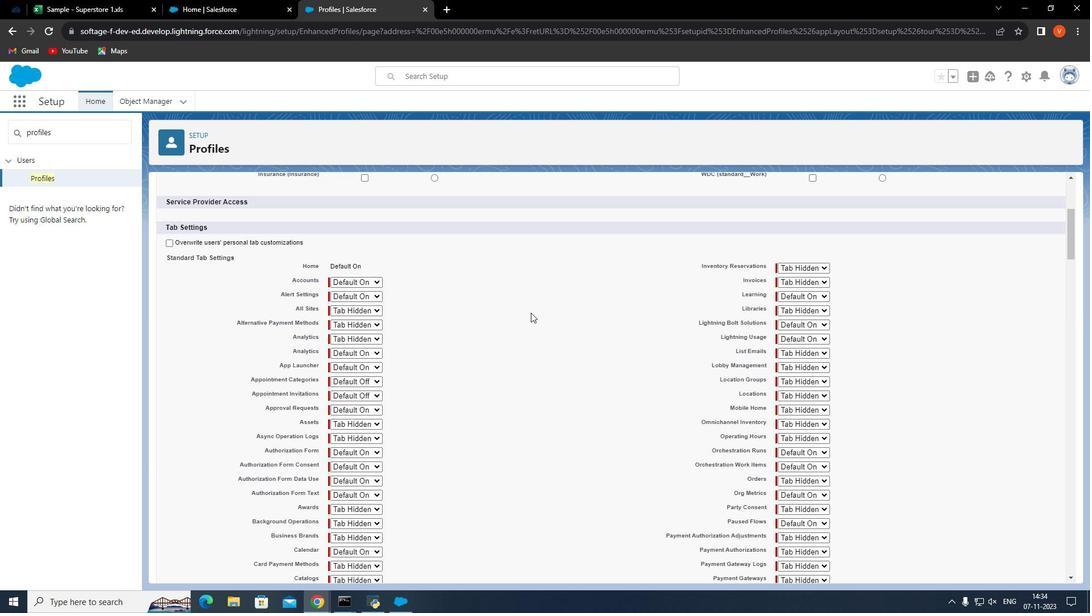 
Action: Mouse moved to (568, 334)
Screenshot: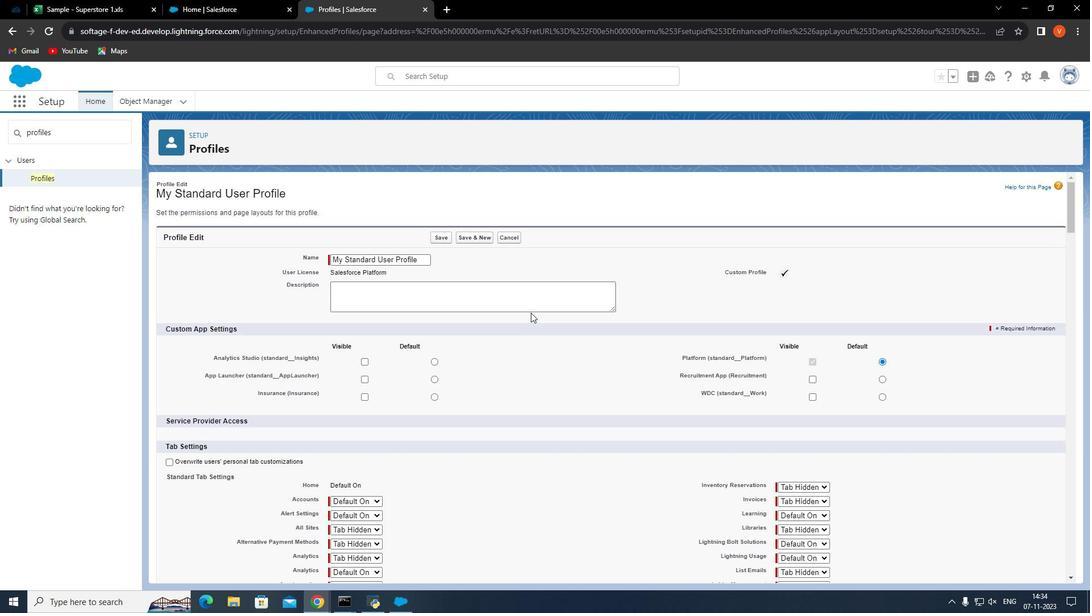 
Action: Mouse scrolled (568, 334) with delta (0, 0)
Screenshot: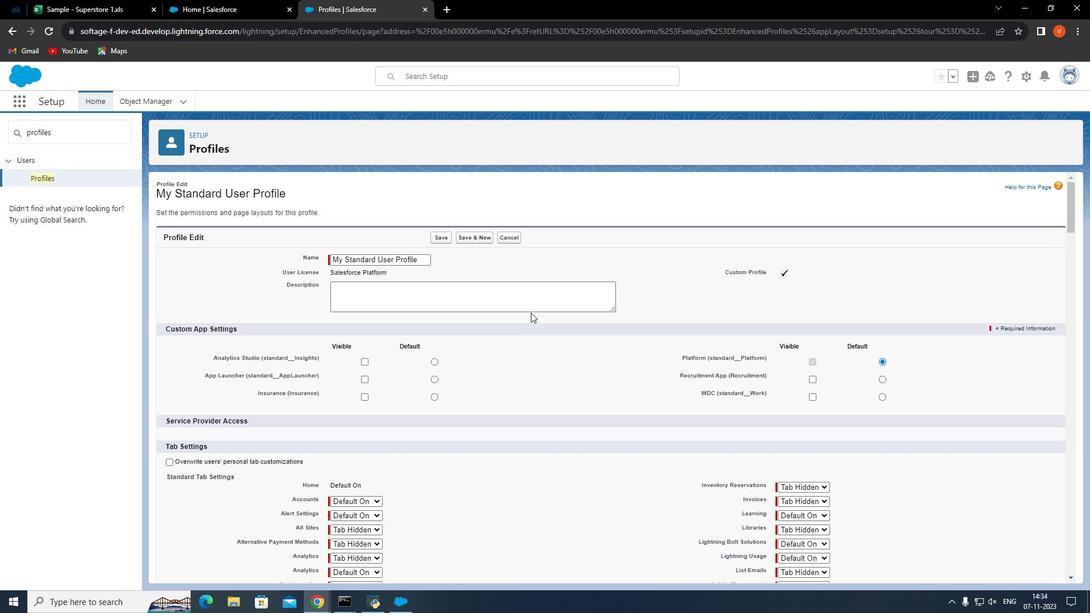 
Action: Mouse scrolled (568, 334) with delta (0, 0)
Screenshot: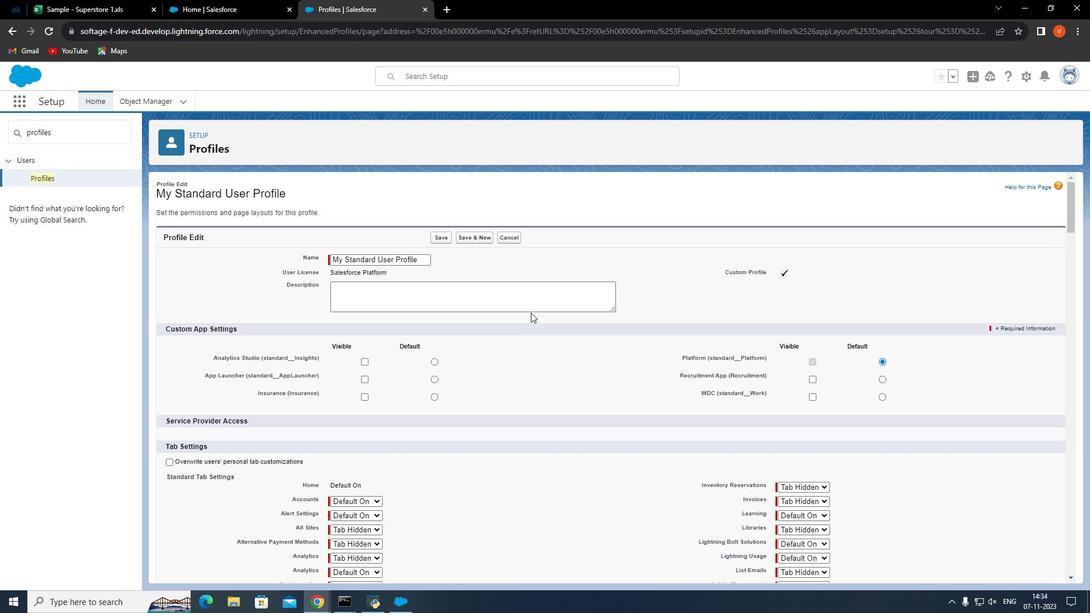 
Action: Mouse scrolled (568, 334) with delta (0, 0)
Screenshot: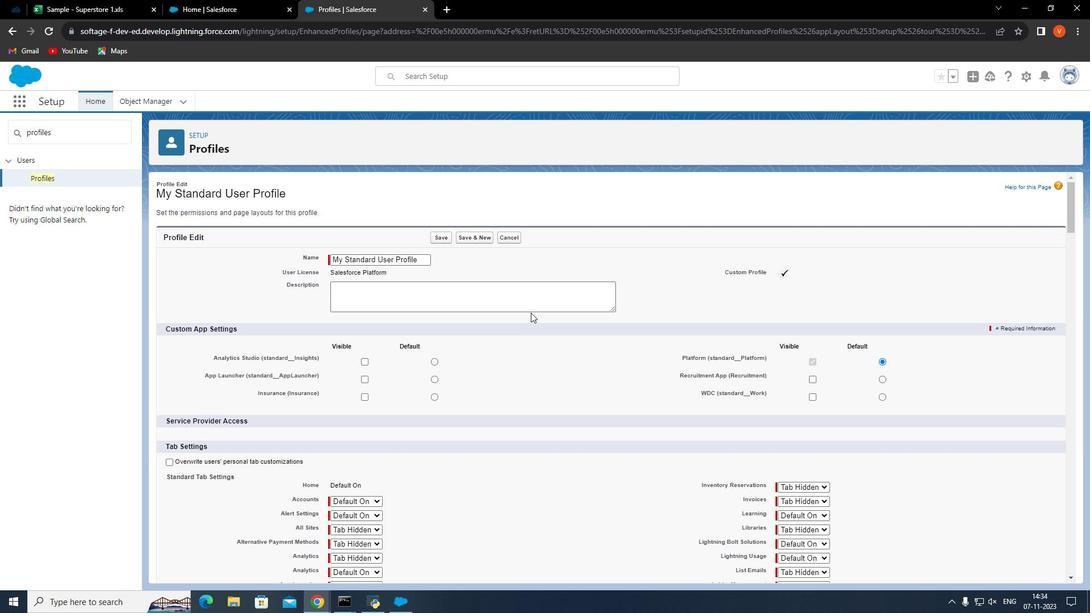
Action: Mouse moved to (568, 332)
Screenshot: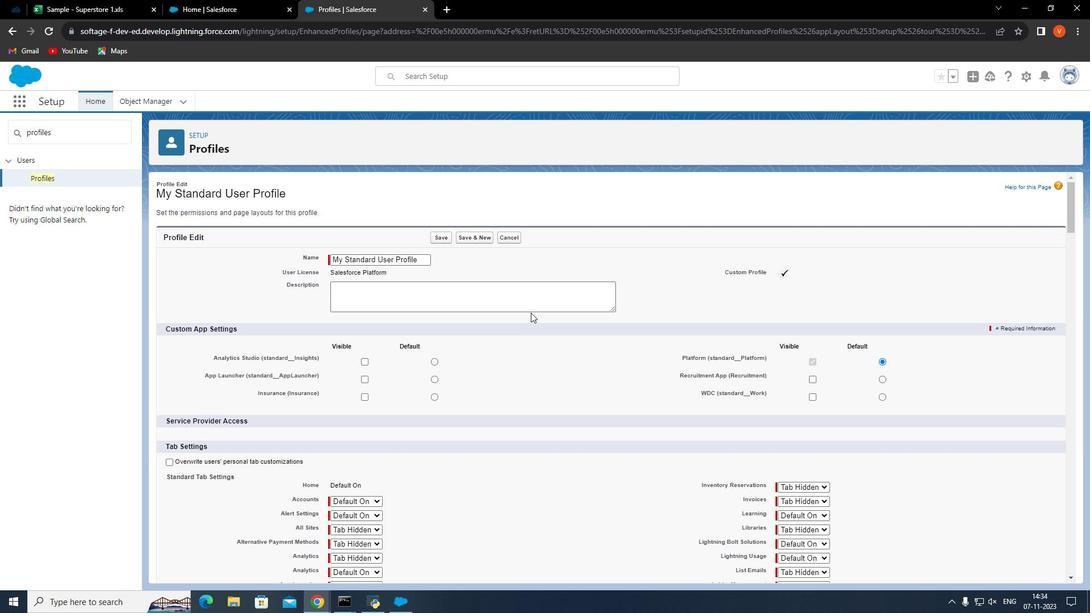 
Action: Mouse scrolled (568, 333) with delta (0, 0)
Screenshot: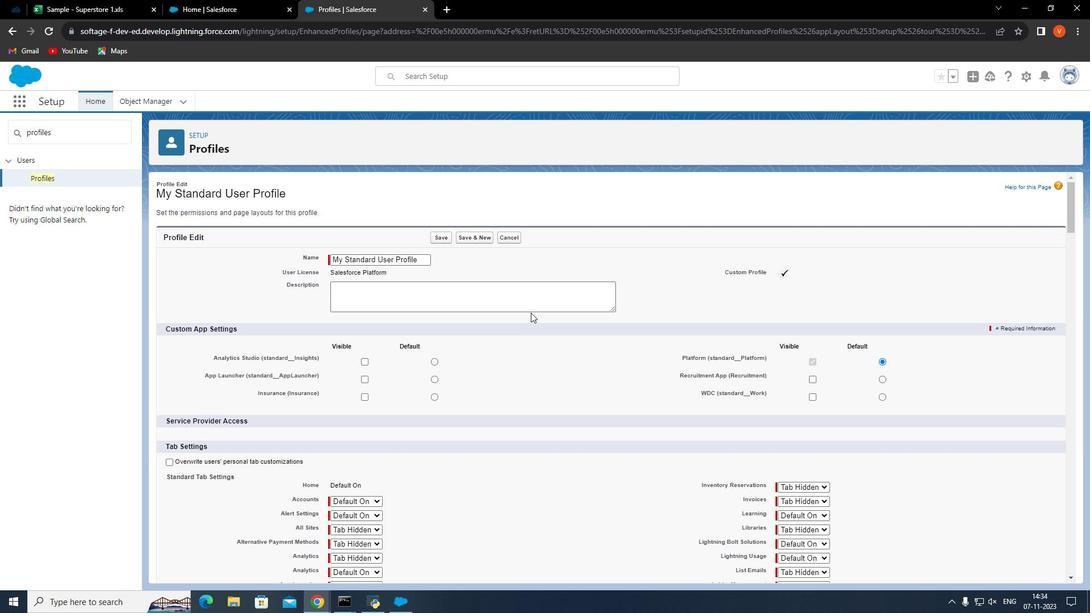 
Action: Mouse moved to (568, 331)
Screenshot: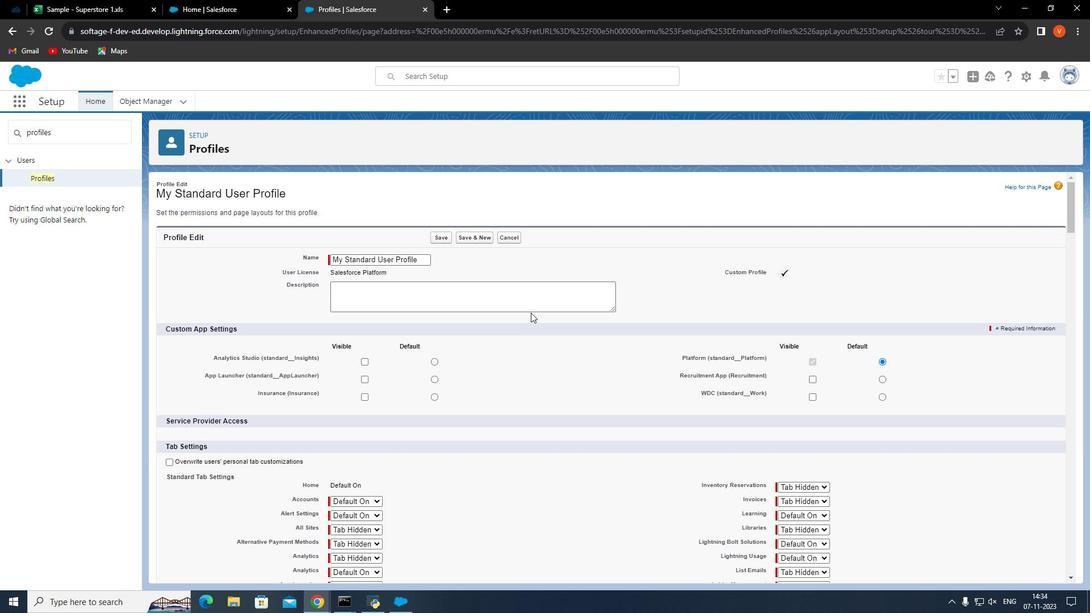 
Action: Mouse scrolled (568, 332) with delta (0, 0)
Screenshot: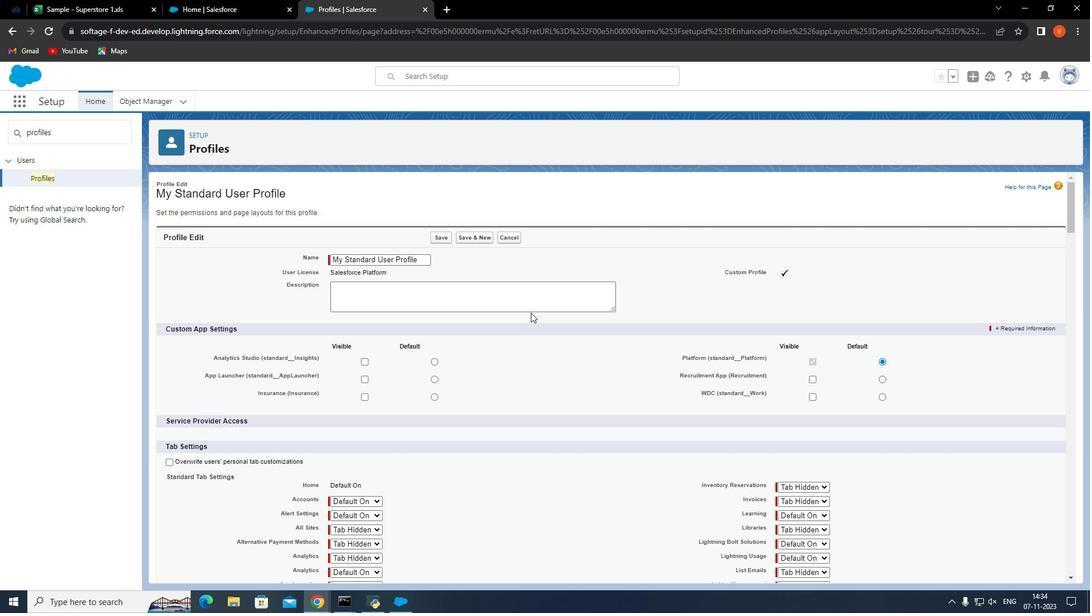 
Action: Mouse moved to (570, 326)
Screenshot: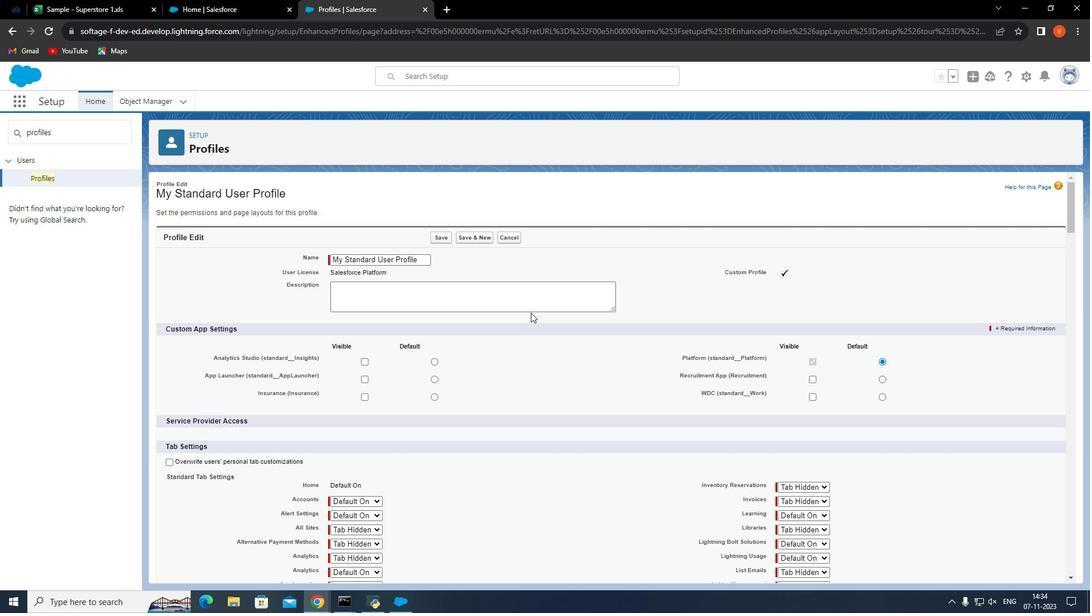 
Action: Mouse scrolled (570, 327) with delta (0, 0)
Screenshot: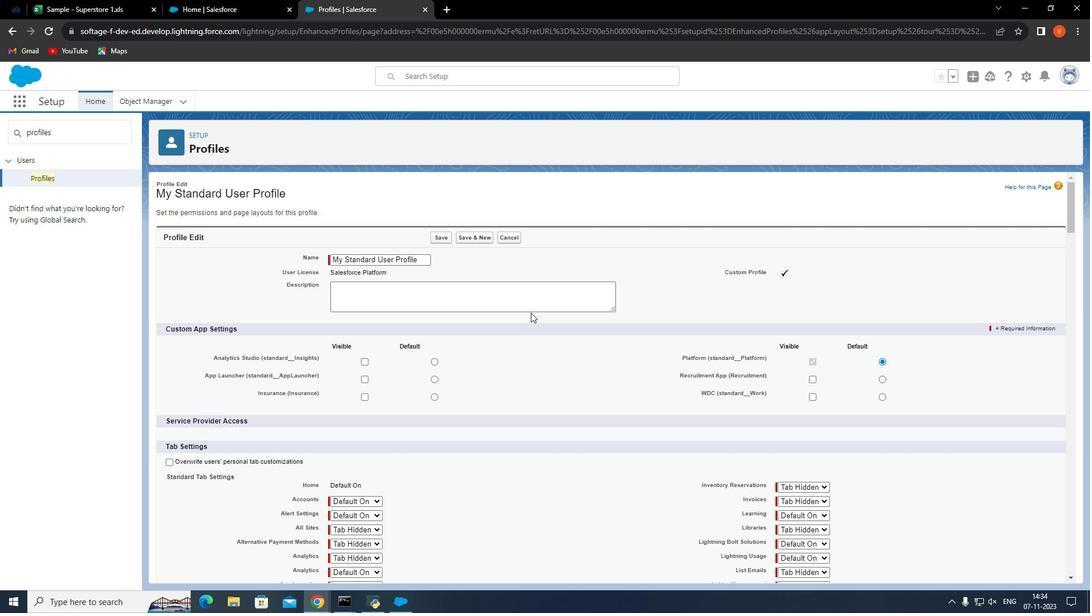 
Action: Mouse moved to (572, 324)
Screenshot: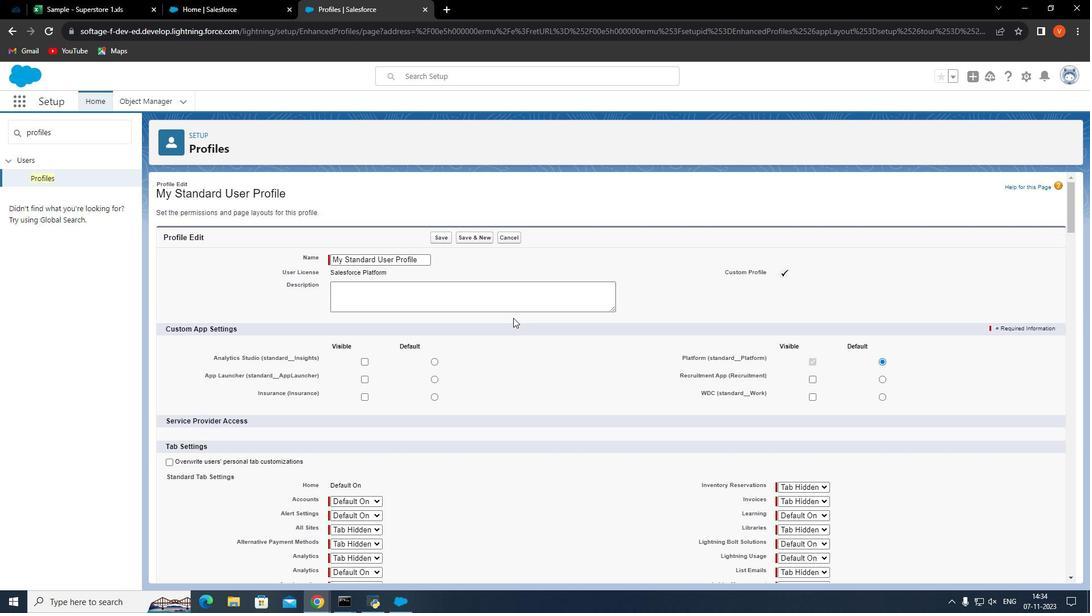 
Action: Mouse scrolled (572, 325) with delta (0, 0)
Screenshot: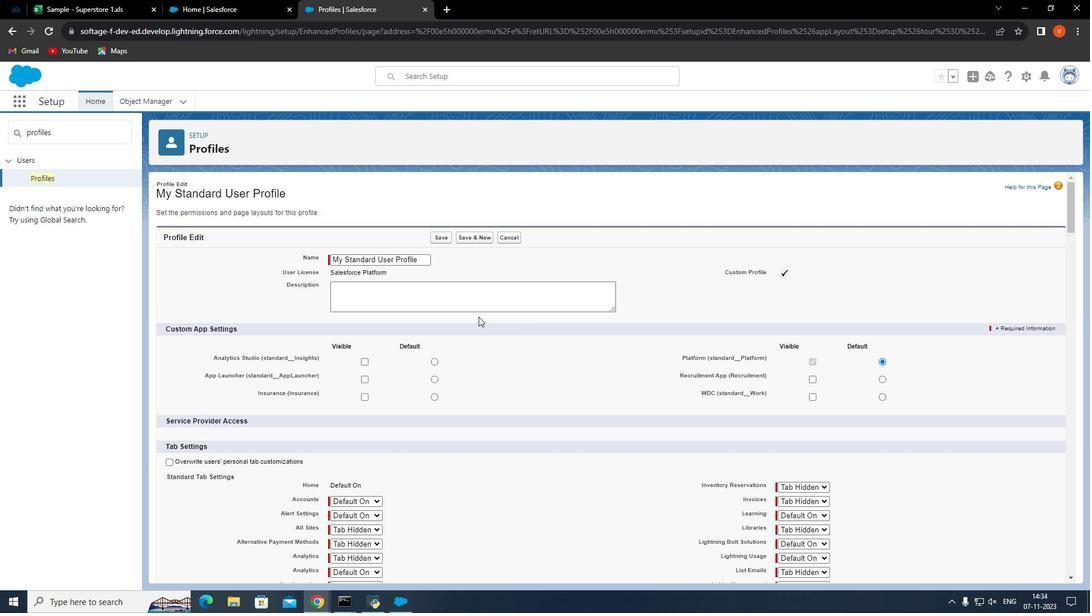
Action: Mouse scrolled (572, 325) with delta (0, 0)
Screenshot: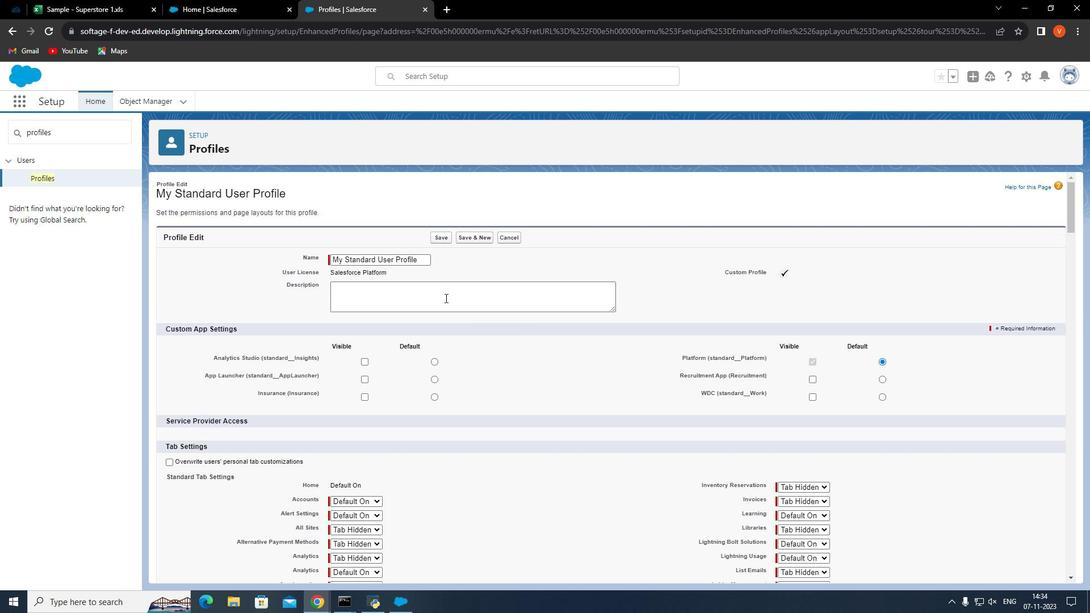 
Action: Mouse scrolled (572, 325) with delta (0, 0)
Screenshot: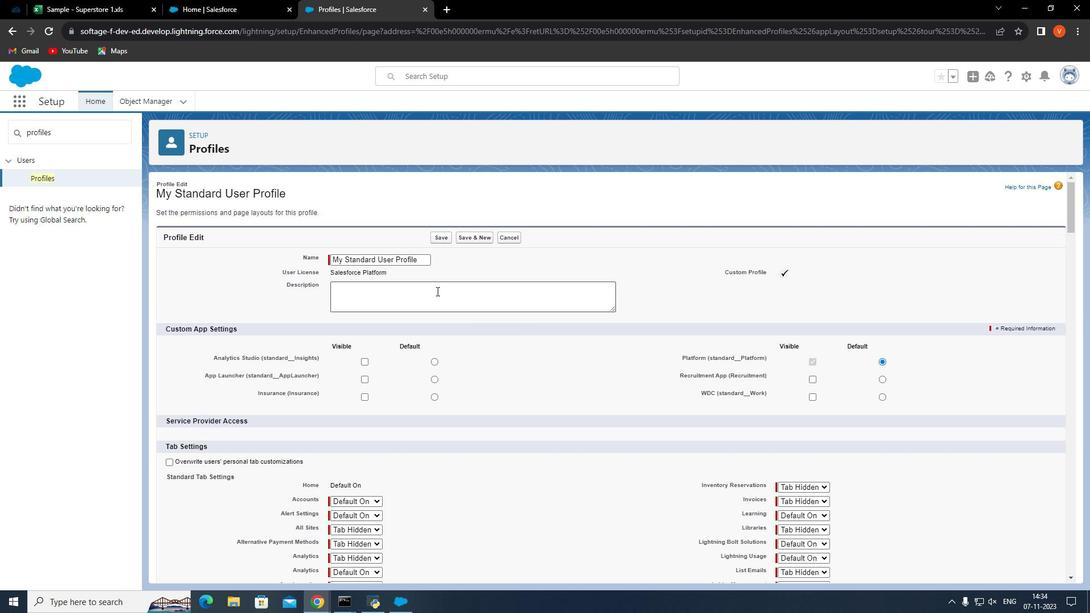 
Action: Mouse scrolled (572, 325) with delta (0, 0)
Screenshot: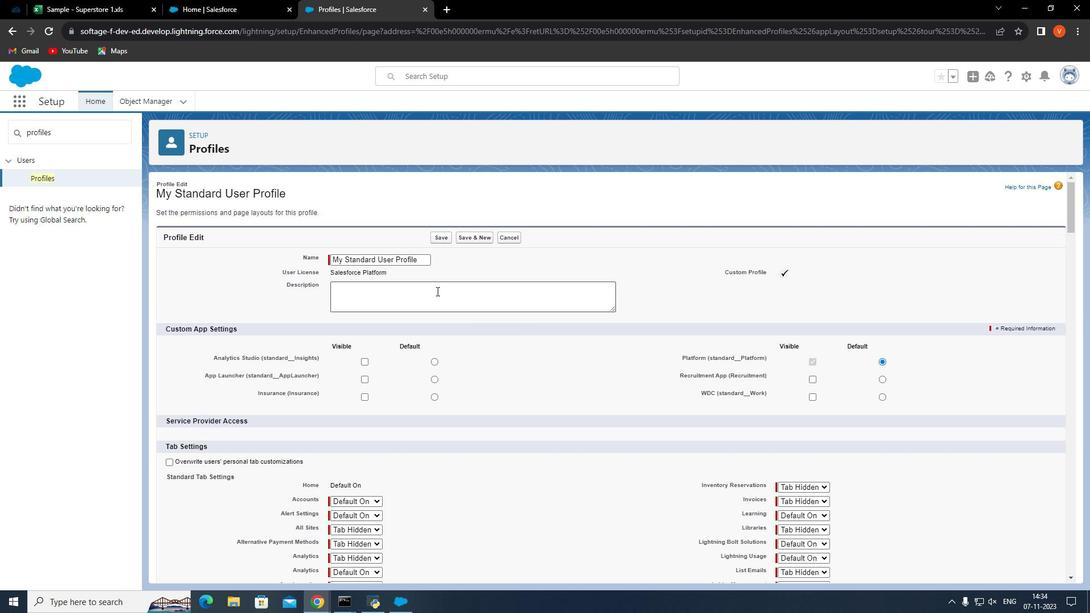 
Action: Mouse scrolled (572, 325) with delta (0, 0)
Screenshot: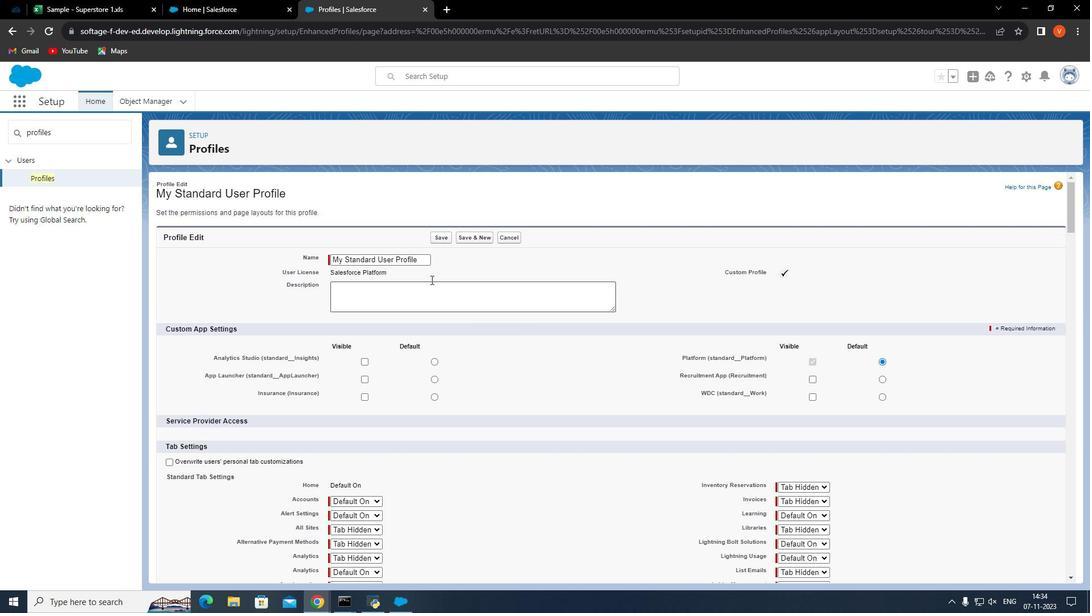 
Action: Mouse moved to (504, 256)
Screenshot: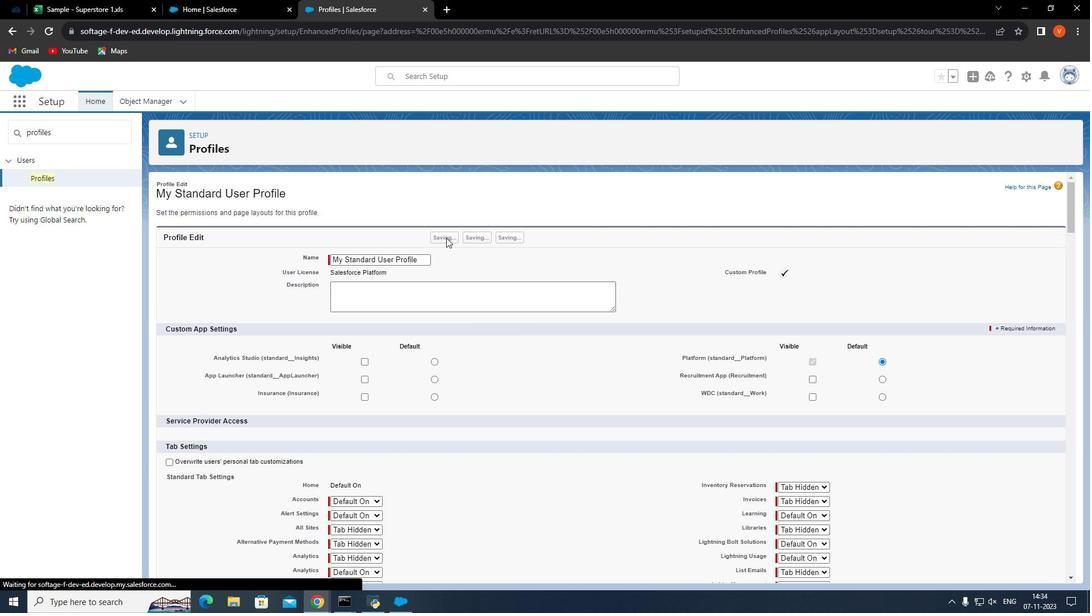 
Action: Mouse pressed left at (504, 256)
Screenshot: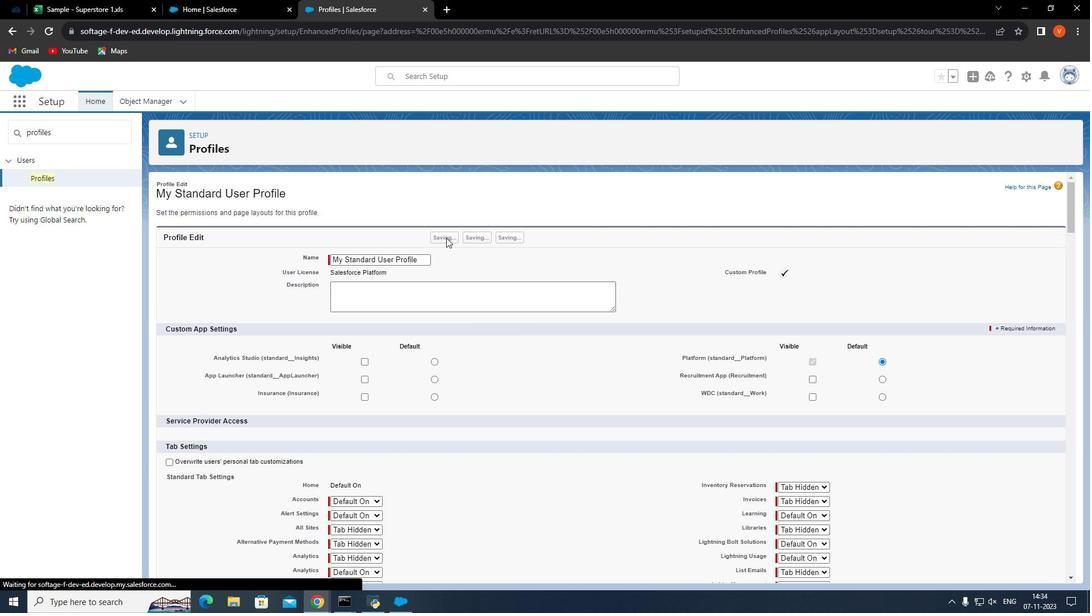 
Action: Mouse moved to (515, 365)
Screenshot: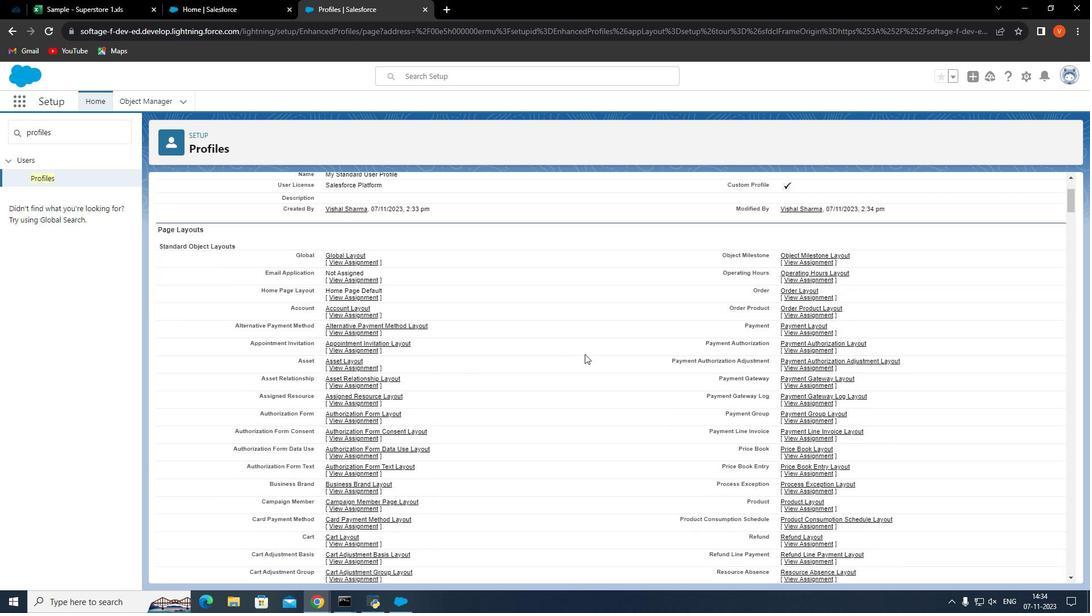 
Action: Mouse scrolled (515, 365) with delta (0, 0)
Screenshot: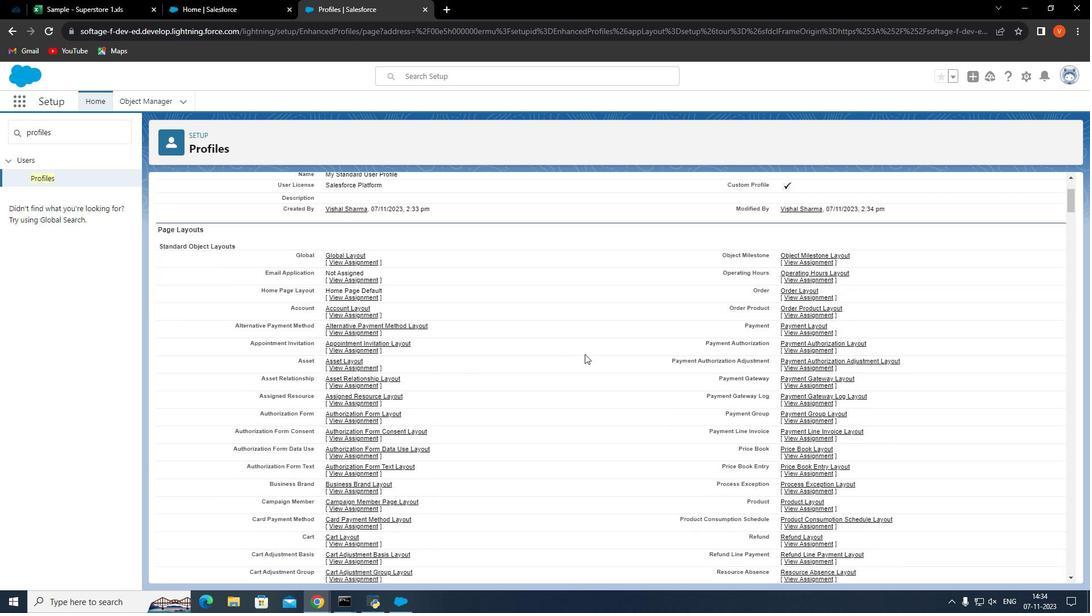
Action: Mouse moved to (533, 363)
Screenshot: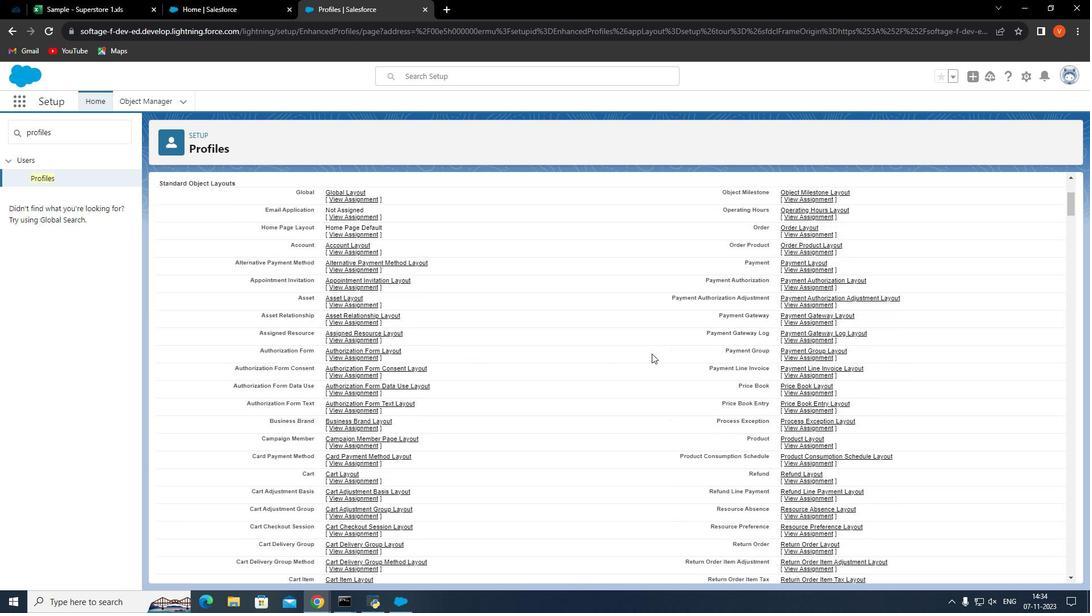 
Action: Mouse scrolled (533, 363) with delta (0, 0)
Screenshot: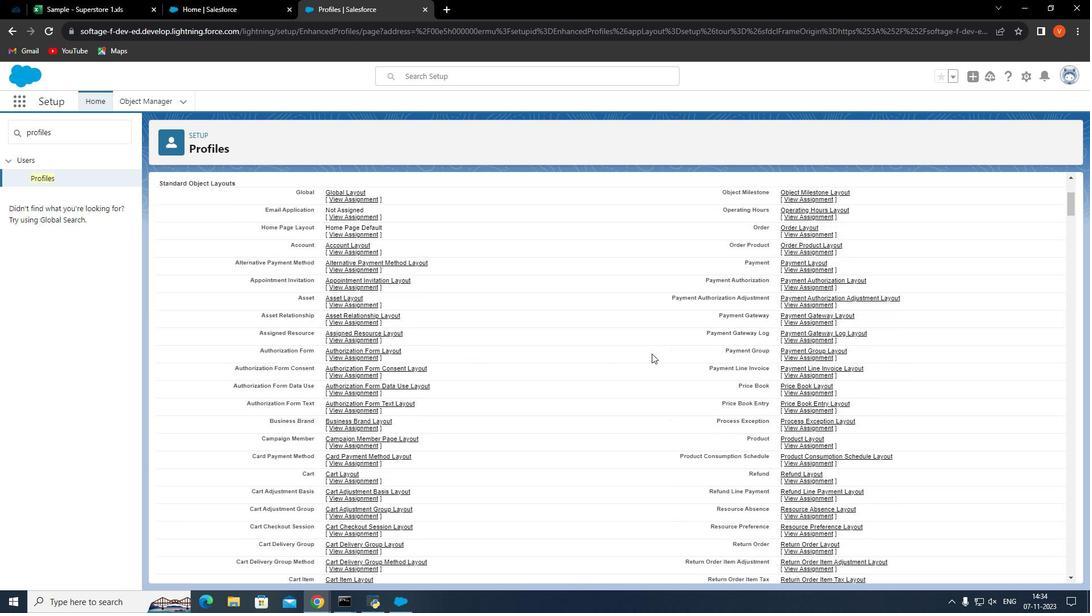 
Action: Mouse moved to (590, 361)
Screenshot: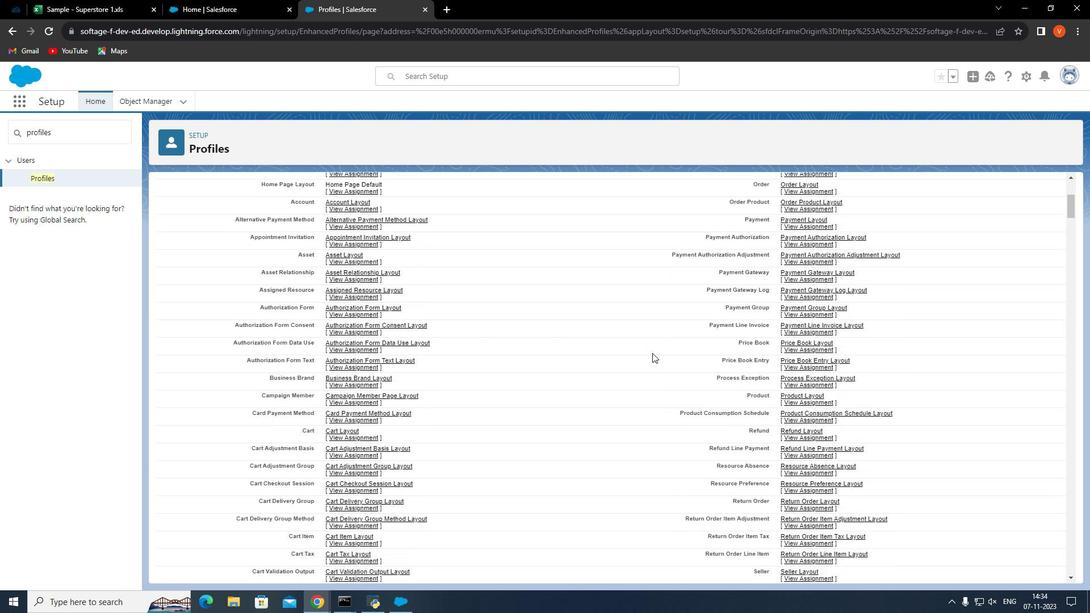 
Action: Mouse scrolled (590, 360) with delta (0, 0)
Screenshot: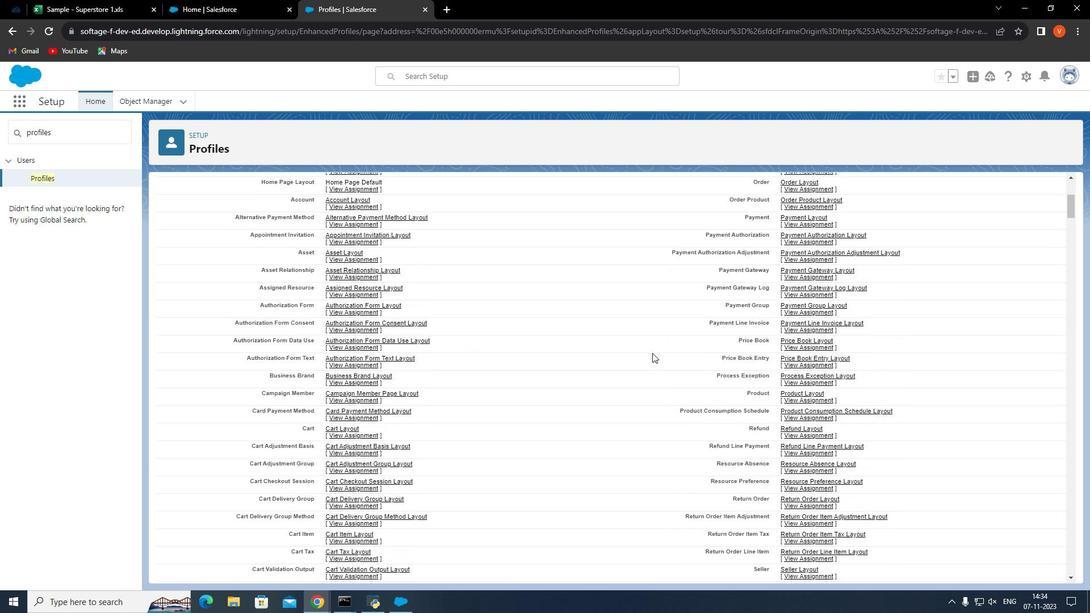 
Action: Mouse moved to (643, 364)
Screenshot: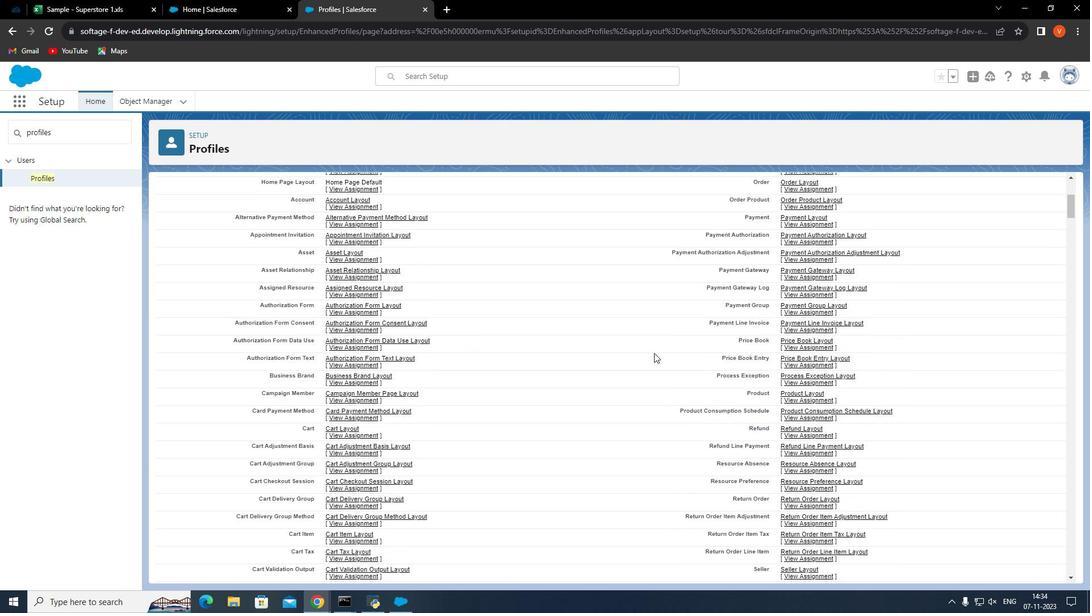 
Action: Mouse scrolled (643, 363) with delta (0, 0)
Screenshot: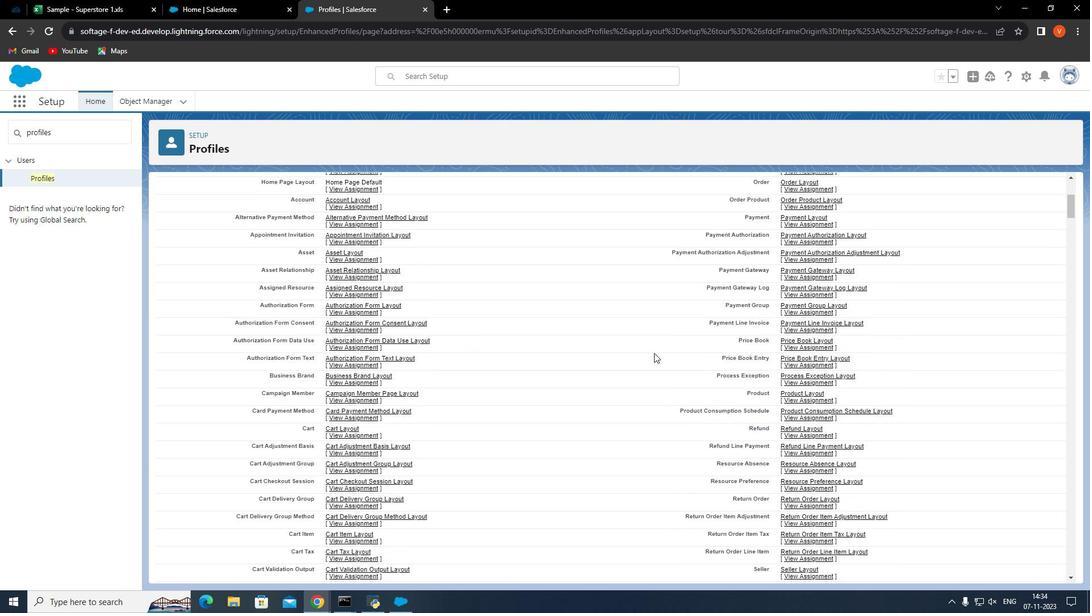 
Action: Mouse moved to (676, 364)
Screenshot: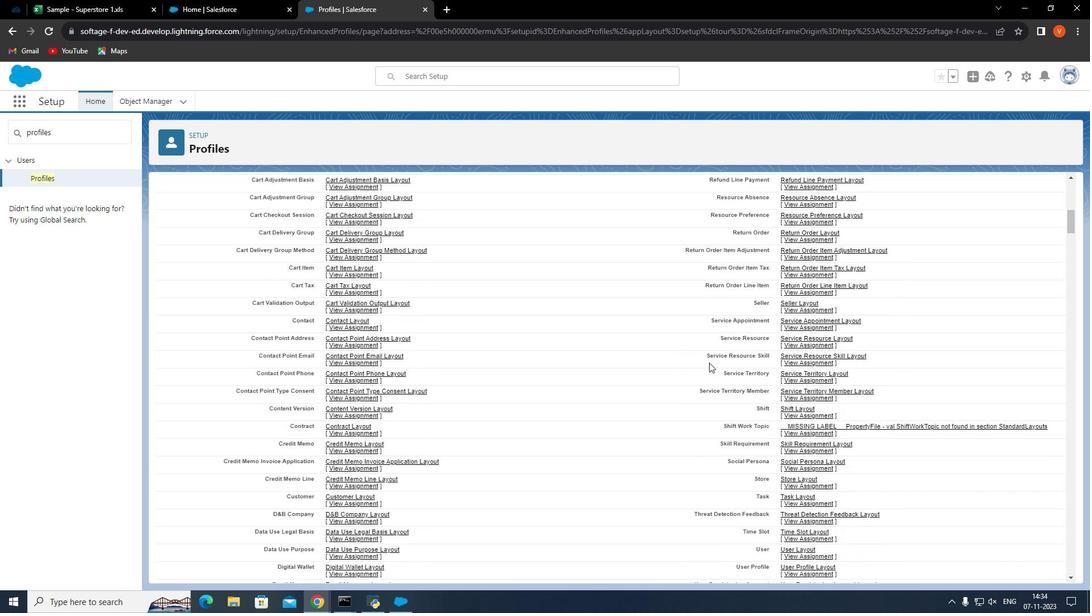 
Action: Mouse scrolled (676, 363) with delta (0, 0)
Screenshot: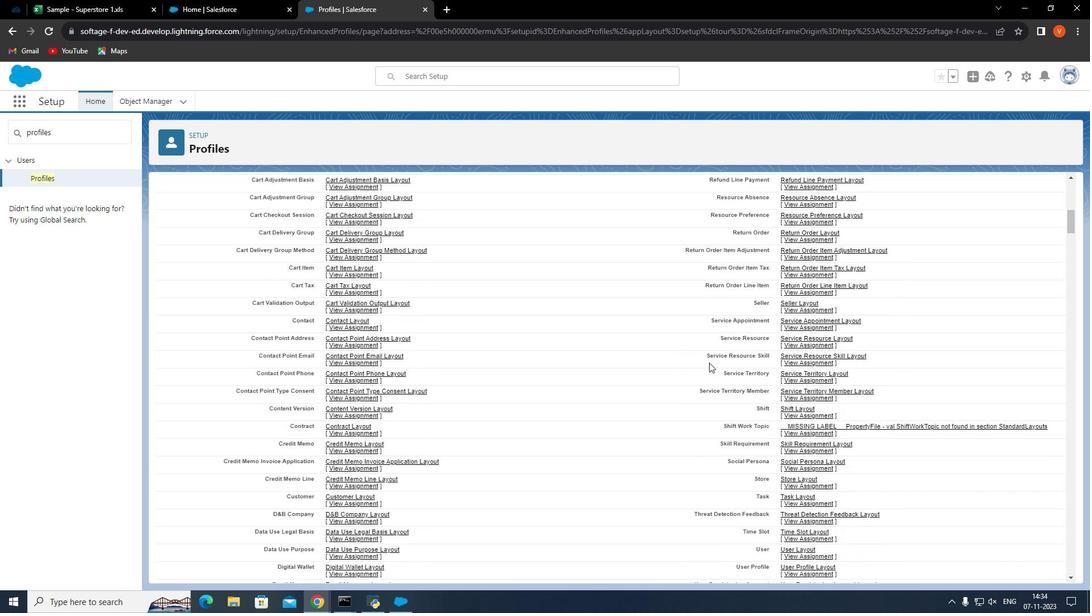 
Action: Mouse moved to (686, 367)
Screenshot: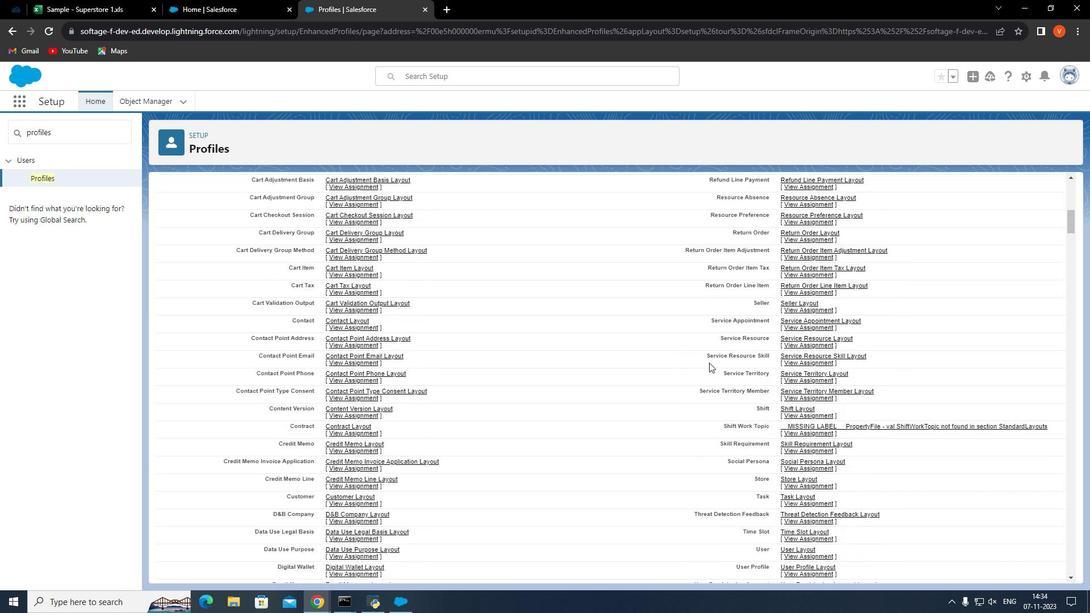 
Action: Mouse scrolled (686, 367) with delta (0, 0)
Screenshot: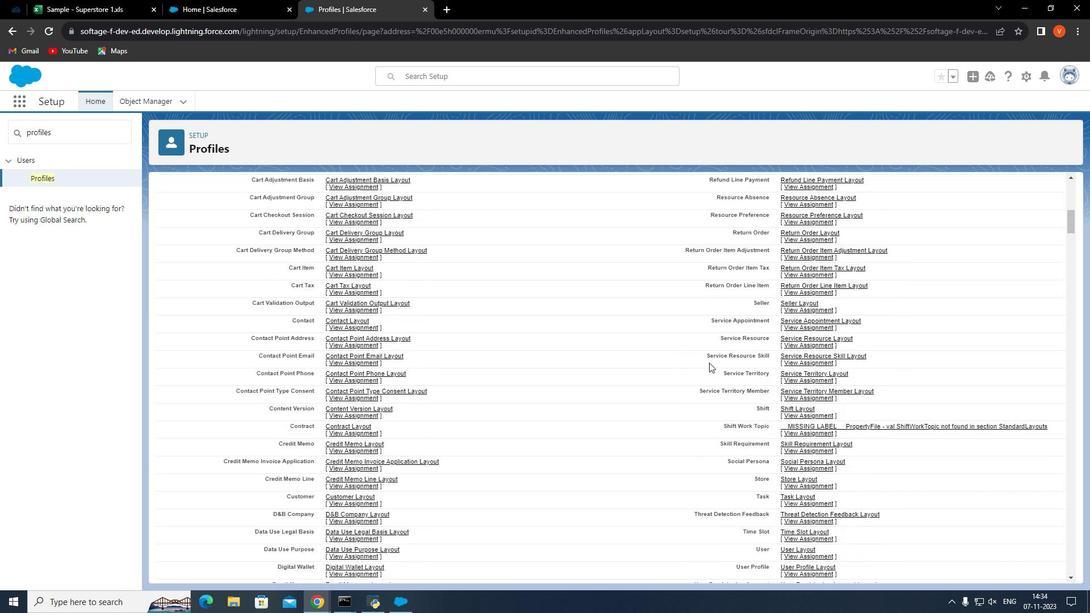 
Action: Mouse moved to (695, 368)
Screenshot: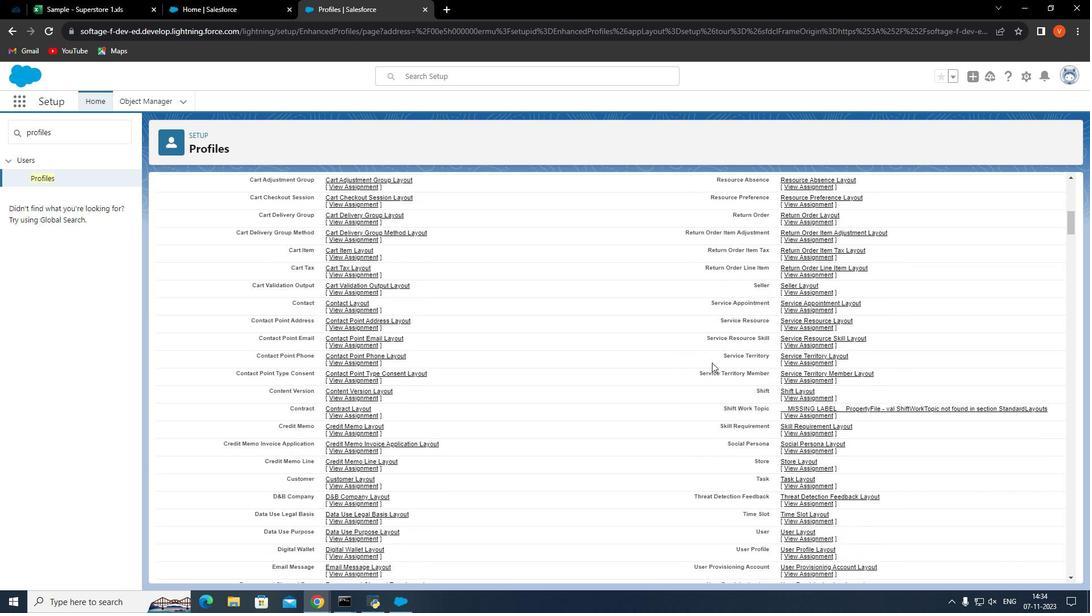 
Action: Mouse scrolled (695, 368) with delta (0, 0)
Screenshot: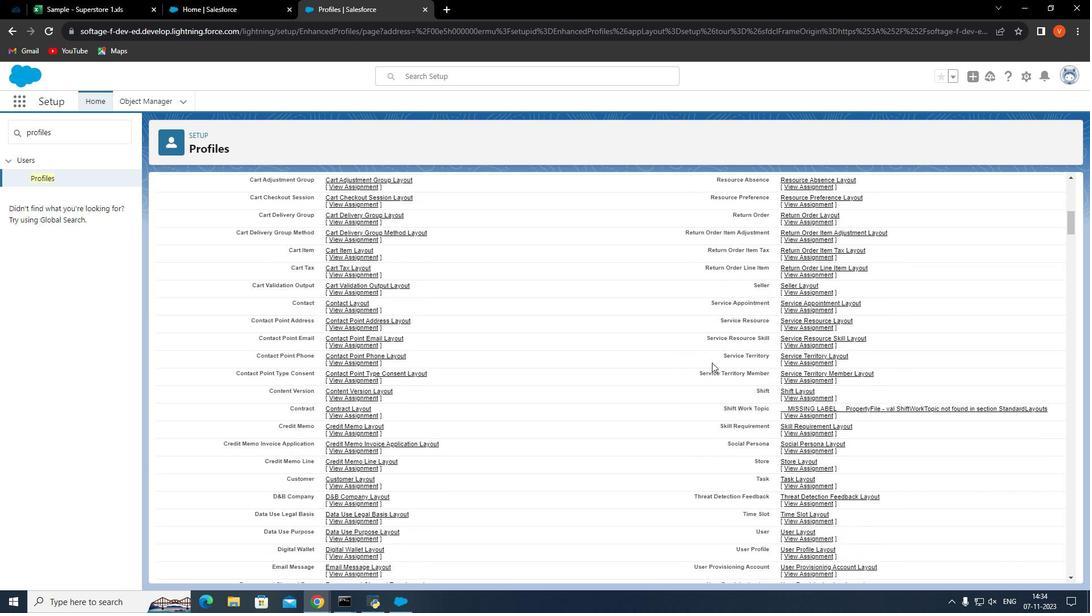 
Action: Mouse moved to (704, 369)
Screenshot: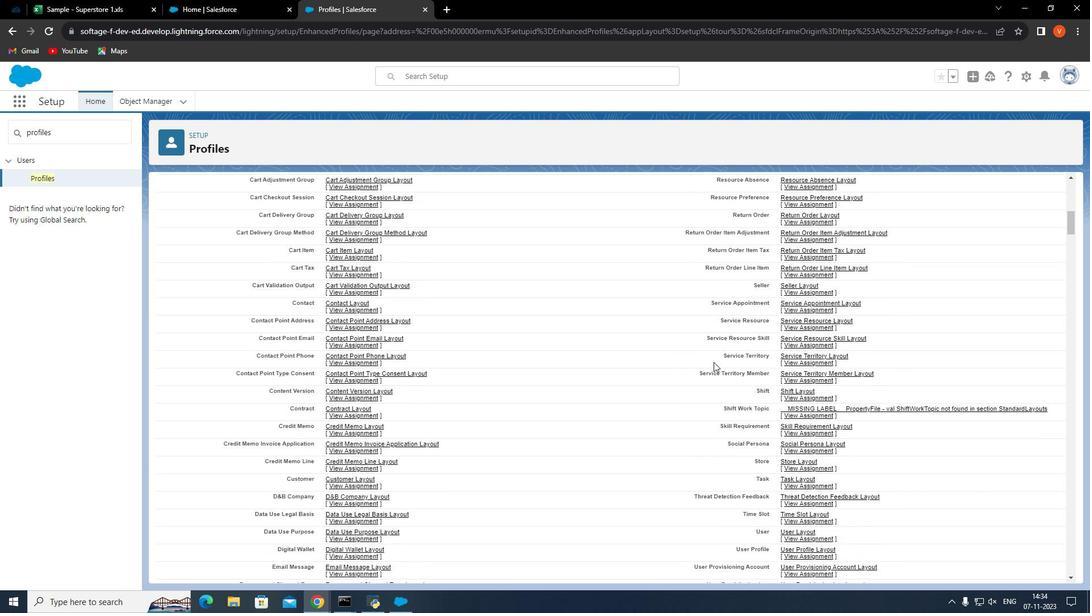 
Action: Mouse scrolled (704, 369) with delta (0, 0)
Screenshot: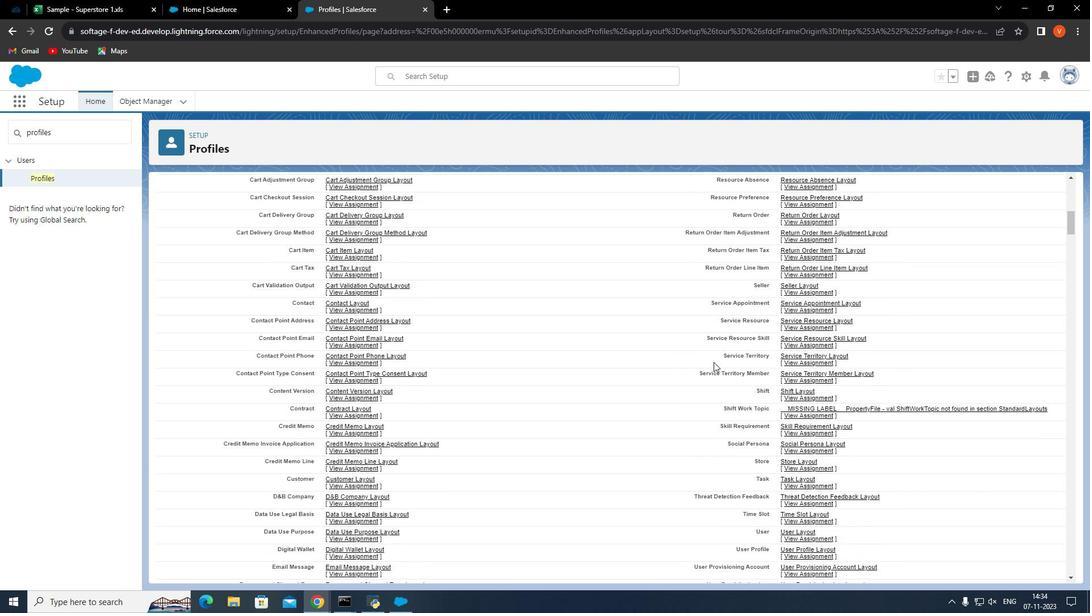 
Action: Mouse moved to (710, 370)
Screenshot: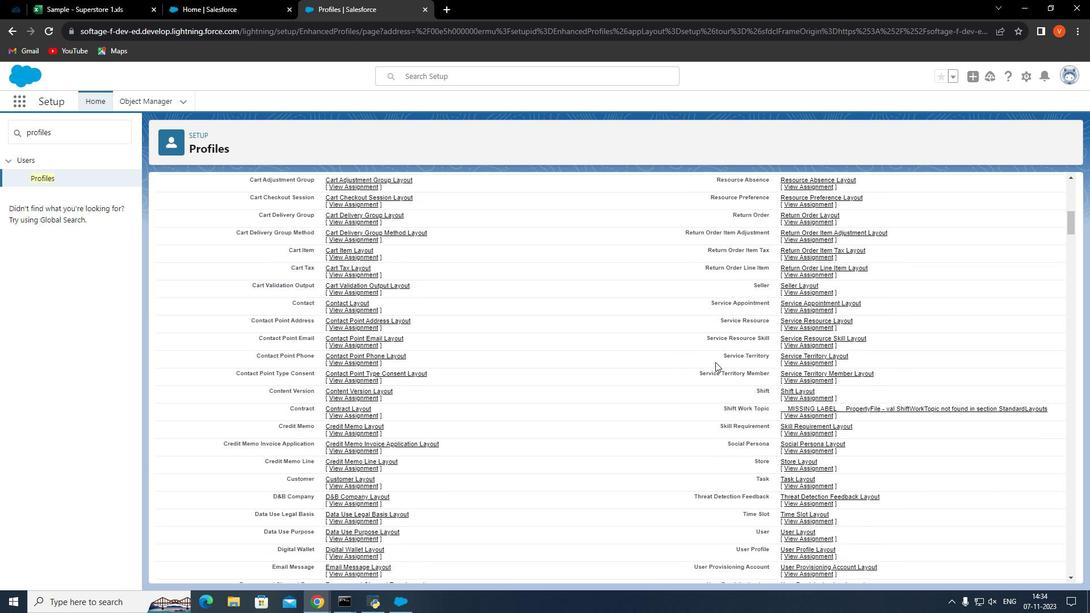 
Action: Mouse scrolled (710, 370) with delta (0, 0)
Screenshot: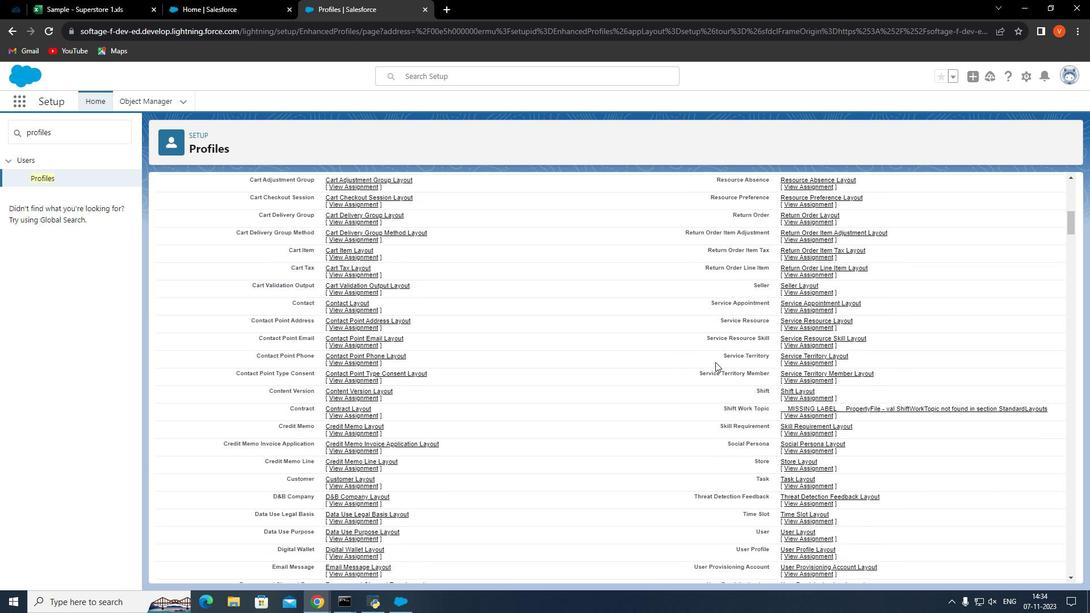 
Action: Mouse moved to (723, 370)
Screenshot: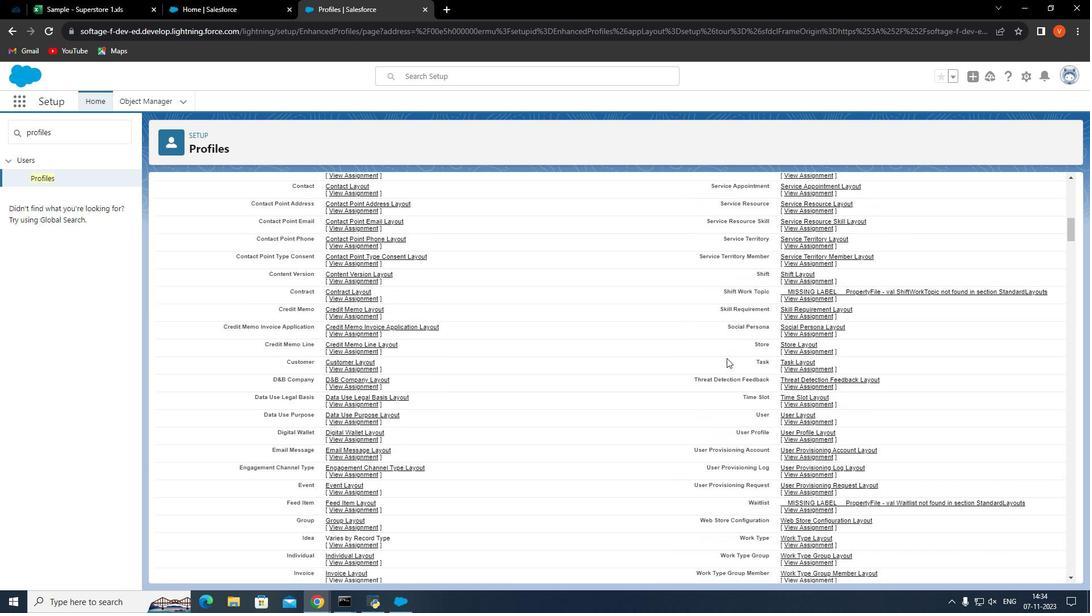 
Action: Mouse scrolled (723, 370) with delta (0, 0)
Screenshot: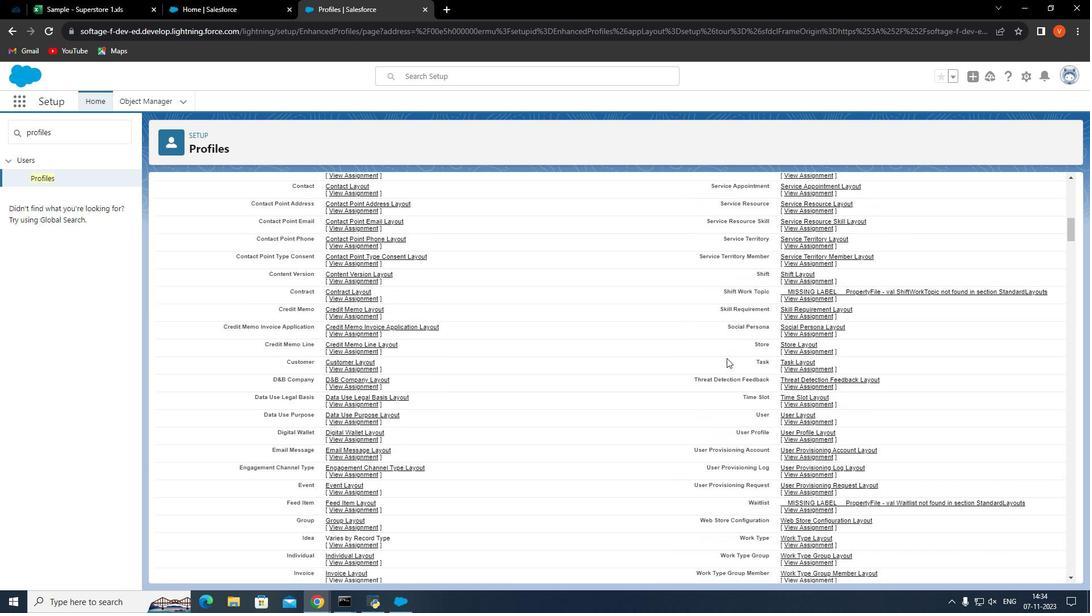 
Action: Mouse moved to (724, 371)
Screenshot: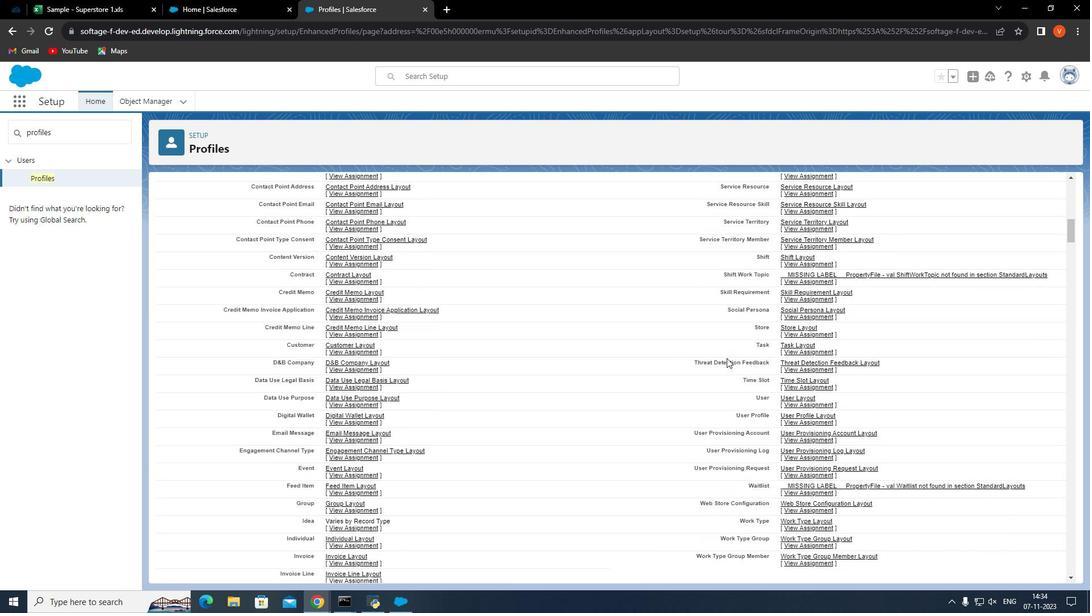 
Action: Mouse scrolled (724, 370) with delta (0, 0)
Screenshot: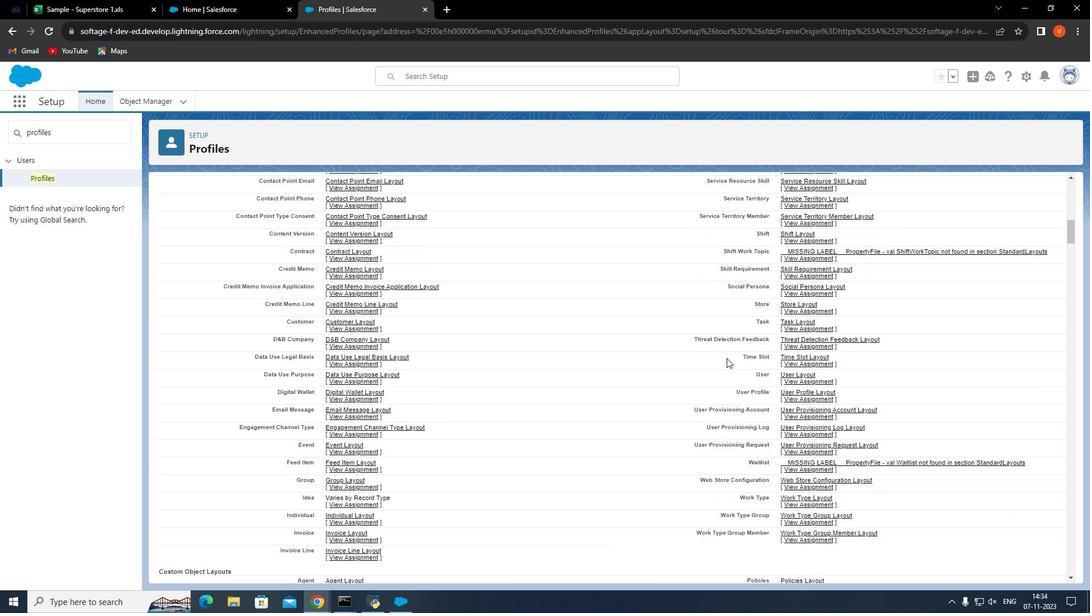 
Action: Mouse moved to (729, 365)
Screenshot: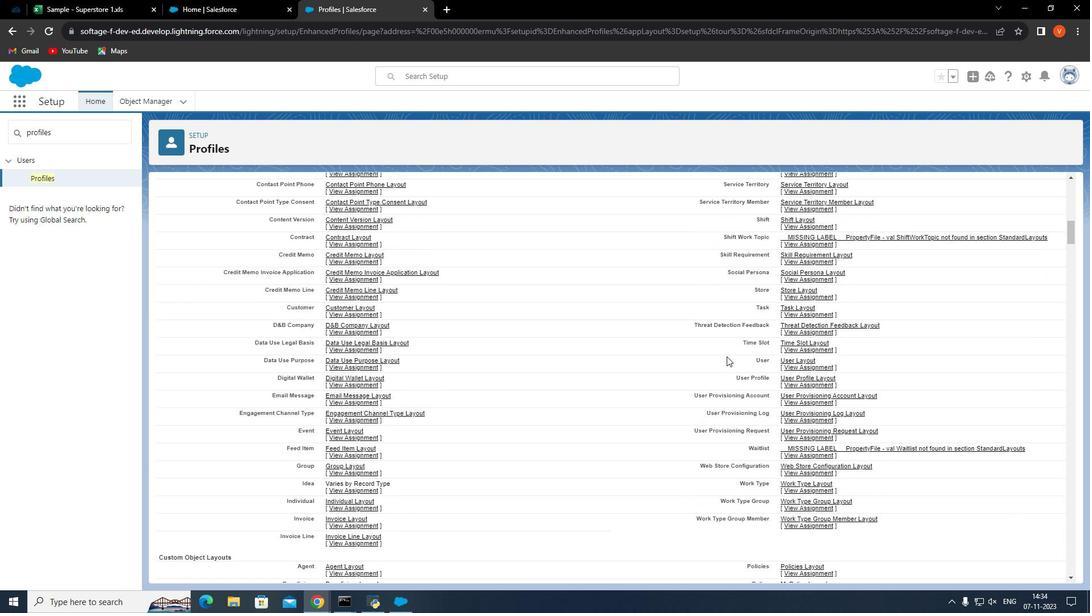 
Action: Mouse scrolled (729, 365) with delta (0, 0)
Screenshot: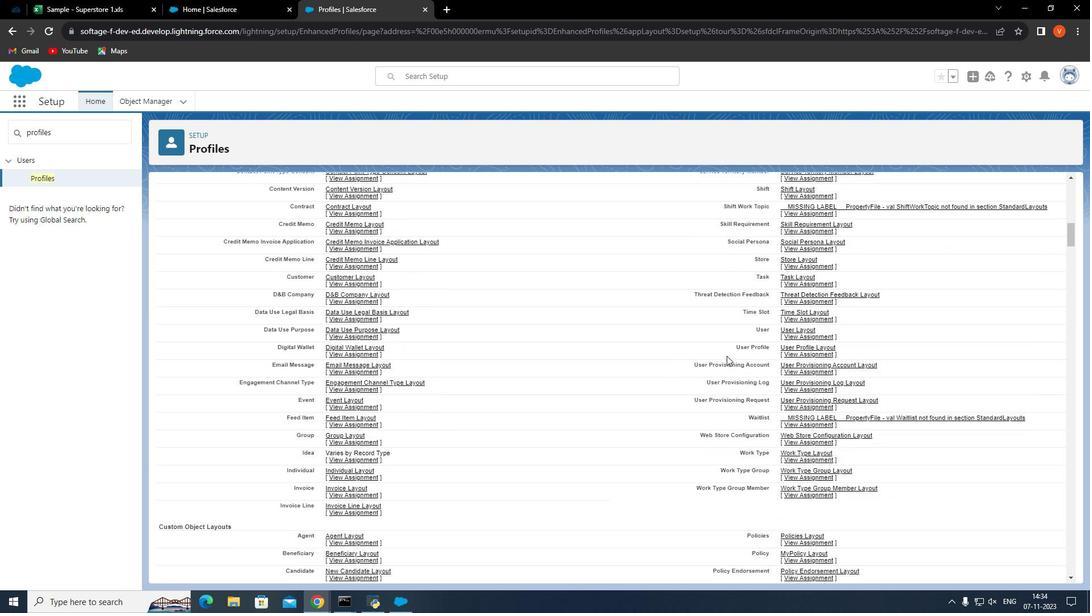 
Action: Mouse moved to (729, 365)
Screenshot: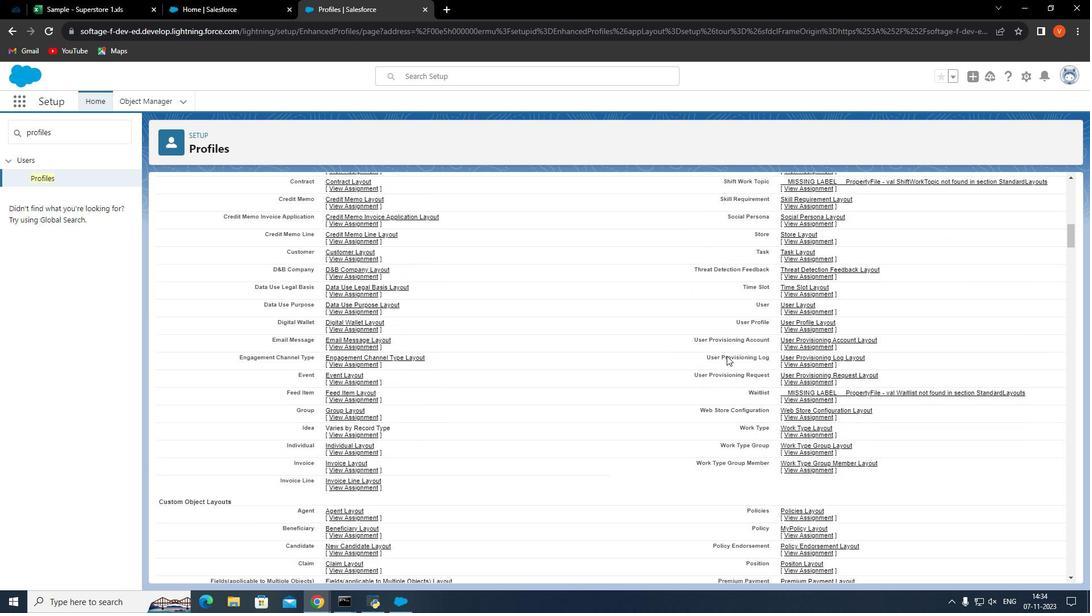 
Action: Mouse scrolled (729, 365) with delta (0, 0)
Screenshot: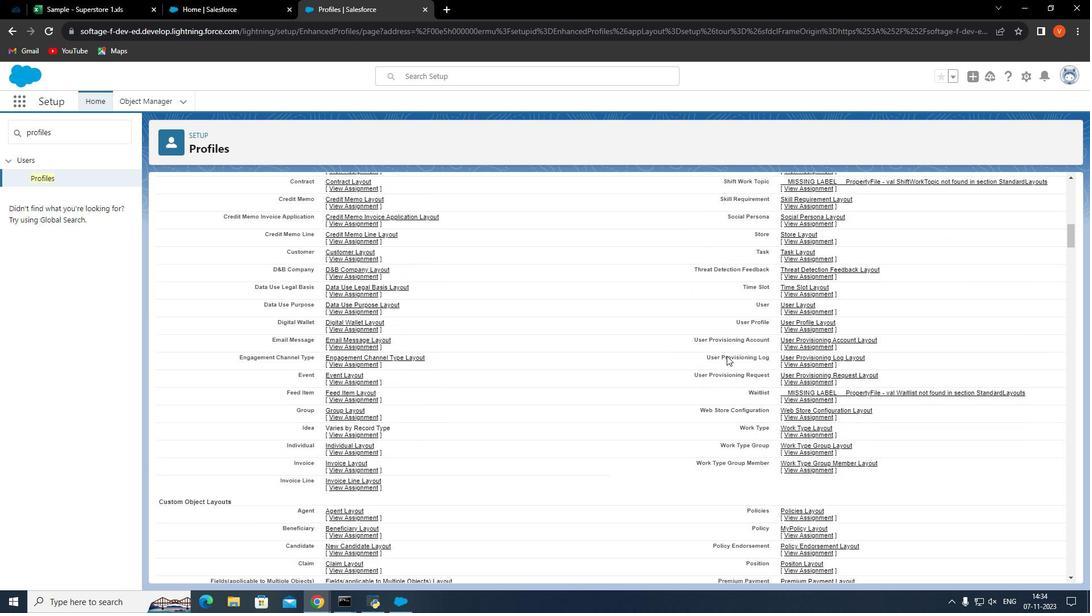 
Action: Mouse moved to (729, 364)
